 Task: Education: Syllabus Template.
Action: Mouse moved to (240, 288)
Screenshot: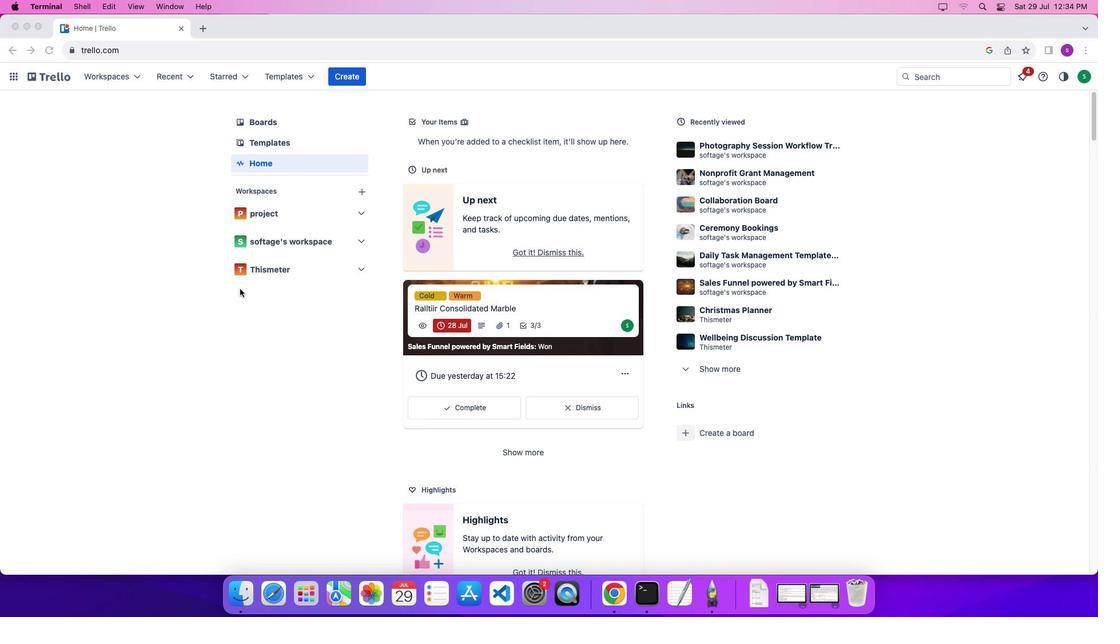 
Action: Mouse pressed left at (240, 288)
Screenshot: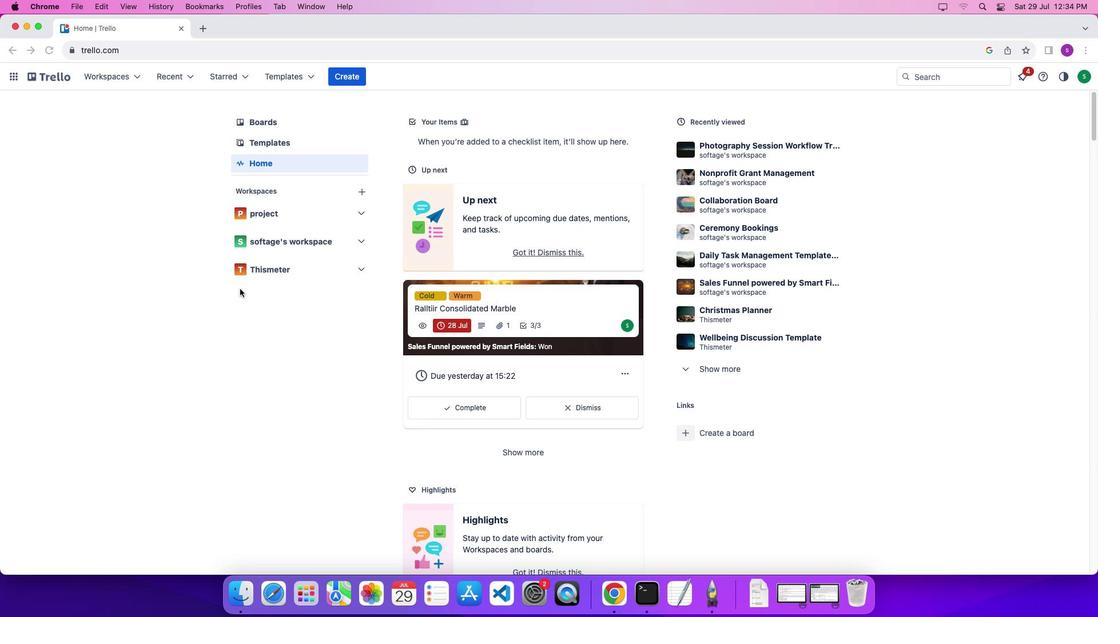 
Action: Mouse moved to (32, 77)
Screenshot: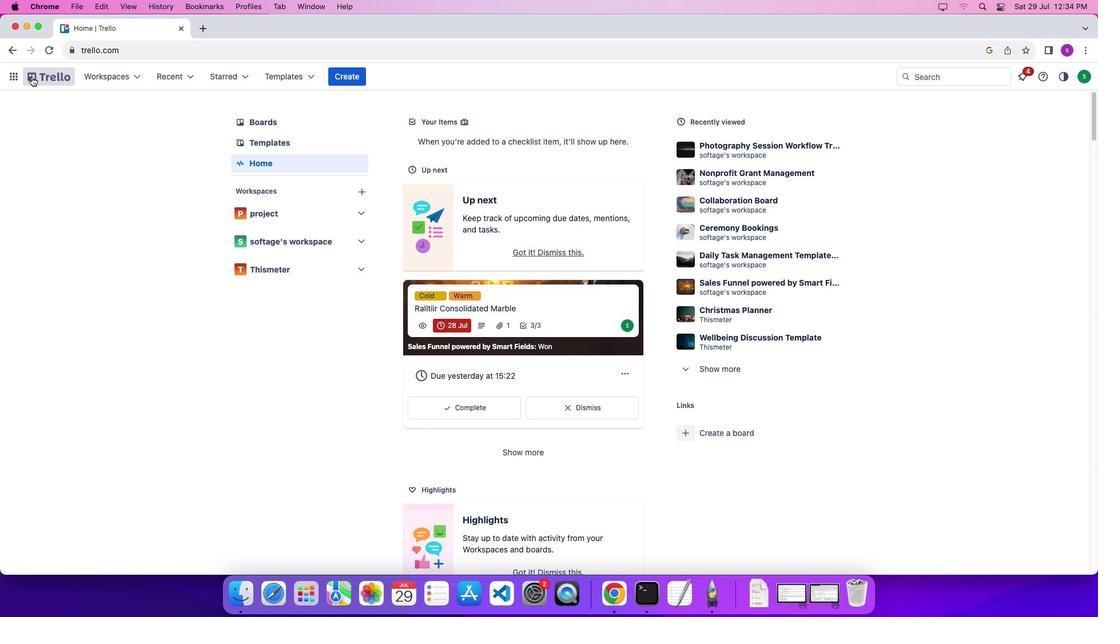 
Action: Mouse pressed left at (32, 77)
Screenshot: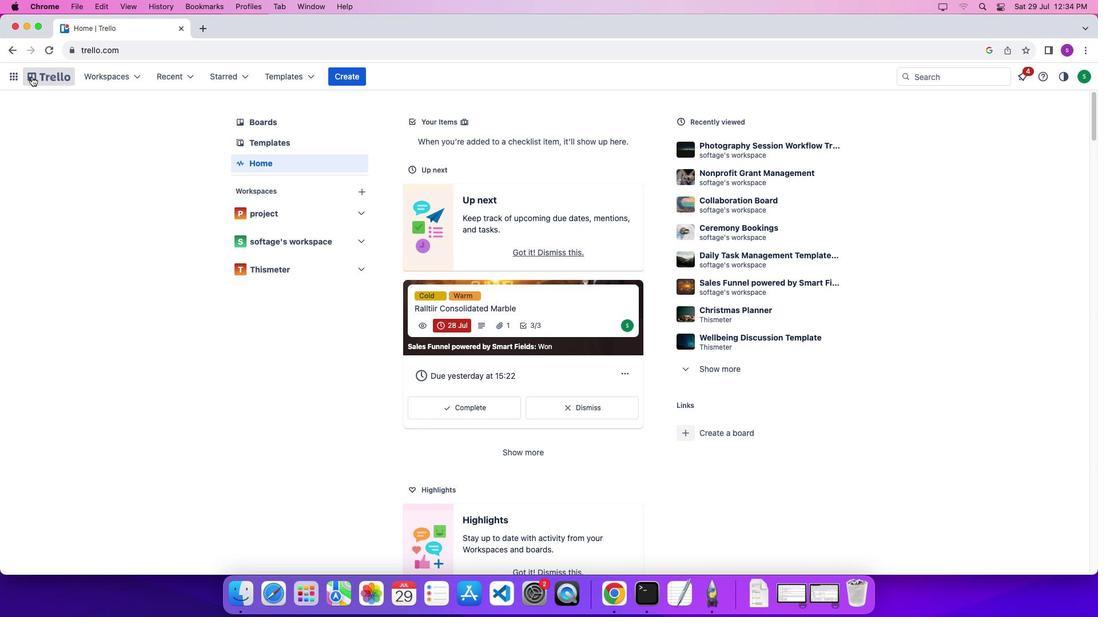 
Action: Mouse moved to (275, 76)
Screenshot: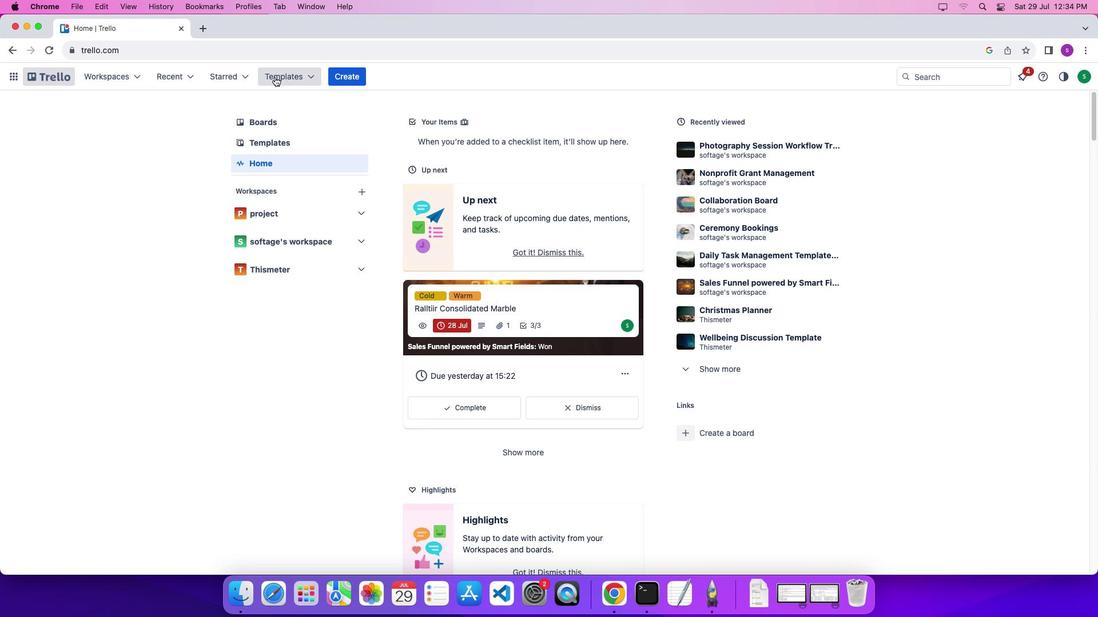 
Action: Mouse pressed left at (275, 76)
Screenshot: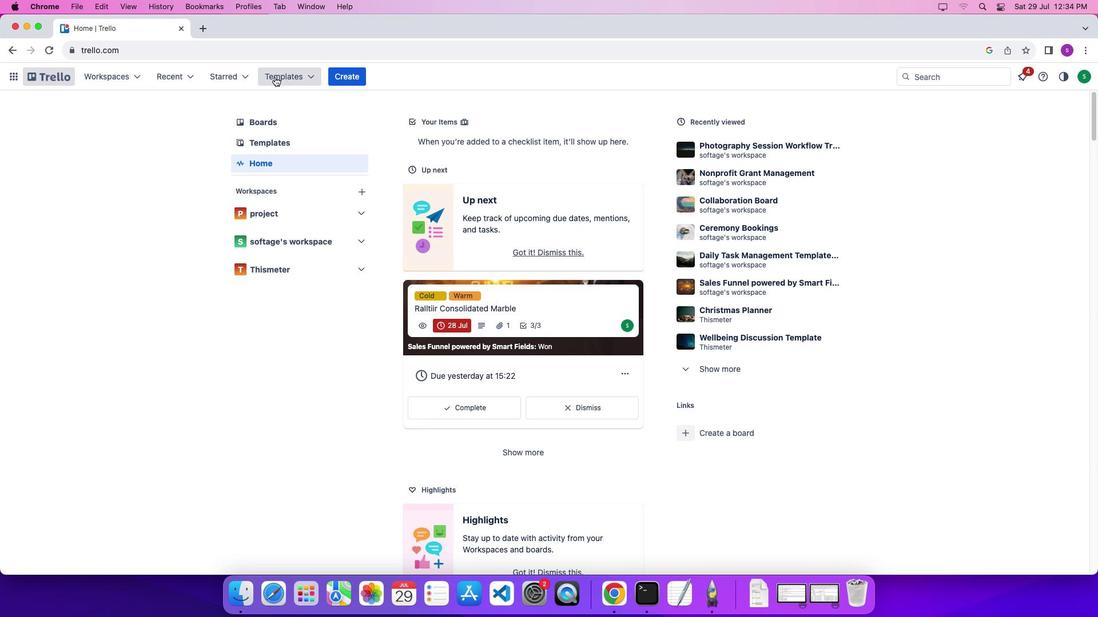 
Action: Mouse moved to (372, 435)
Screenshot: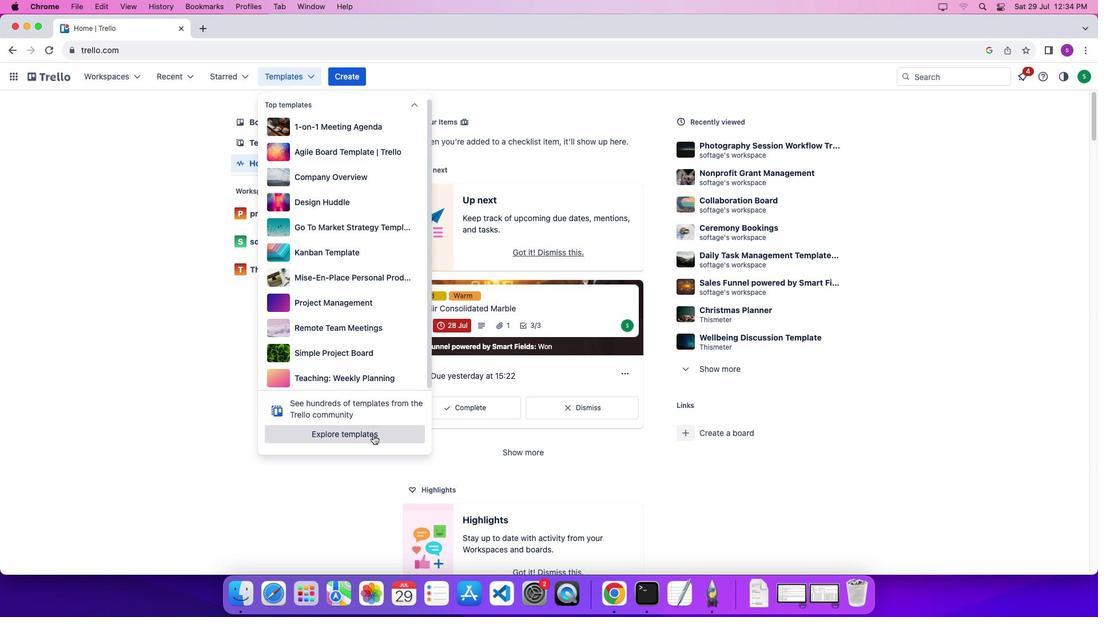 
Action: Mouse pressed left at (372, 435)
Screenshot: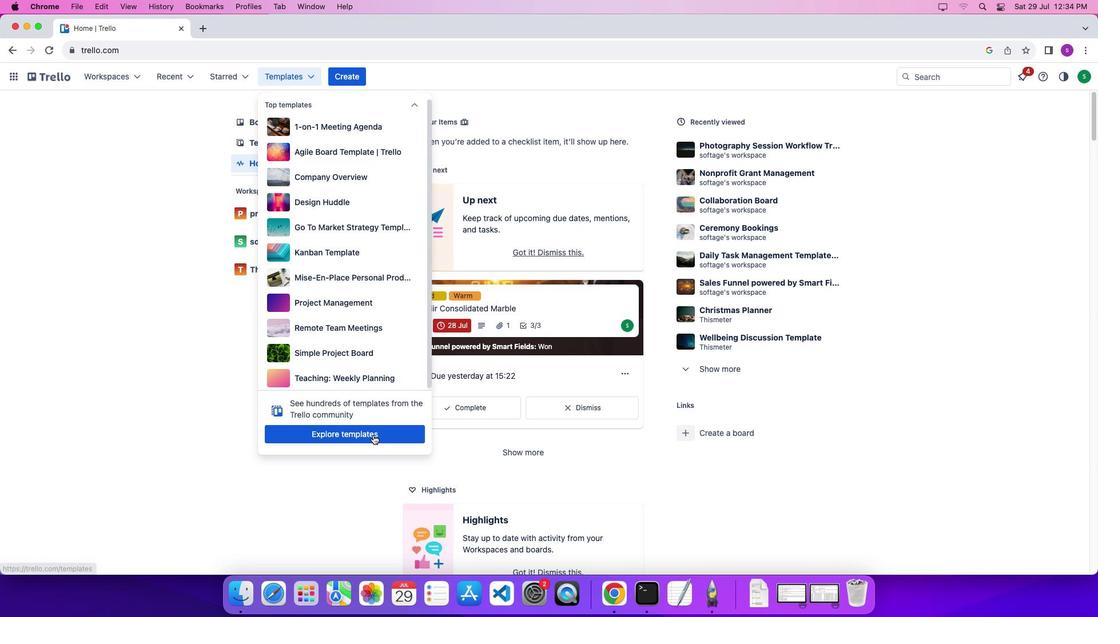 
Action: Mouse moved to (910, 82)
Screenshot: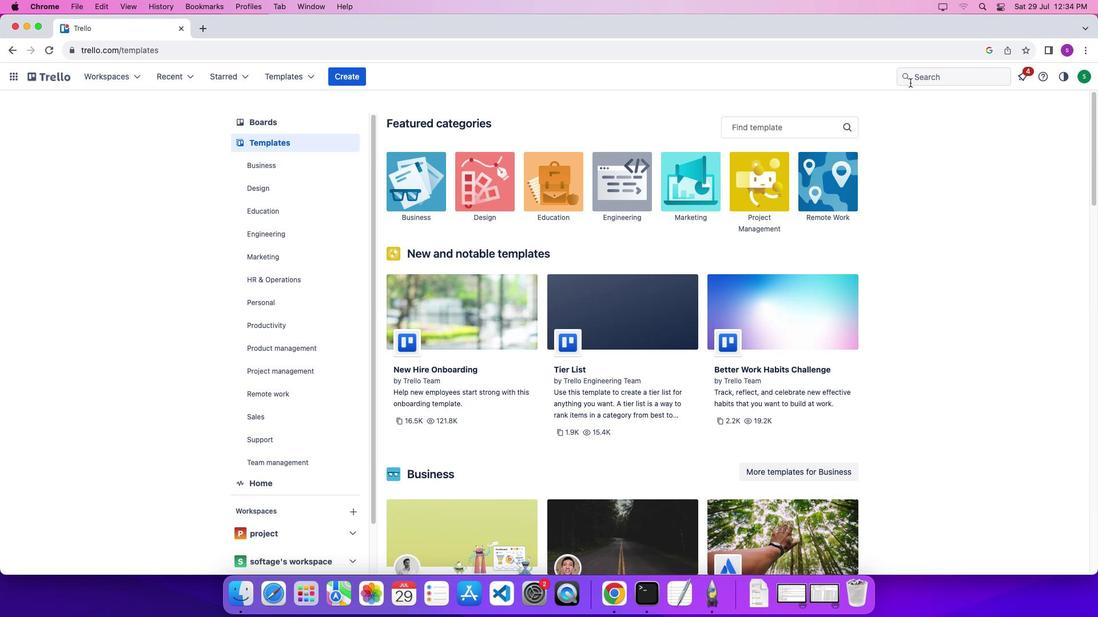 
Action: Mouse pressed left at (910, 82)
Screenshot: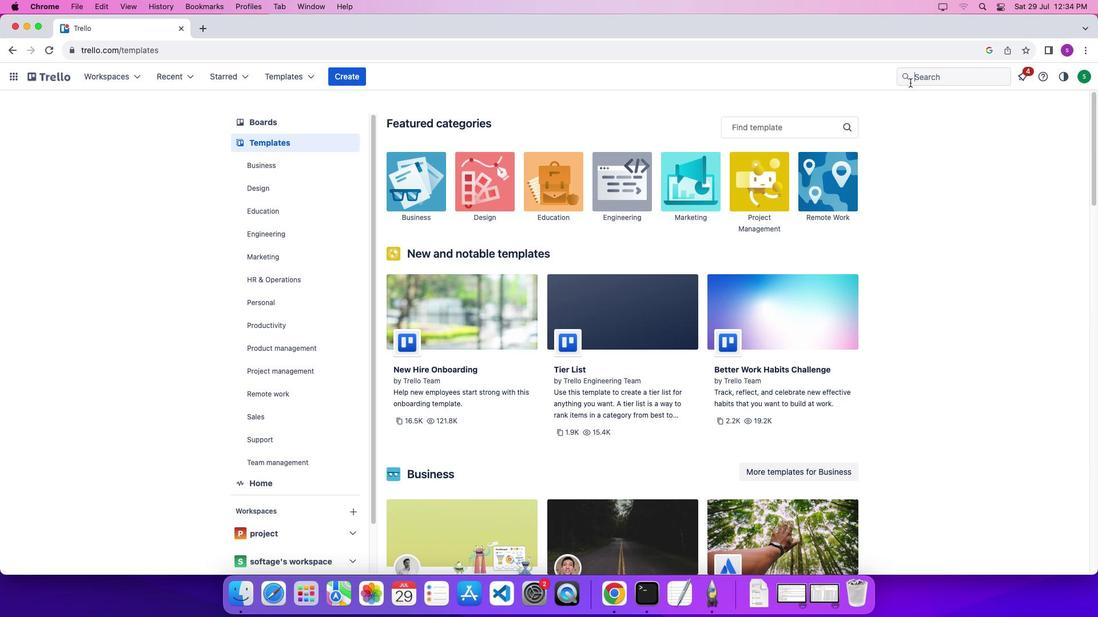 
Action: Mouse moved to (915, 85)
Screenshot: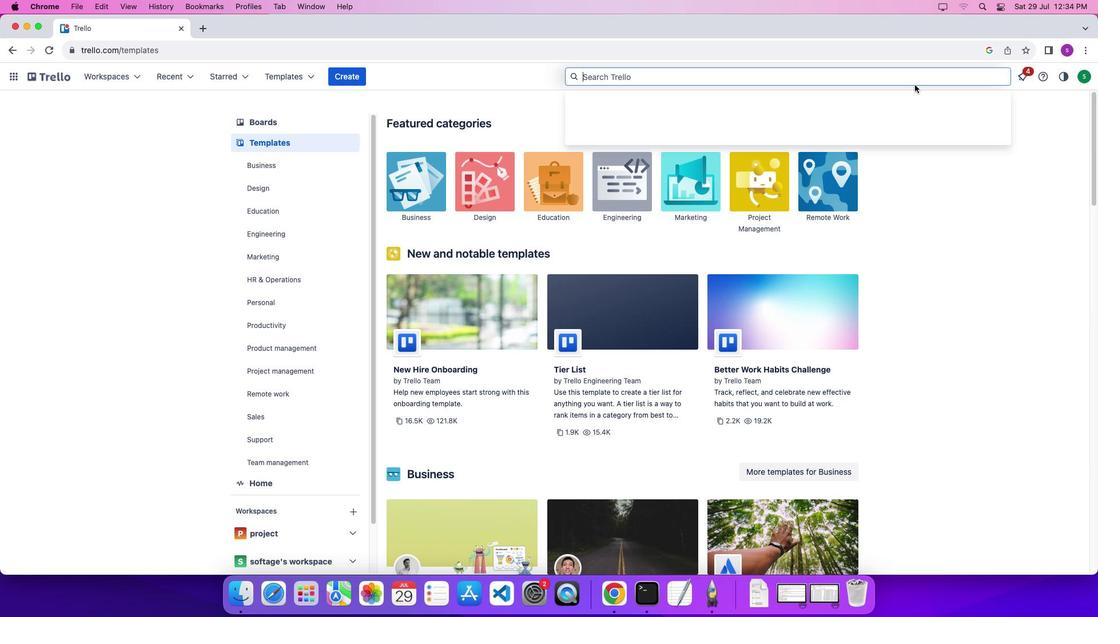 
Action: Key pressed Key.caps_lock'S'Key.caps_lock'y''l''l''a''b''u''s'Key.space't''e''m''p''l''a''t''e'Key.enter
Screenshot: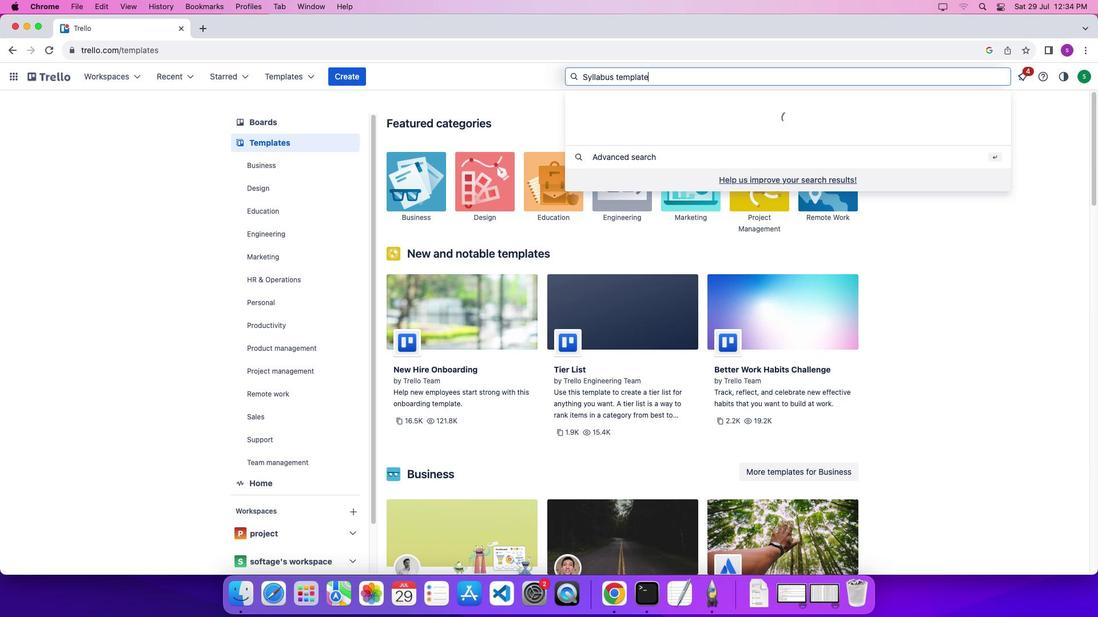 
Action: Mouse moved to (875, 86)
Screenshot: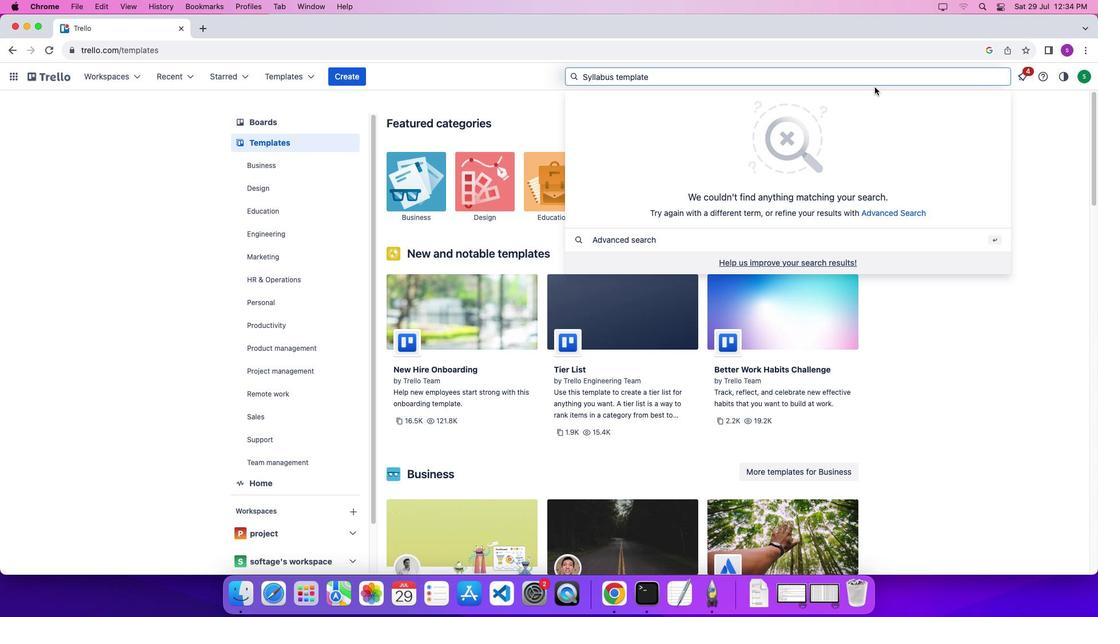 
Action: Key pressed Key.backspaceKey.backspaceKey.backspaceKey.backspaceKey.backspaceKey.backspaceKey.backspaceKey.backspaceKey.backspaceKey.backspaceKey.backspaceKey.backspaceKey.backspaceKey.backspaceKey.backspaceKey.backspaceKey.backspaceKey.backspaceKey.backspaceKey.backspaceKey.backspaceKey.backspaceKey.backspaceKey.backspaceKey.backspaceKey.backspaceKey.backspaceKey.backspace
Screenshot: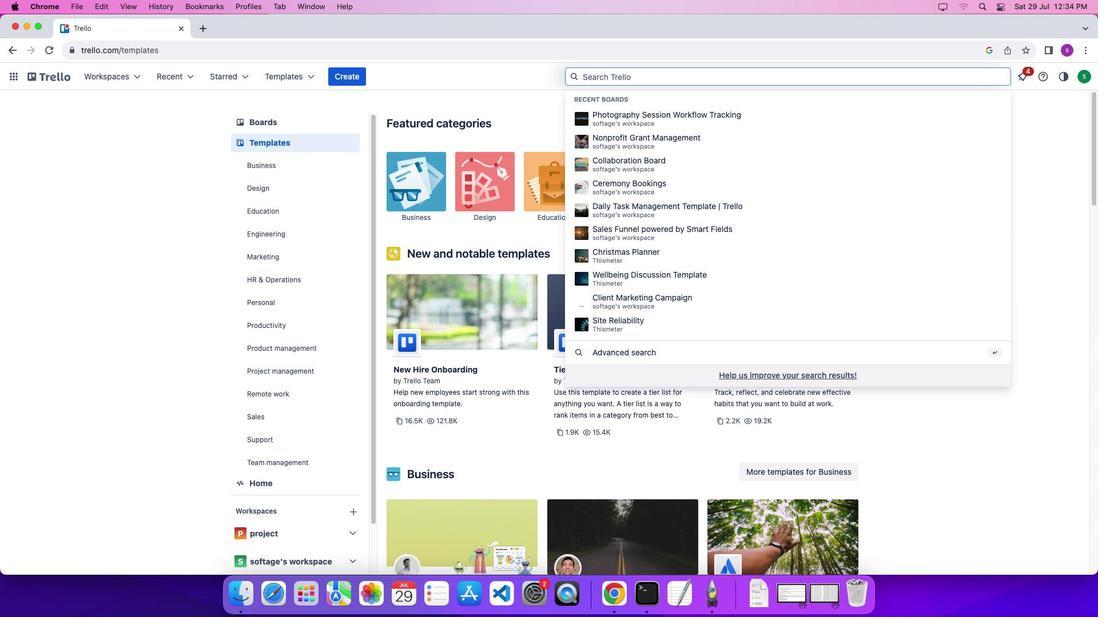 
Action: Mouse moved to (874, 96)
Screenshot: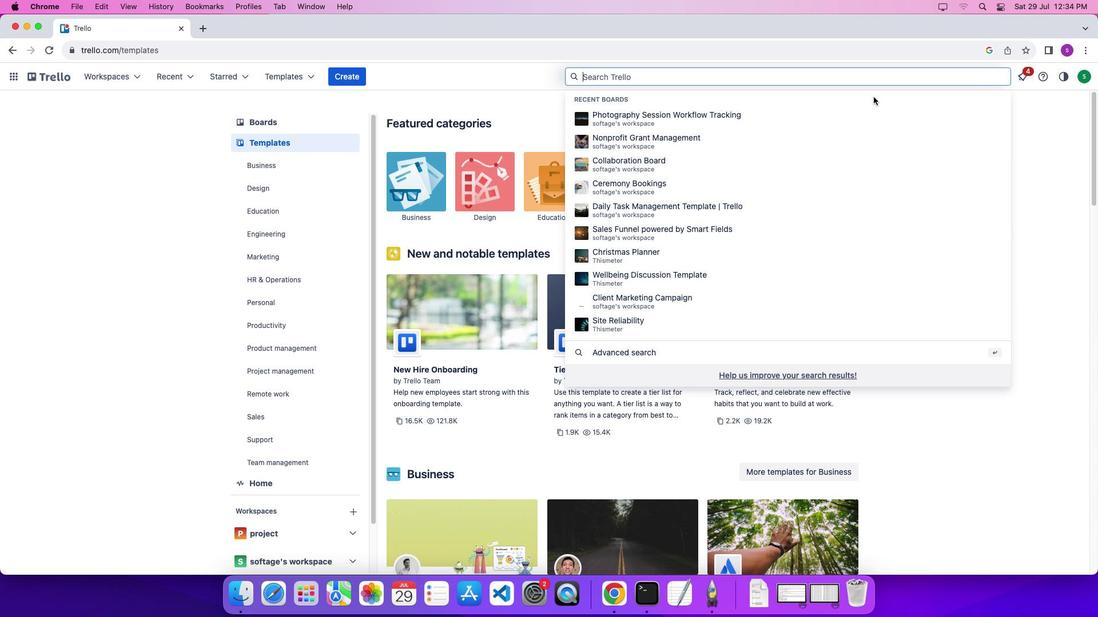 
Action: Key pressed Key.shift'S''y''l''l''a'
Screenshot: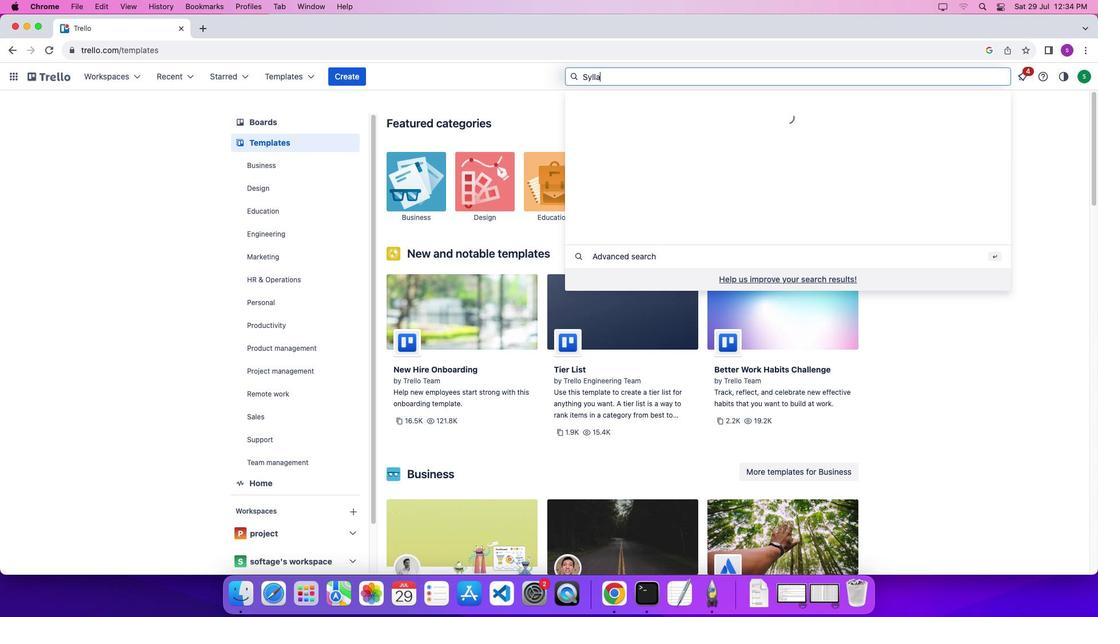 
Action: Mouse moved to (959, 312)
Screenshot: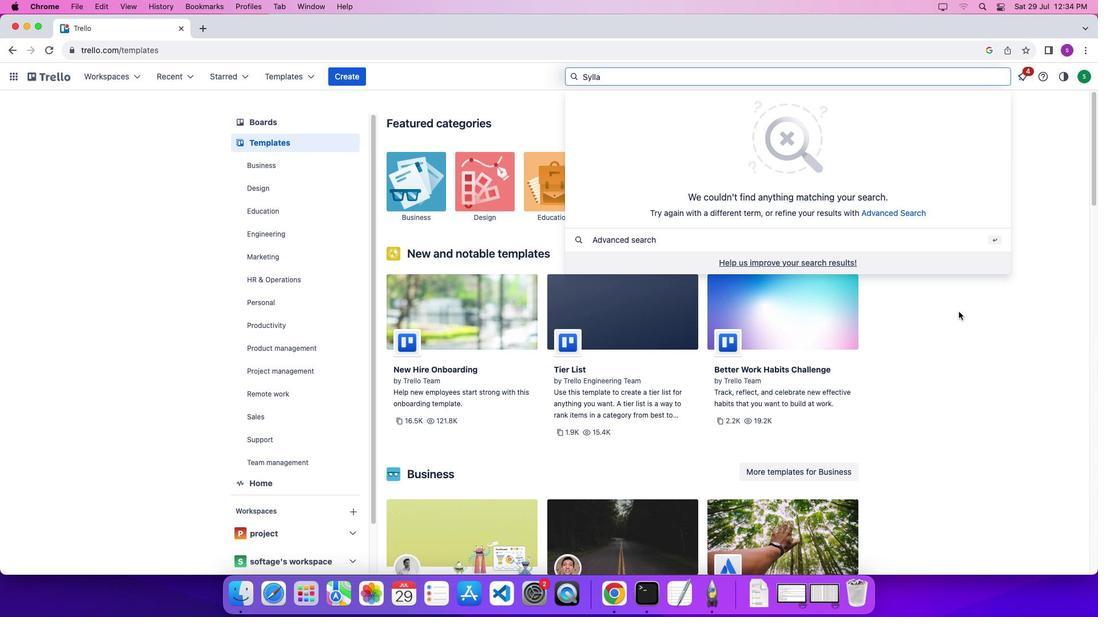 
Action: Mouse pressed left at (959, 312)
Screenshot: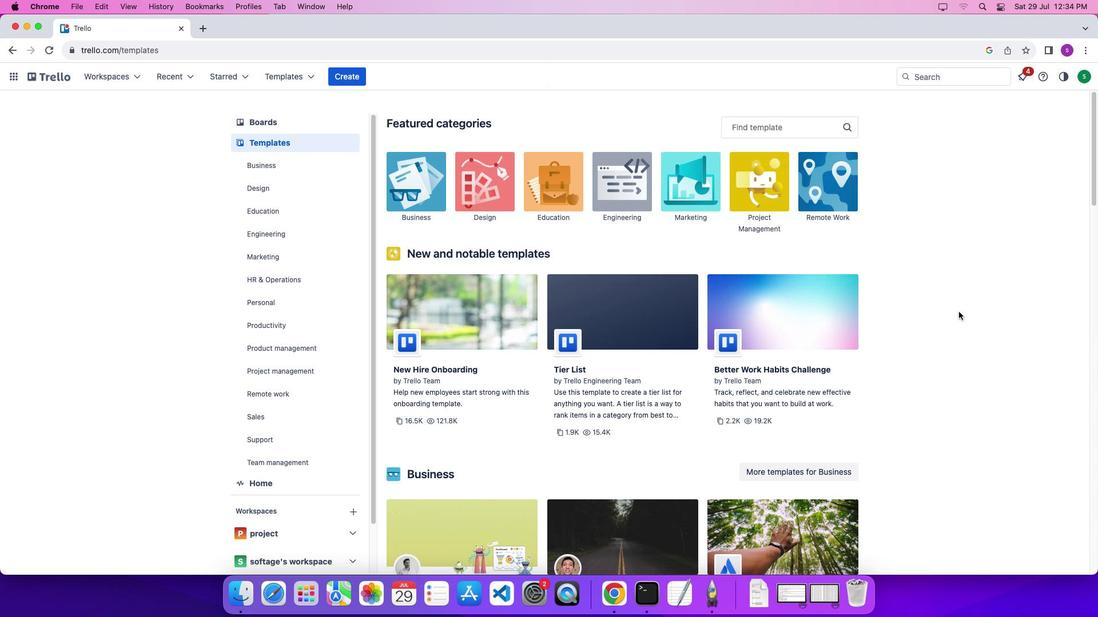 
Action: Mouse moved to (834, 127)
Screenshot: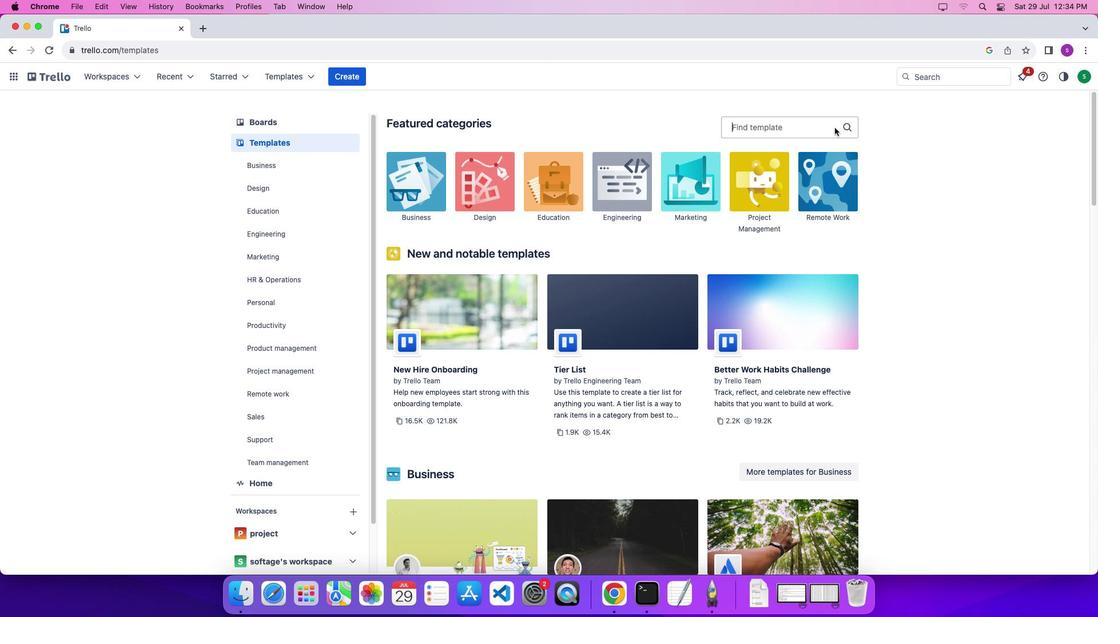 
Action: Mouse pressed left at (834, 127)
Screenshot: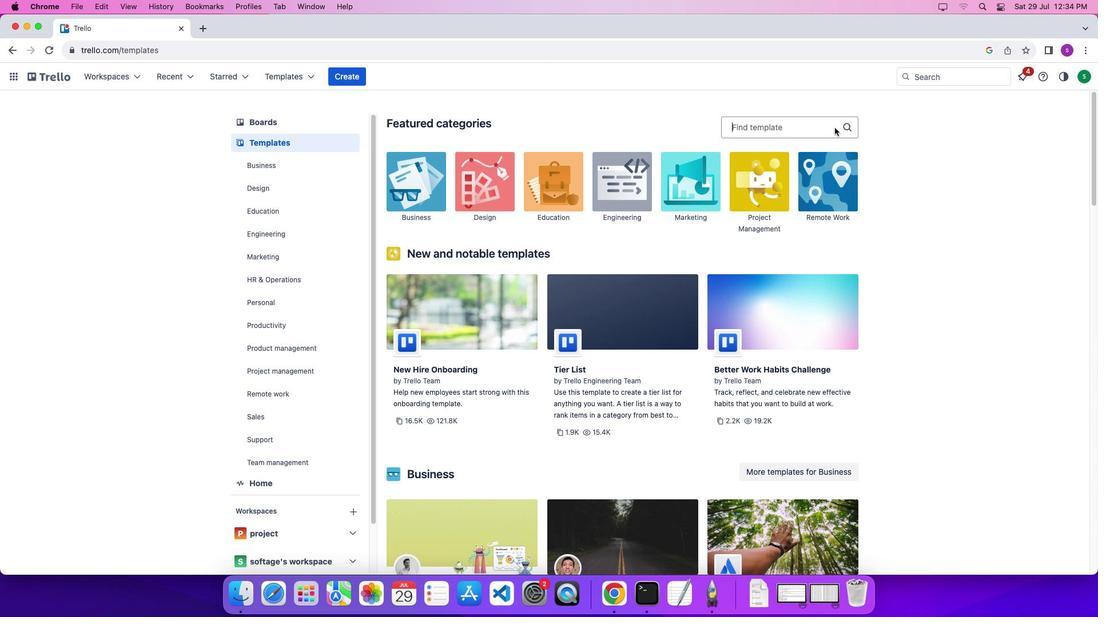 
Action: Mouse moved to (826, 130)
Screenshot: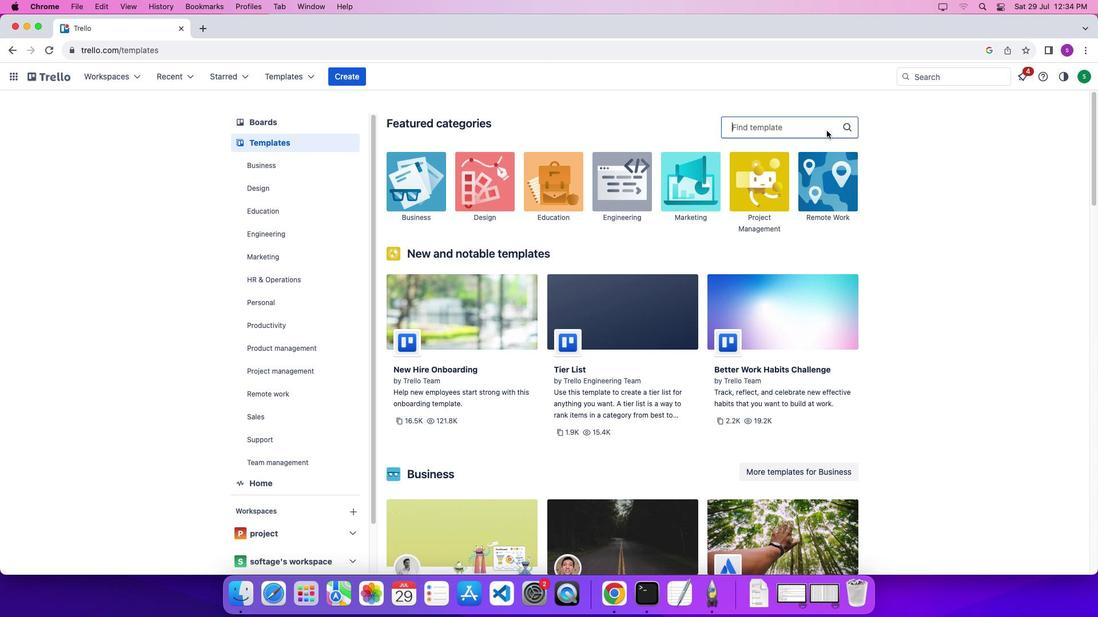 
Action: Key pressed Key.shift'S''y''l''l''a'
Screenshot: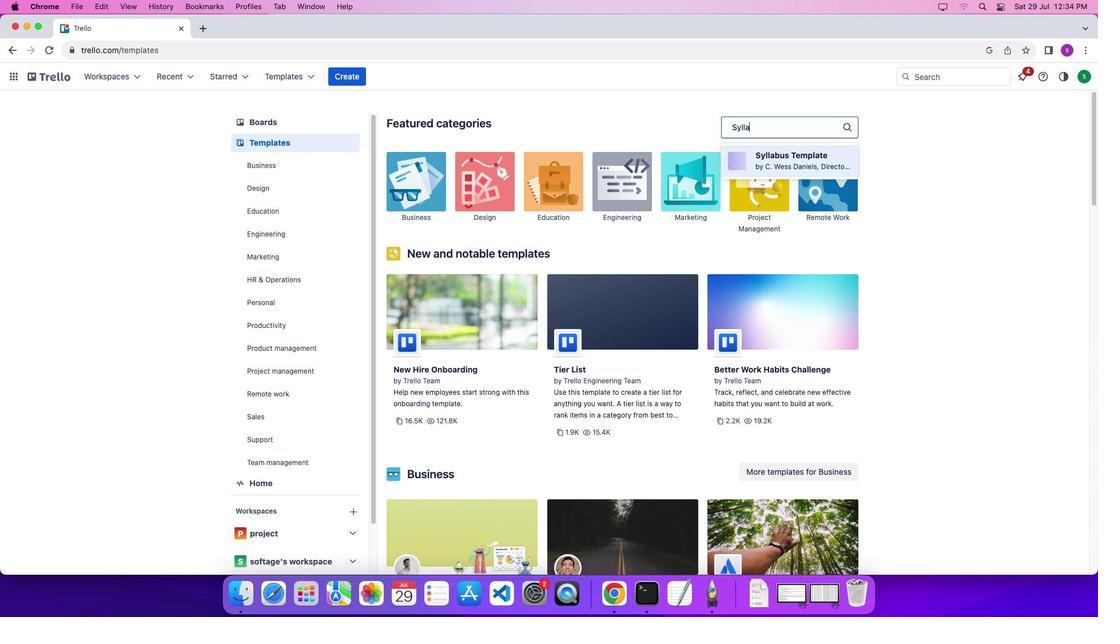 
Action: Mouse moved to (799, 170)
Screenshot: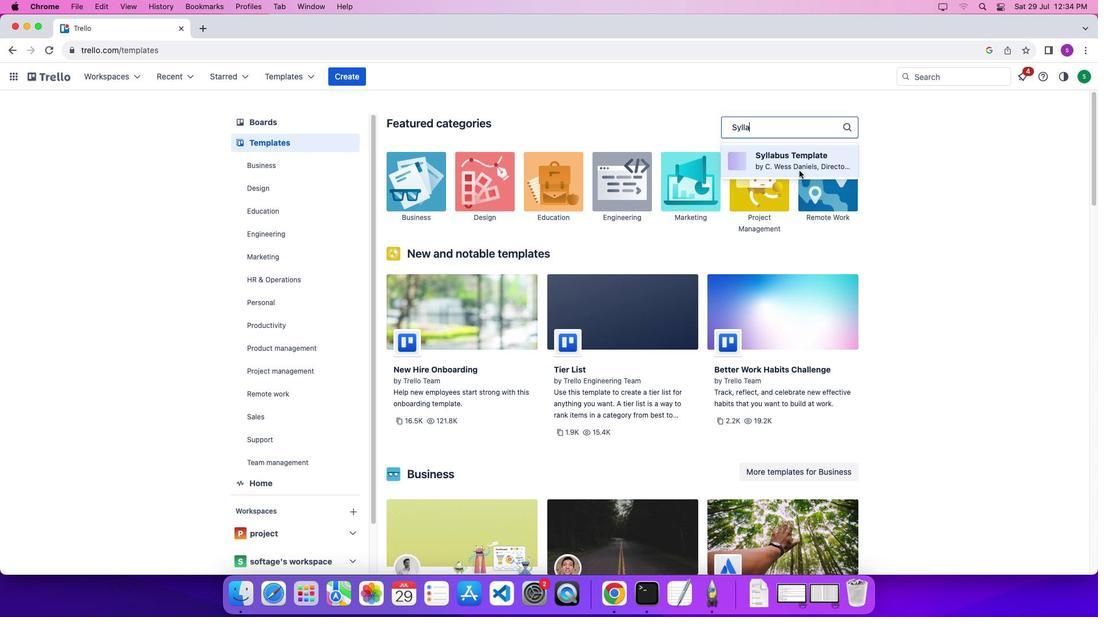 
Action: Mouse pressed left at (799, 170)
Screenshot: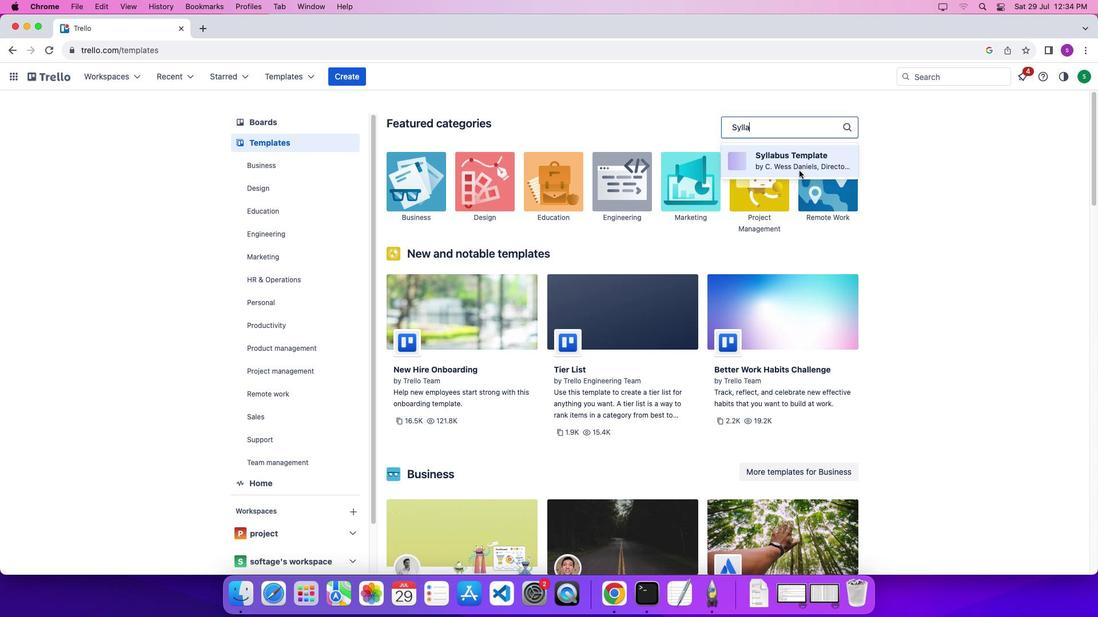 
Action: Mouse moved to (808, 235)
Screenshot: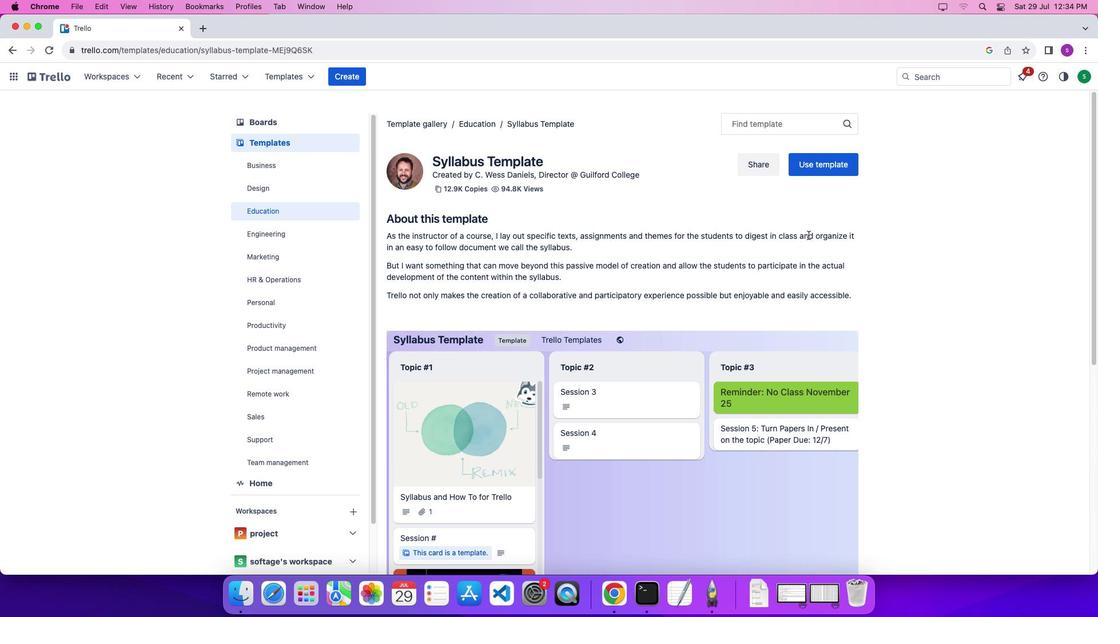 
Action: Mouse scrolled (808, 235) with delta (0, 0)
Screenshot: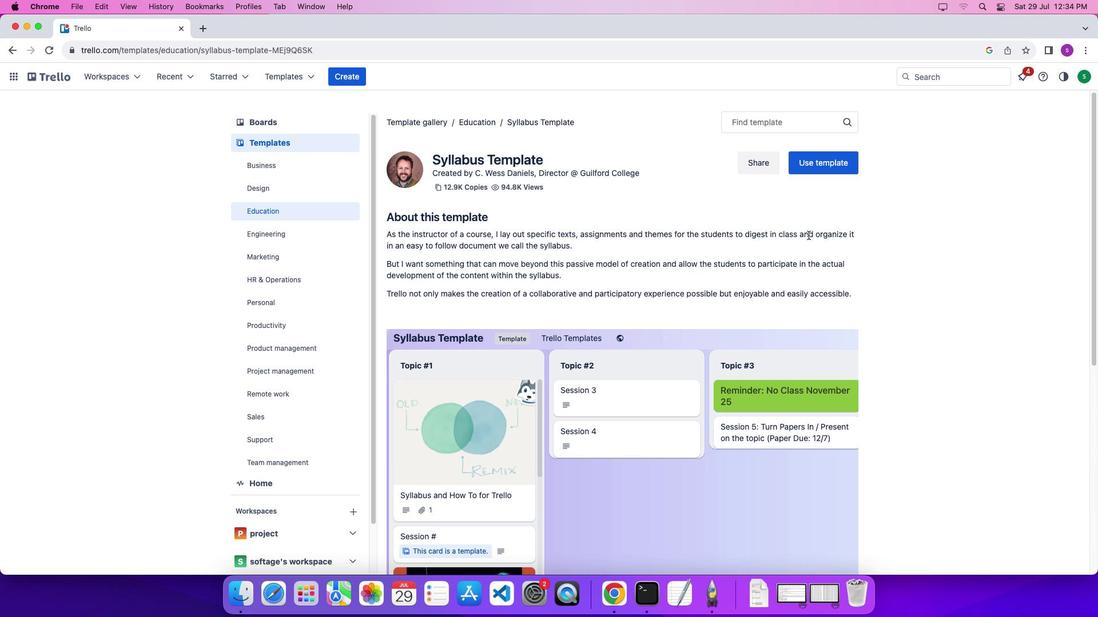 
Action: Mouse scrolled (808, 235) with delta (0, 0)
Screenshot: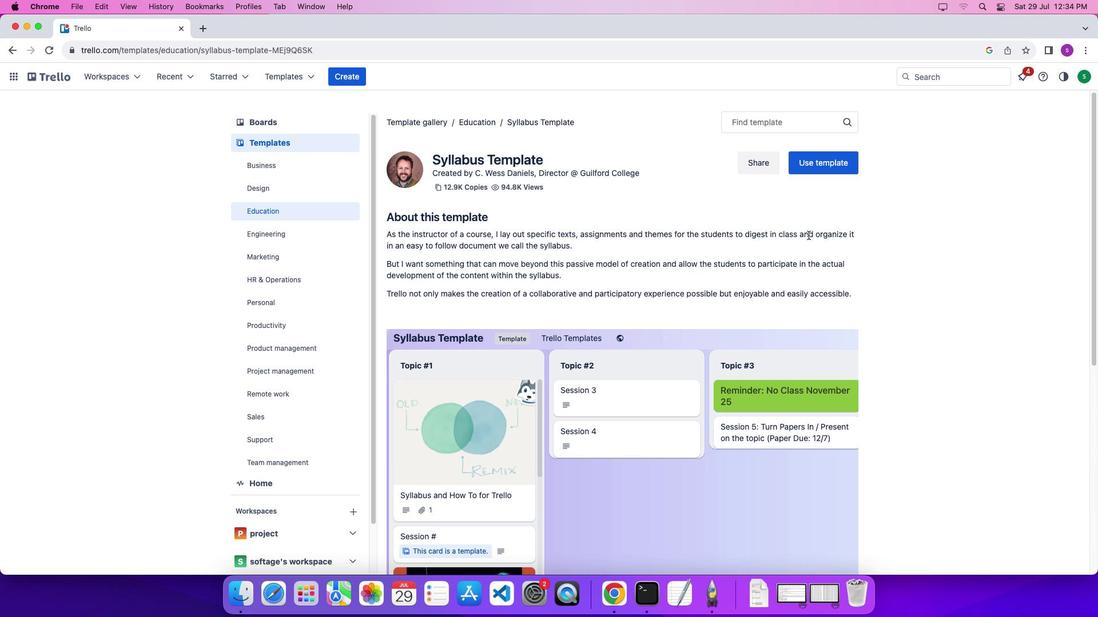 
Action: Mouse scrolled (808, 235) with delta (0, -4)
Screenshot: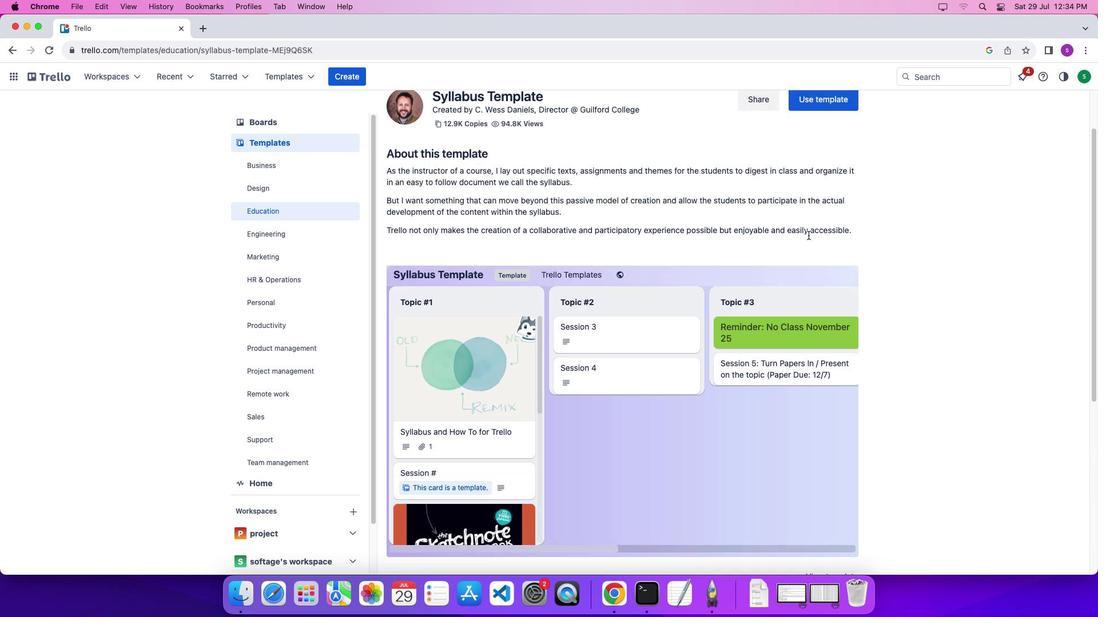 
Action: Mouse scrolled (808, 235) with delta (0, -4)
Screenshot: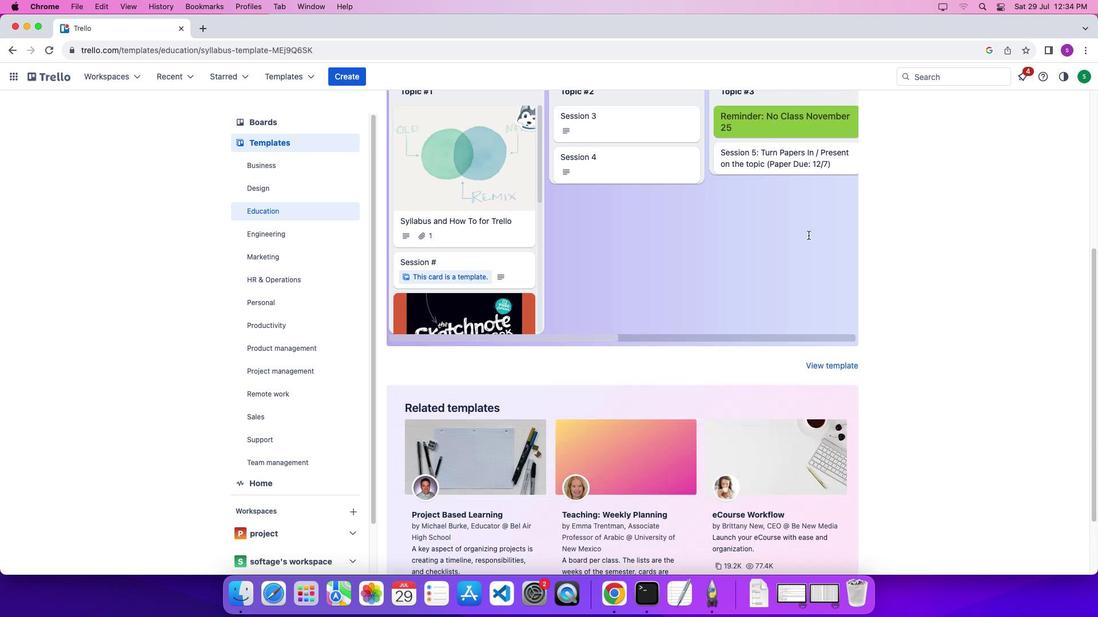 
Action: Mouse scrolled (808, 235) with delta (0, 0)
Screenshot: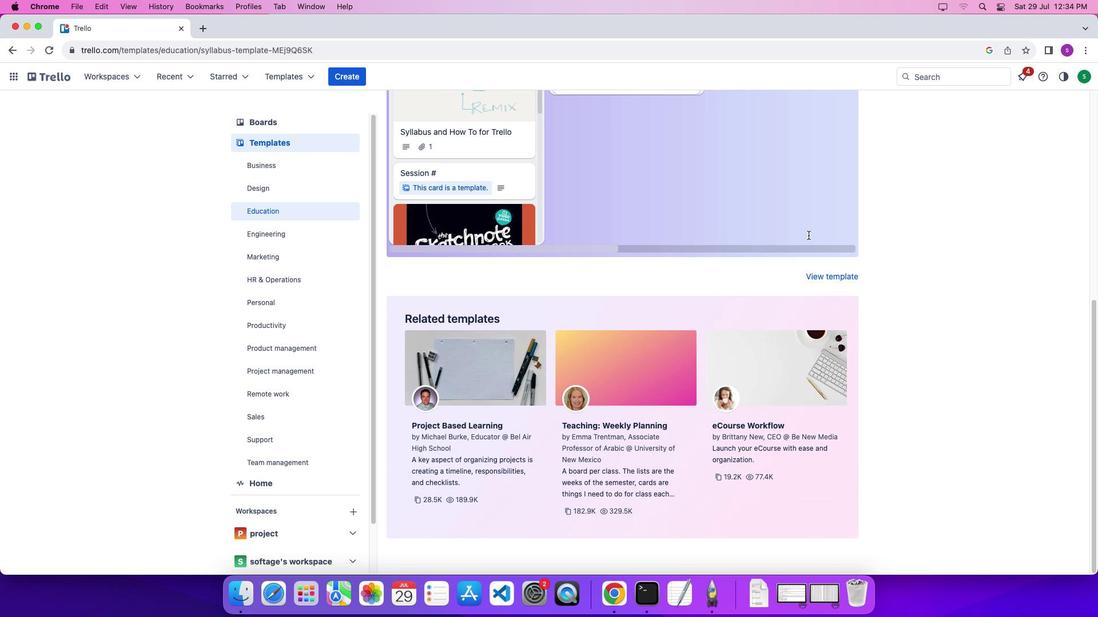 
Action: Mouse scrolled (808, 235) with delta (0, 0)
Screenshot: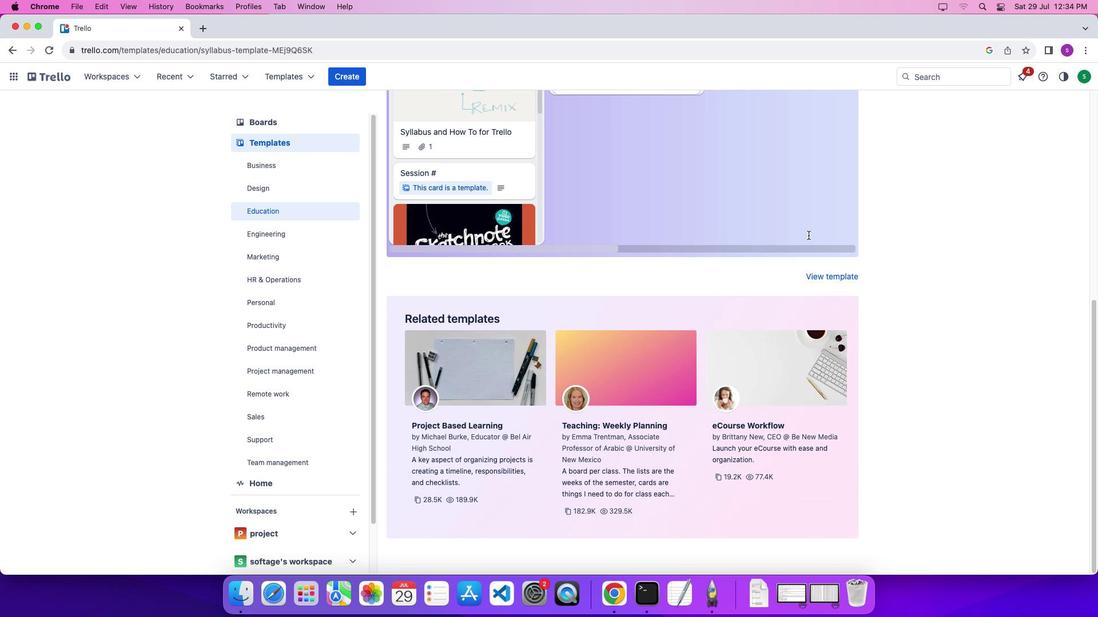 
Action: Mouse scrolled (808, 235) with delta (0, -3)
Screenshot: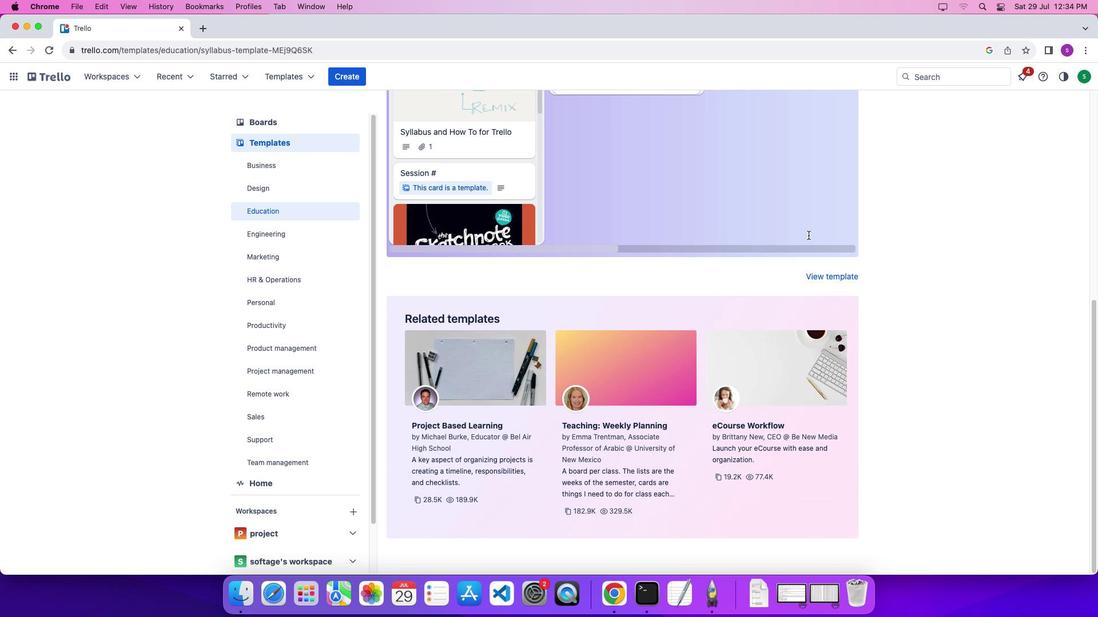 
Action: Mouse scrolled (808, 235) with delta (0, 0)
Screenshot: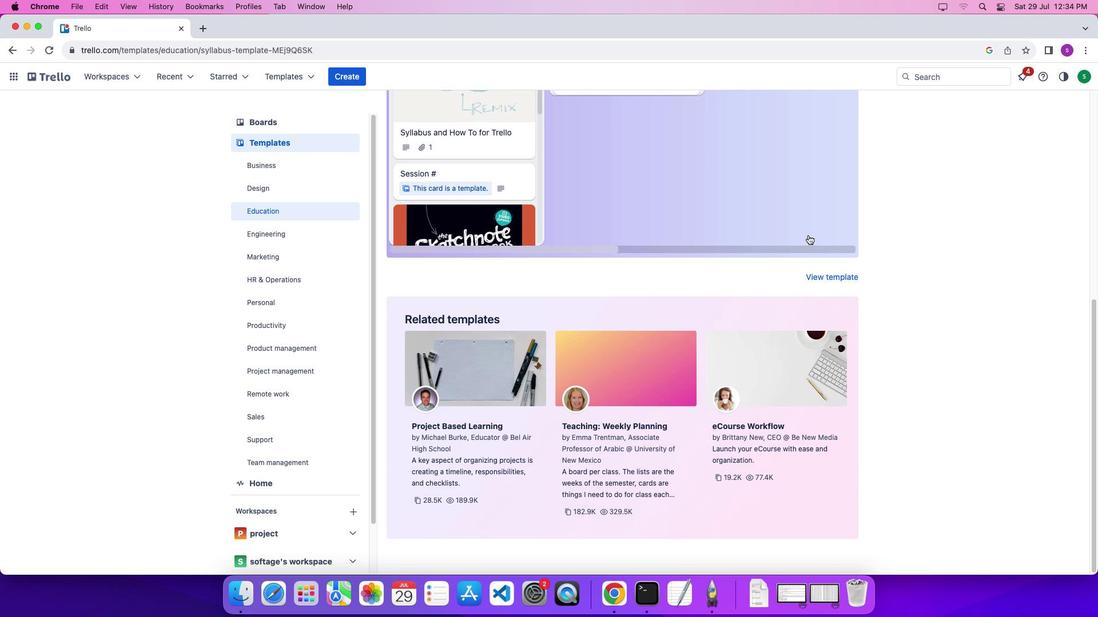 
Action: Mouse scrolled (808, 235) with delta (0, 0)
Screenshot: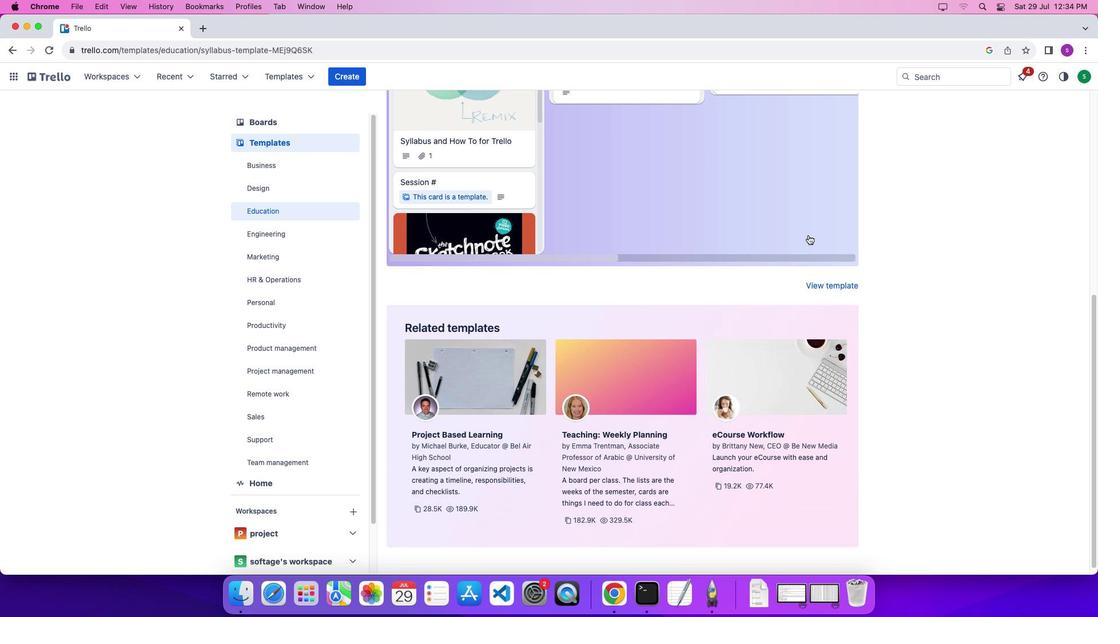 
Action: Mouse scrolled (808, 235) with delta (0, 4)
Screenshot: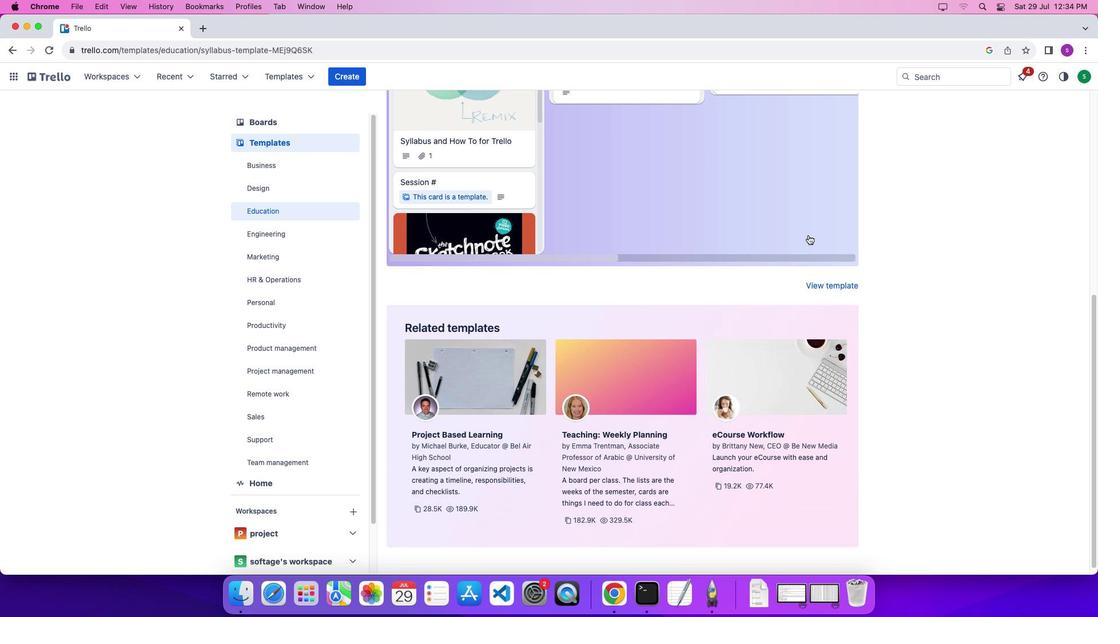 
Action: Mouse scrolled (808, 235) with delta (0, 0)
Screenshot: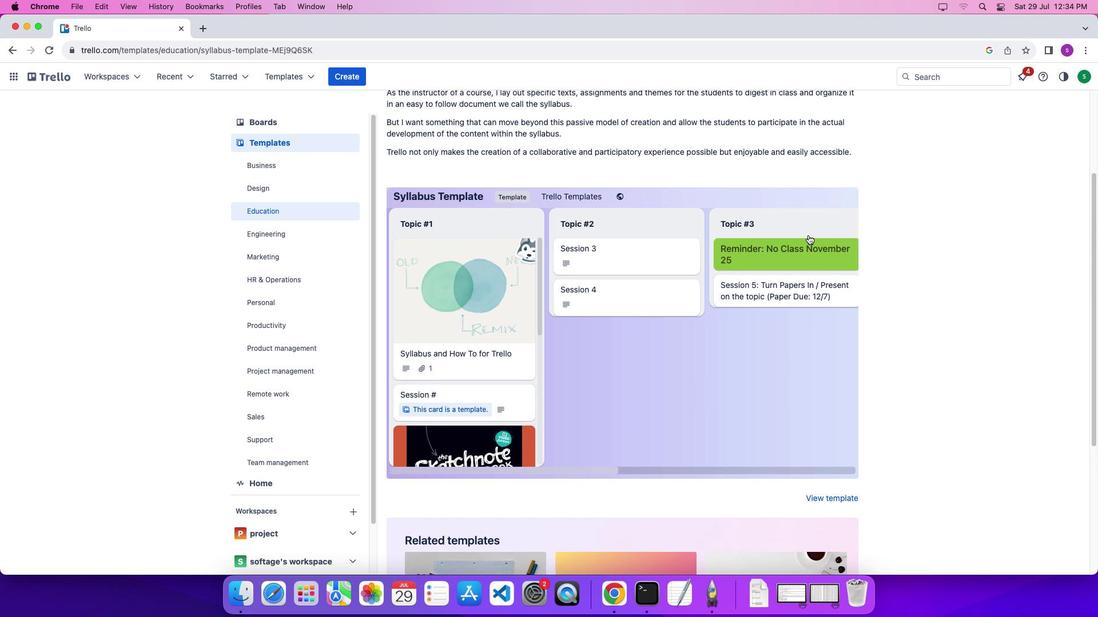 
Action: Mouse scrolled (808, 235) with delta (0, 0)
Screenshot: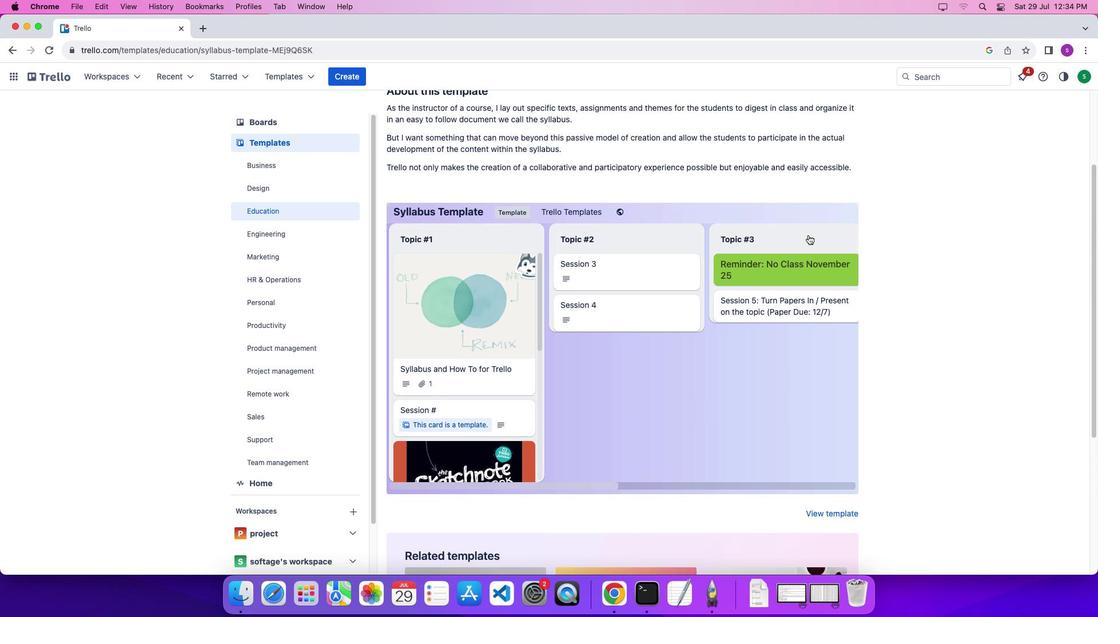 
Action: Mouse scrolled (808, 235) with delta (0, 4)
Screenshot: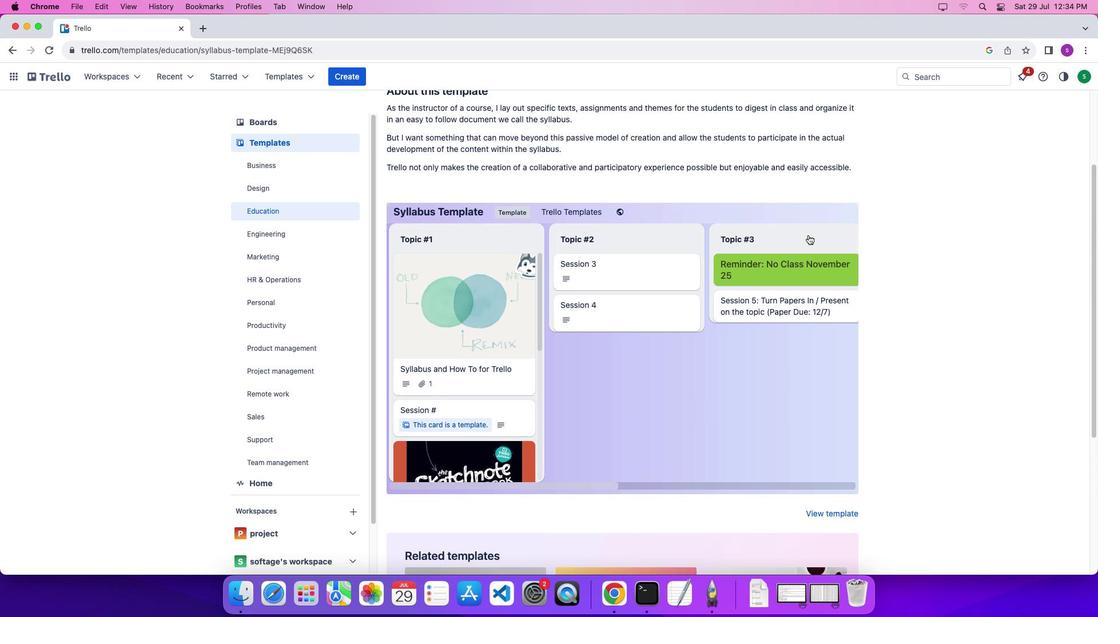 
Action: Mouse moved to (818, 161)
Screenshot: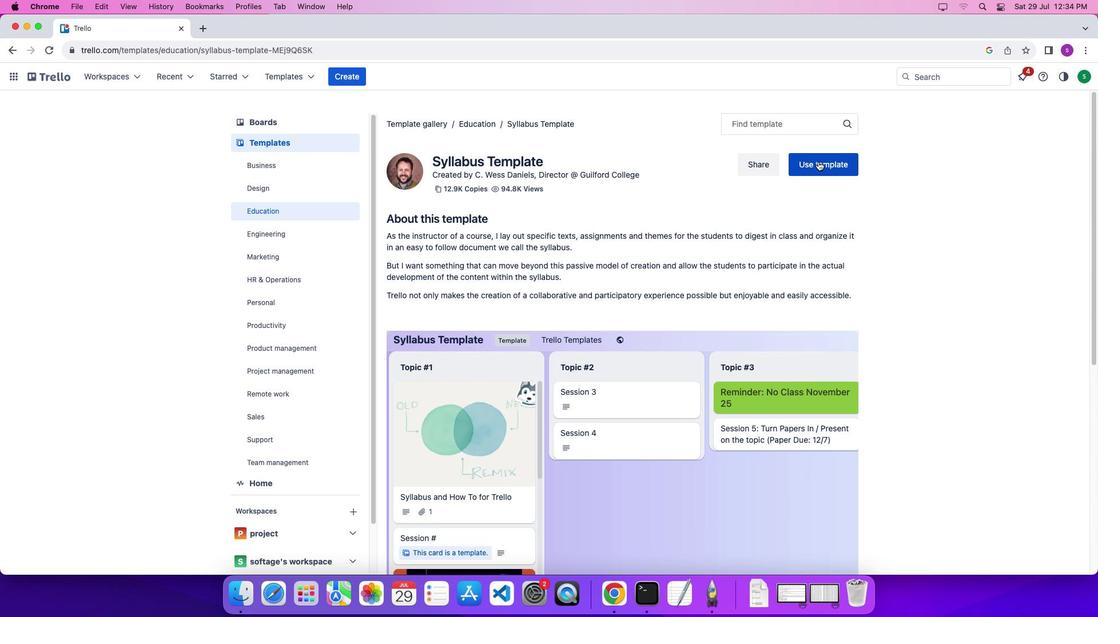
Action: Mouse pressed left at (818, 161)
Screenshot: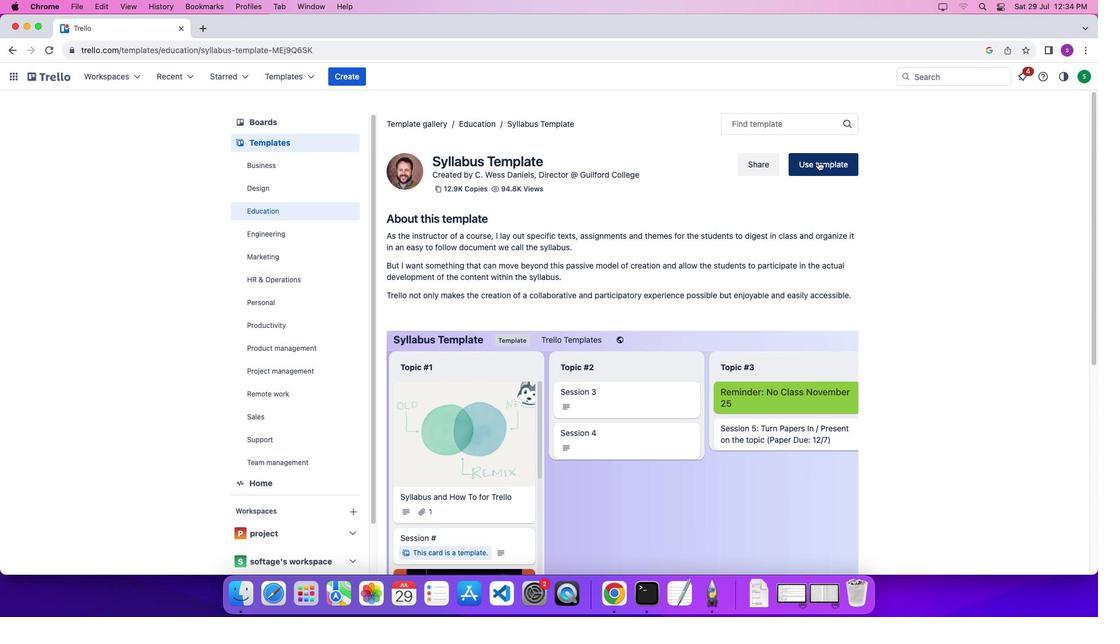
Action: Mouse moved to (839, 268)
Screenshot: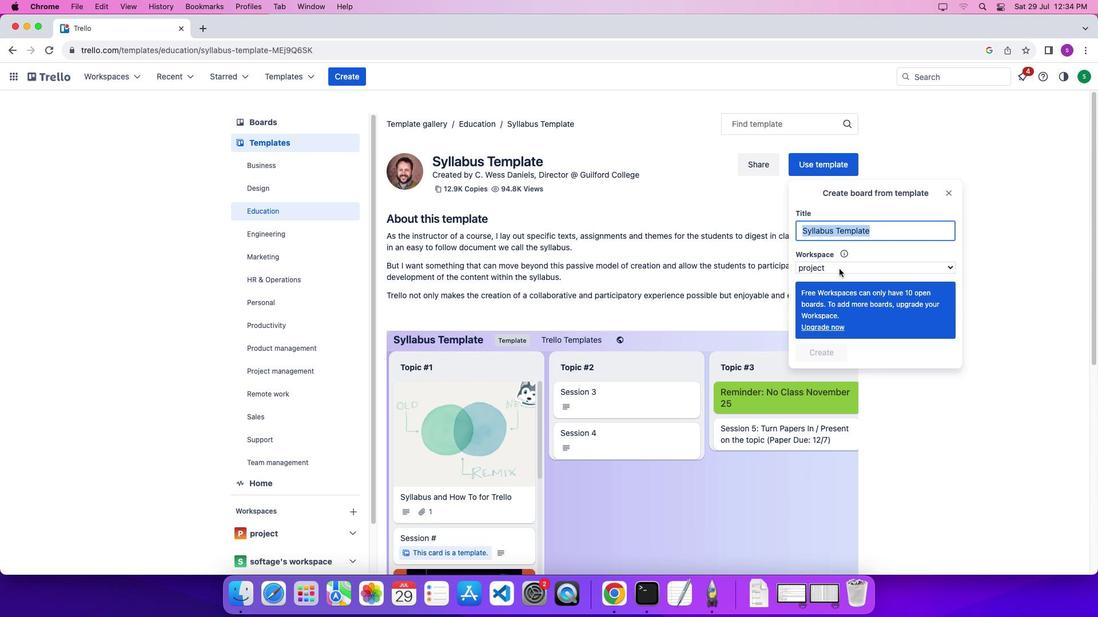 
Action: Mouse pressed left at (839, 268)
Screenshot: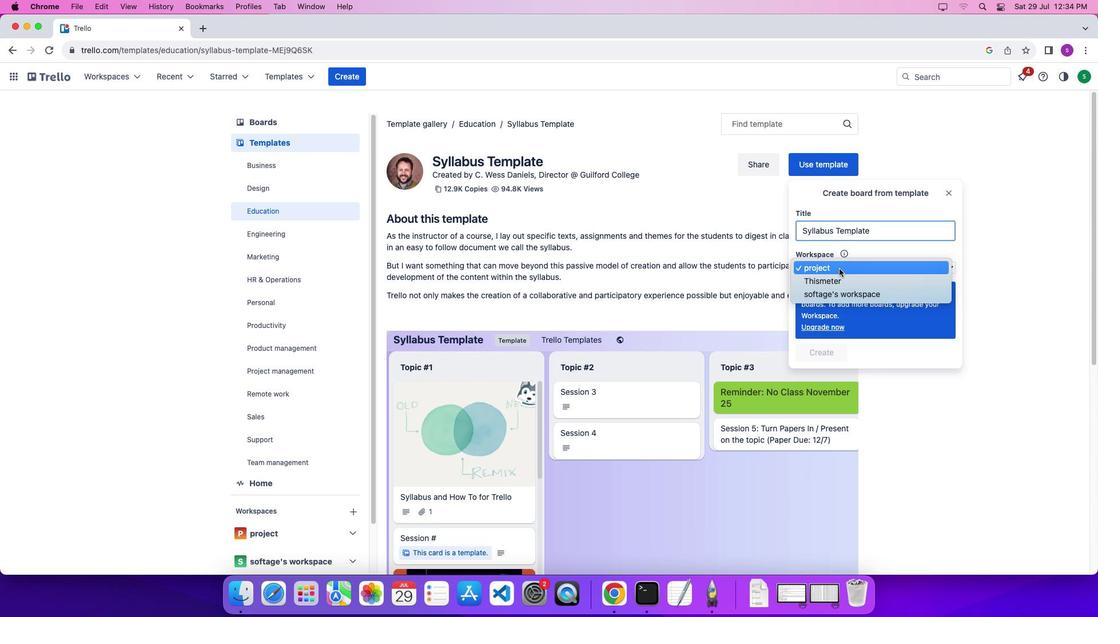 
Action: Mouse moved to (848, 294)
Screenshot: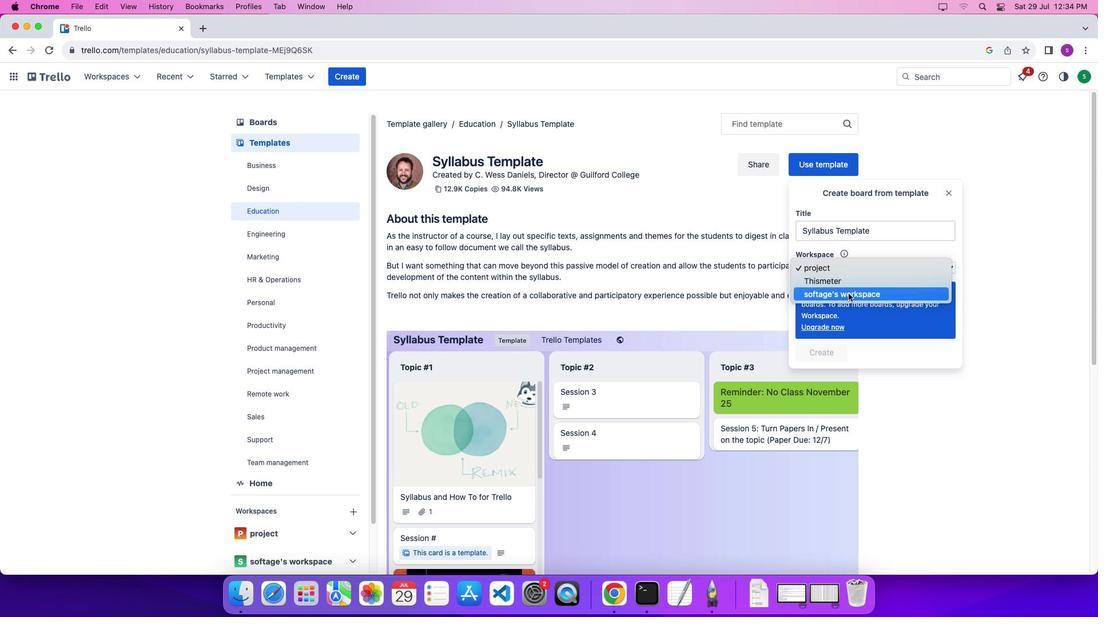
Action: Mouse pressed left at (848, 294)
Screenshot: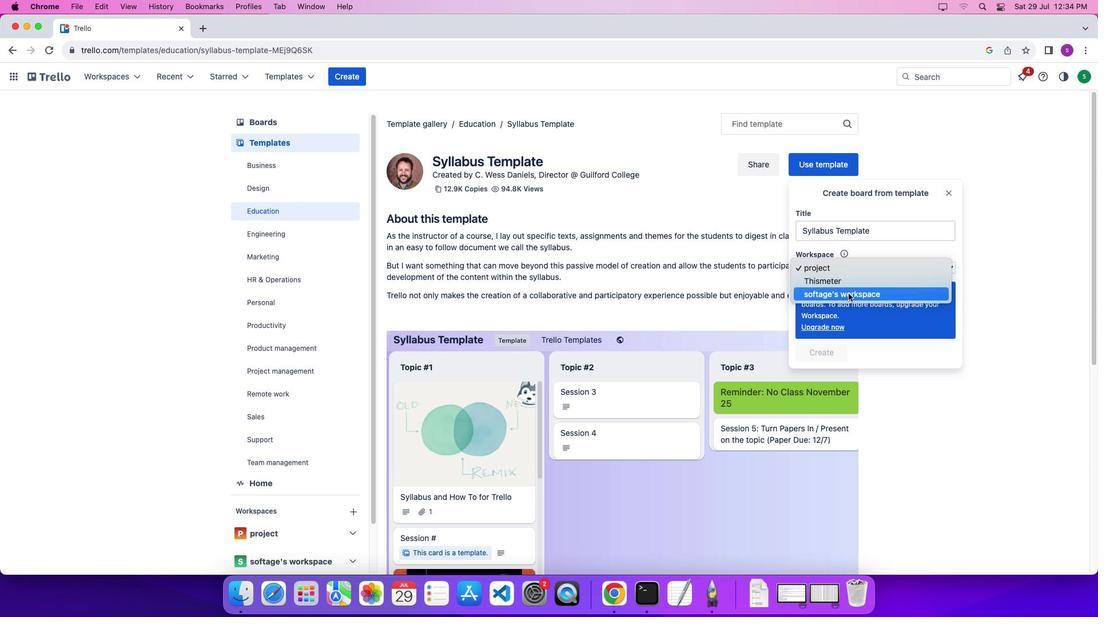
Action: Mouse moved to (838, 378)
Screenshot: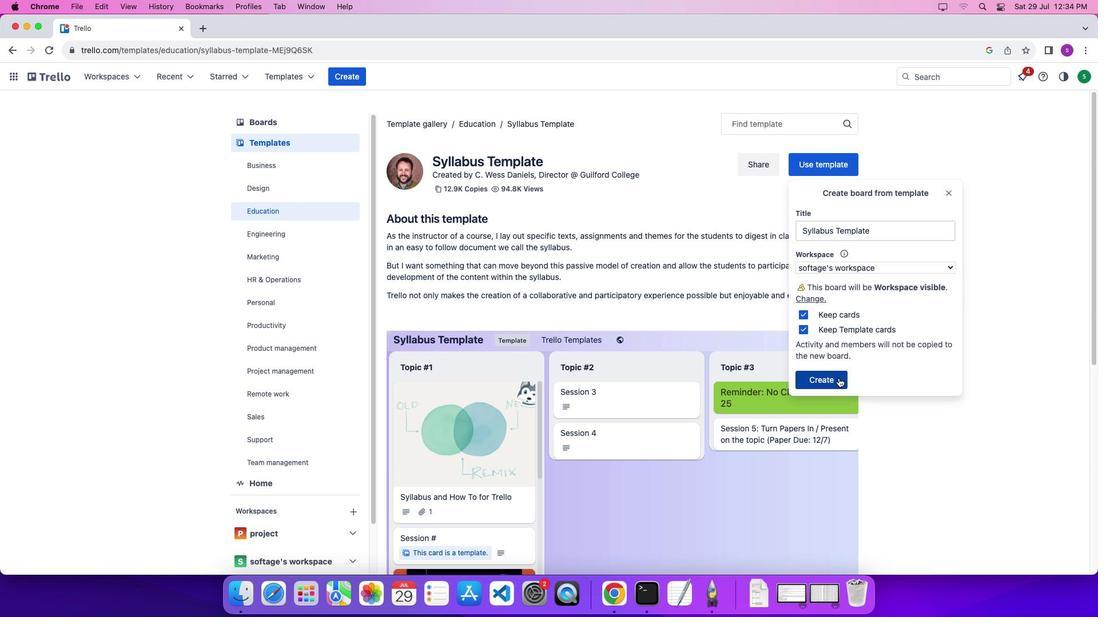 
Action: Mouse pressed left at (838, 378)
Screenshot: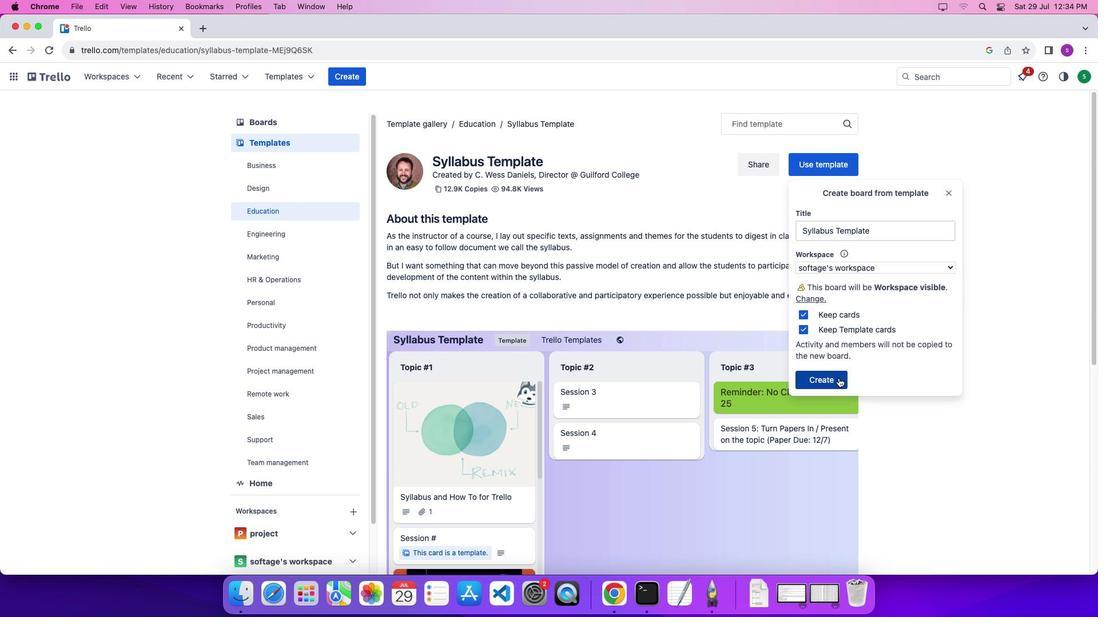 
Action: Mouse moved to (189, 567)
Screenshot: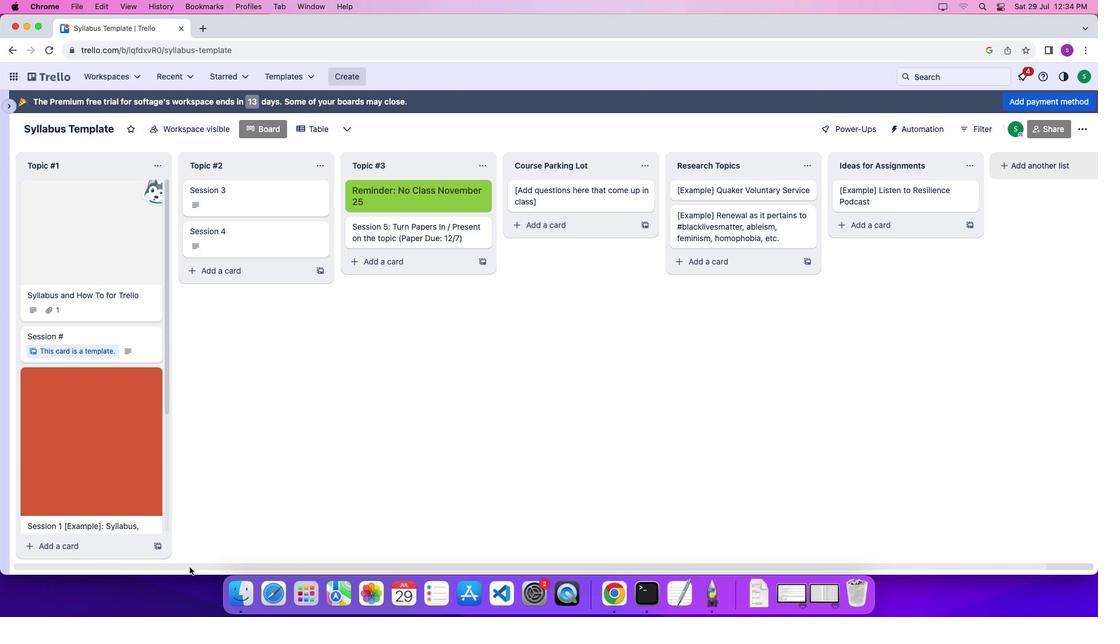 
Action: Mouse pressed left at (189, 567)
Screenshot: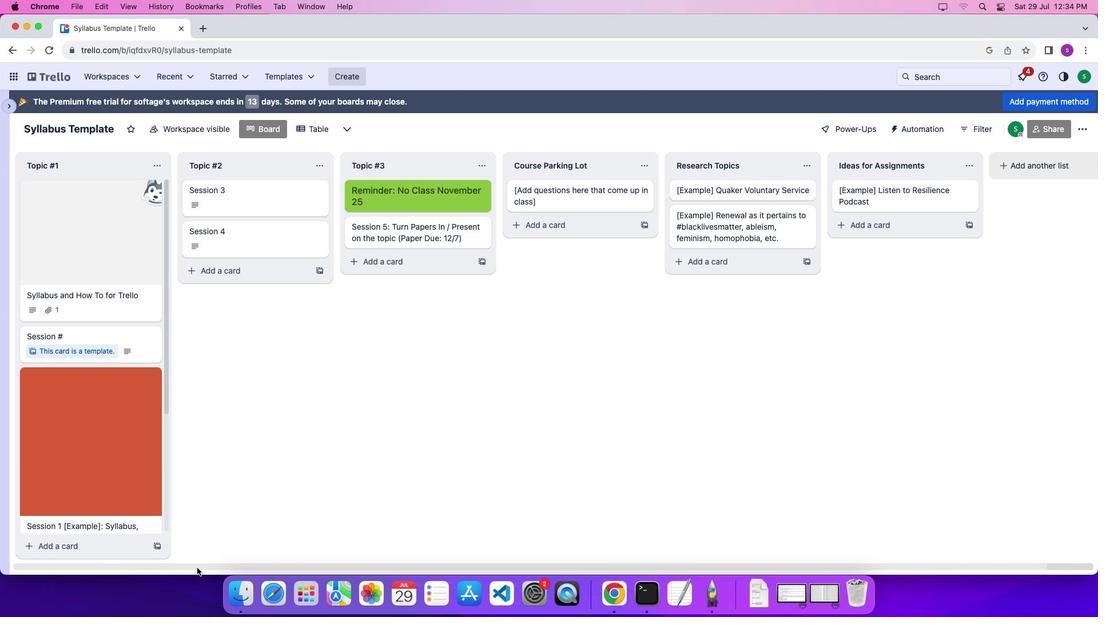 
Action: Mouse moved to (209, 567)
Screenshot: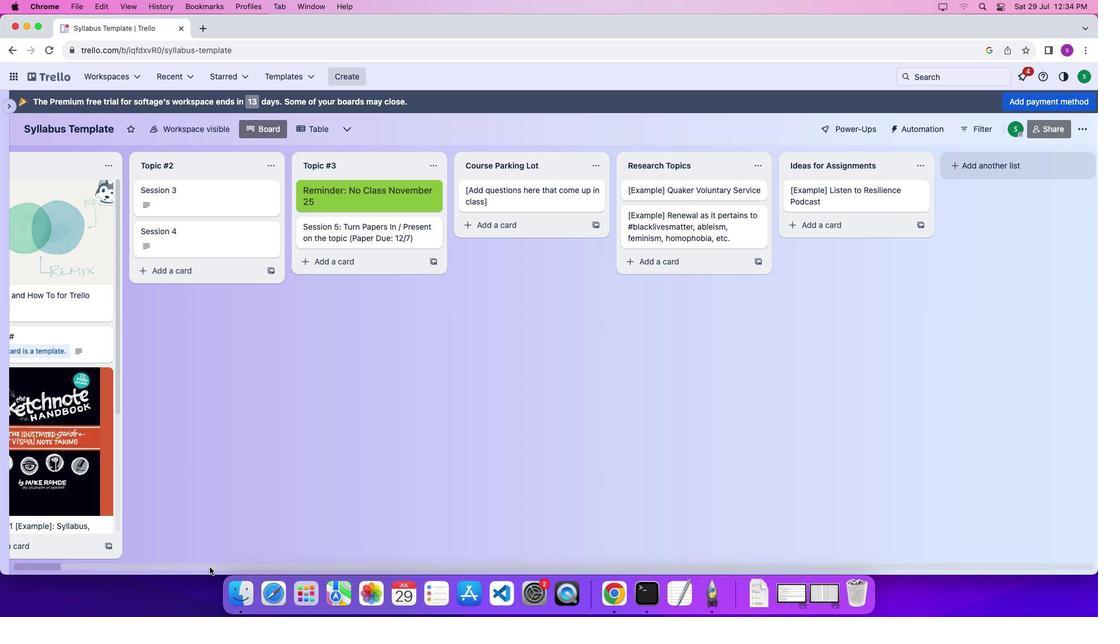 
Action: Mouse pressed left at (209, 567)
Screenshot: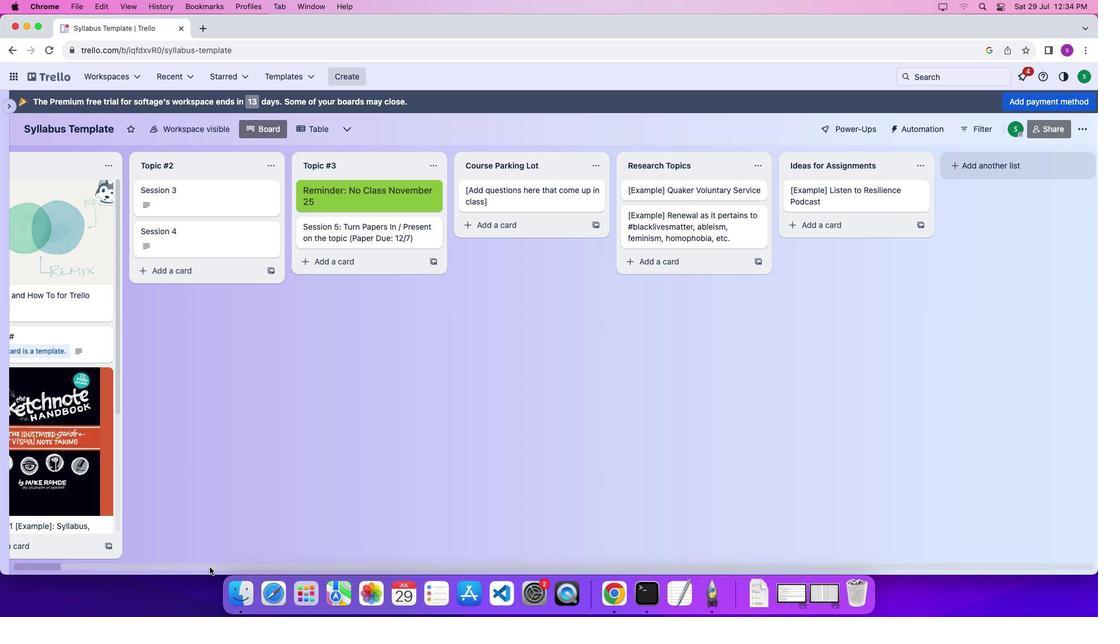 
Action: Mouse moved to (121, 223)
Screenshot: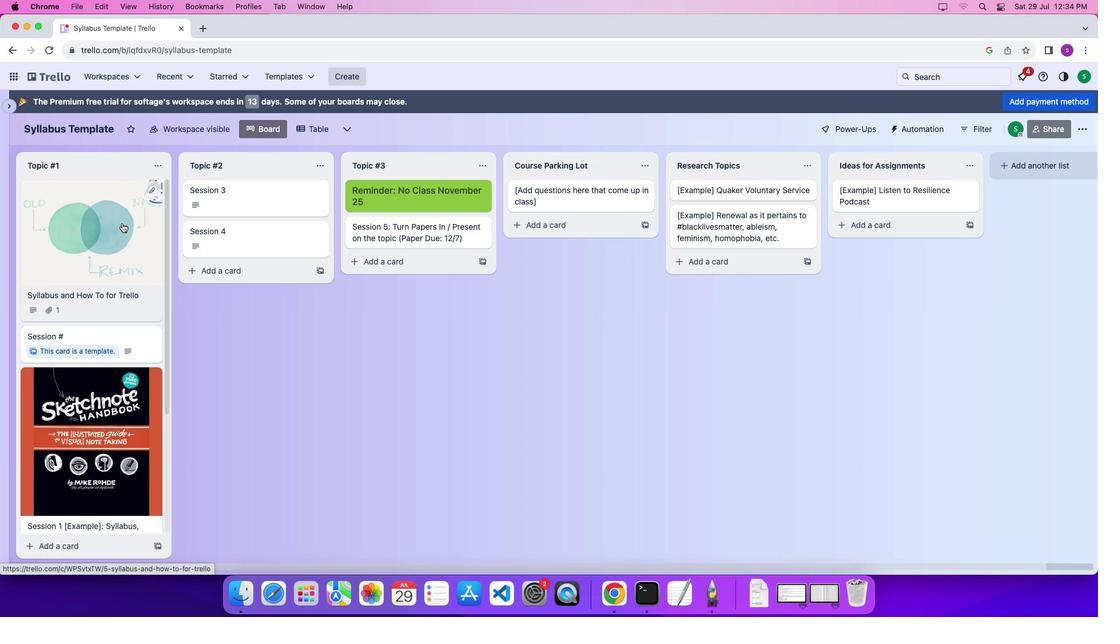 
Action: Mouse pressed left at (121, 223)
Screenshot: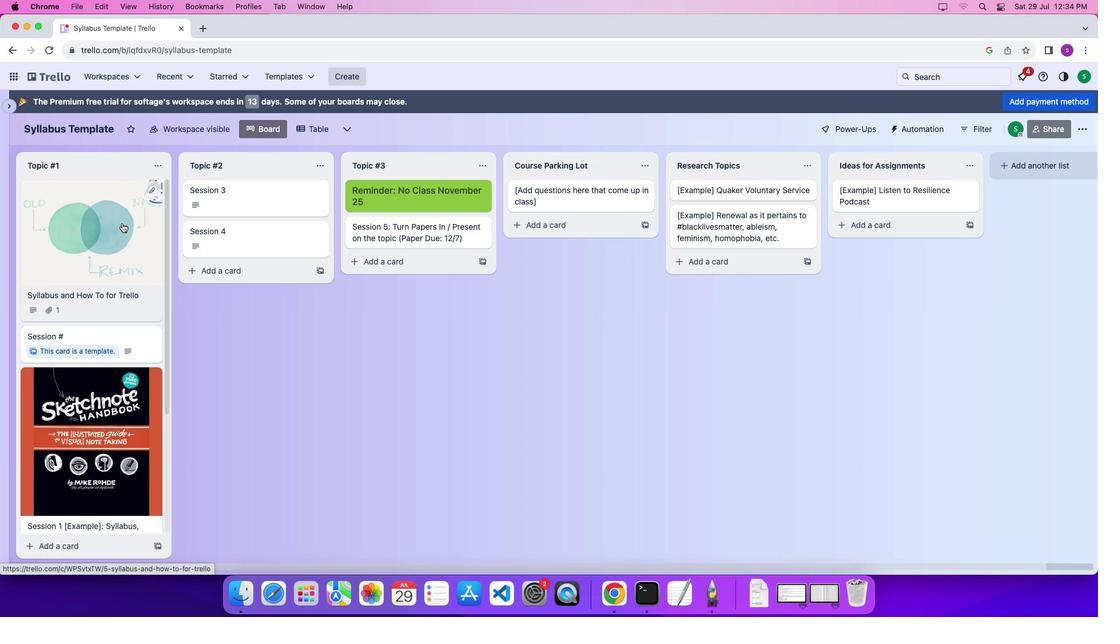 
Action: Mouse moved to (517, 358)
Screenshot: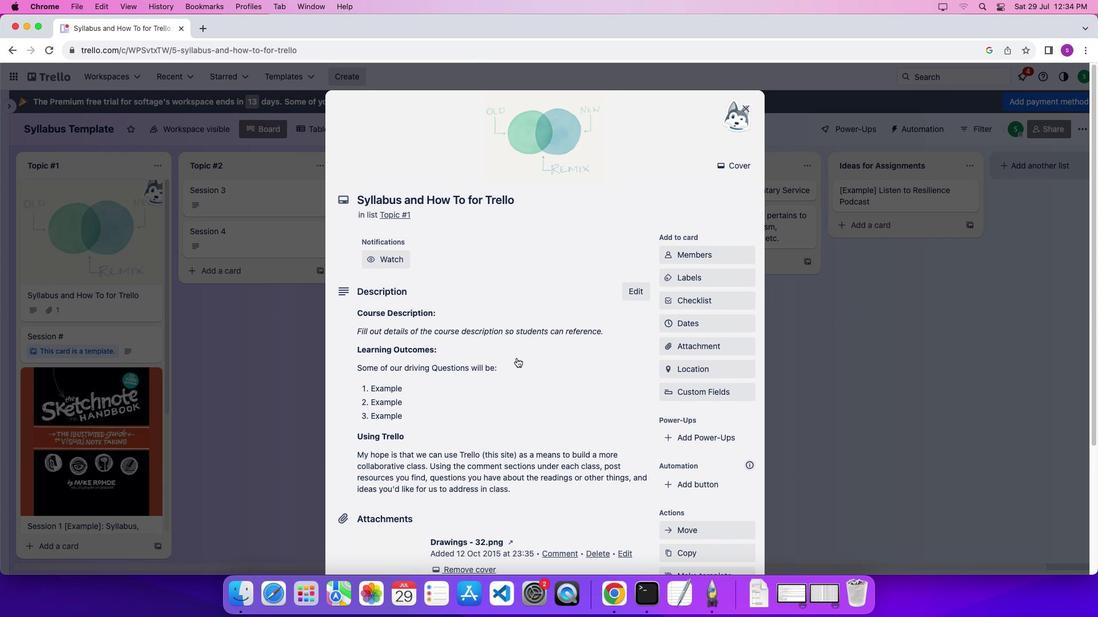 
Action: Mouse scrolled (517, 358) with delta (0, 0)
Screenshot: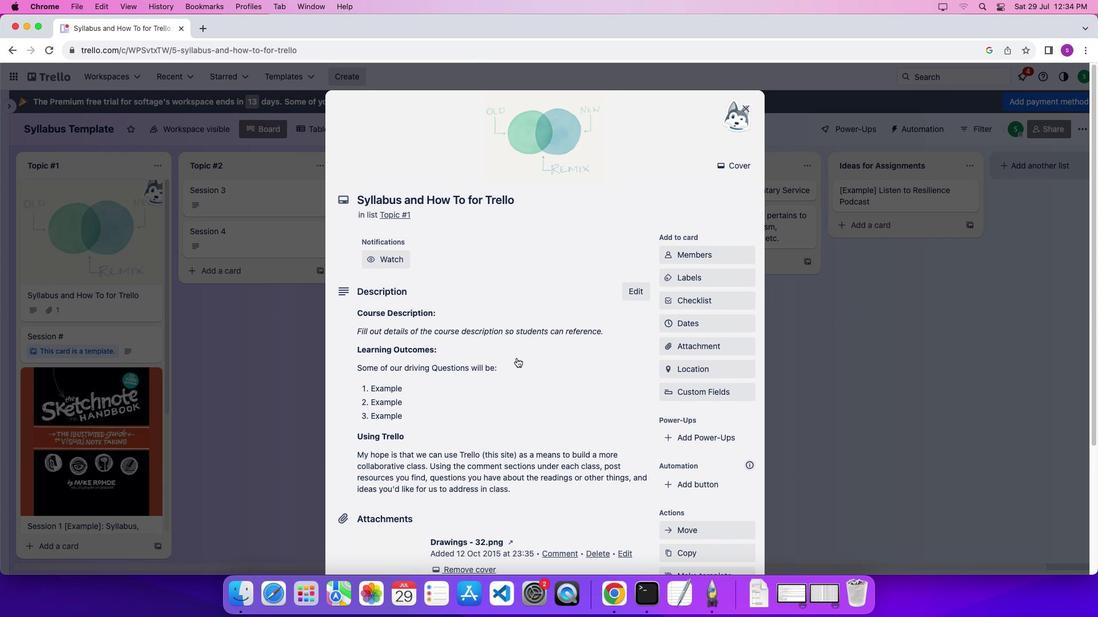 
Action: Mouse scrolled (517, 358) with delta (0, 0)
Screenshot: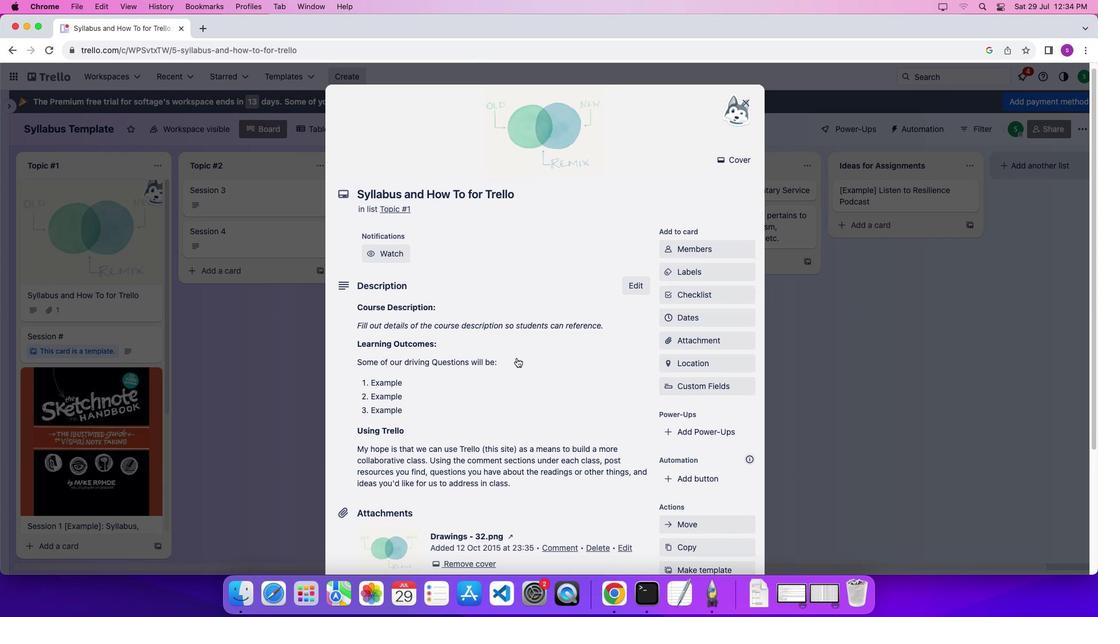 
Action: Mouse scrolled (517, 358) with delta (0, -3)
Screenshot: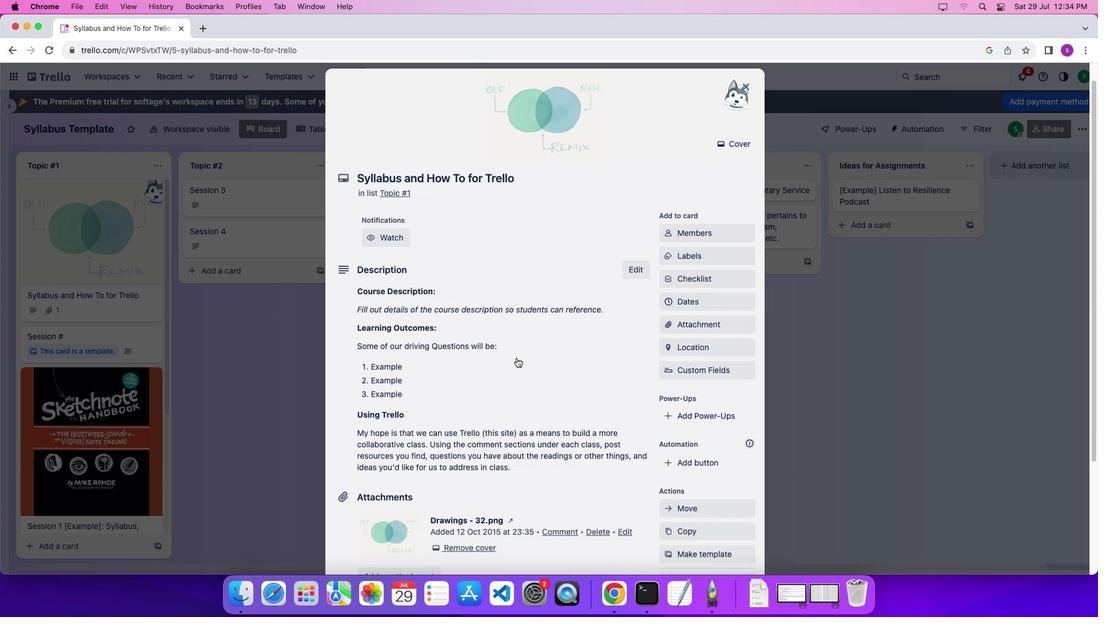 
Action: Mouse scrolled (517, 358) with delta (0, 0)
Screenshot: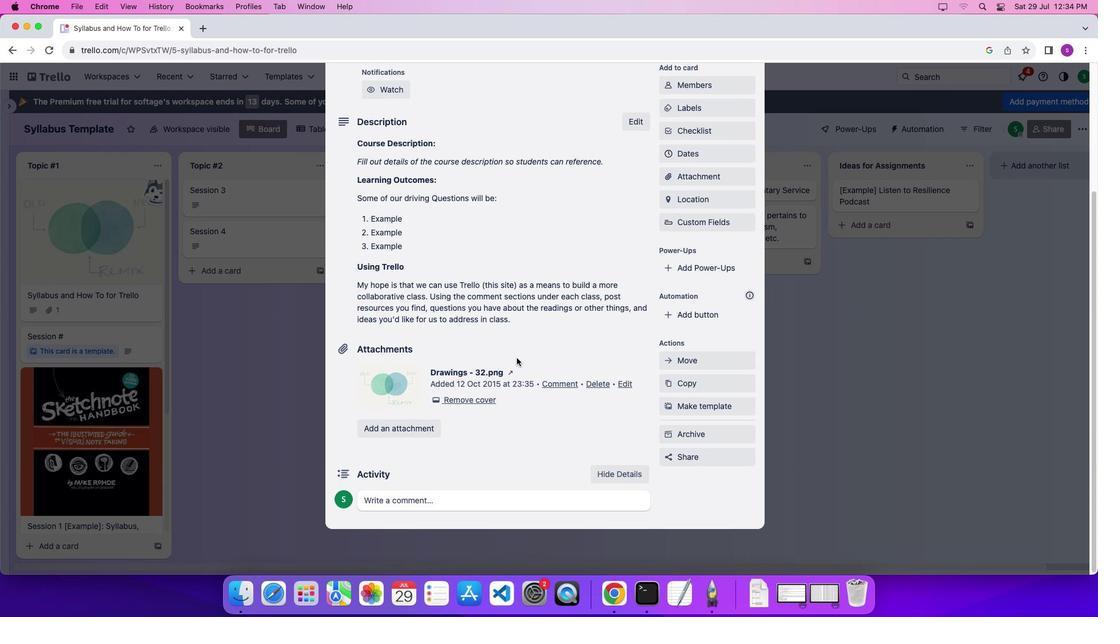 
Action: Mouse scrolled (517, 358) with delta (0, 0)
Screenshot: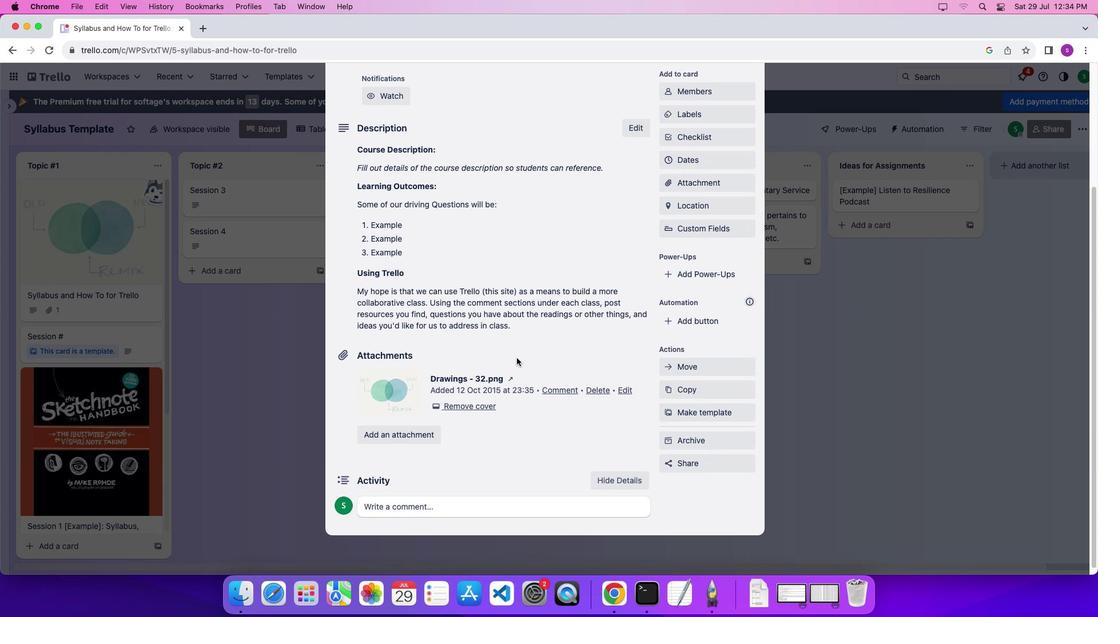 
Action: Mouse scrolled (517, 358) with delta (0, 4)
Screenshot: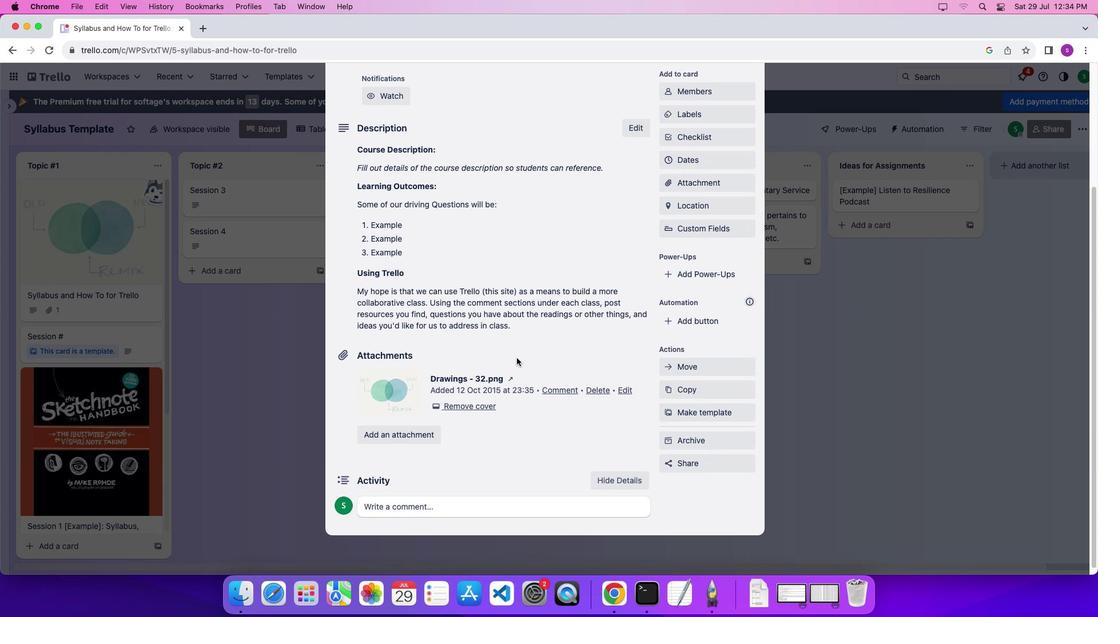 
Action: Mouse scrolled (517, 358) with delta (0, 6)
Screenshot: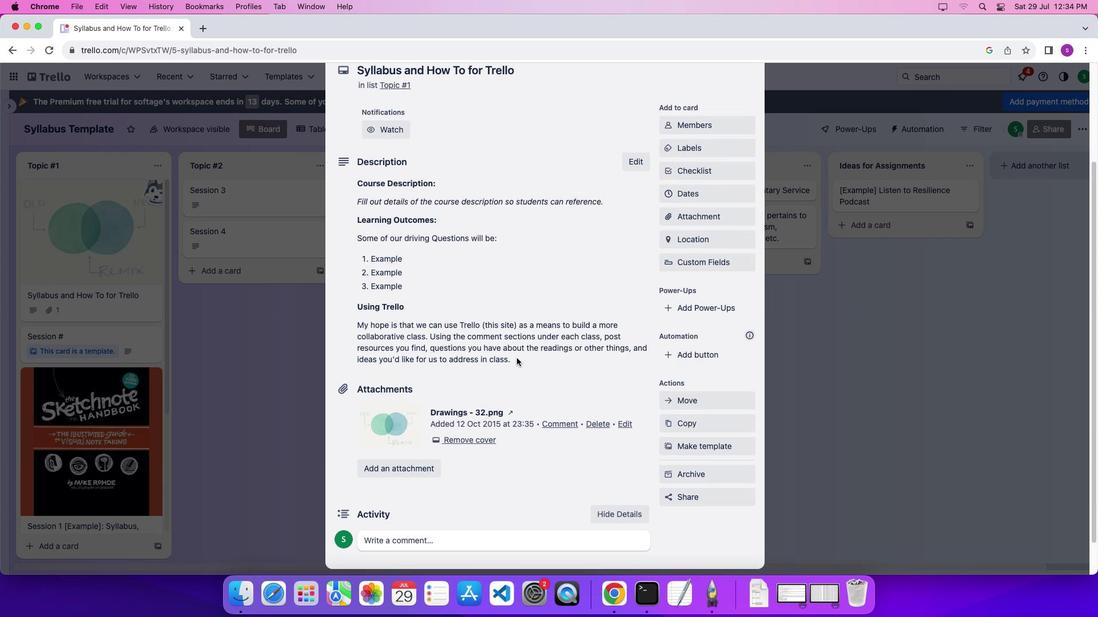 
Action: Mouse scrolled (517, 358) with delta (0, 8)
Screenshot: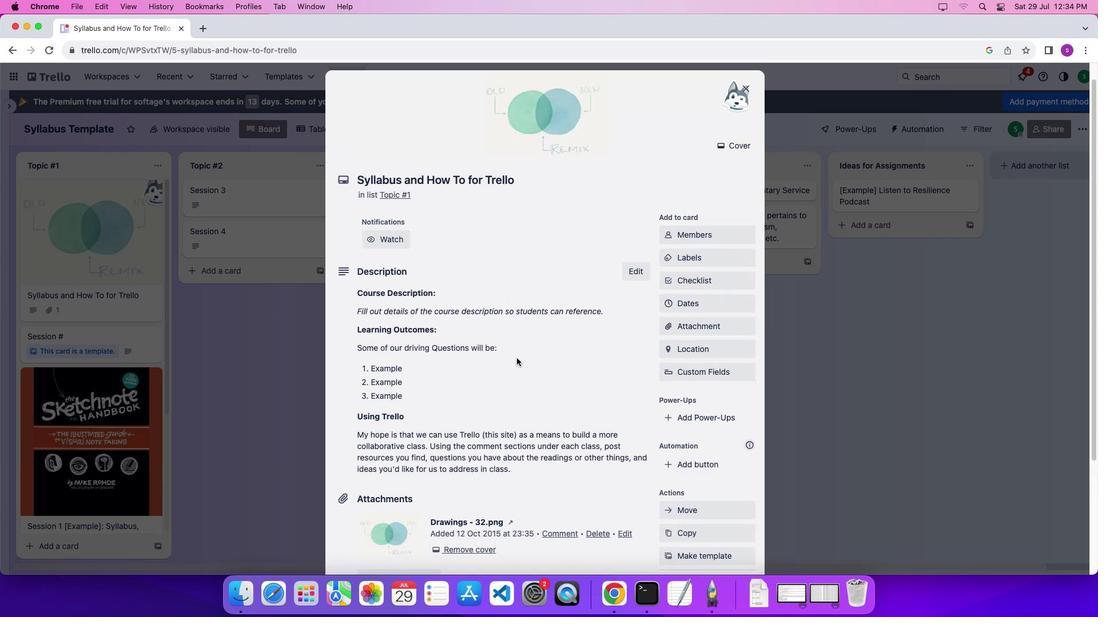 
Action: Mouse moved to (745, 105)
Screenshot: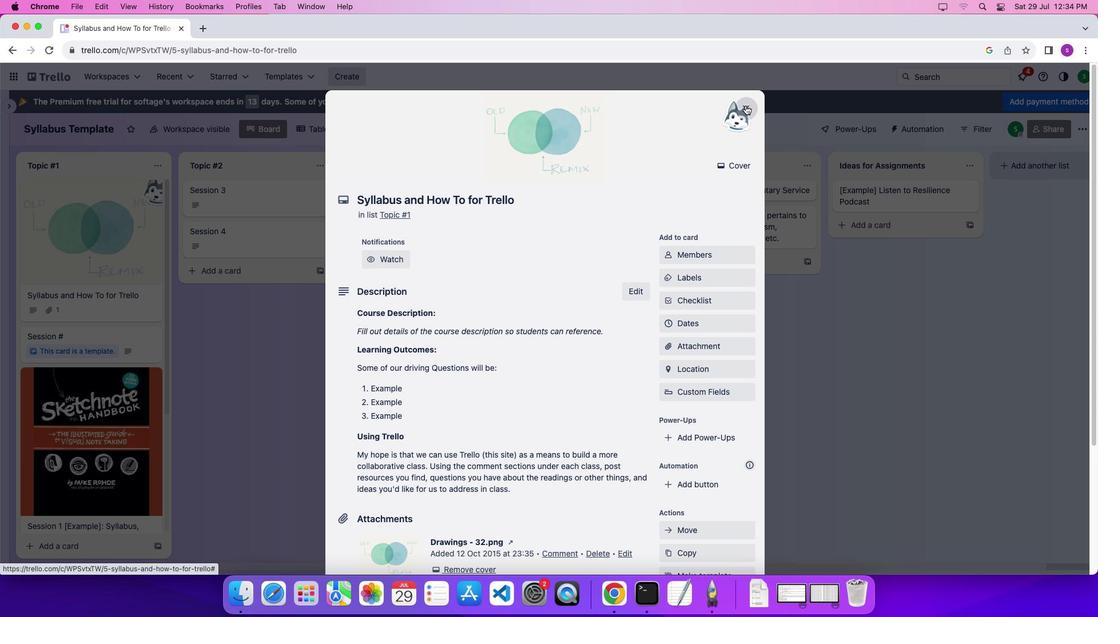 
Action: Mouse pressed left at (745, 105)
Screenshot: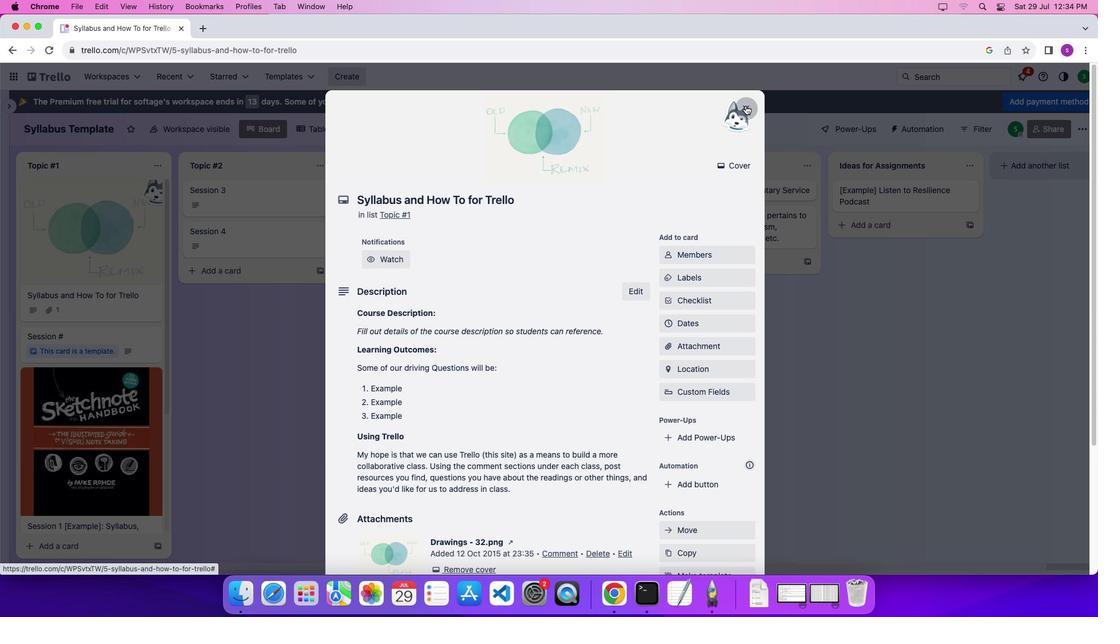 
Action: Mouse moved to (96, 426)
Screenshot: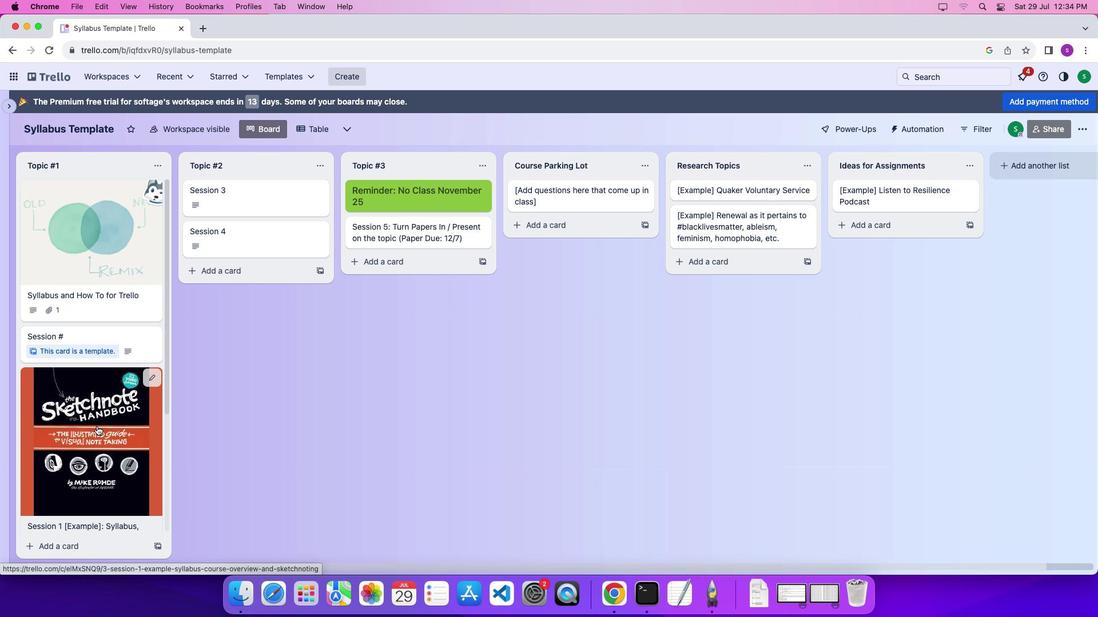
Action: Mouse pressed left at (96, 426)
Screenshot: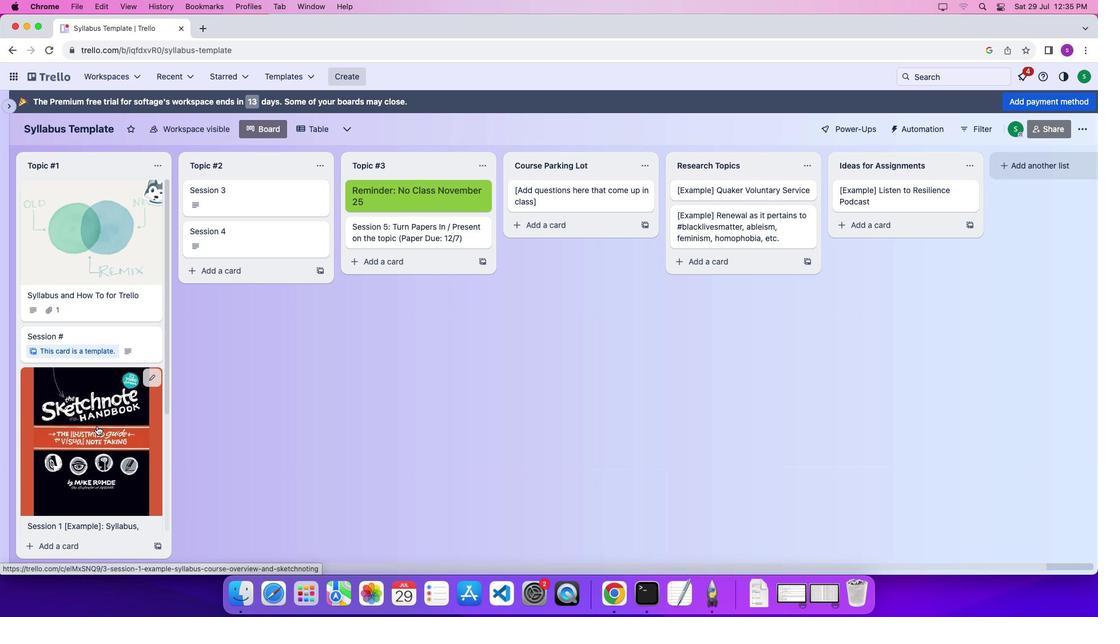 
Action: Mouse moved to (731, 473)
Screenshot: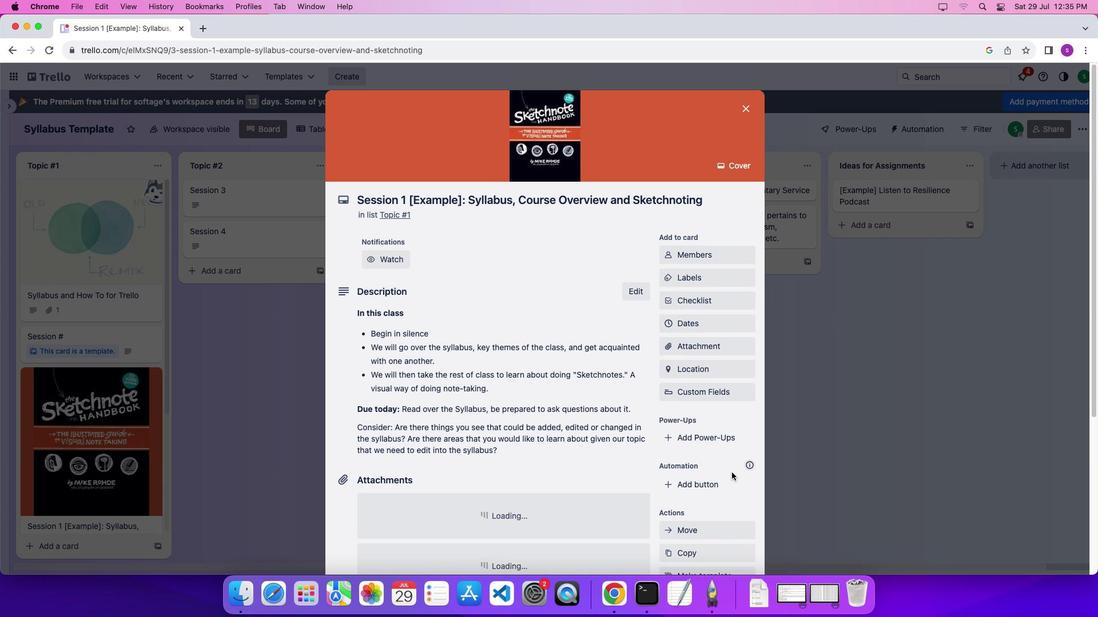 
Action: Mouse scrolled (731, 473) with delta (0, 0)
Screenshot: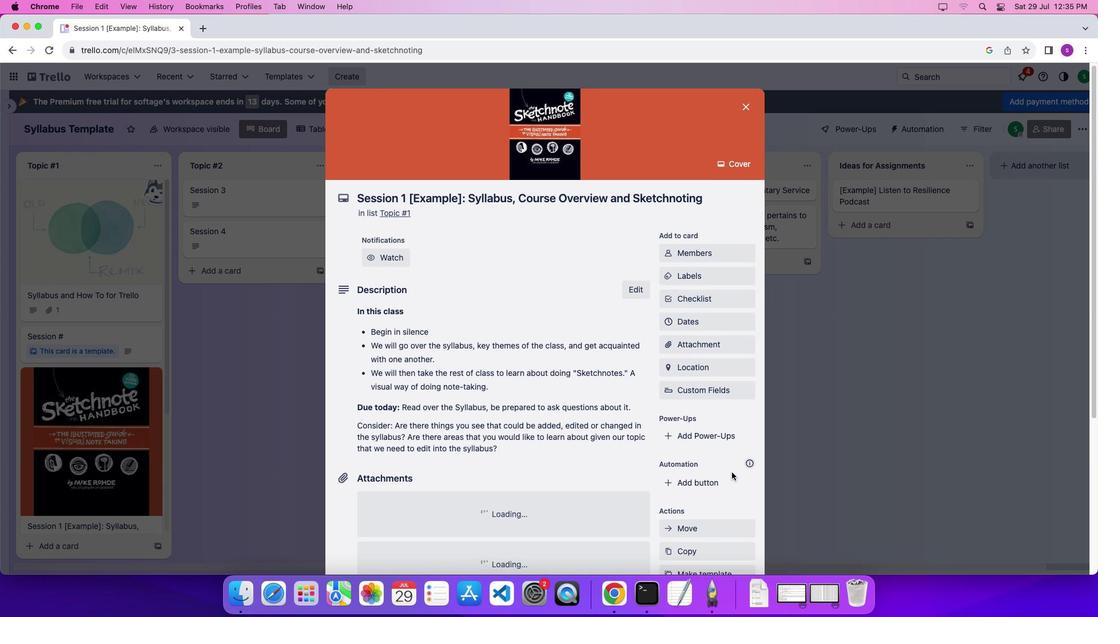 
Action: Mouse scrolled (731, 473) with delta (0, 0)
Screenshot: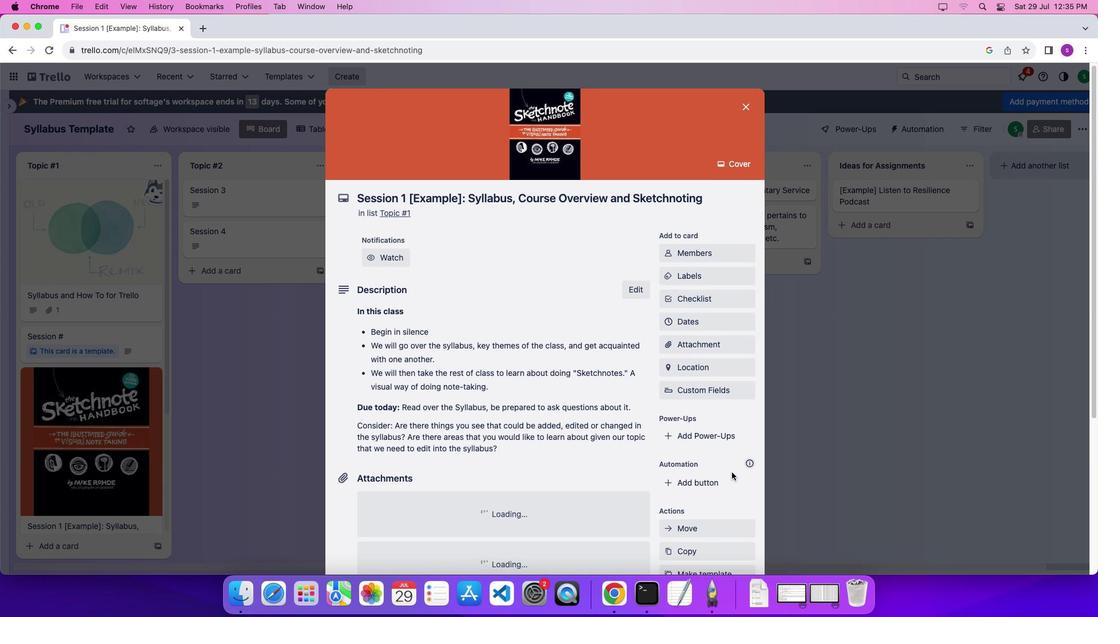 
Action: Mouse scrolled (731, 473) with delta (0, -4)
Screenshot: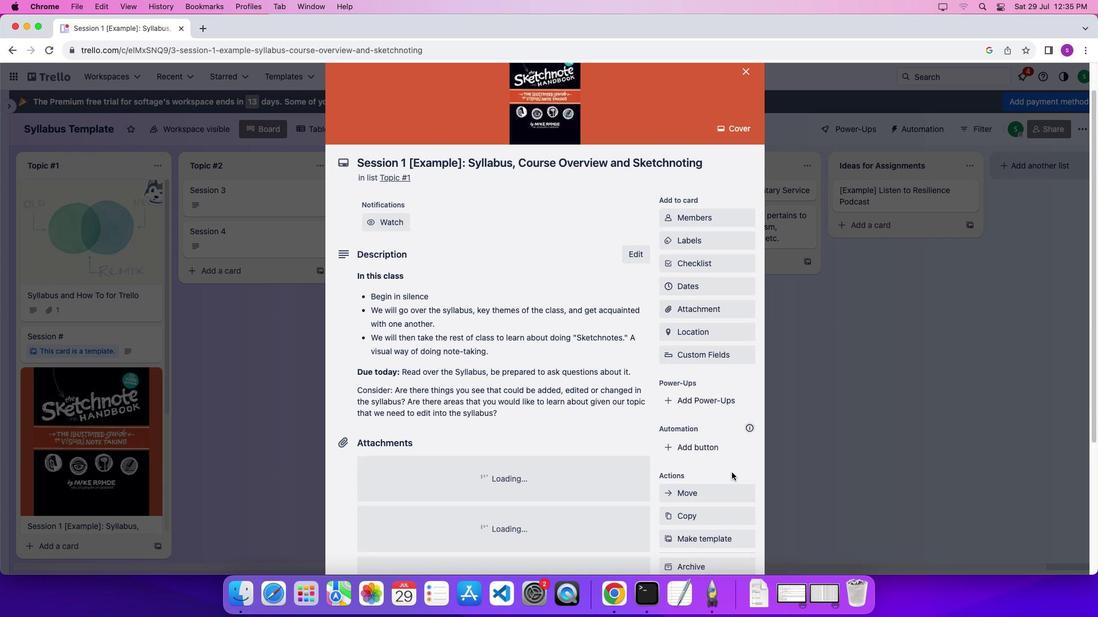 
Action: Mouse scrolled (731, 473) with delta (0, -6)
Screenshot: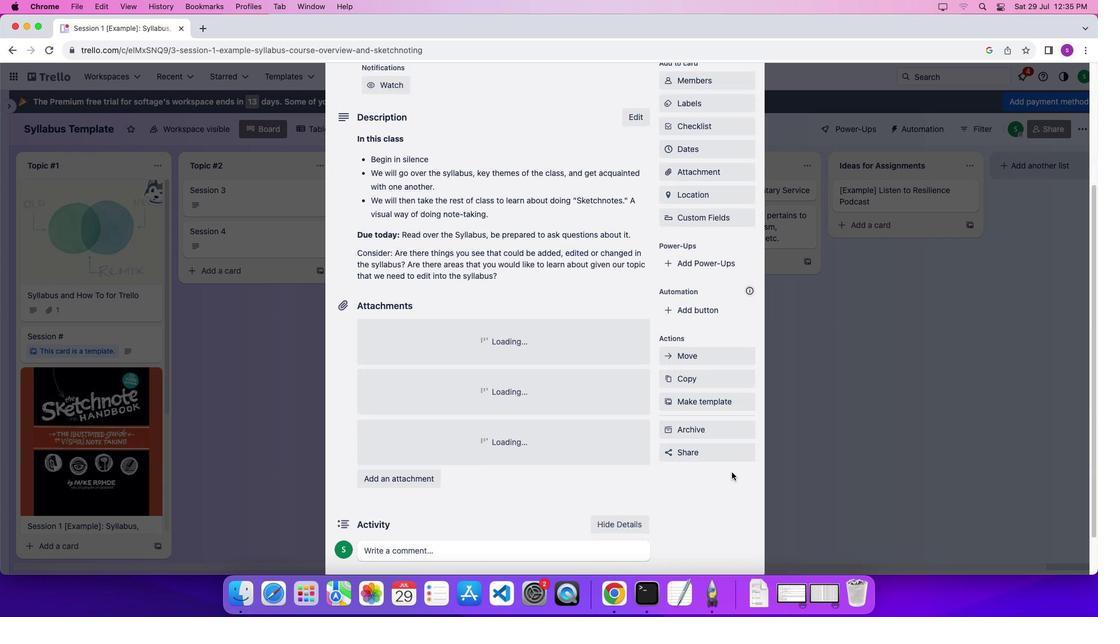 
Action: Mouse scrolled (731, 473) with delta (0, 0)
Screenshot: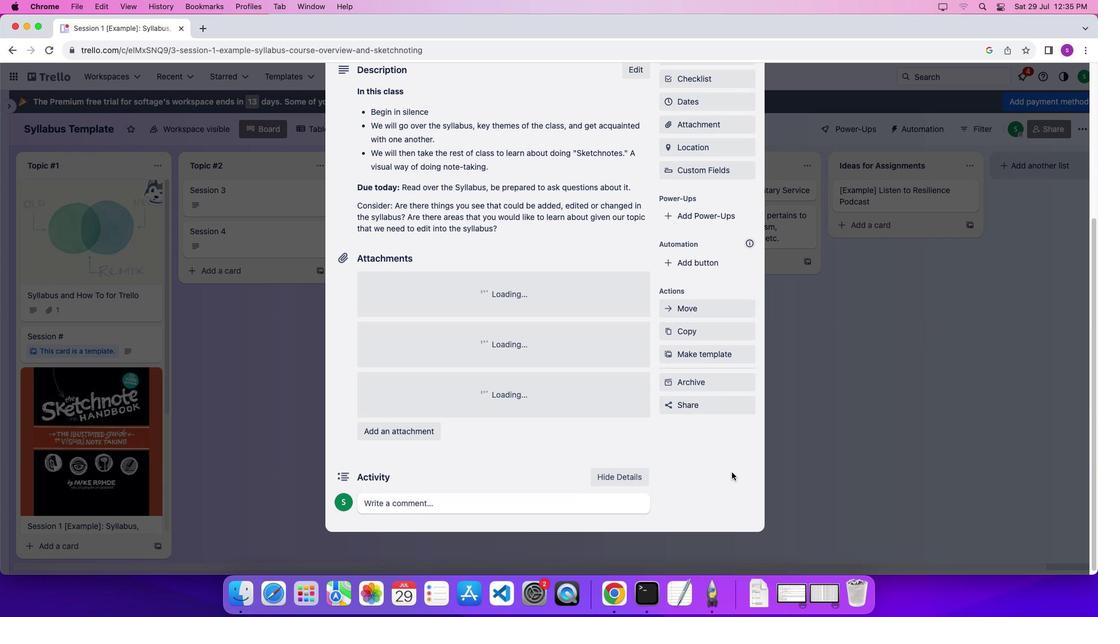 
Action: Mouse scrolled (731, 473) with delta (0, 1)
Screenshot: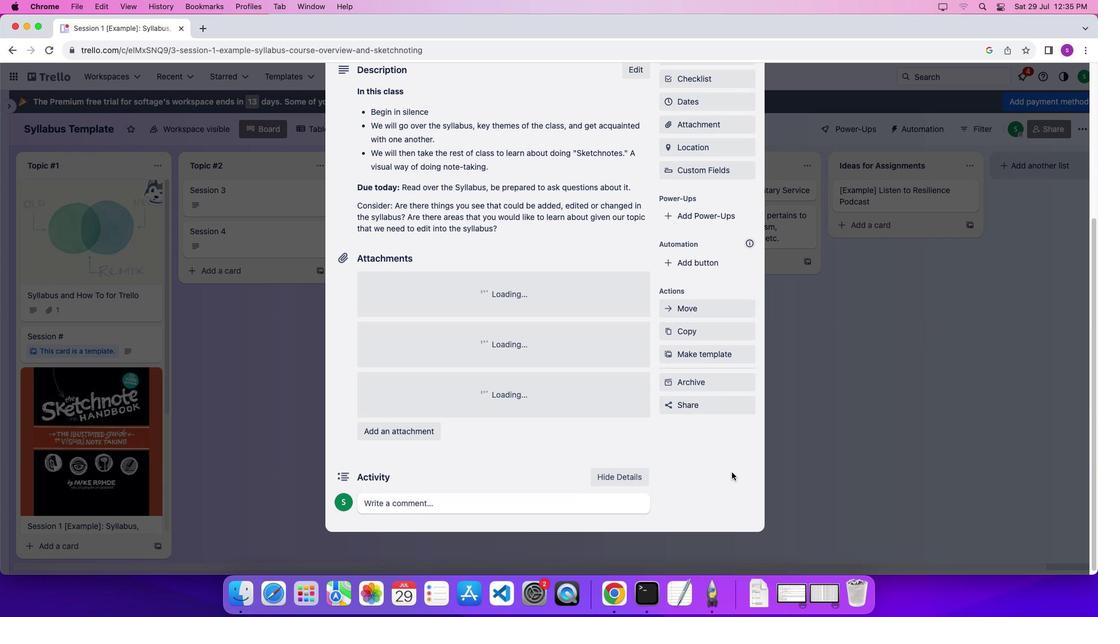 
Action: Mouse scrolled (731, 473) with delta (0, 5)
Screenshot: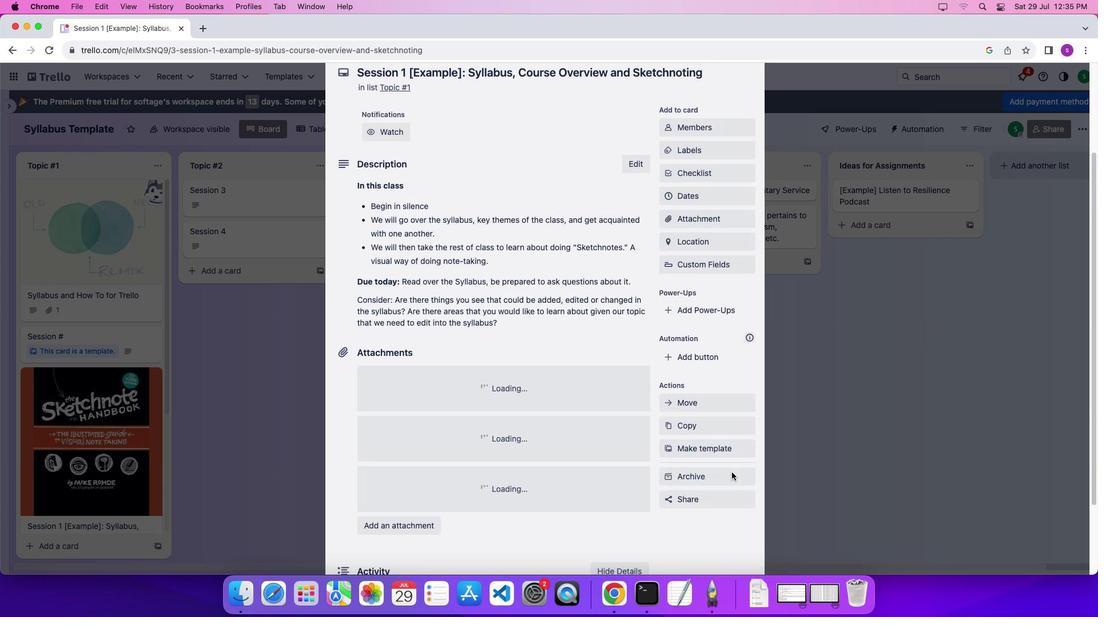 
Action: Mouse scrolled (731, 473) with delta (0, 8)
Screenshot: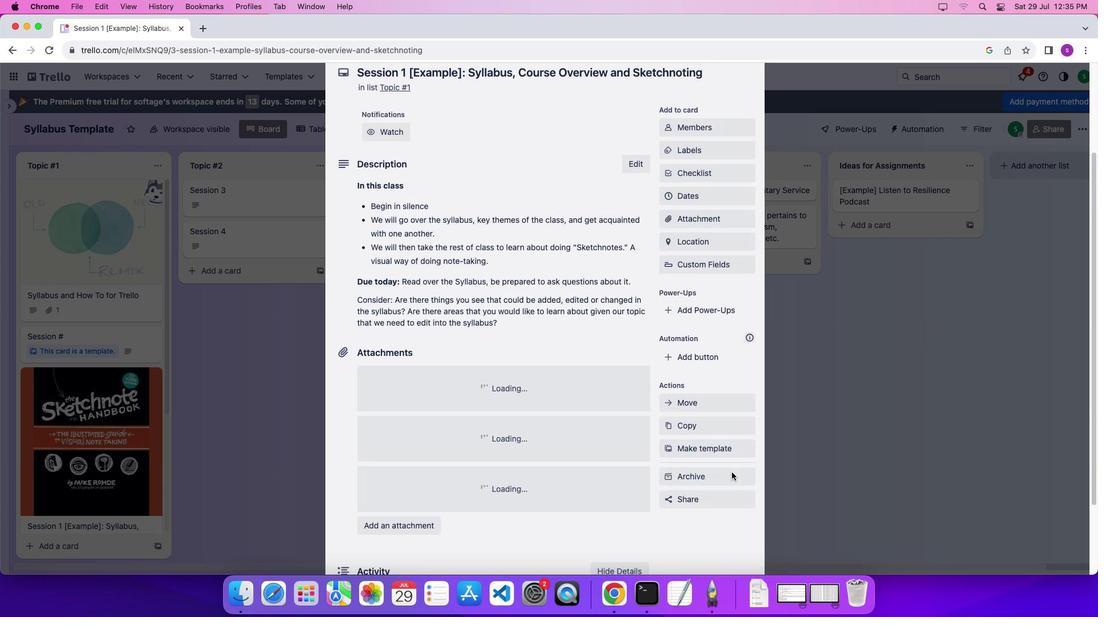 
Action: Mouse scrolled (731, 473) with delta (0, 8)
Screenshot: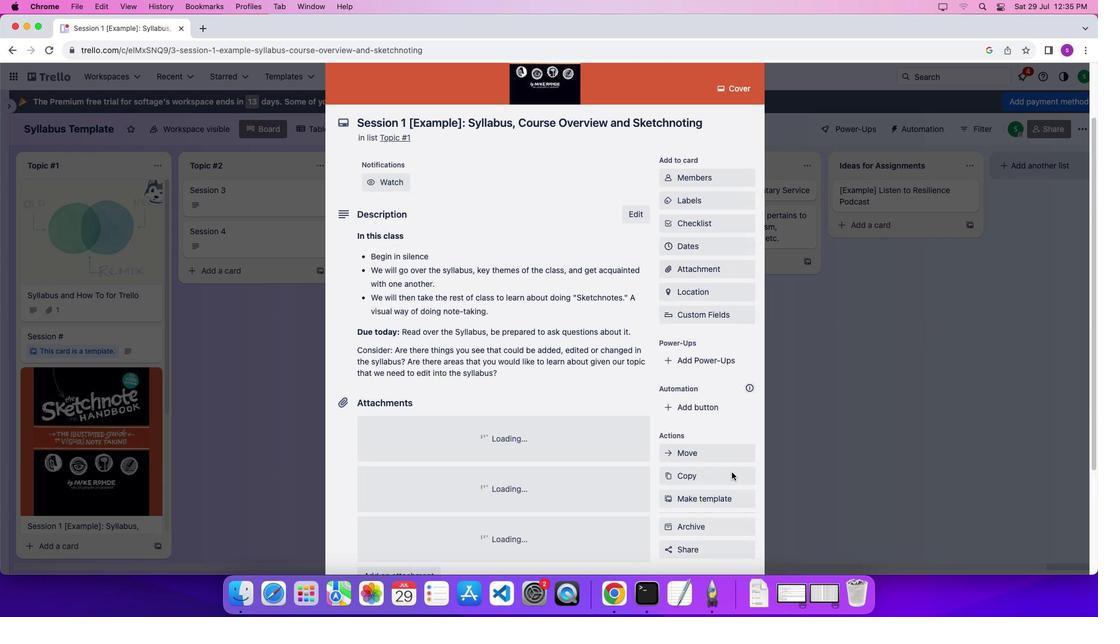 
Action: Mouse moved to (747, 109)
Screenshot: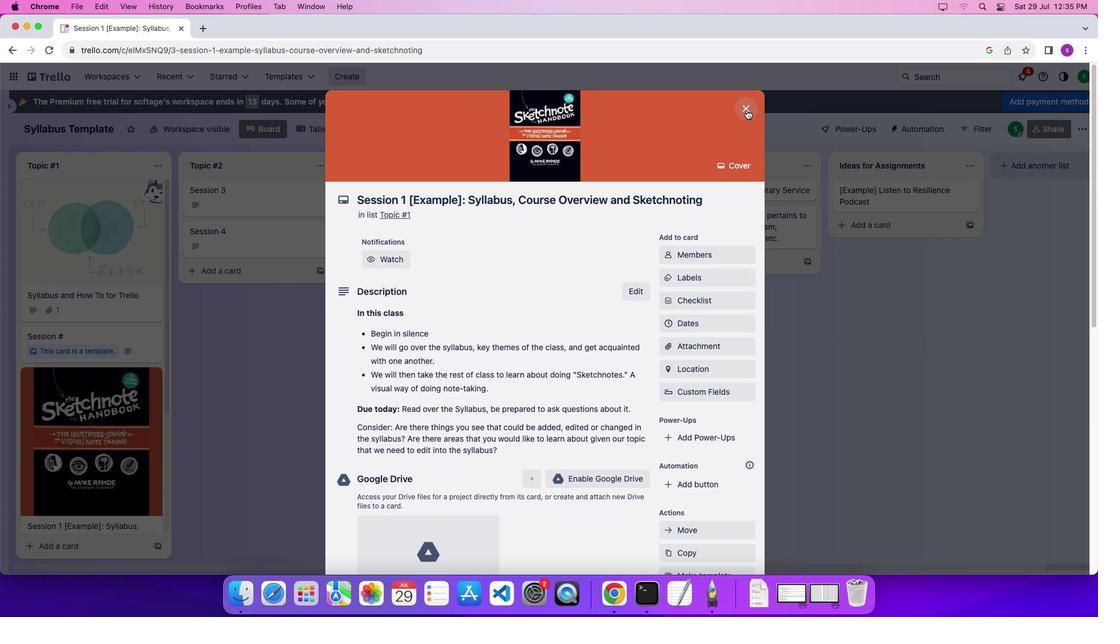 
Action: Mouse pressed left at (747, 109)
Screenshot: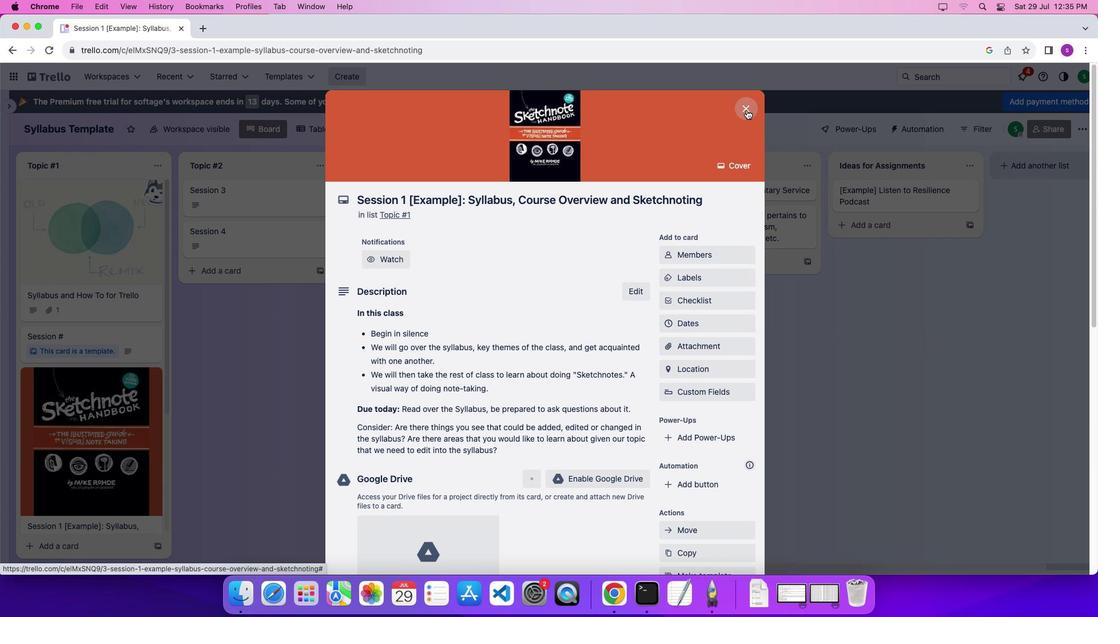 
Action: Mouse moved to (142, 574)
Screenshot: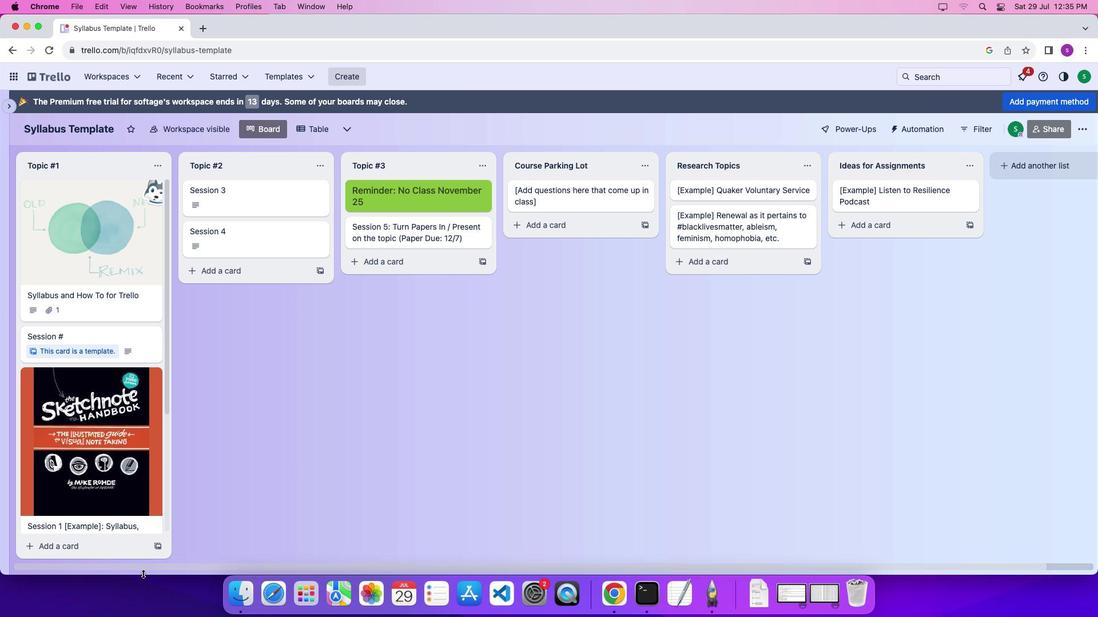 
Action: Mouse pressed left at (142, 574)
Screenshot: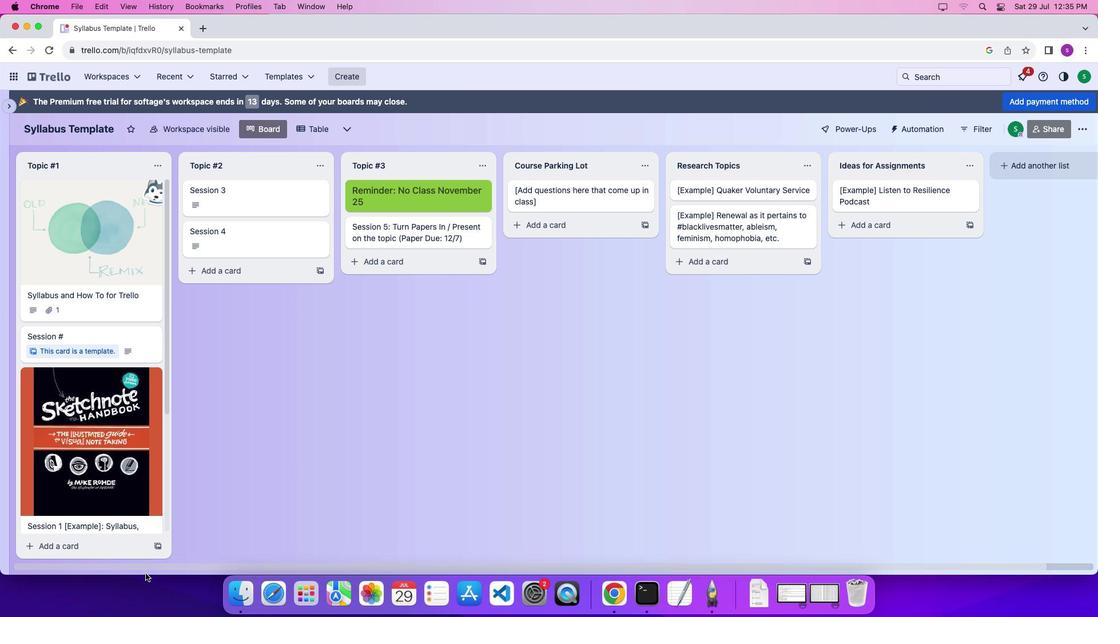 
Action: Mouse moved to (147, 566)
Screenshot: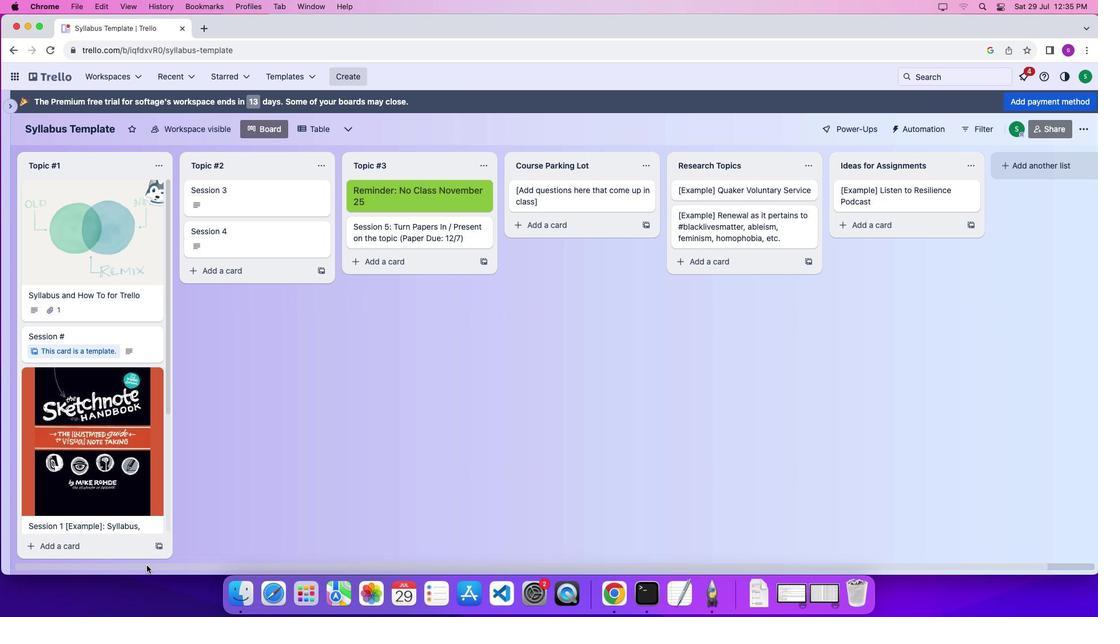 
Action: Mouse pressed left at (147, 566)
Screenshot: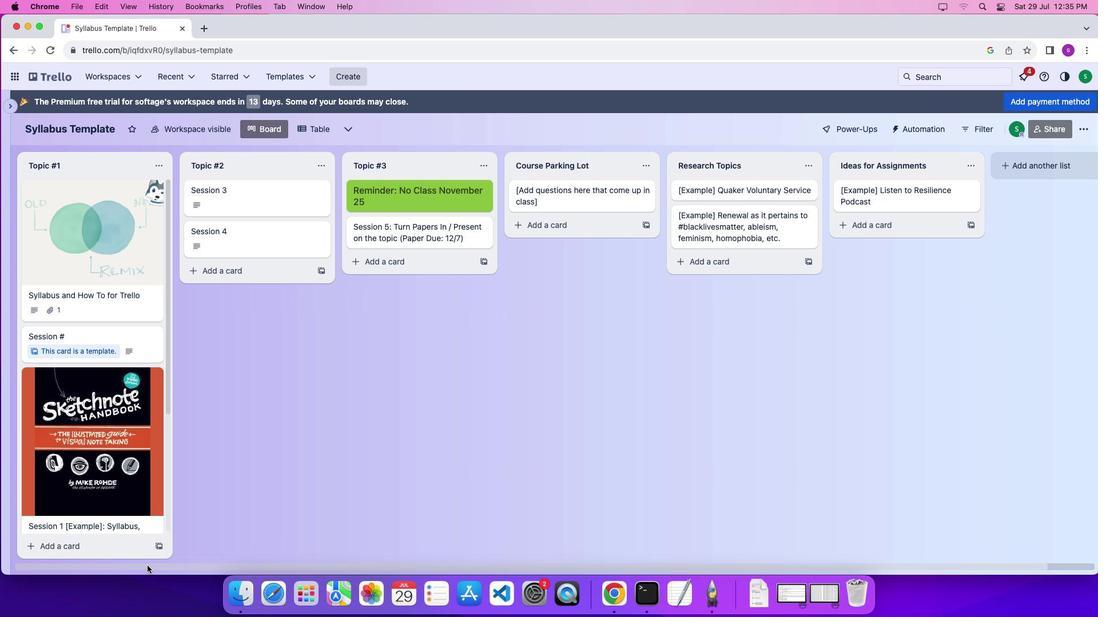 
Action: Mouse moved to (987, 160)
Screenshot: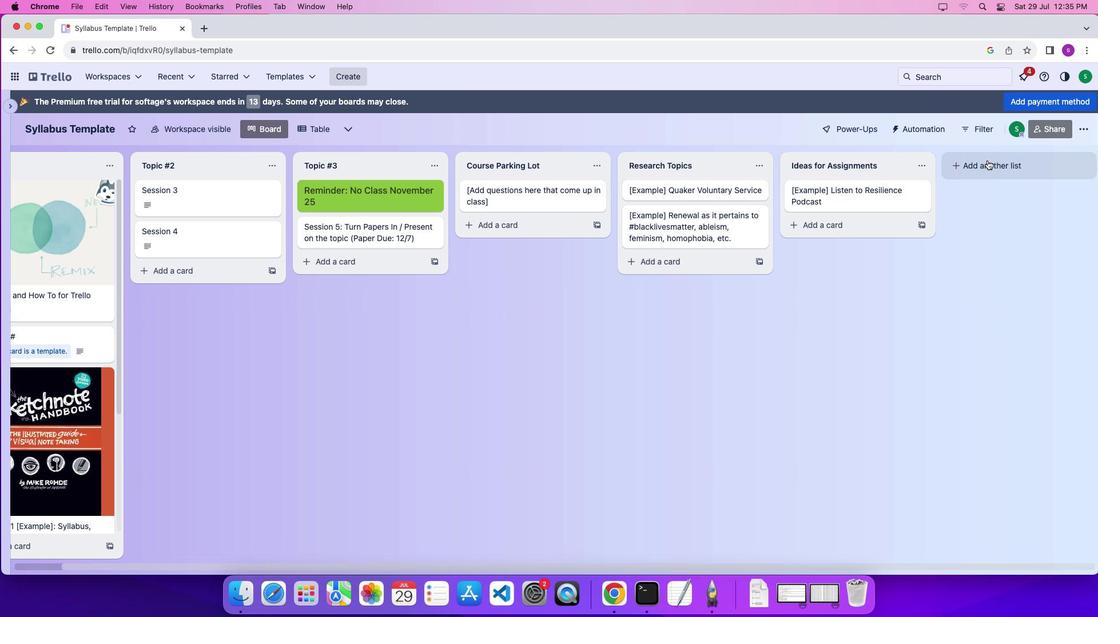 
Action: Mouse pressed left at (987, 160)
Screenshot: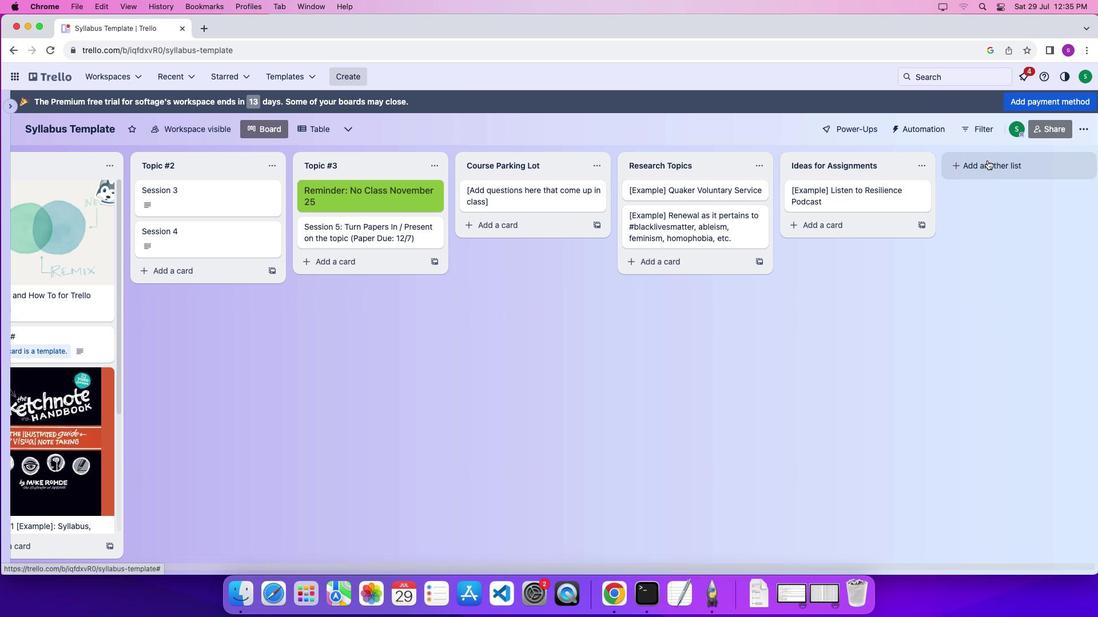 
Action: Mouse moved to (978, 164)
Screenshot: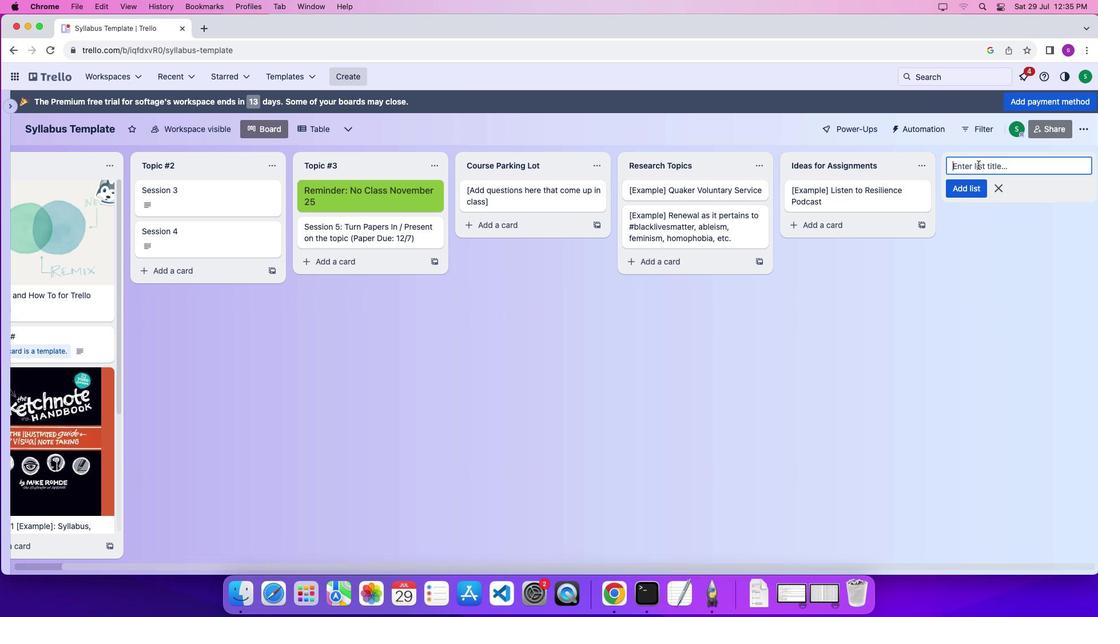 
Action: Mouse pressed left at (978, 164)
Screenshot: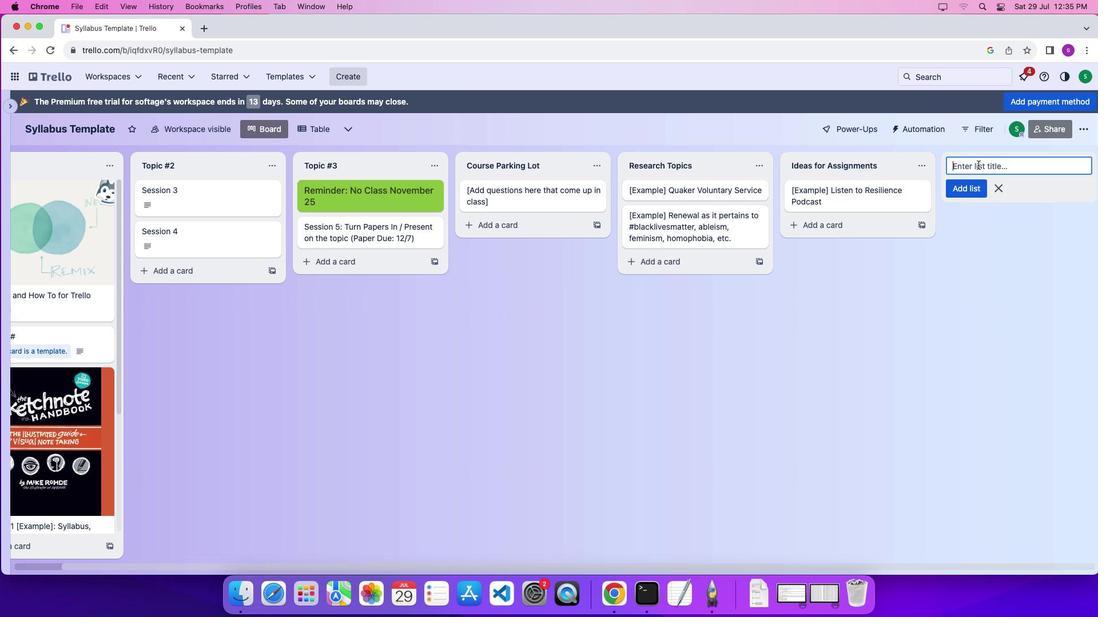
Action: Key pressed Key.shift'P''r''r''o''j''e''c''t'Key.spaceKey.shift'B''a''s''e''d'Key.spaceKey.shift'L''e''a''r''n''i''n''g'Key.enterKey.shift'T''e''a''c''h''i''n''g'Key.spaceKey.shift_r':'Key.shiftKey.spaceKey.shift'W''e''e''k''l''y'Key.spaceKey.shift'P''l''a''n''n''i''n''n''n''n''g'Key.enterKey.shift'e'Key.shift'C''o''u''r''s''e'Key.spaceKey.shift'W''o''r''k''f''l''o''w''\x03'
Screenshot: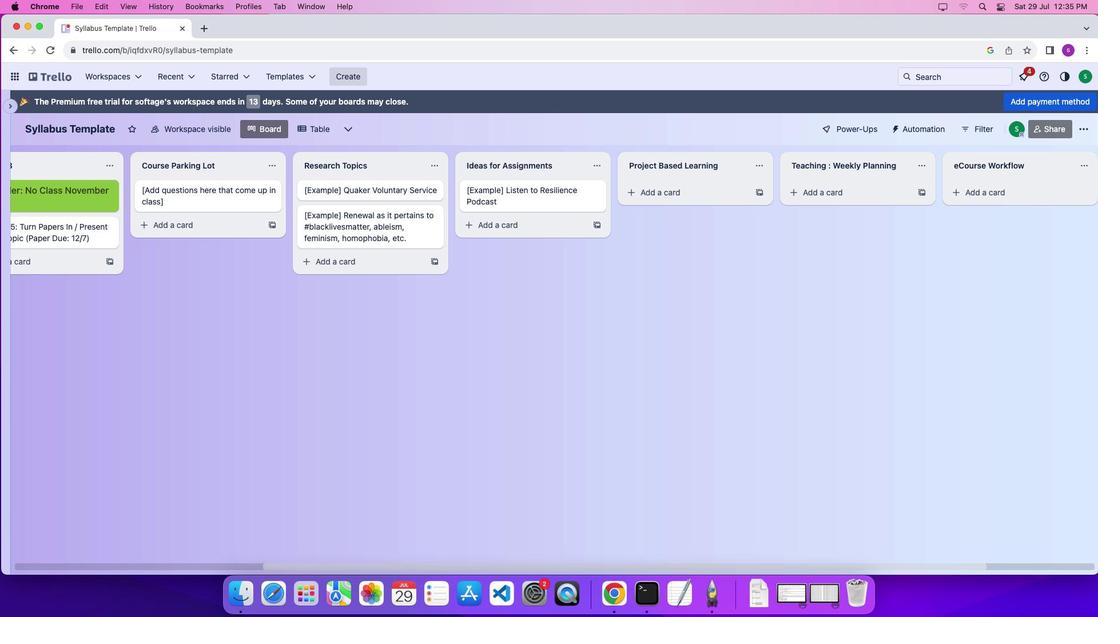 
Action: Mouse moved to (999, 187)
Screenshot: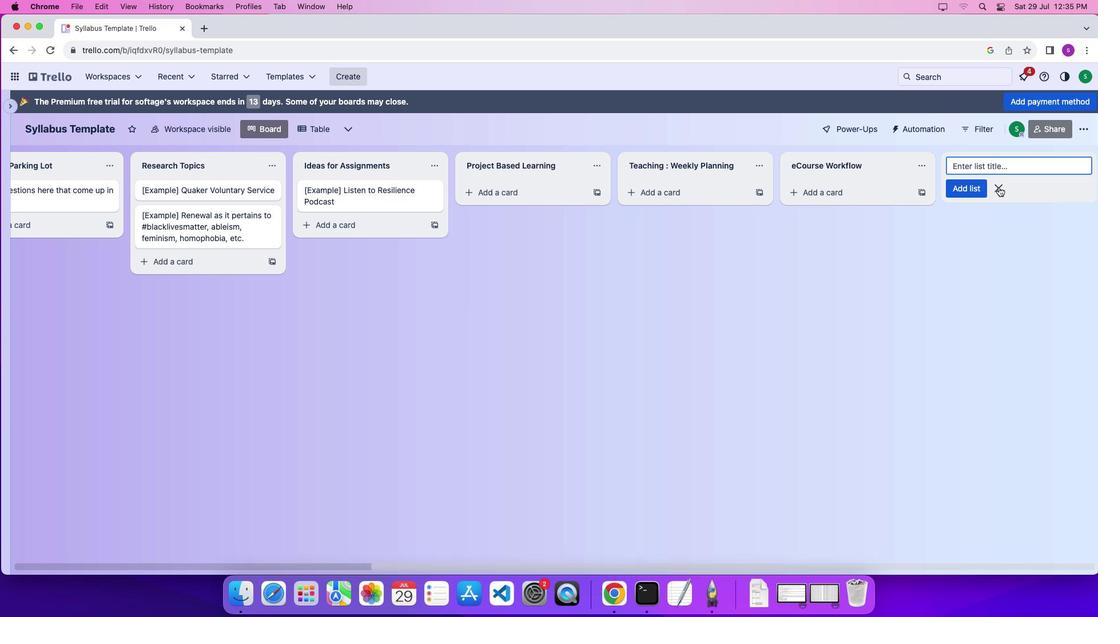 
Action: Mouse pressed left at (999, 187)
Screenshot: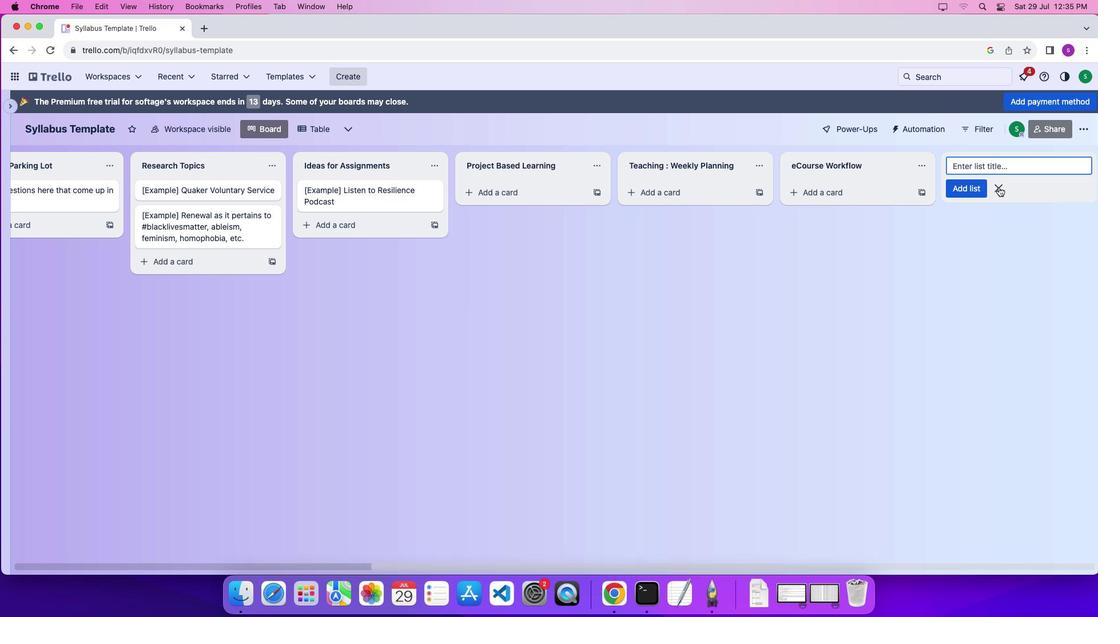 
Action: Mouse moved to (522, 189)
Screenshot: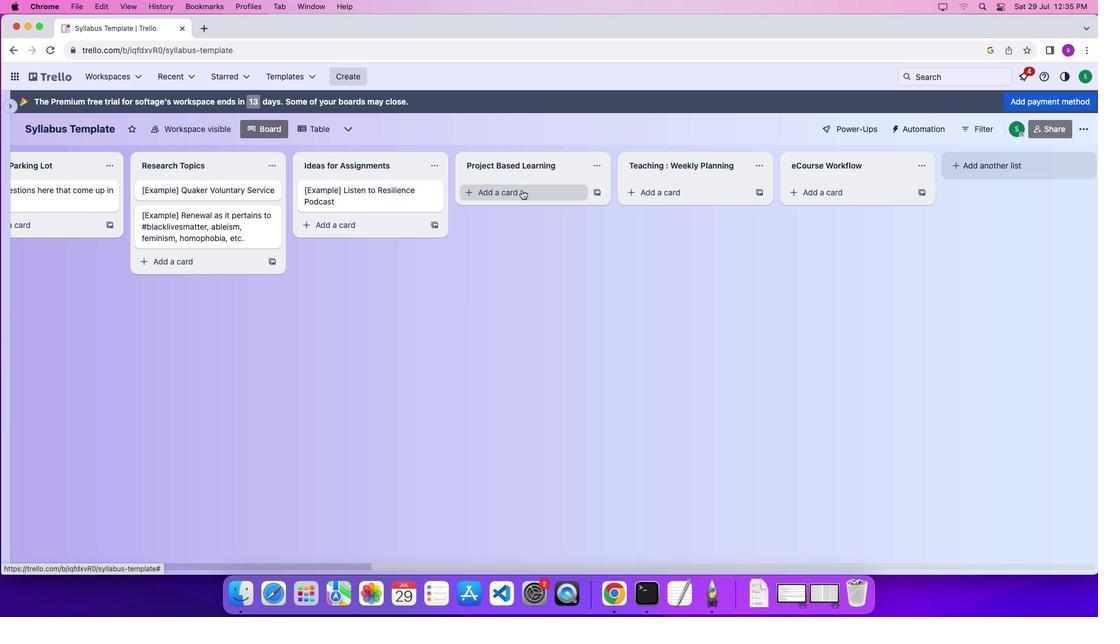
Action: Mouse pressed left at (522, 189)
Screenshot: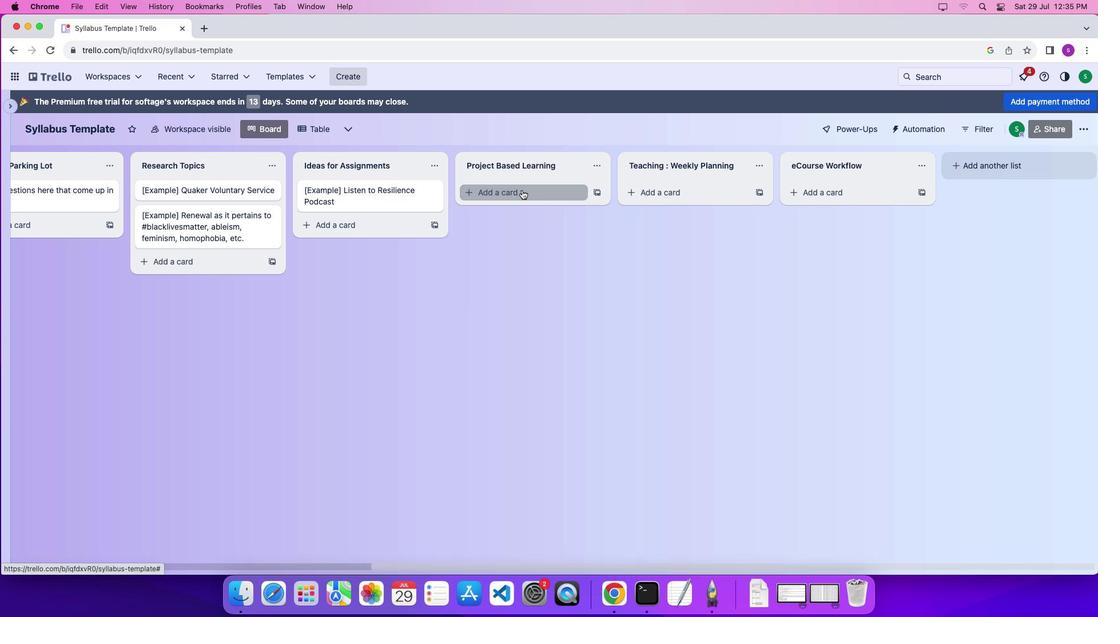 
Action: Mouse moved to (533, 199)
Screenshot: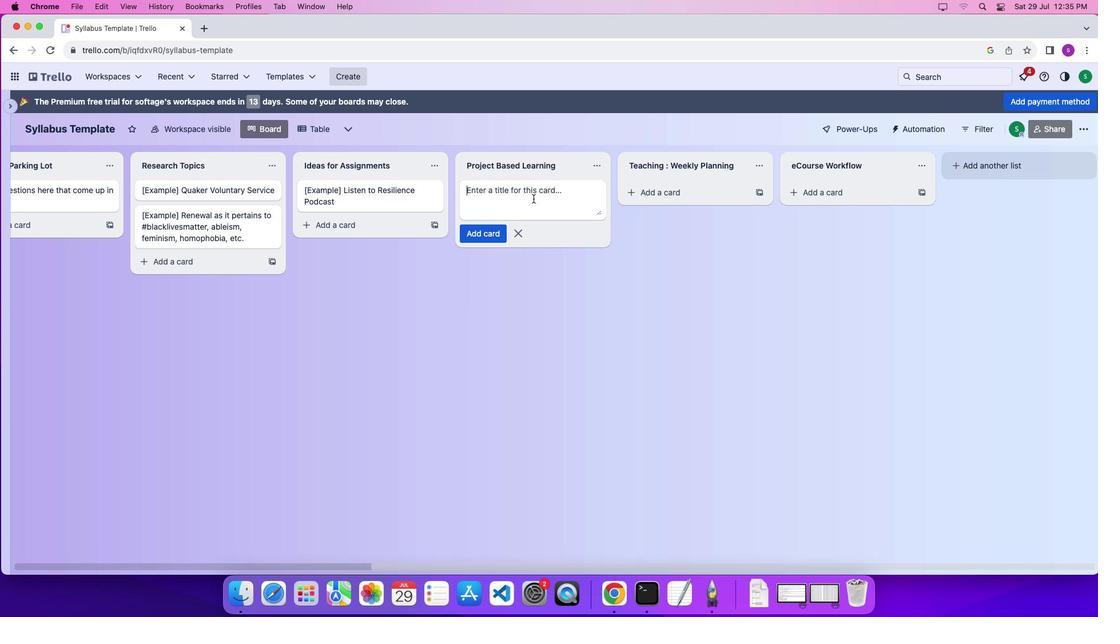 
Action: Mouse pressed left at (533, 199)
Screenshot: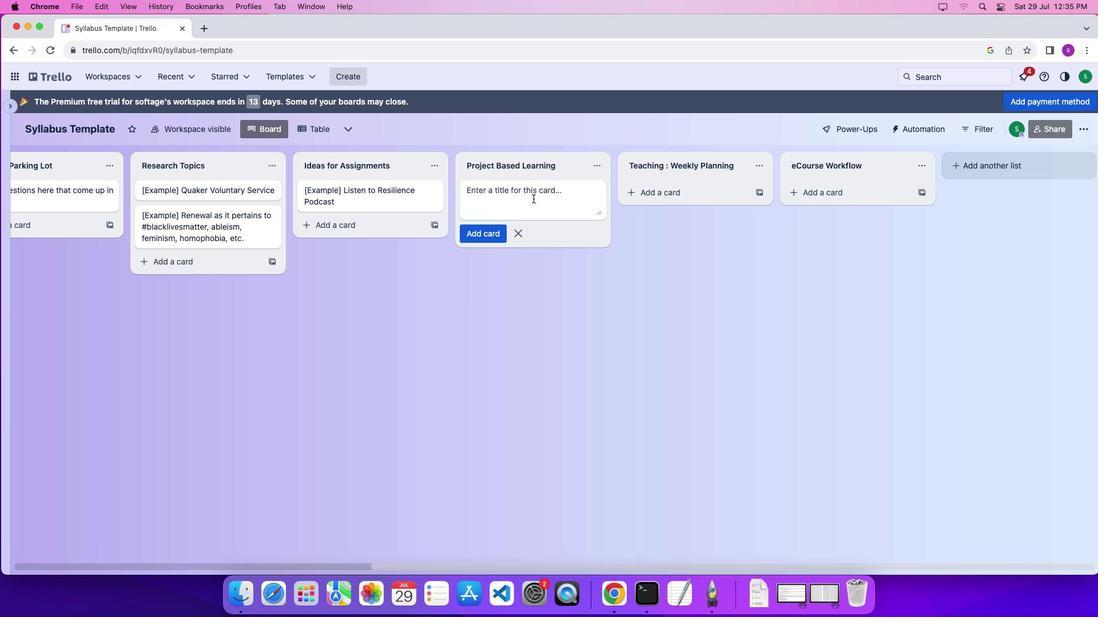 
Action: Mouse moved to (545, 203)
Screenshot: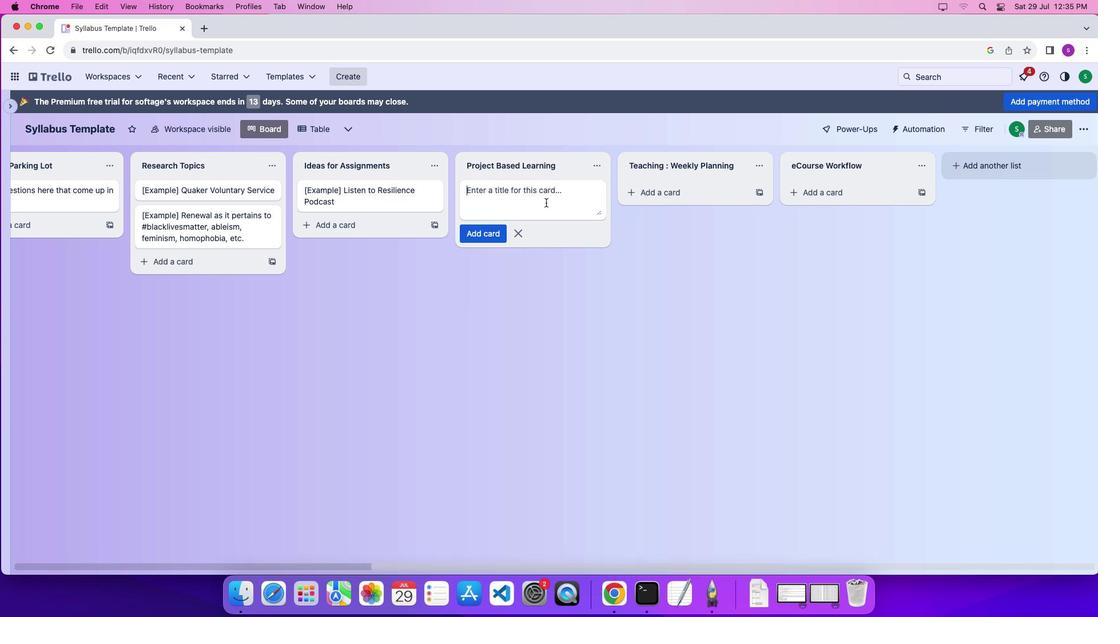 
Action: Key pressed Key.shift'L''e''a''r''n''i''n''g'Key.enter
Screenshot: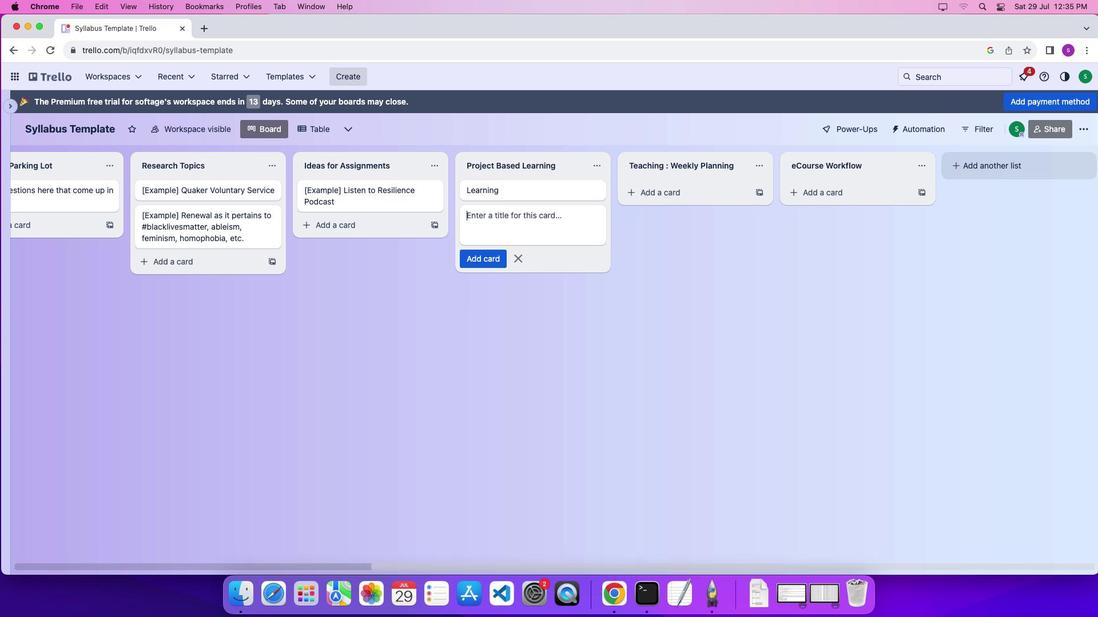 
Action: Mouse moved to (629, 192)
Screenshot: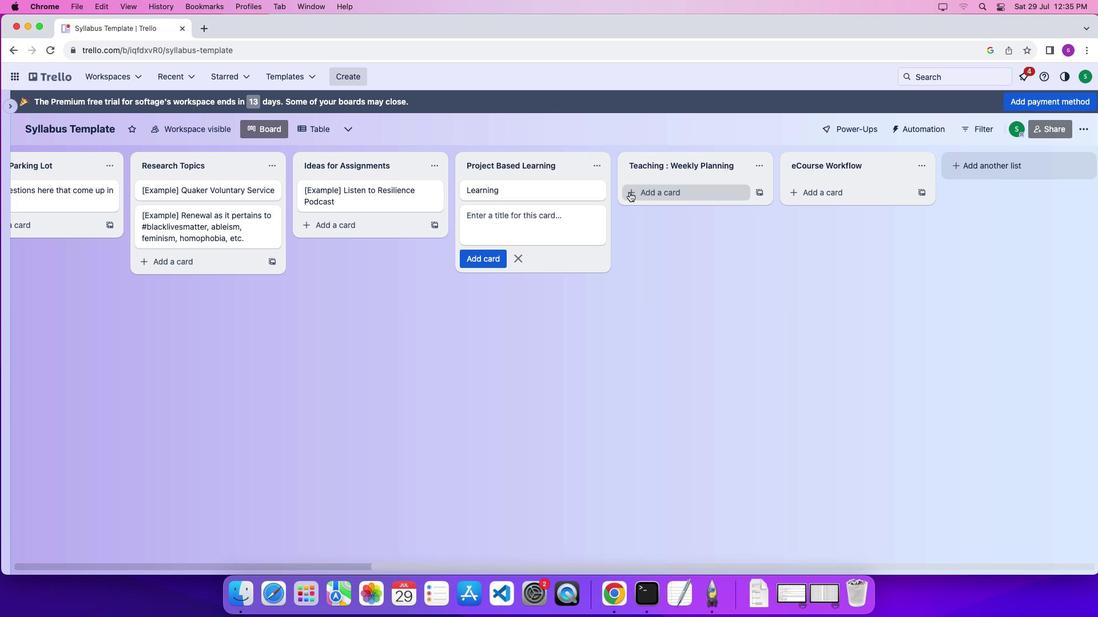 
Action: Mouse pressed left at (629, 192)
Screenshot: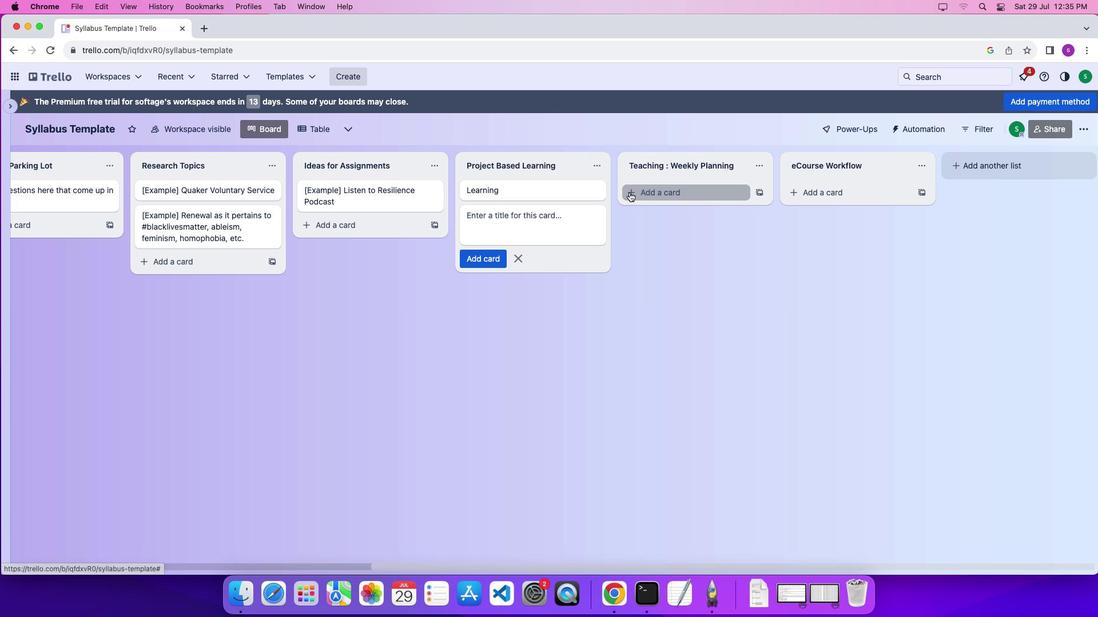 
Action: Mouse moved to (637, 201)
Screenshot: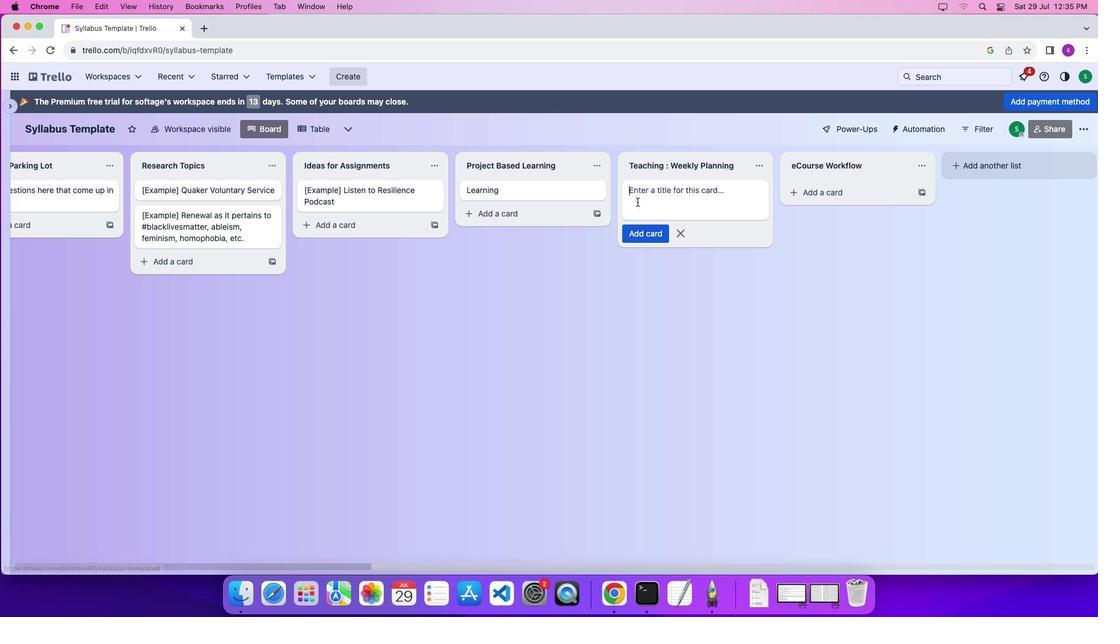 
Action: Mouse pressed left at (637, 201)
Screenshot: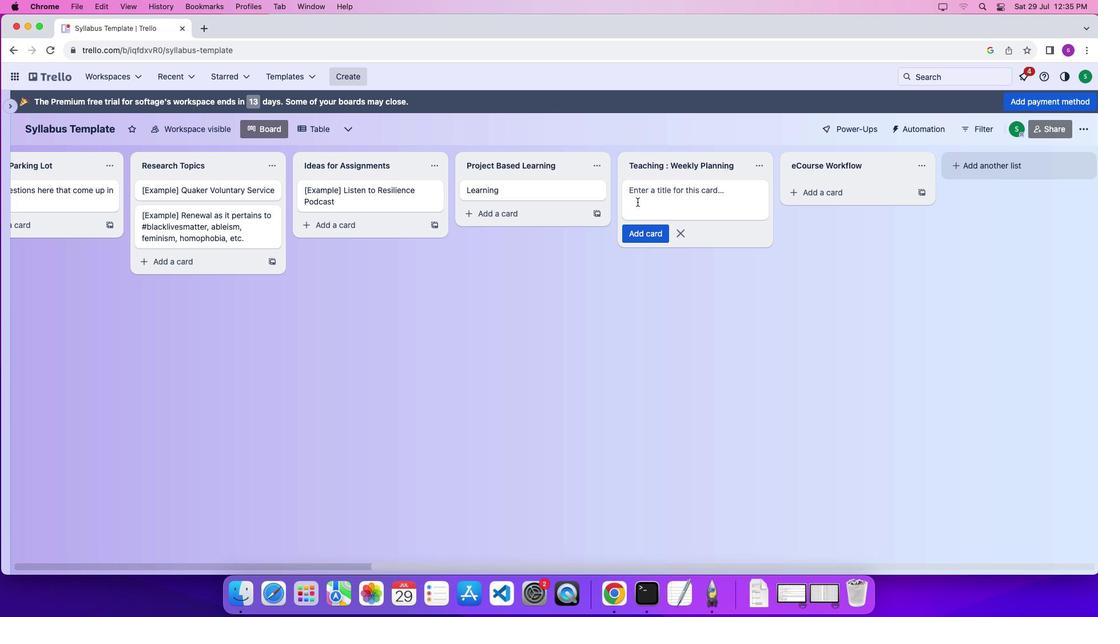 
Action: Key pressed Key.shift'T''e''a''c''c''c''h''i''n''g'Key.enter
Screenshot: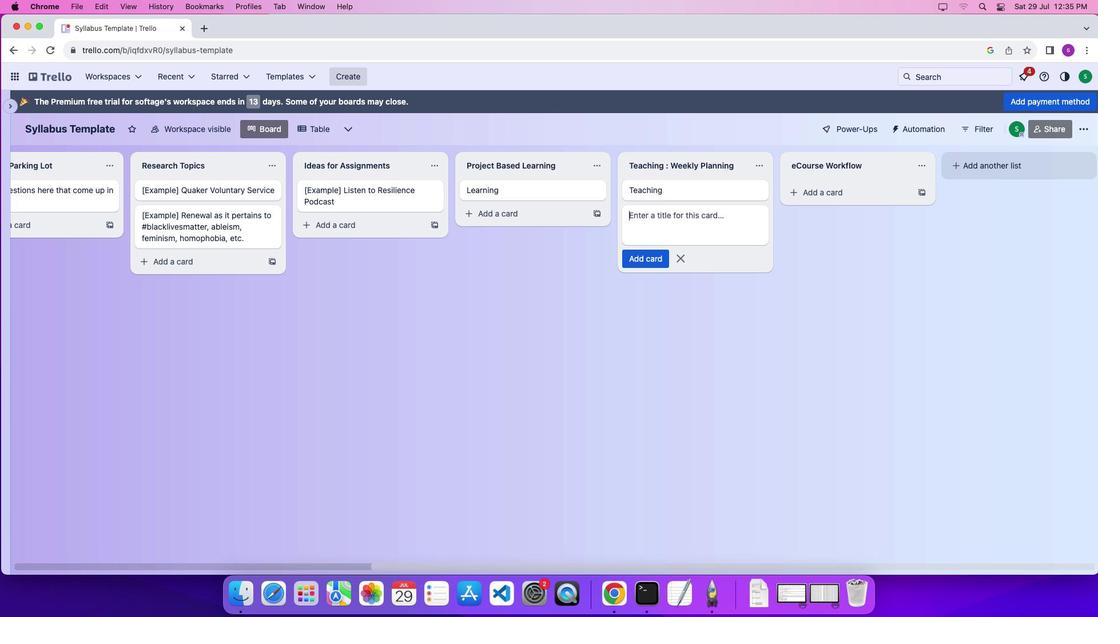
Action: Mouse moved to (827, 196)
Screenshot: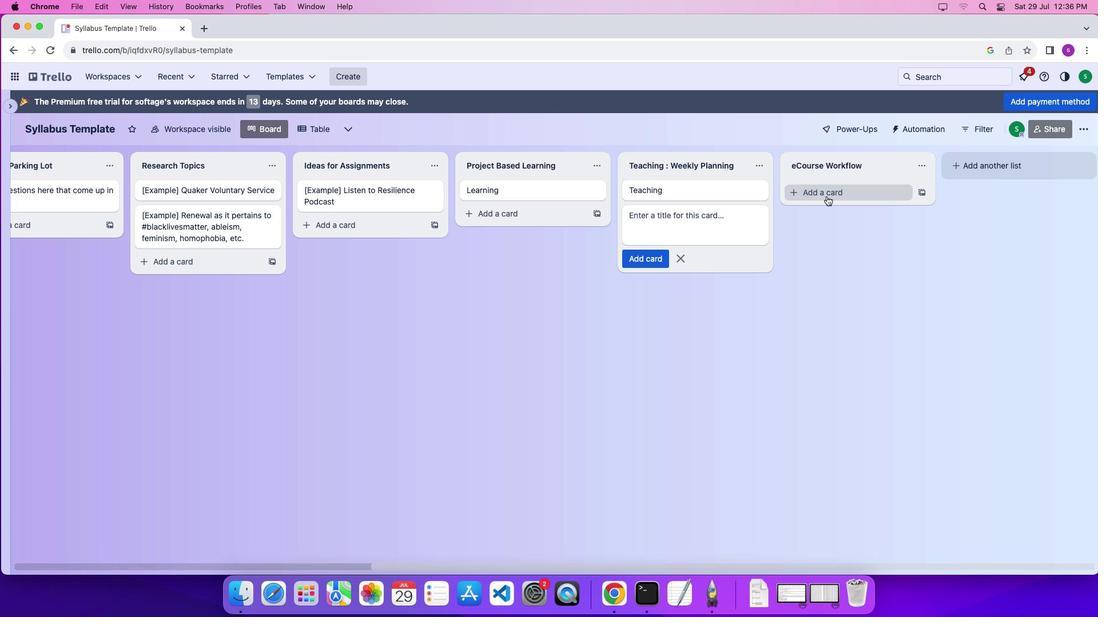 
Action: Mouse pressed left at (827, 196)
Screenshot: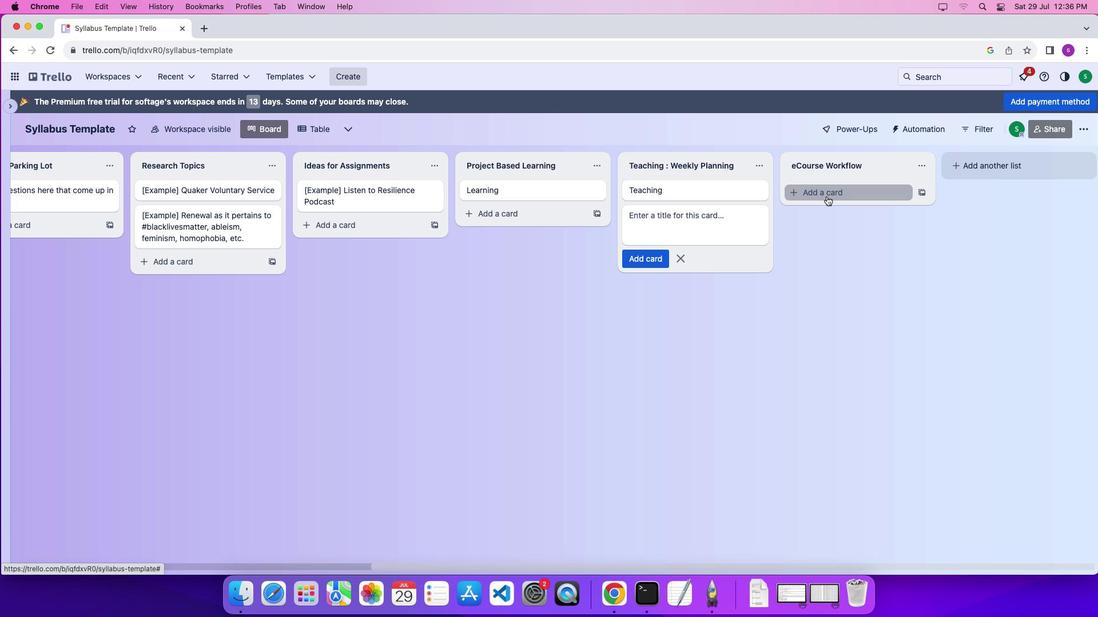 
Action: Mouse moved to (825, 196)
Screenshot: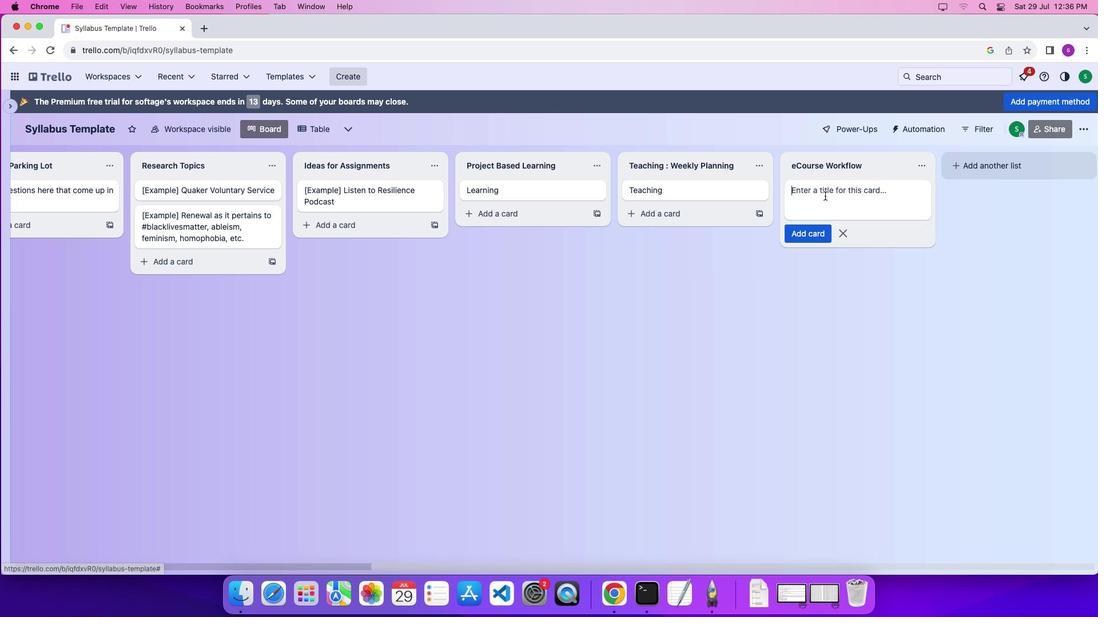 
Action: Mouse pressed left at (825, 196)
Screenshot: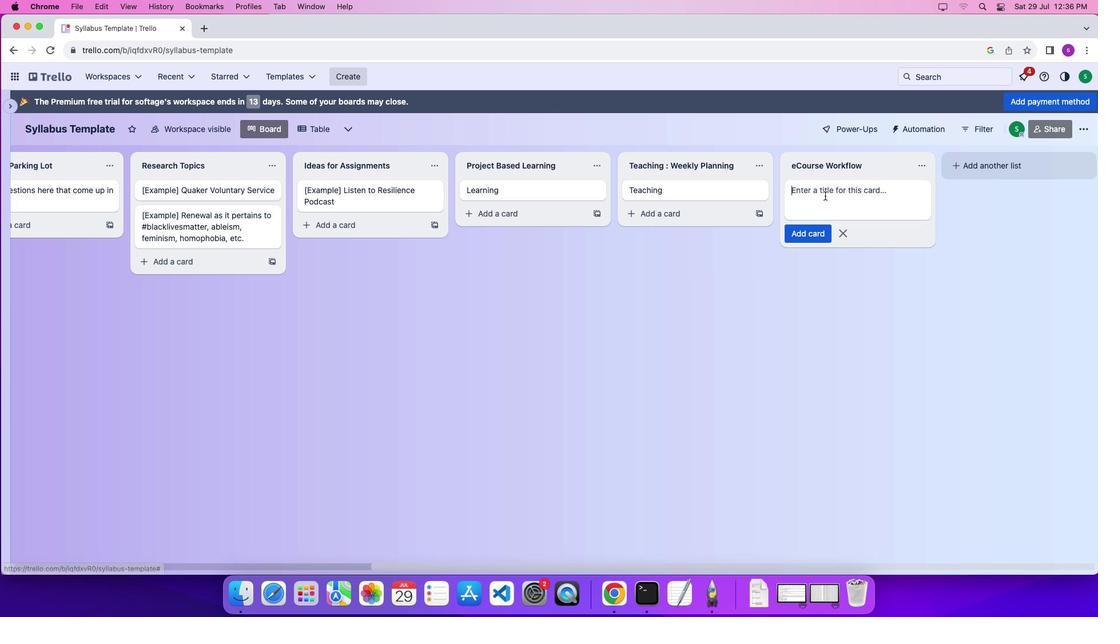 
Action: Key pressed Key.shift'W''o''r''k''f''l''o''w'Key.enter
Screenshot: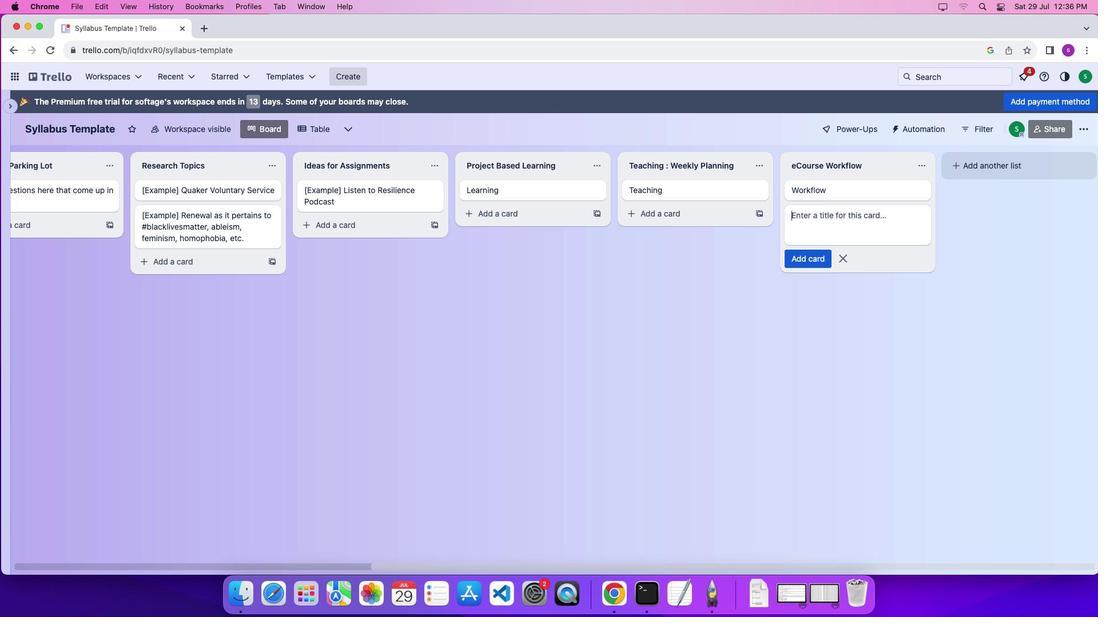 
Action: Mouse moved to (525, 193)
Screenshot: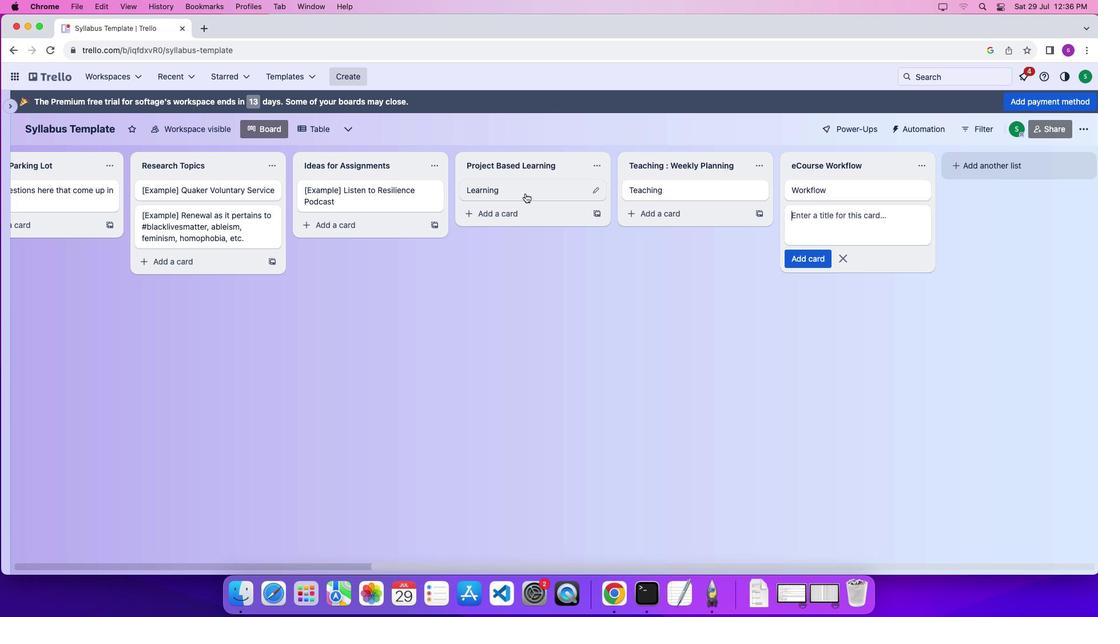 
Action: Mouse pressed left at (525, 193)
Screenshot: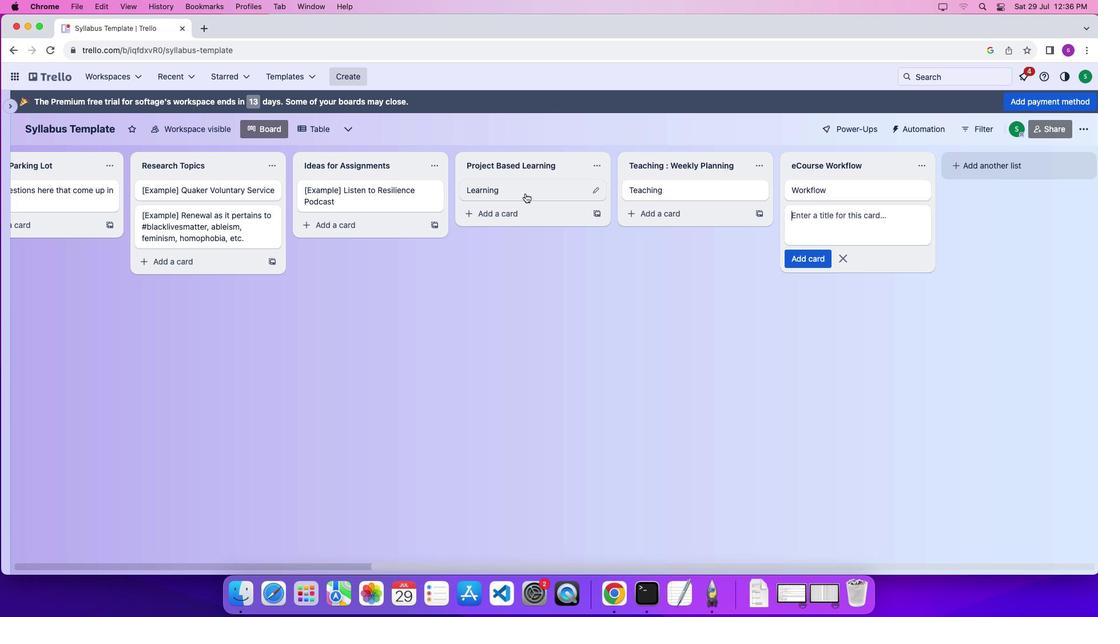 
Action: Mouse moved to (395, 169)
Screenshot: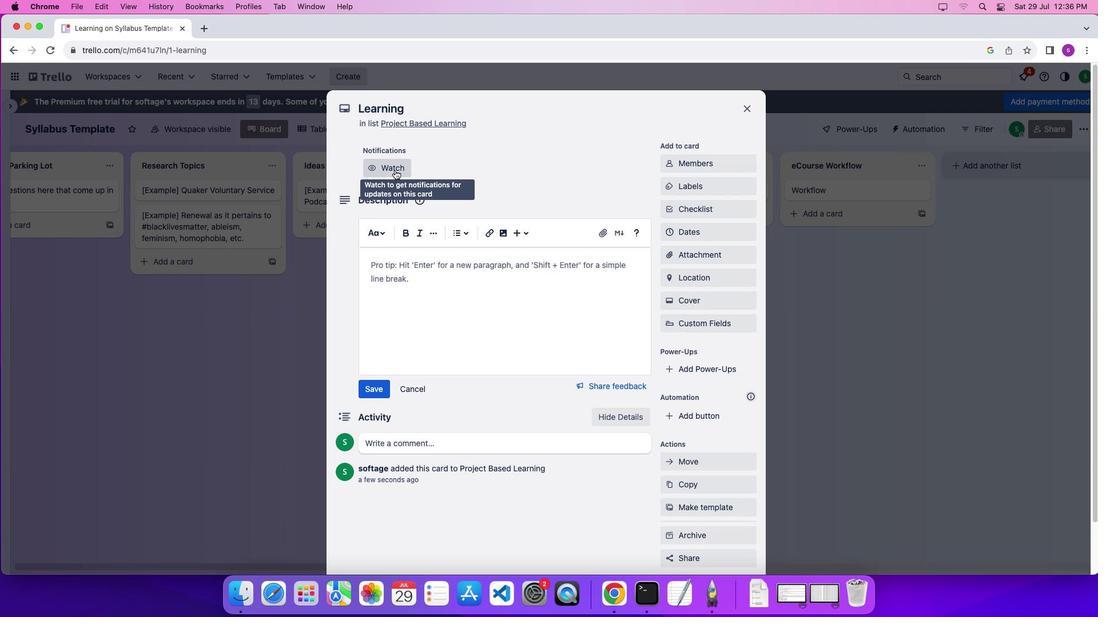 
Action: Mouse pressed left at (395, 169)
Screenshot: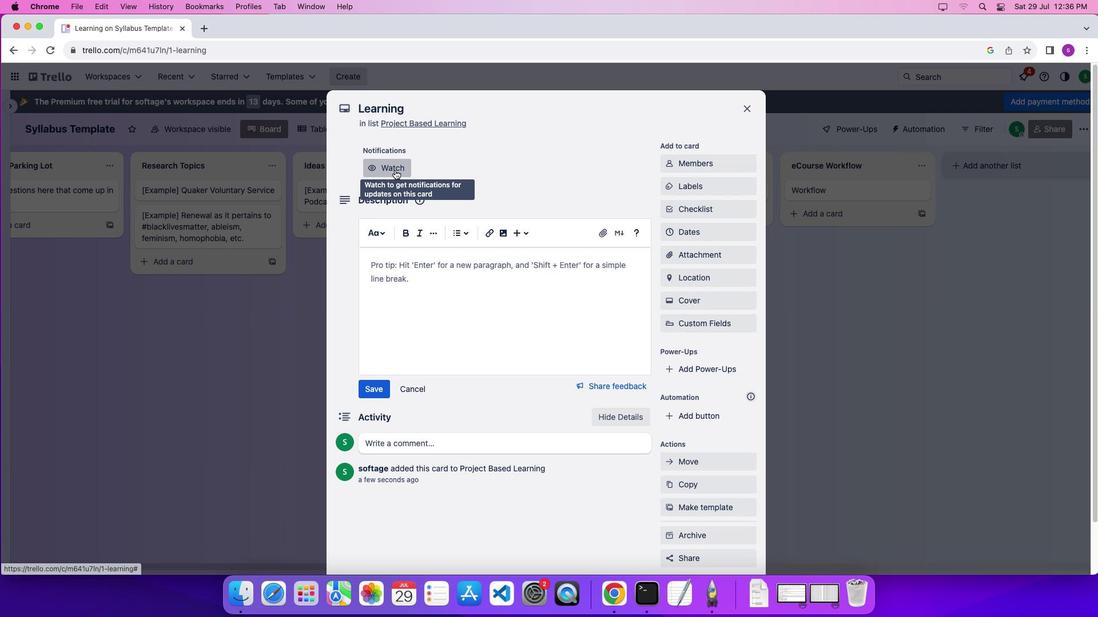 
Action: Mouse moved to (736, 160)
Screenshot: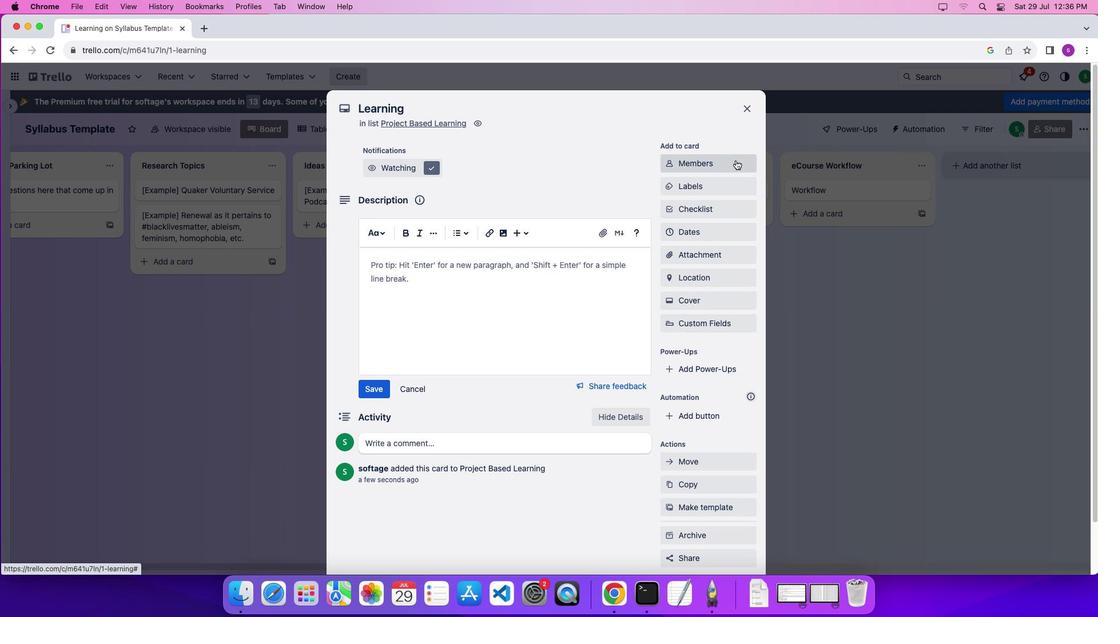 
Action: Mouse pressed left at (736, 160)
Screenshot: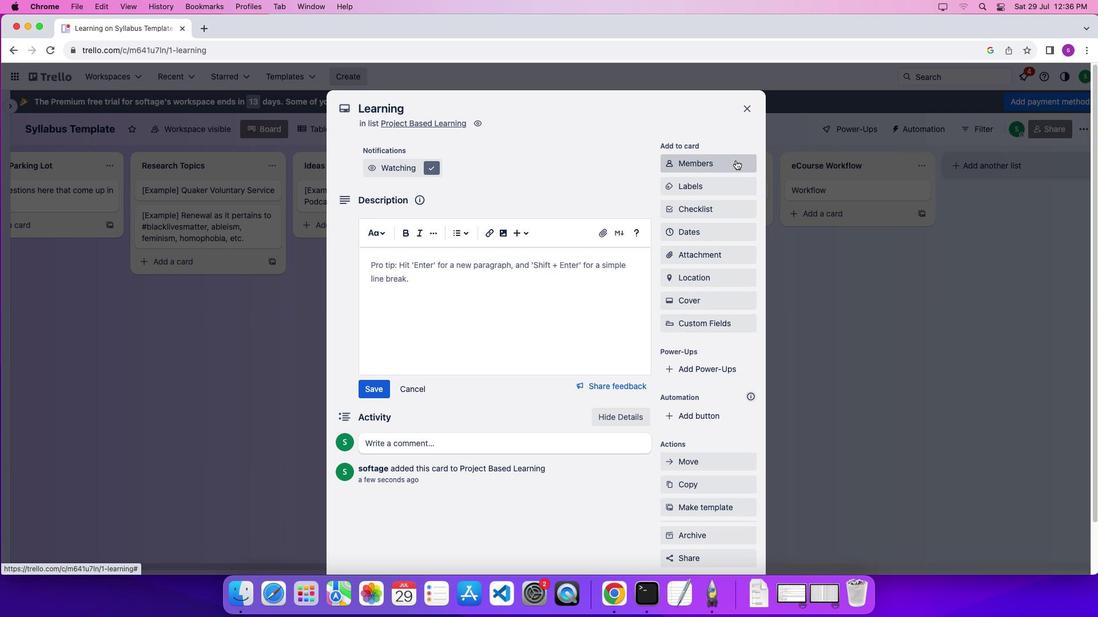 
Action: Mouse moved to (748, 220)
Screenshot: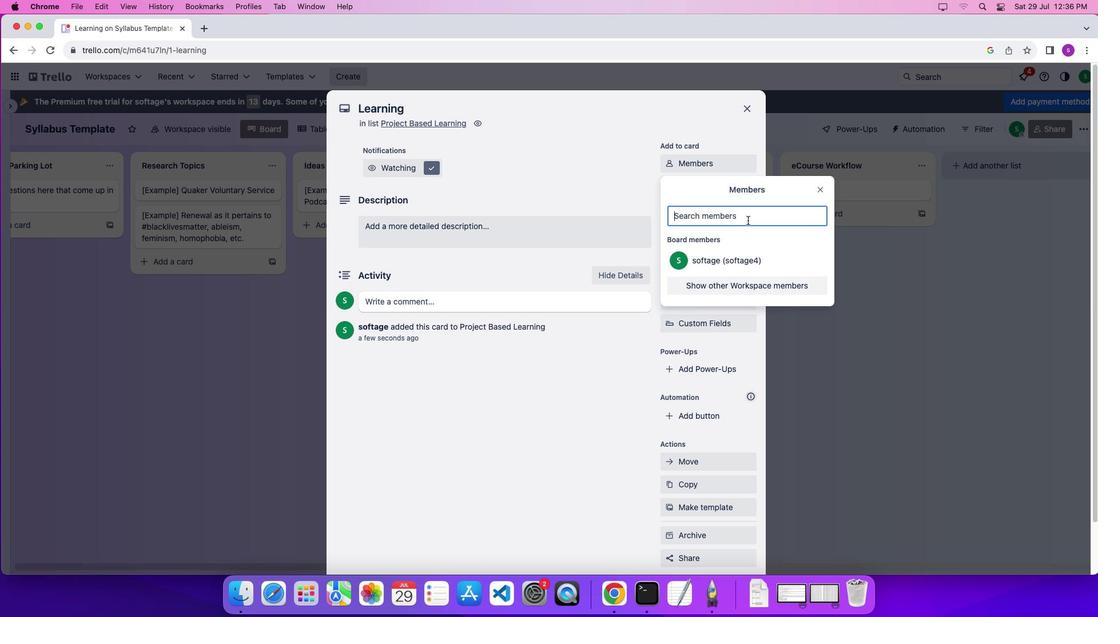 
Action: Mouse pressed left at (748, 220)
Screenshot: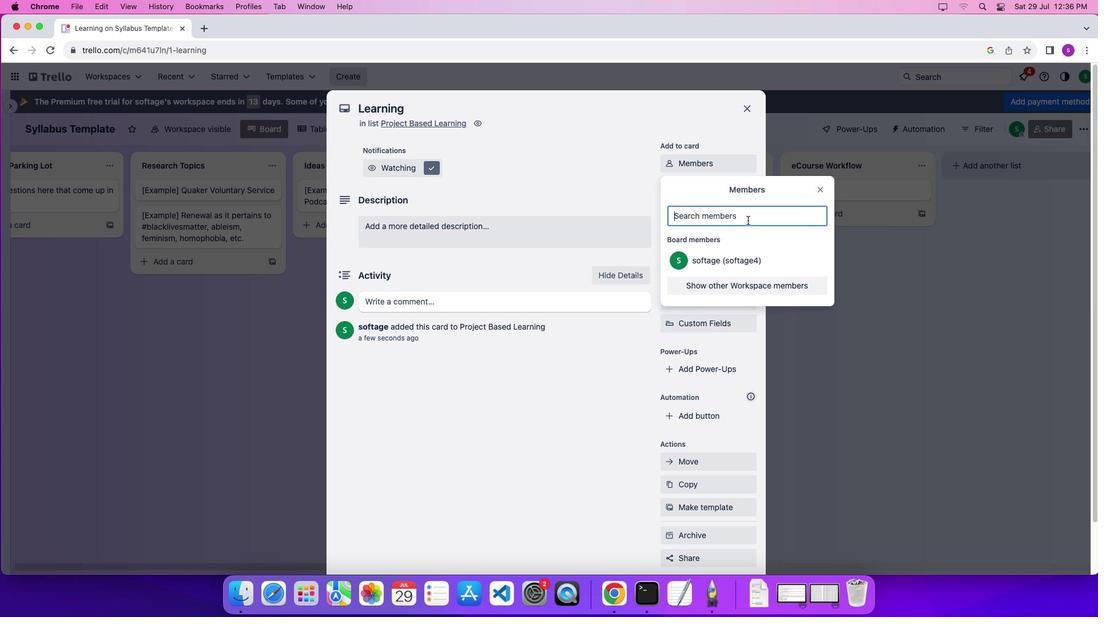 
Action: Key pressed 's''o''f''t''a''g''e''.''2'Key.shift'@''s''o''f''t''a''g''e''.''n''e''t'
Screenshot: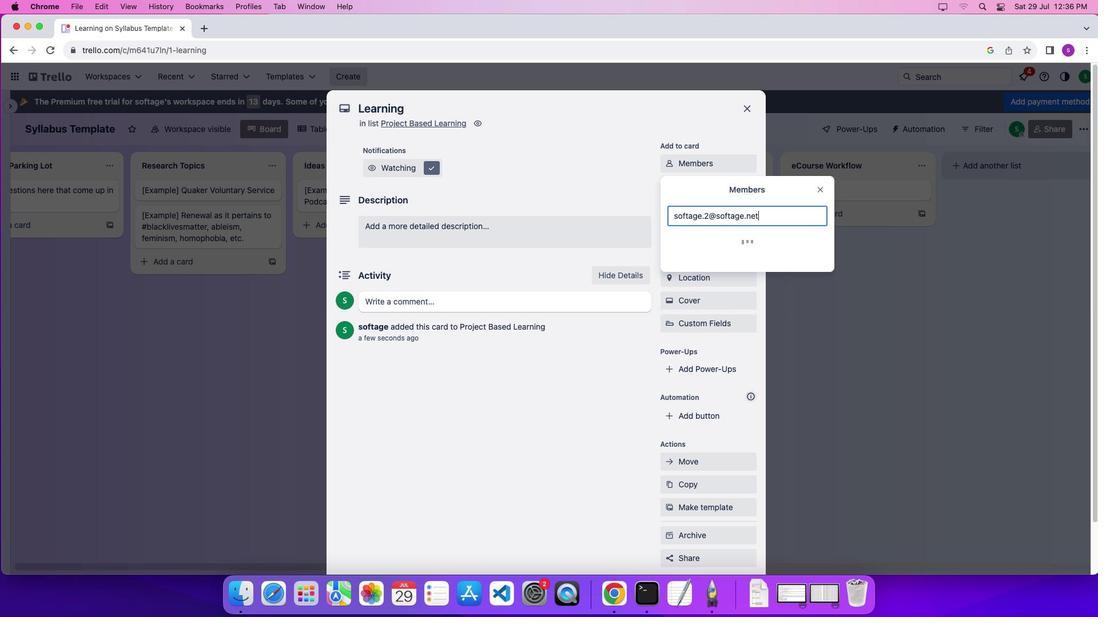 
Action: Mouse moved to (676, 299)
Screenshot: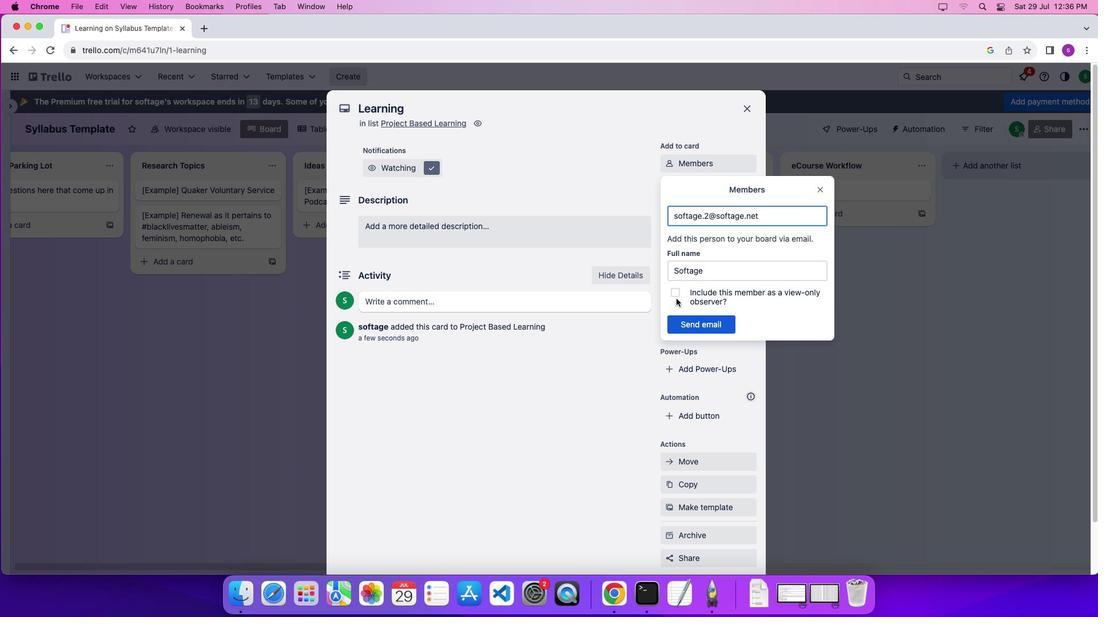 
Action: Mouse pressed left at (676, 299)
Screenshot: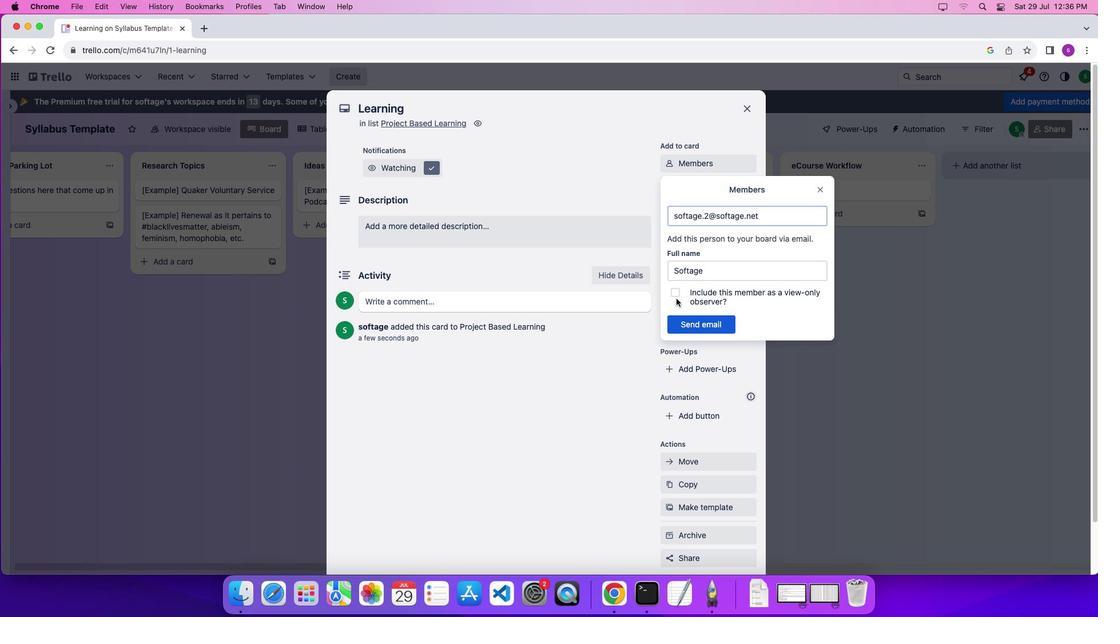
Action: Mouse moved to (675, 290)
Screenshot: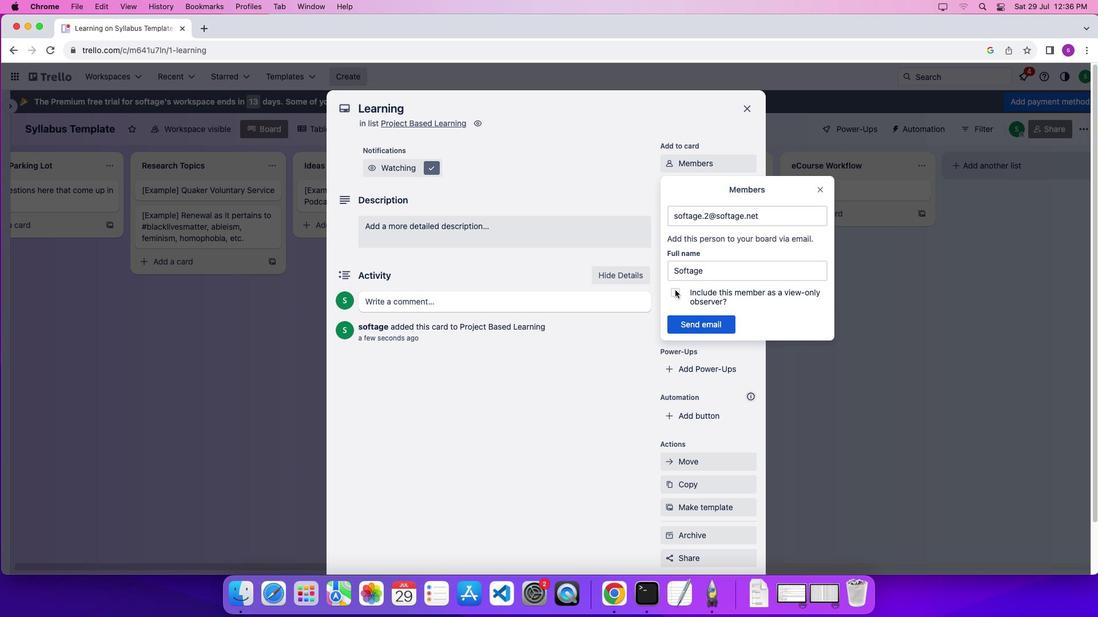 
Action: Mouse pressed left at (675, 290)
Screenshot: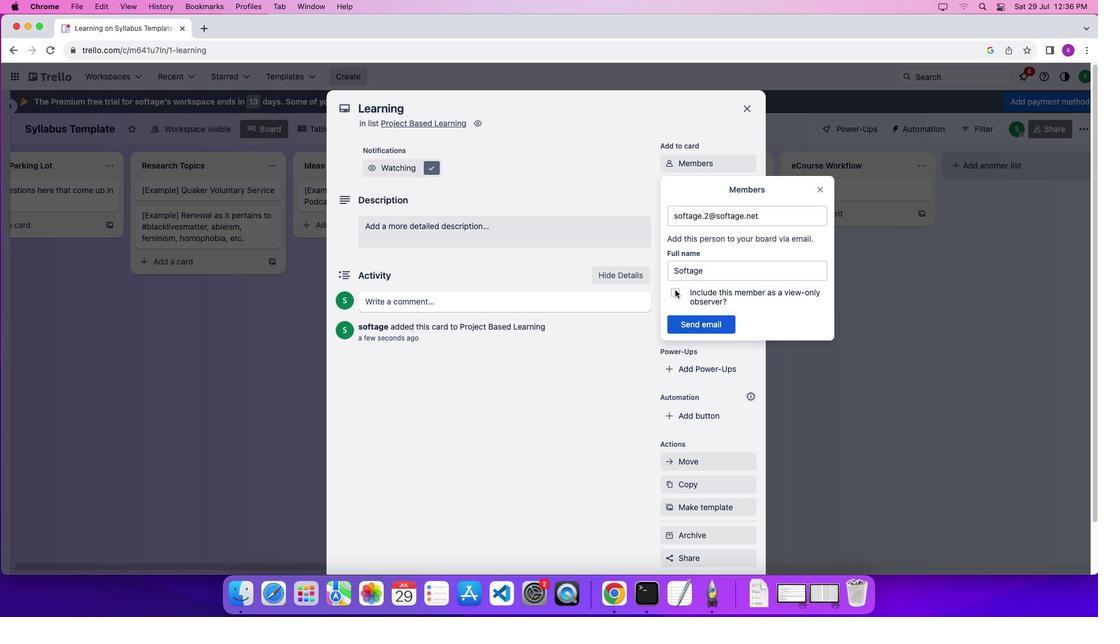 
Action: Mouse moved to (682, 323)
Screenshot: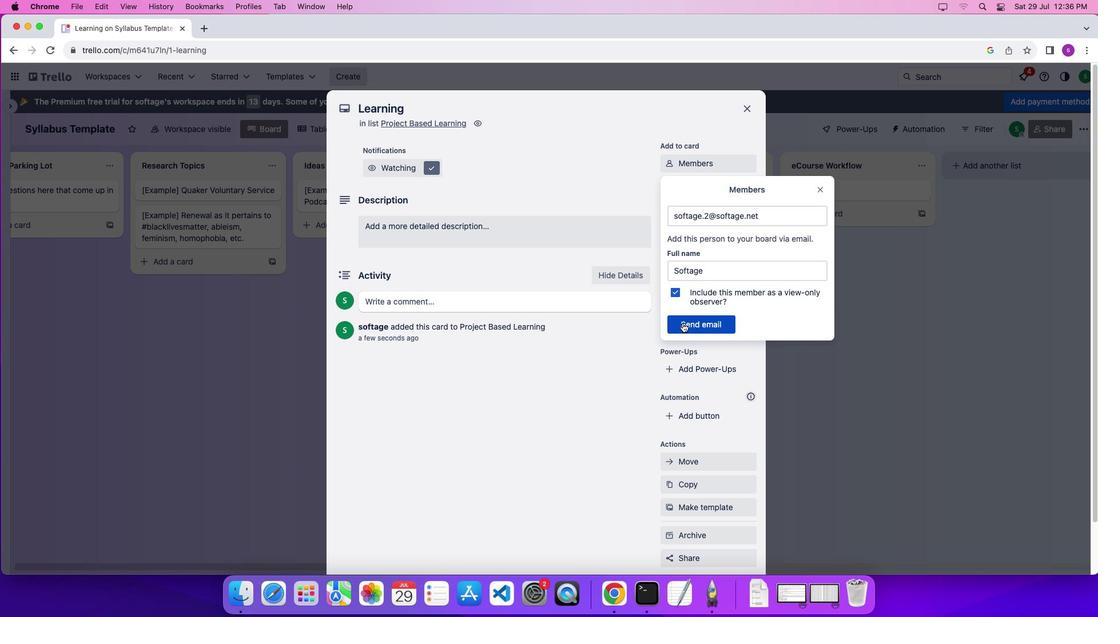 
Action: Mouse pressed left at (682, 323)
Screenshot: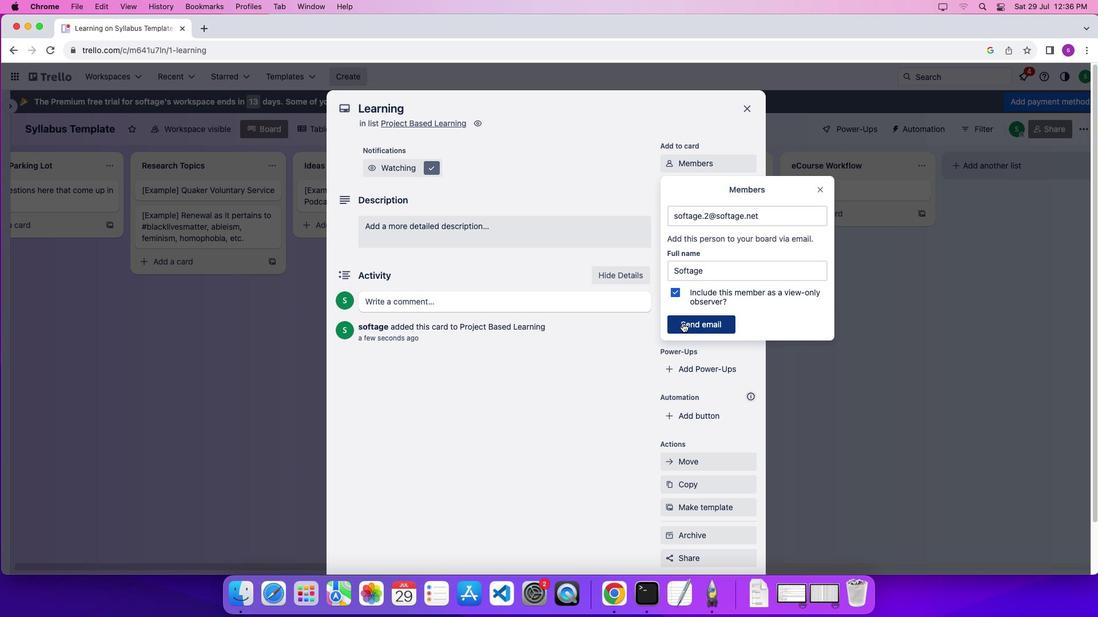 
Action: Mouse moved to (708, 205)
Screenshot: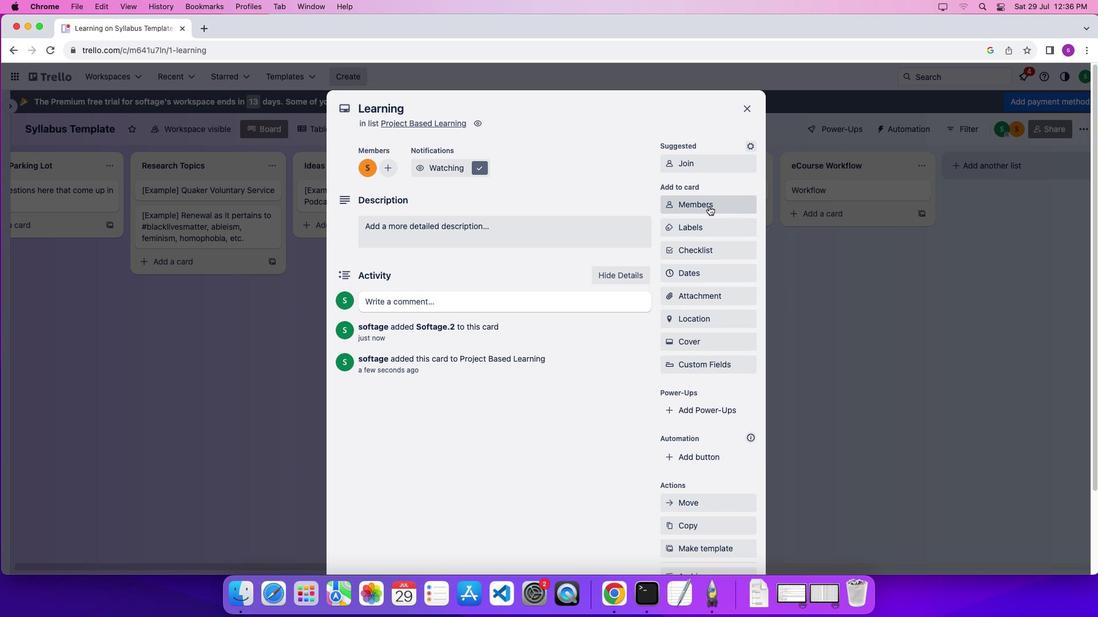 
Action: Mouse pressed left at (708, 205)
Screenshot: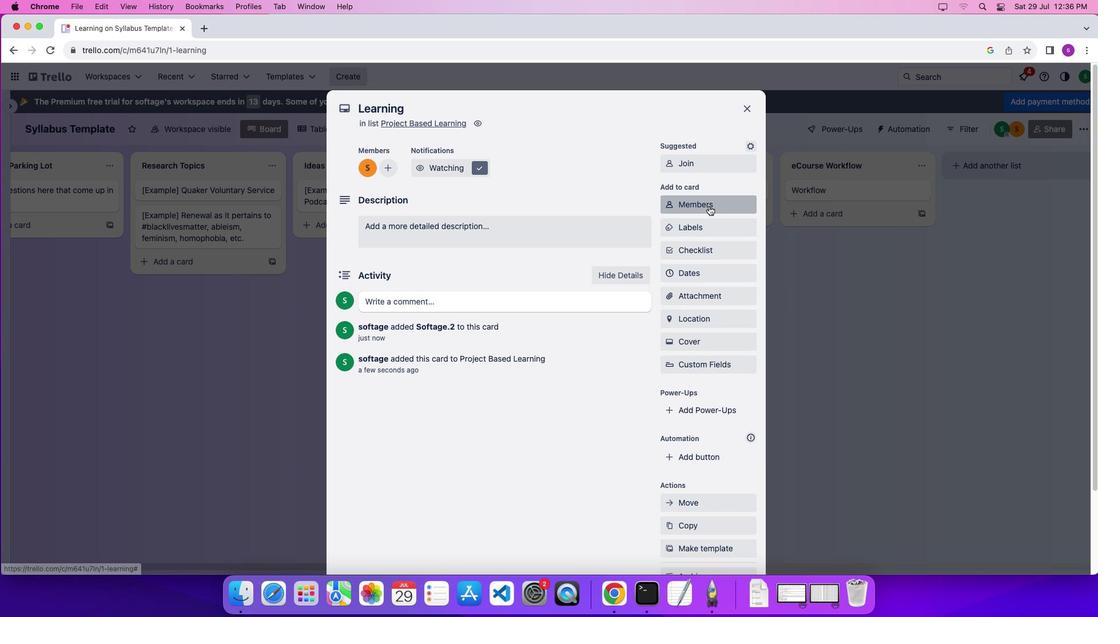 
Action: Mouse moved to (733, 297)
Screenshot: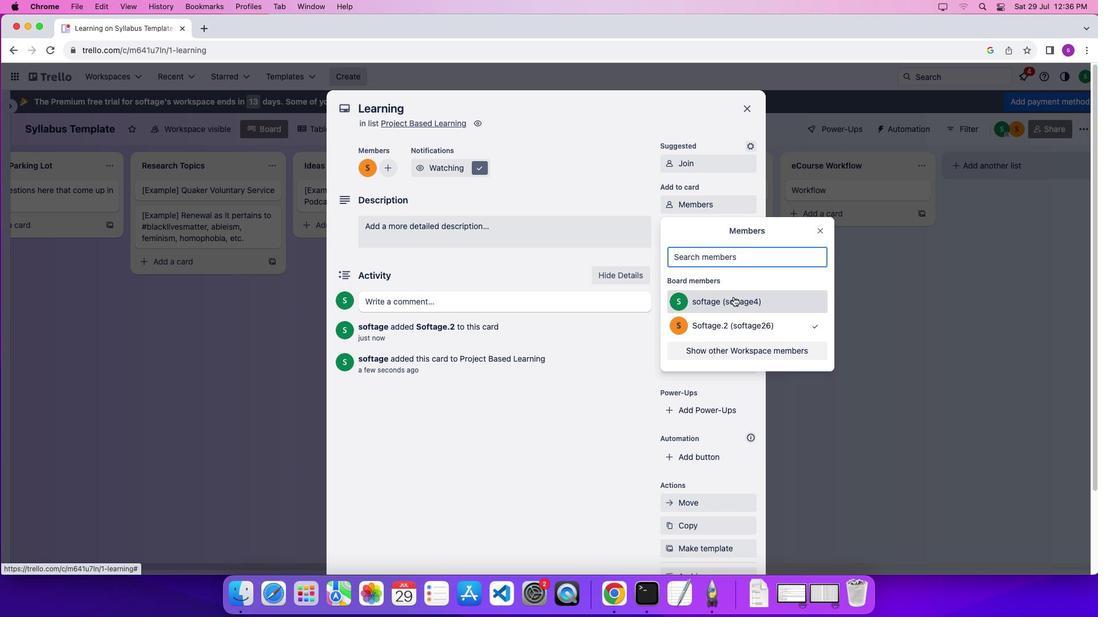 
Action: Mouse pressed left at (733, 297)
Screenshot: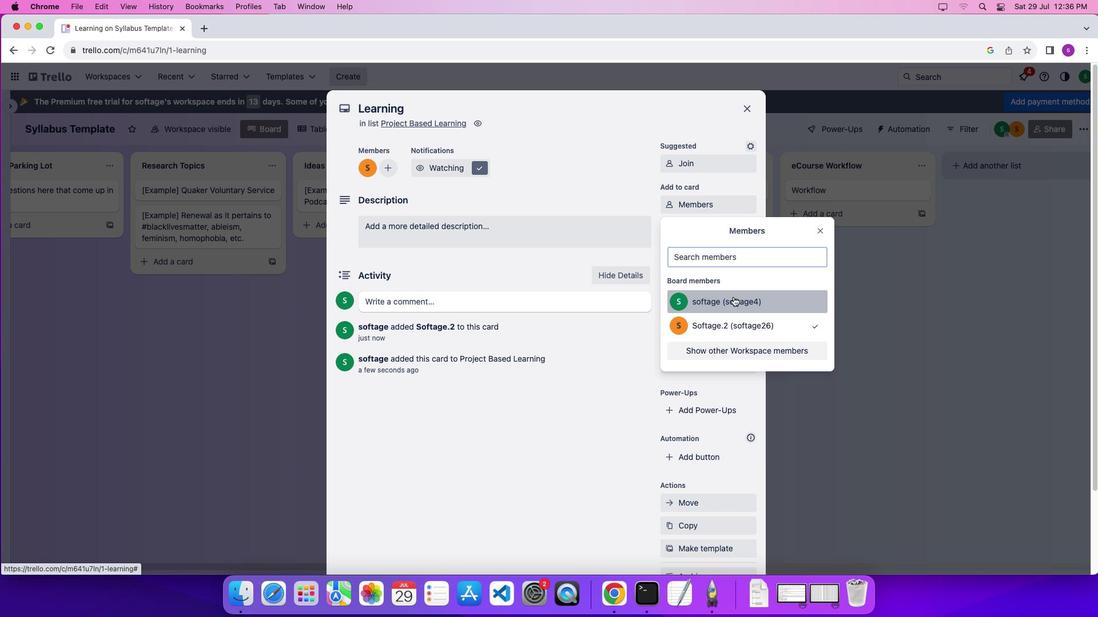 
Action: Mouse moved to (822, 230)
Screenshot: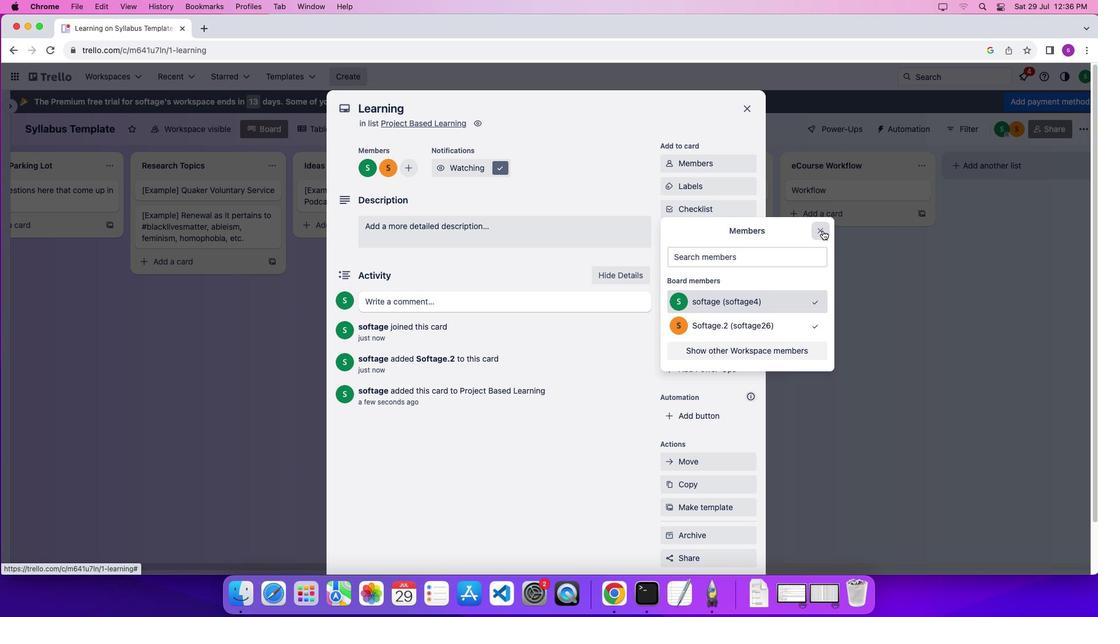 
Action: Mouse pressed left at (822, 230)
Screenshot: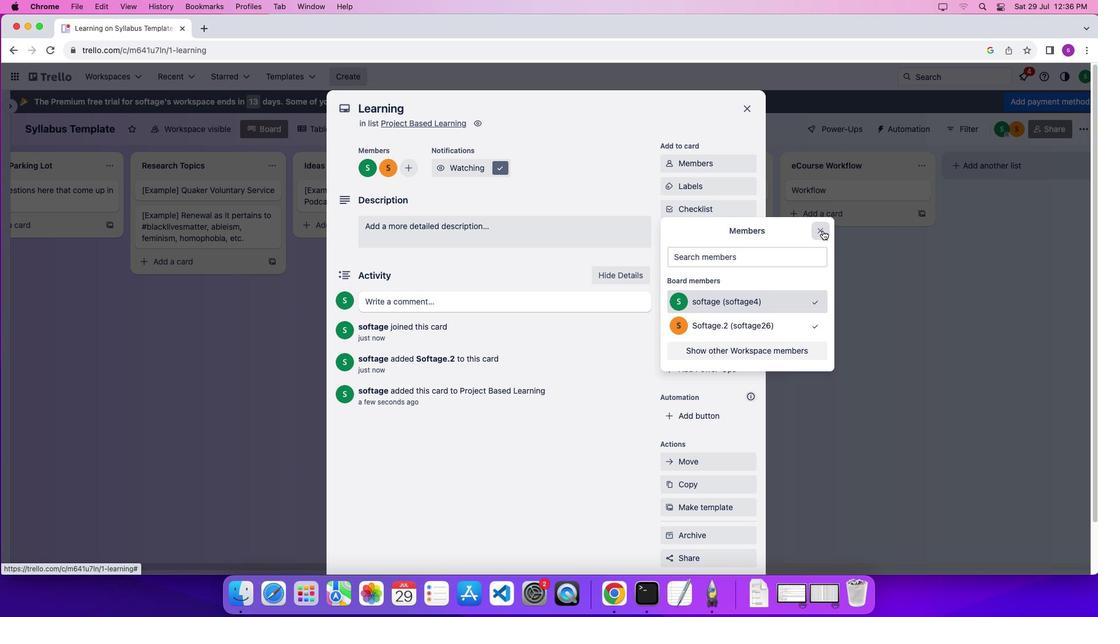 
Action: Mouse moved to (741, 232)
Screenshot: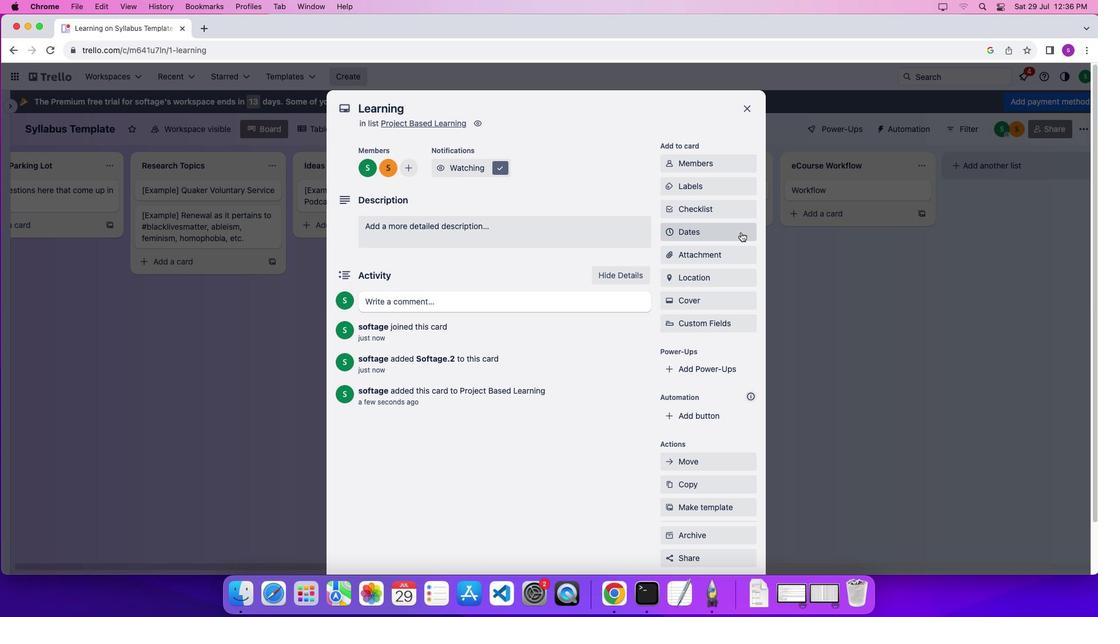 
Action: Mouse pressed left at (741, 232)
Screenshot: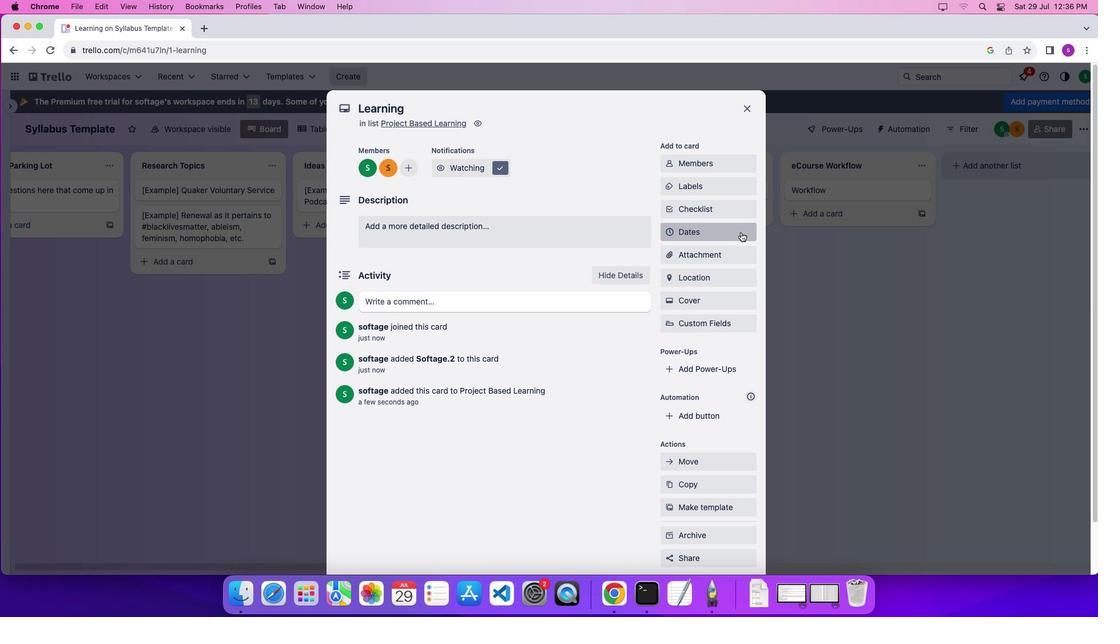 
Action: Mouse moved to (762, 261)
Screenshot: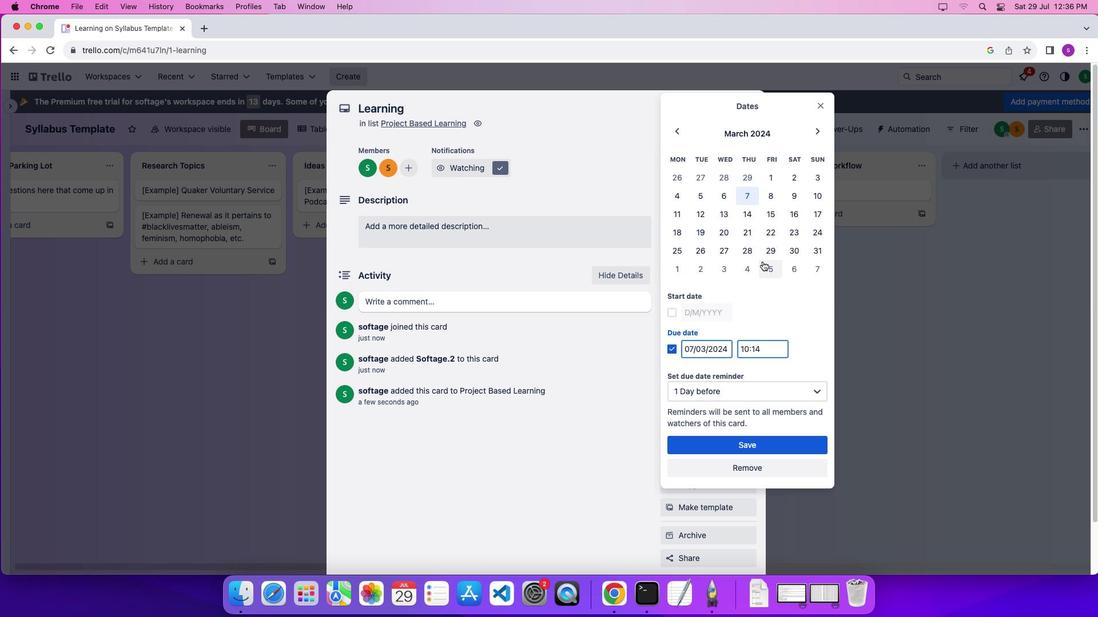 
Action: Mouse pressed left at (762, 261)
Screenshot: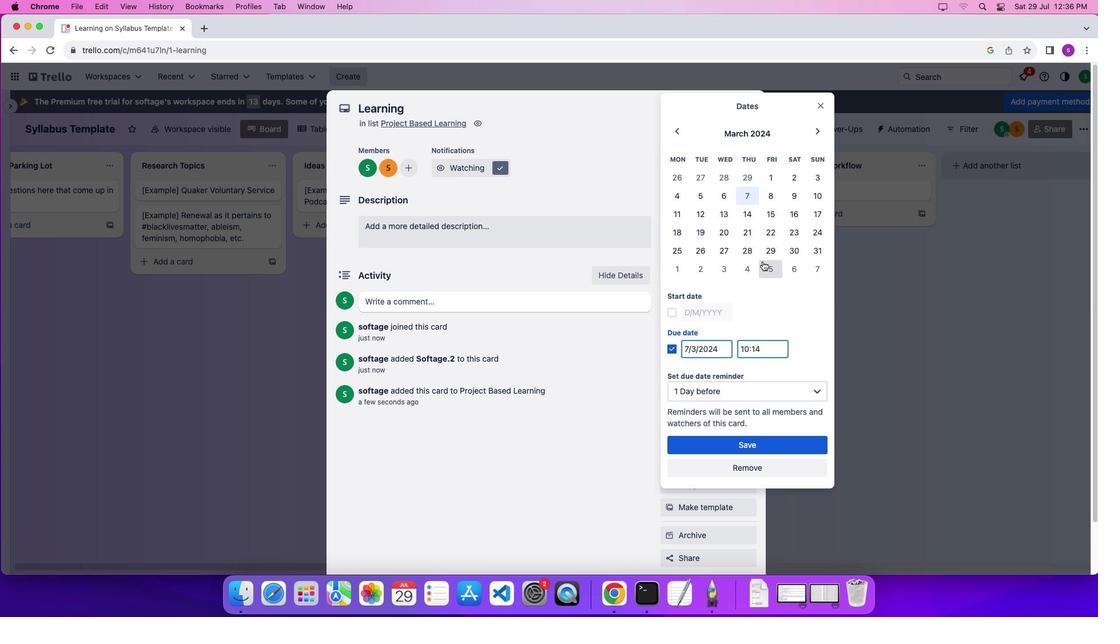 
Action: Mouse moved to (673, 312)
Screenshot: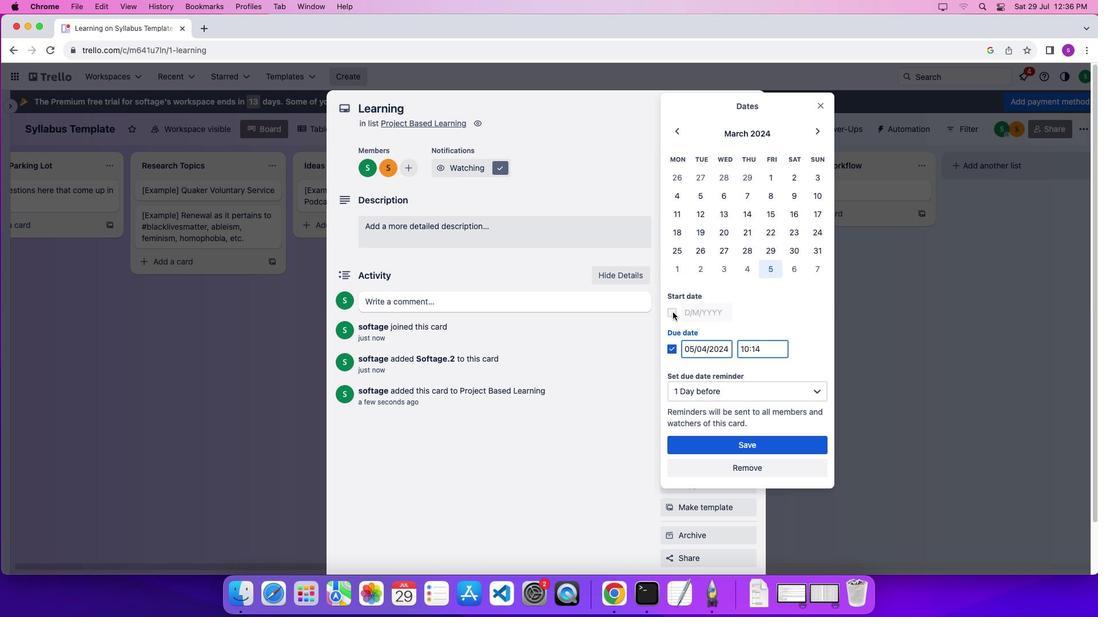 
Action: Mouse pressed left at (673, 312)
Screenshot: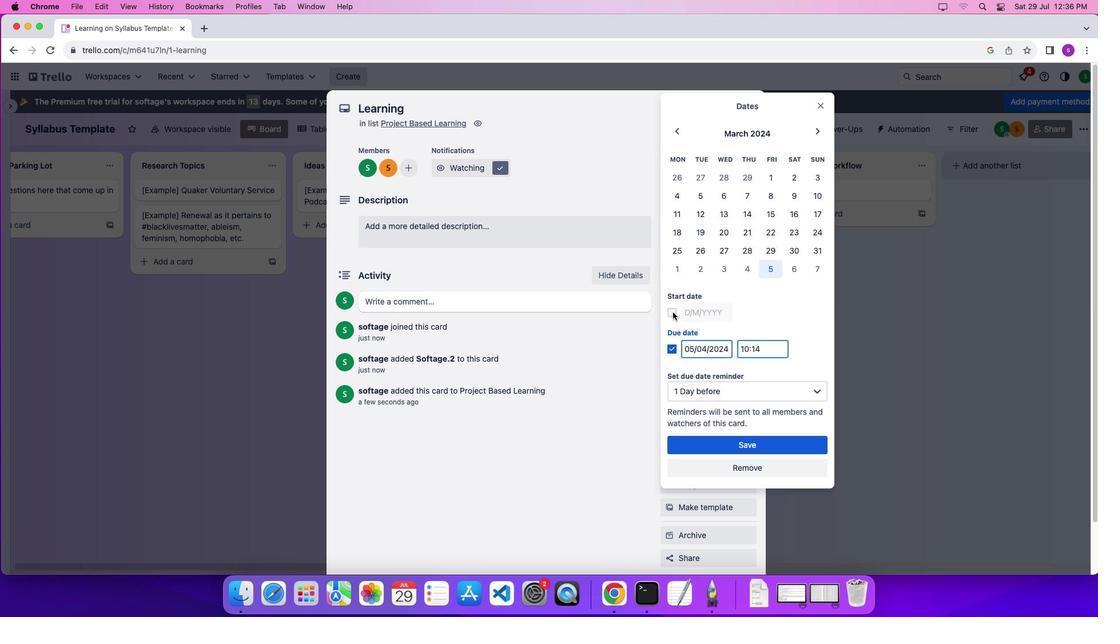
Action: Mouse moved to (712, 395)
Screenshot: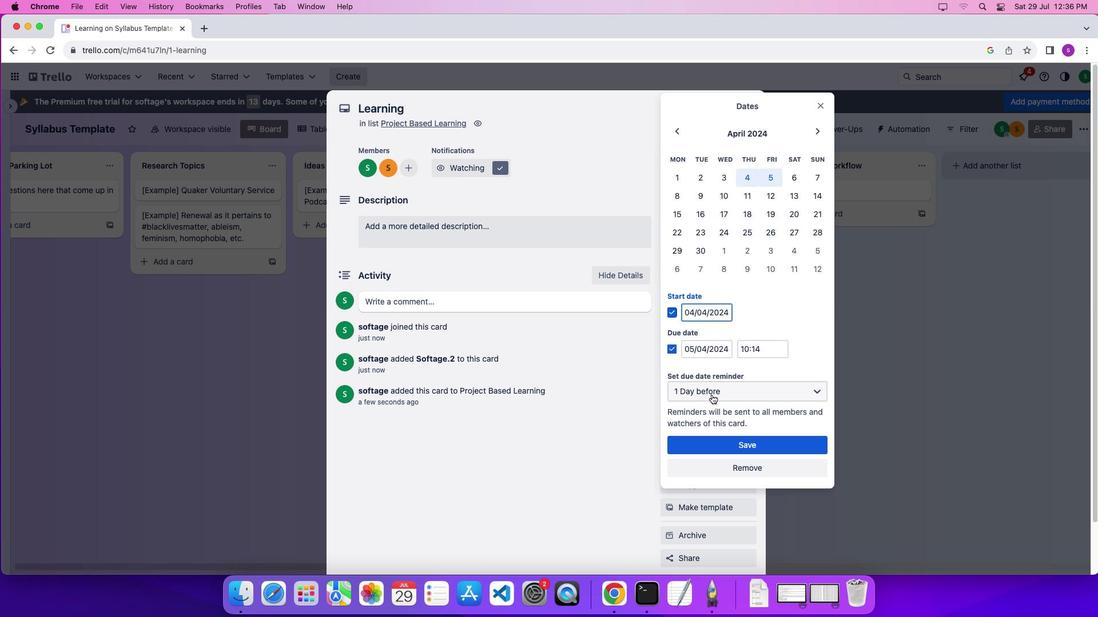 
Action: Mouse pressed left at (712, 395)
Screenshot: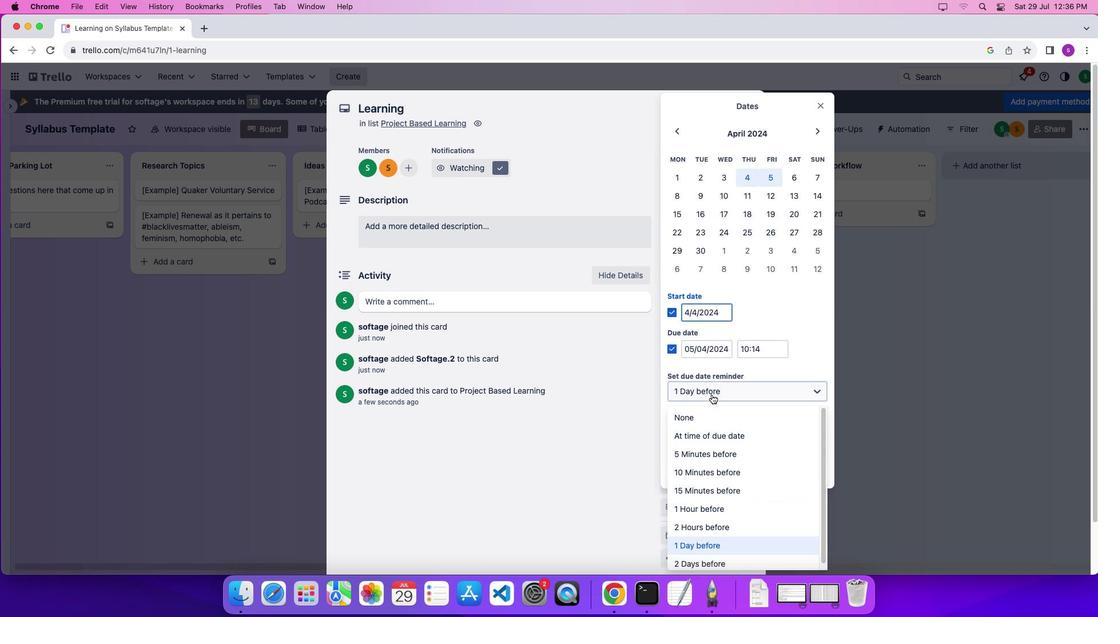
Action: Mouse moved to (737, 487)
Screenshot: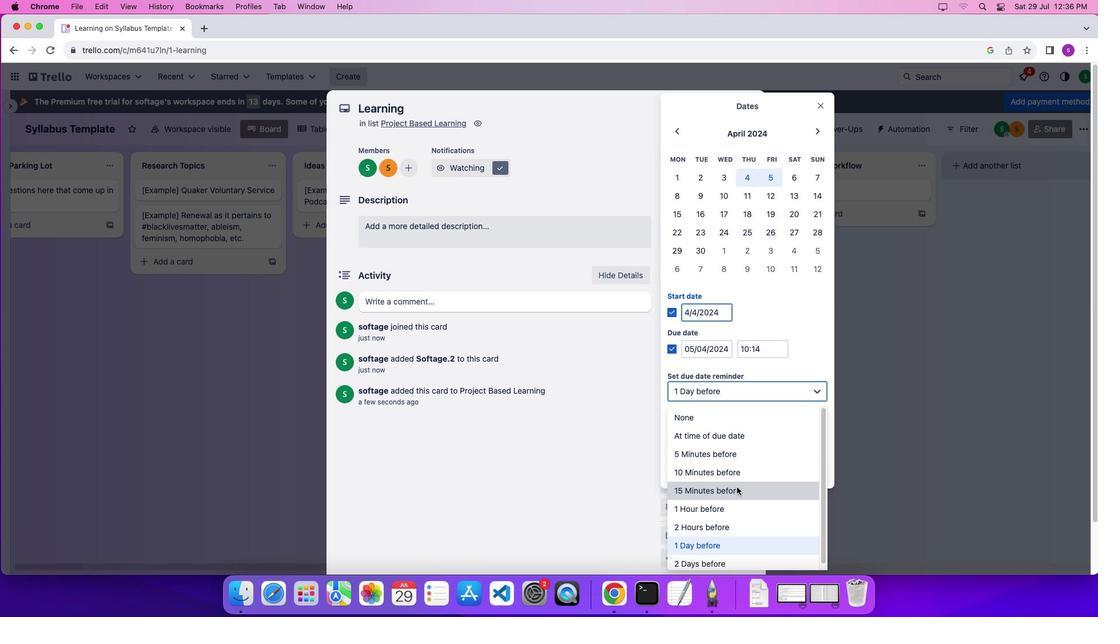 
Action: Mouse pressed left at (737, 487)
Screenshot: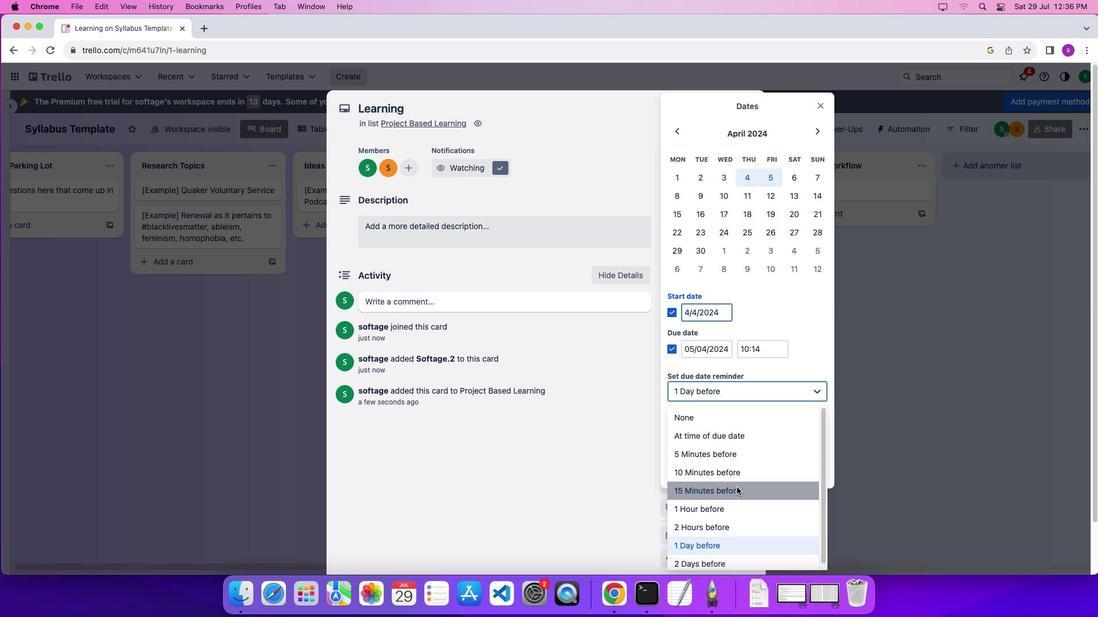 
Action: Mouse moved to (740, 447)
Screenshot: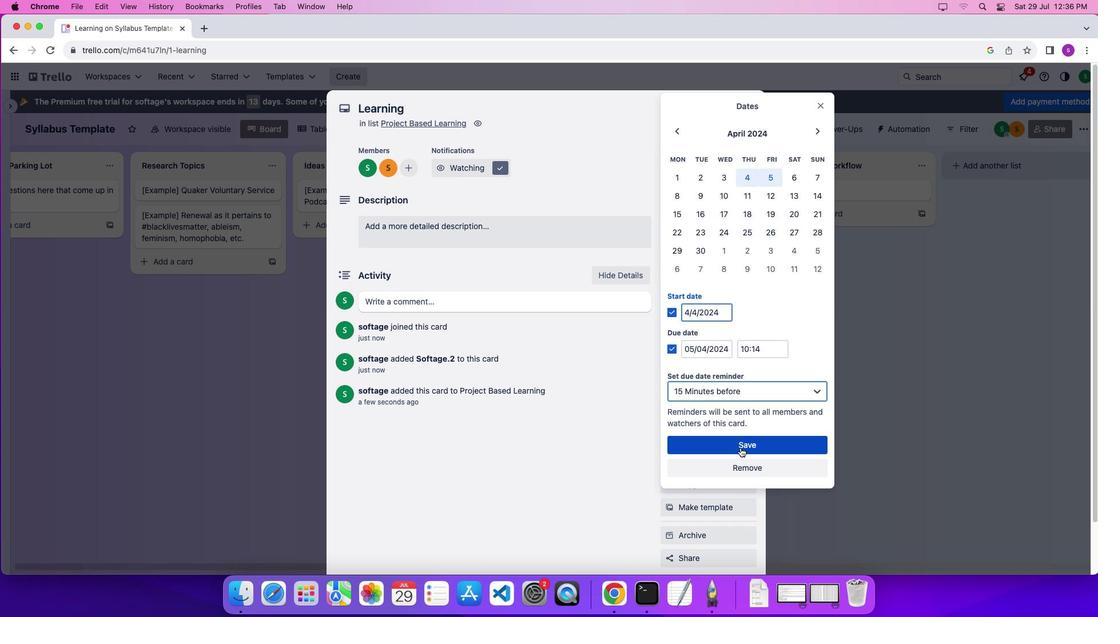 
Action: Mouse pressed left at (740, 447)
Screenshot: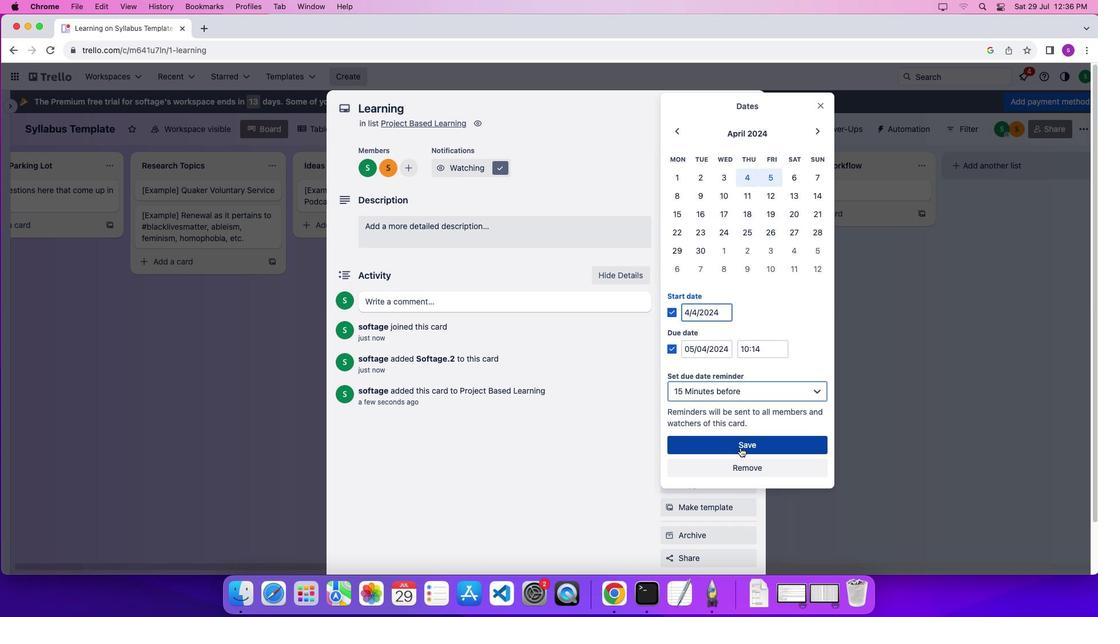 
Action: Mouse moved to (688, 257)
Screenshot: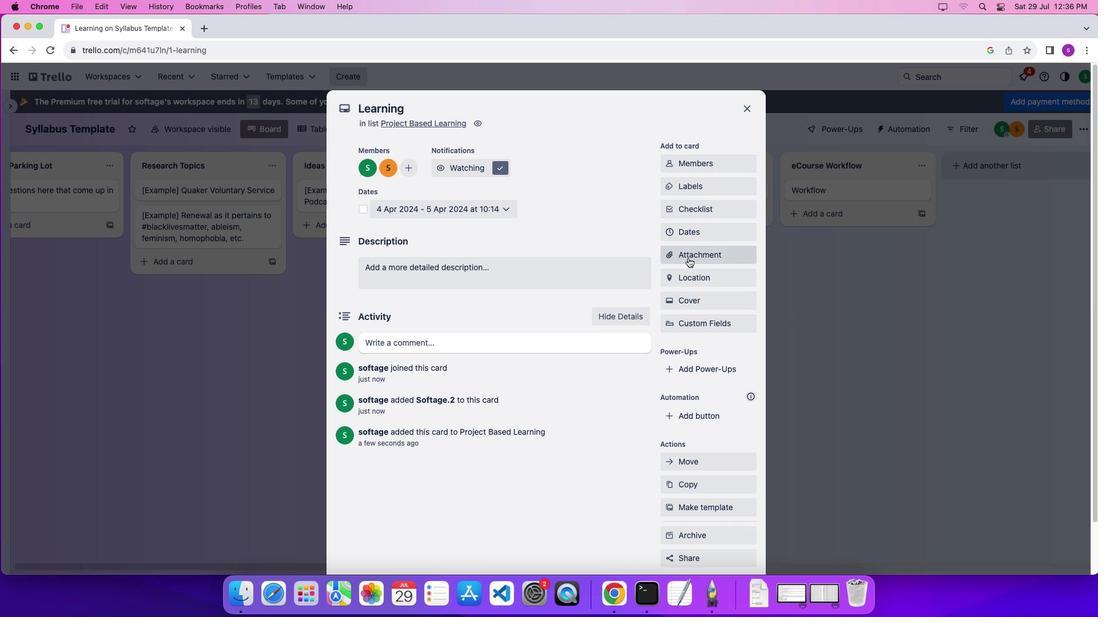 
Action: Mouse pressed left at (688, 257)
Screenshot: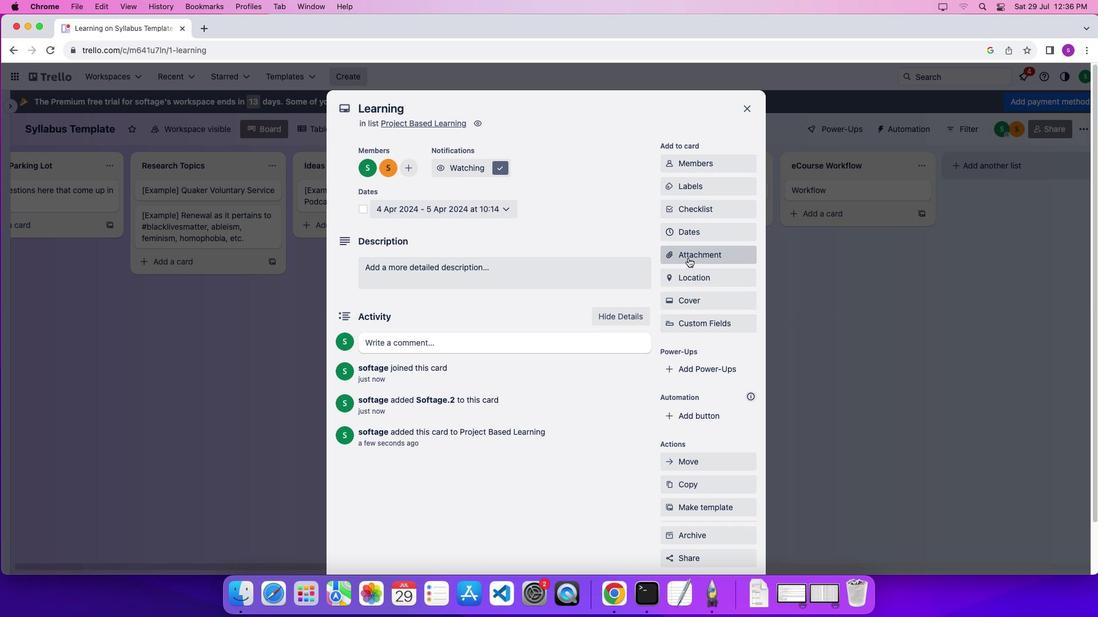 
Action: Mouse moved to (714, 320)
Screenshot: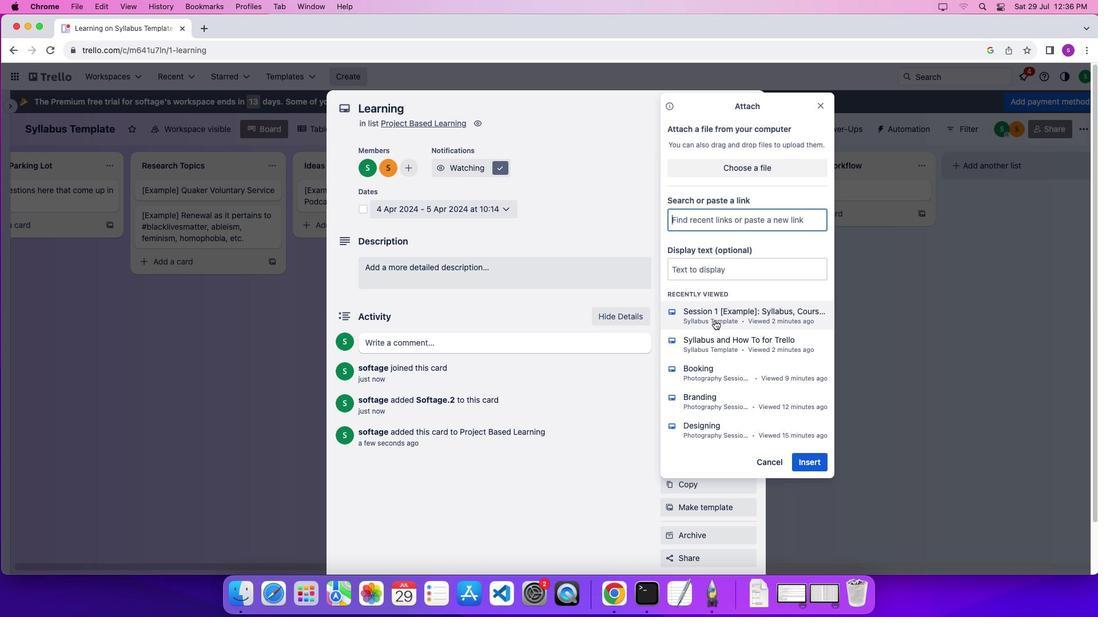 
Action: Mouse pressed left at (714, 320)
Screenshot: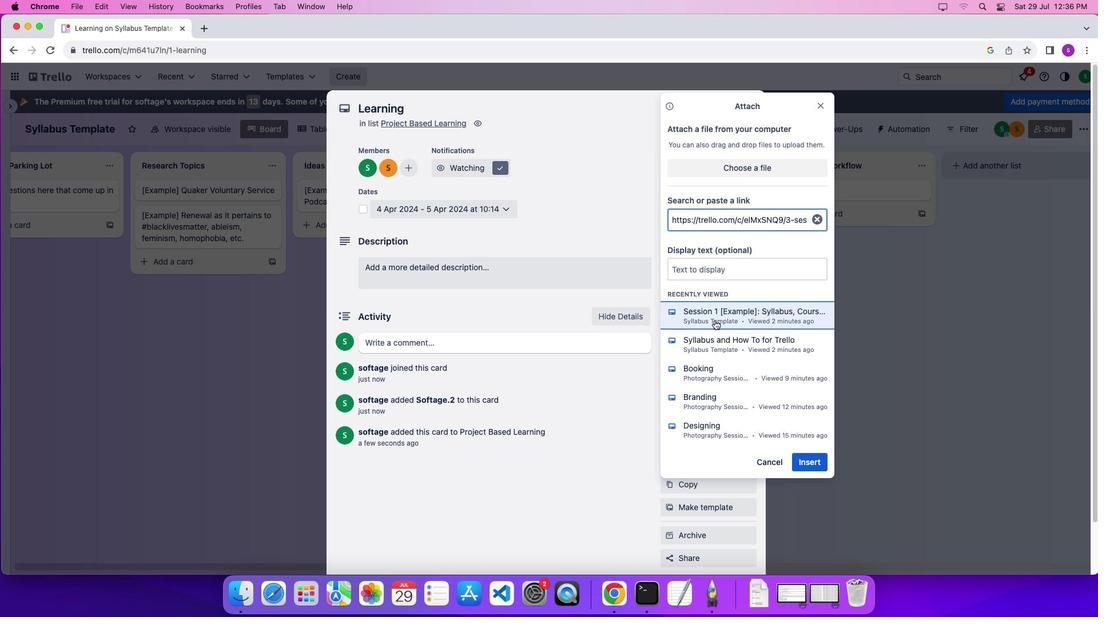 
Action: Mouse moved to (683, 280)
Screenshot: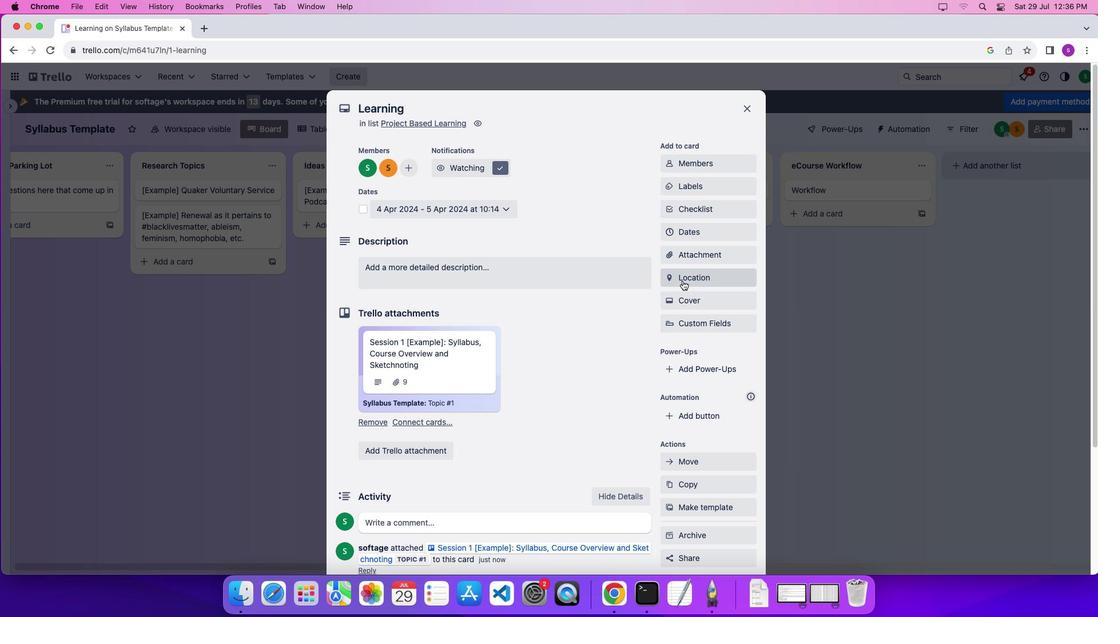 
Action: Mouse pressed left at (683, 280)
Screenshot: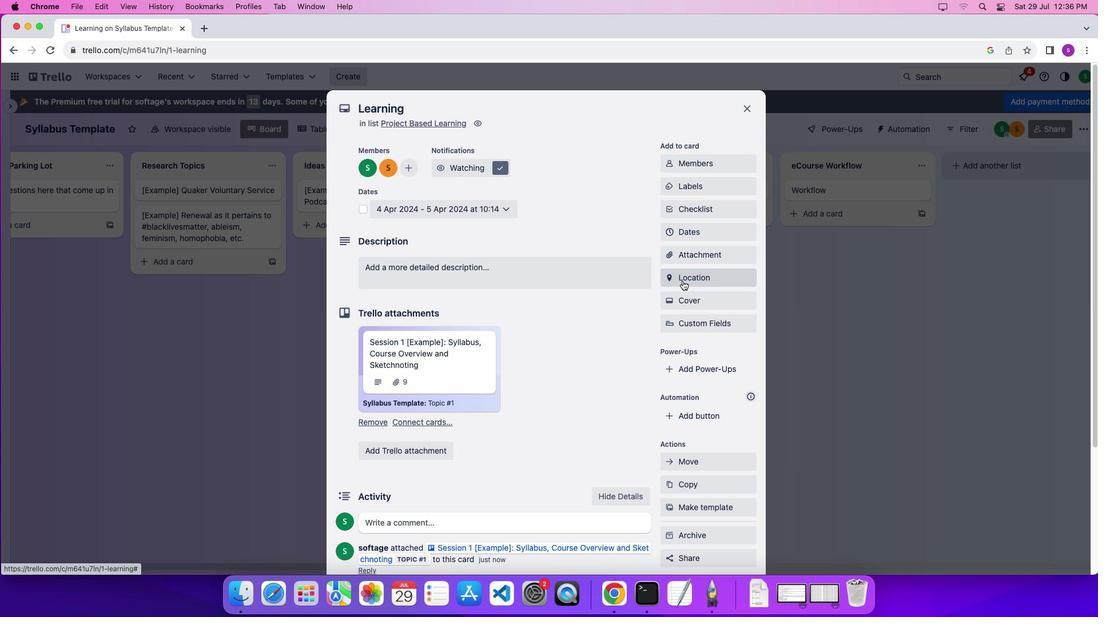 
Action: Mouse moved to (716, 326)
Screenshot: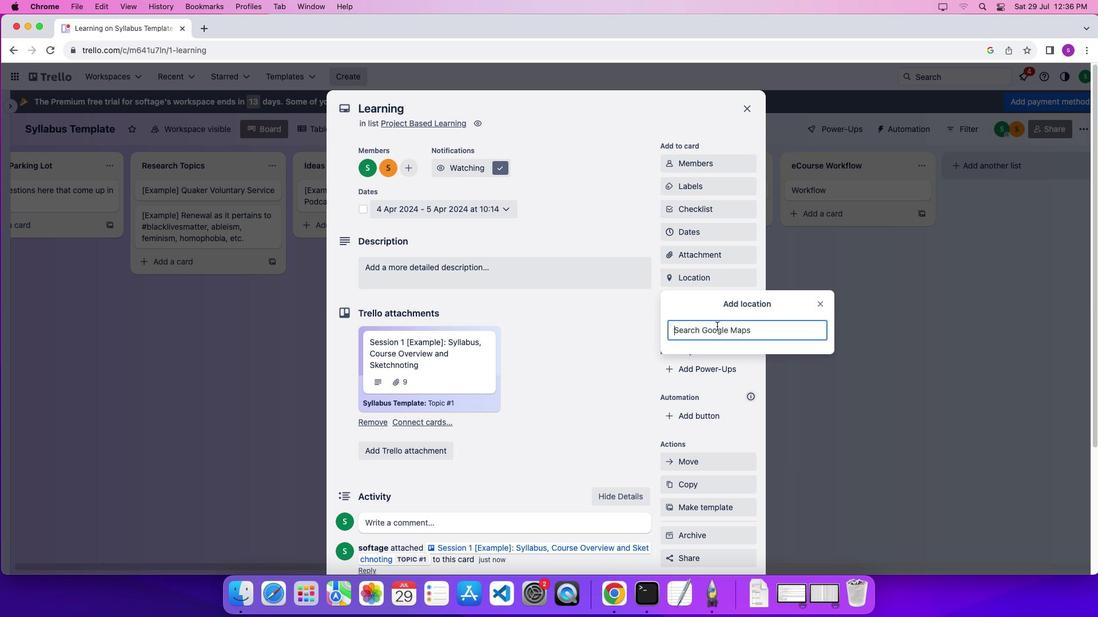 
Action: Mouse pressed left at (716, 326)
Screenshot: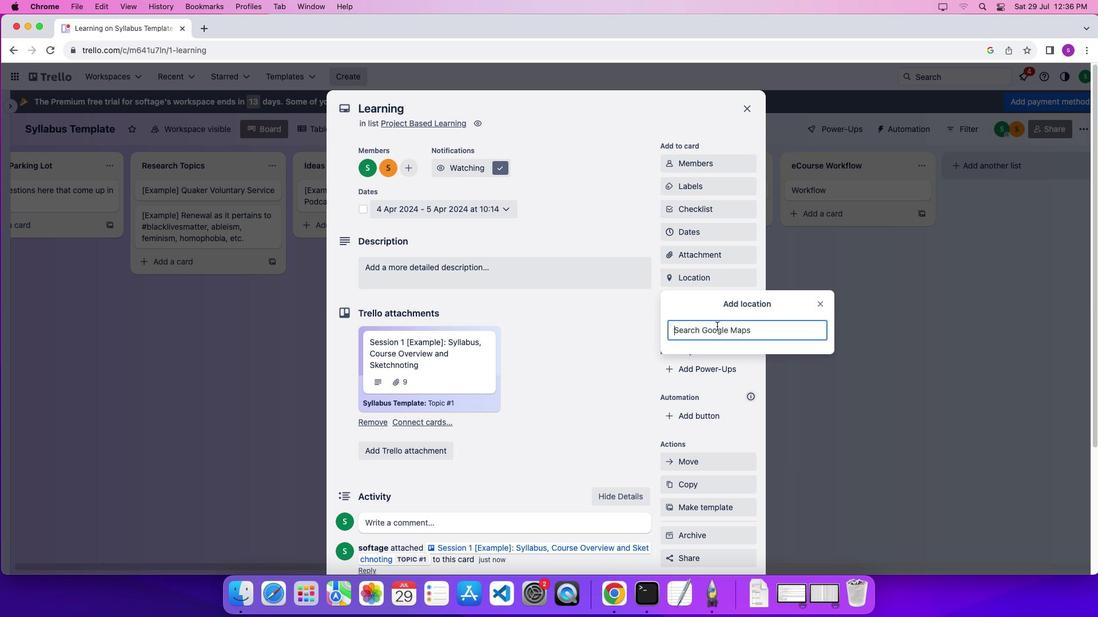 
Action: Key pressed 'g'
Screenshot: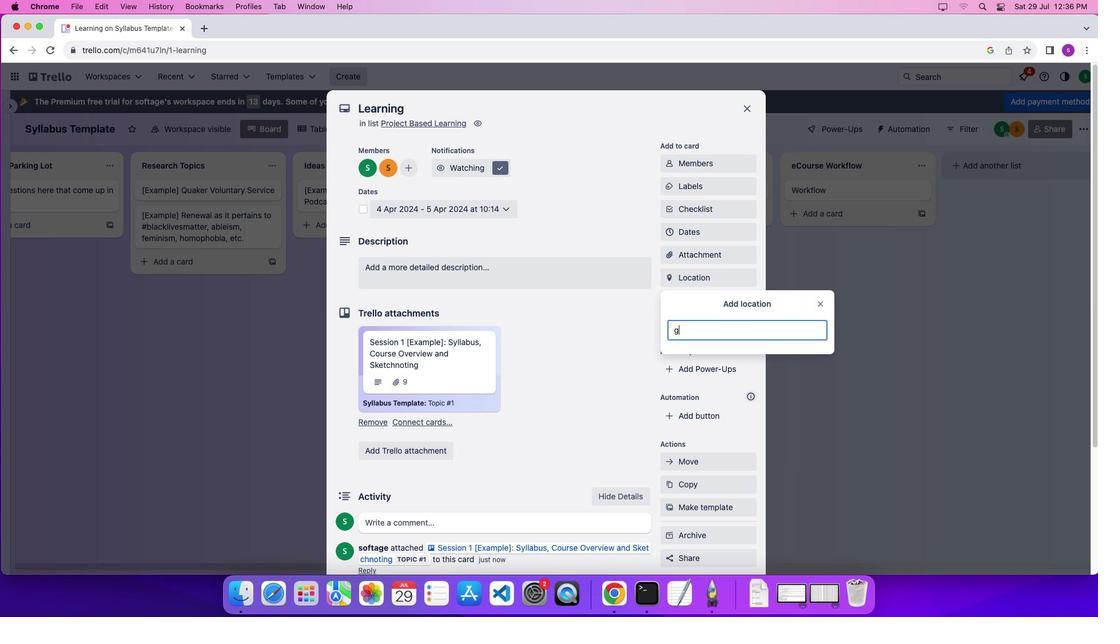 
Action: Mouse moved to (701, 414)
Screenshot: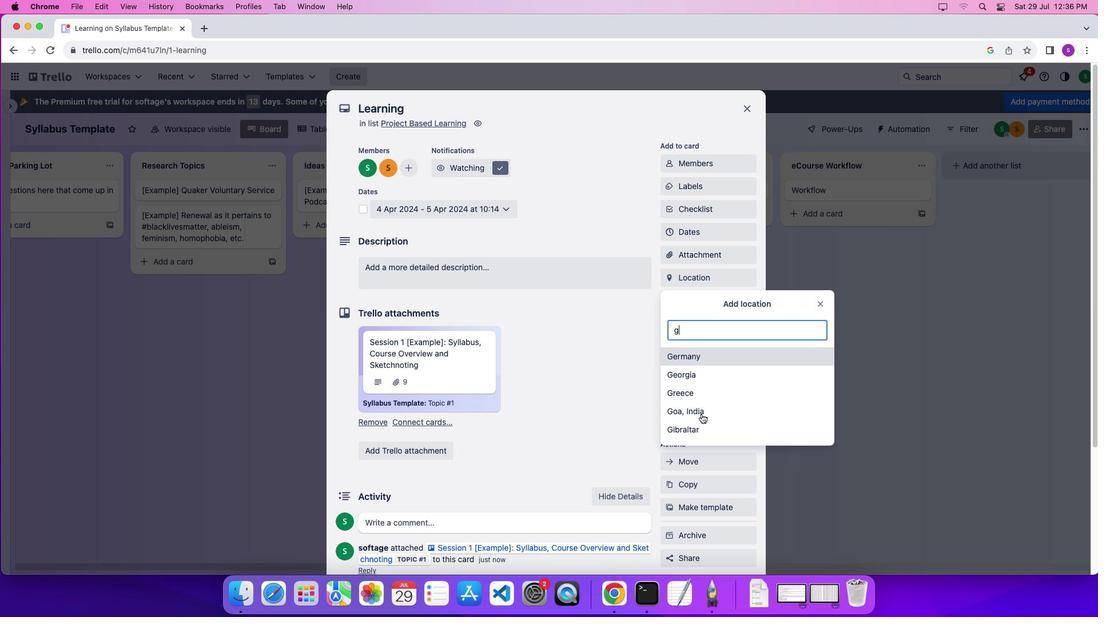 
Action: Mouse pressed left at (701, 414)
Screenshot: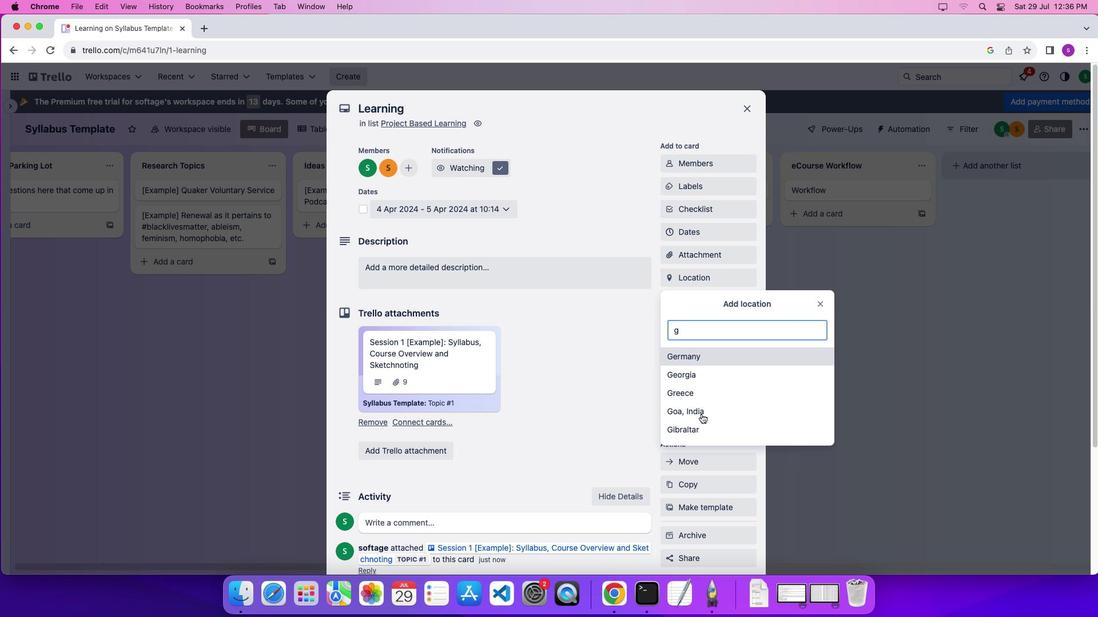 
Action: Mouse moved to (701, 302)
Screenshot: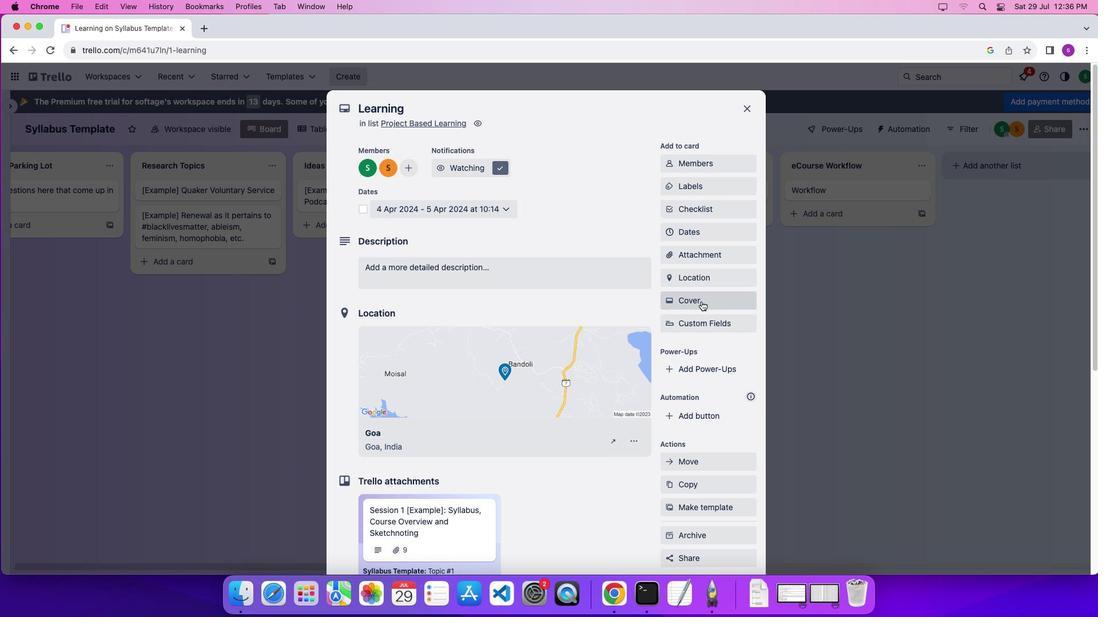 
Action: Mouse pressed left at (701, 302)
Screenshot: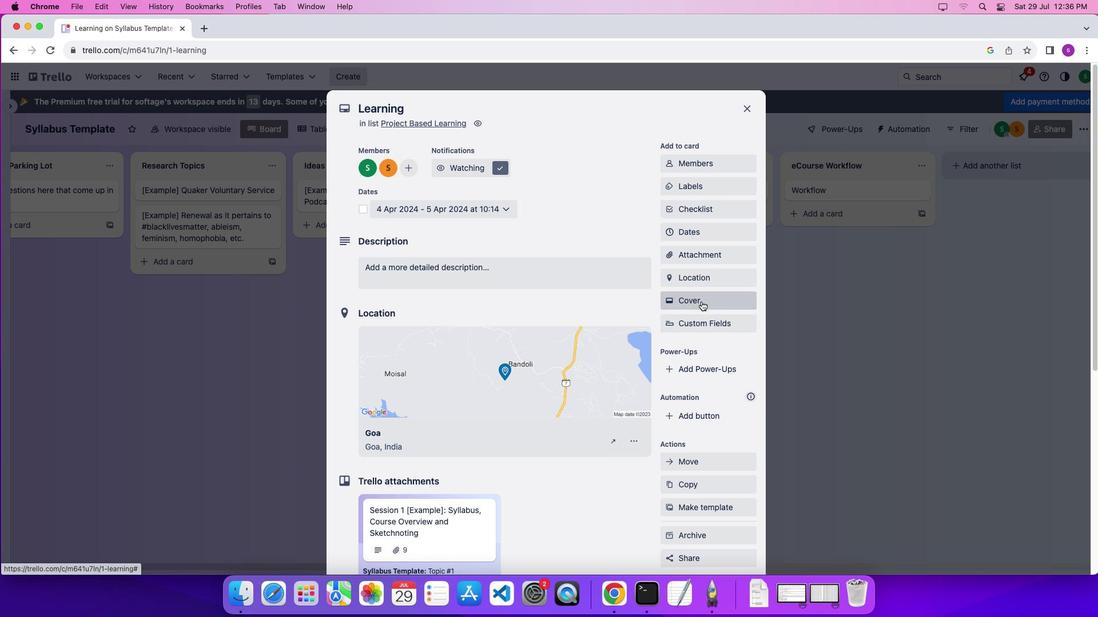 
Action: Mouse moved to (749, 534)
Screenshot: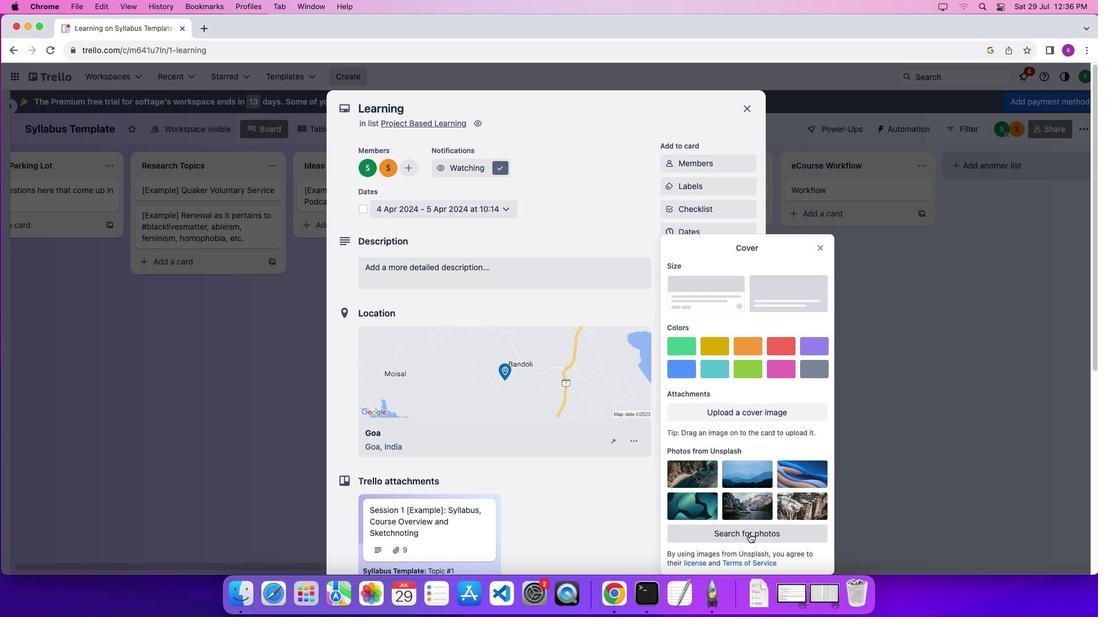 
Action: Mouse pressed left at (749, 534)
Screenshot: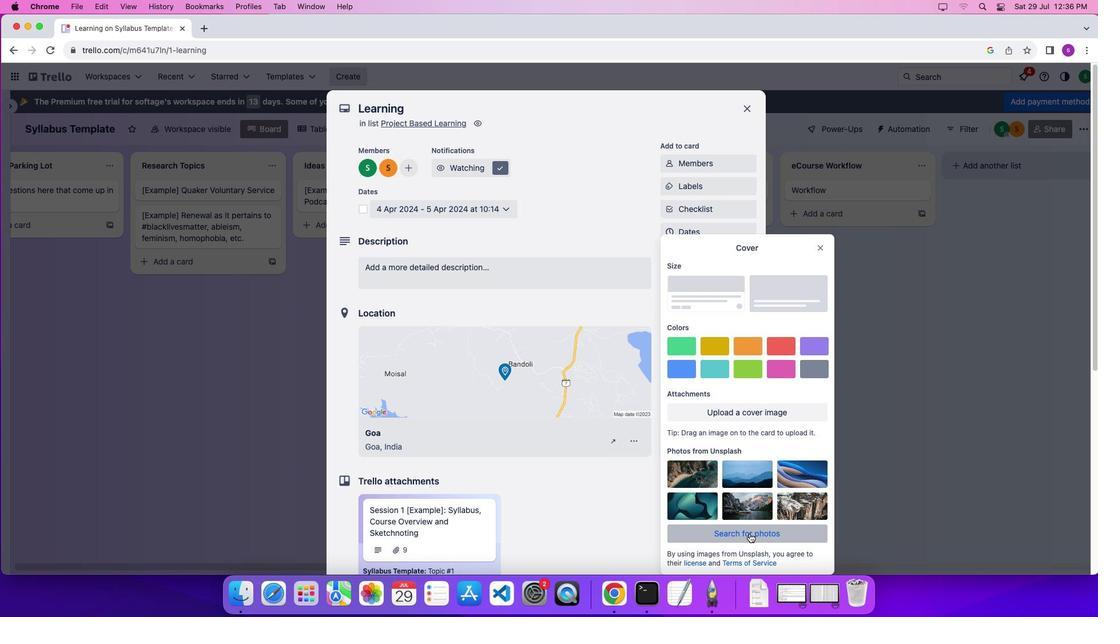 
Action: Mouse moved to (739, 294)
Screenshot: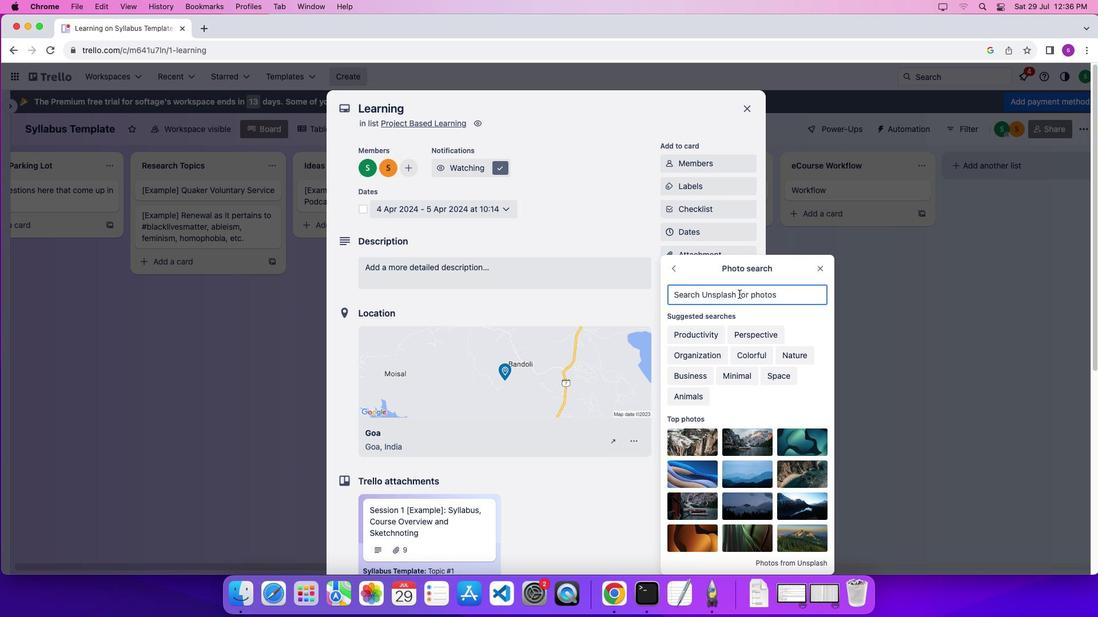
Action: Mouse pressed left at (739, 294)
Screenshot: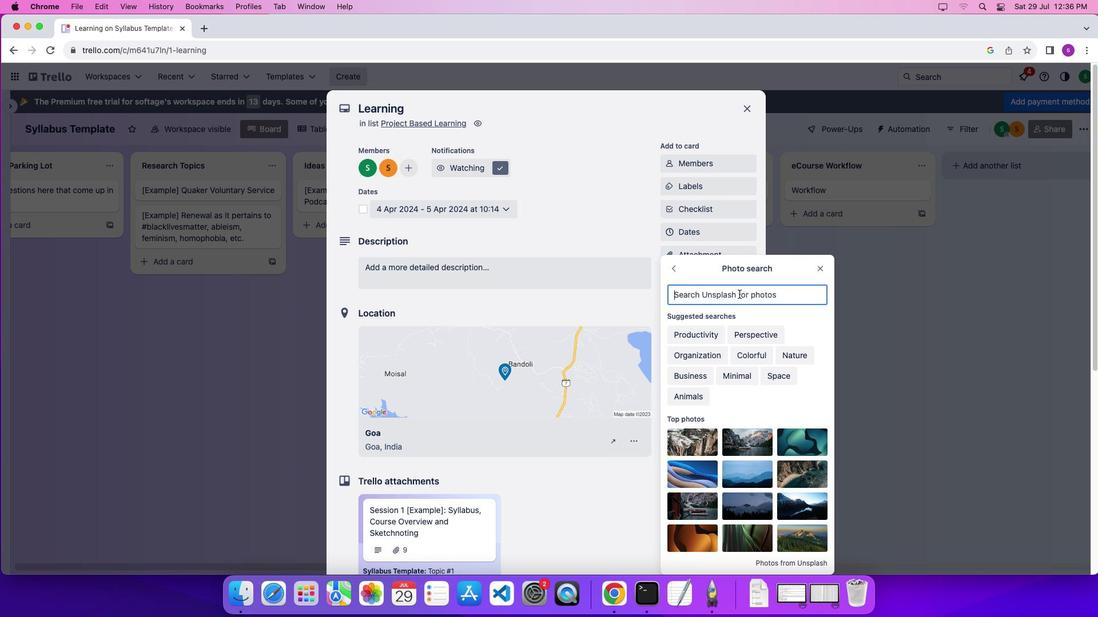 
Action: Key pressed Key.shift'L''e''a''r''n''i''n''g'Key.enter
Screenshot: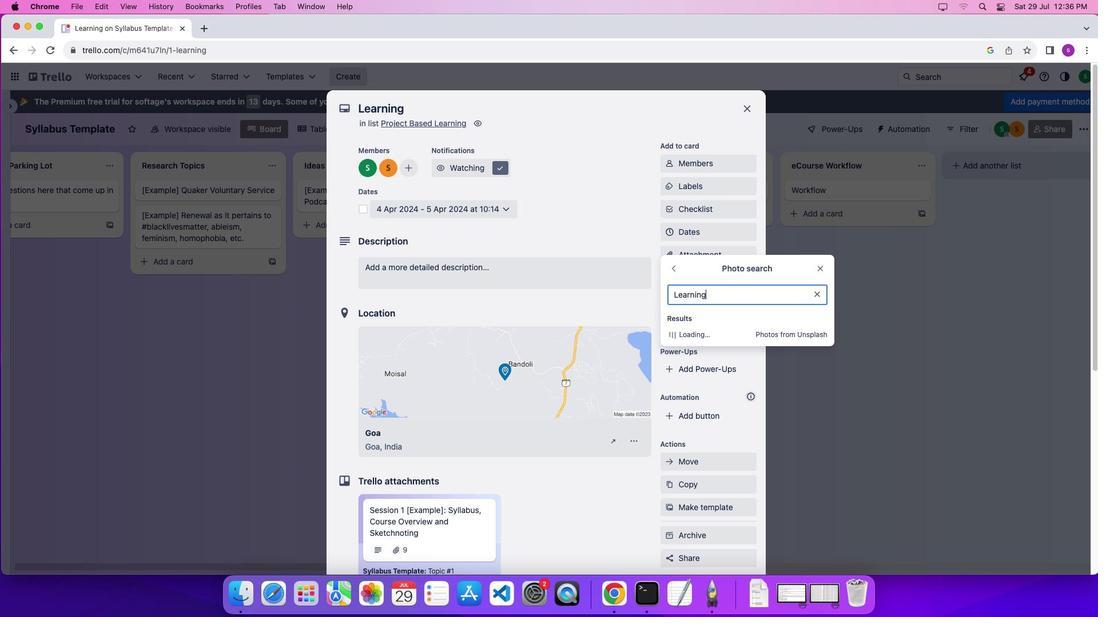
Action: Mouse moved to (749, 371)
Screenshot: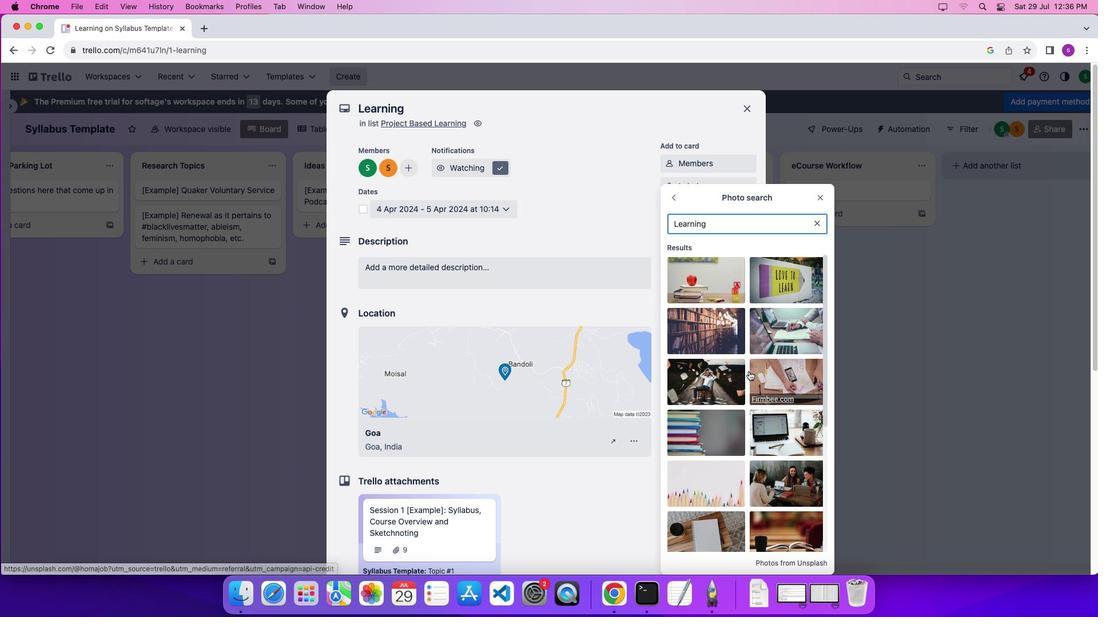 
Action: Mouse scrolled (749, 371) with delta (0, 0)
Screenshot: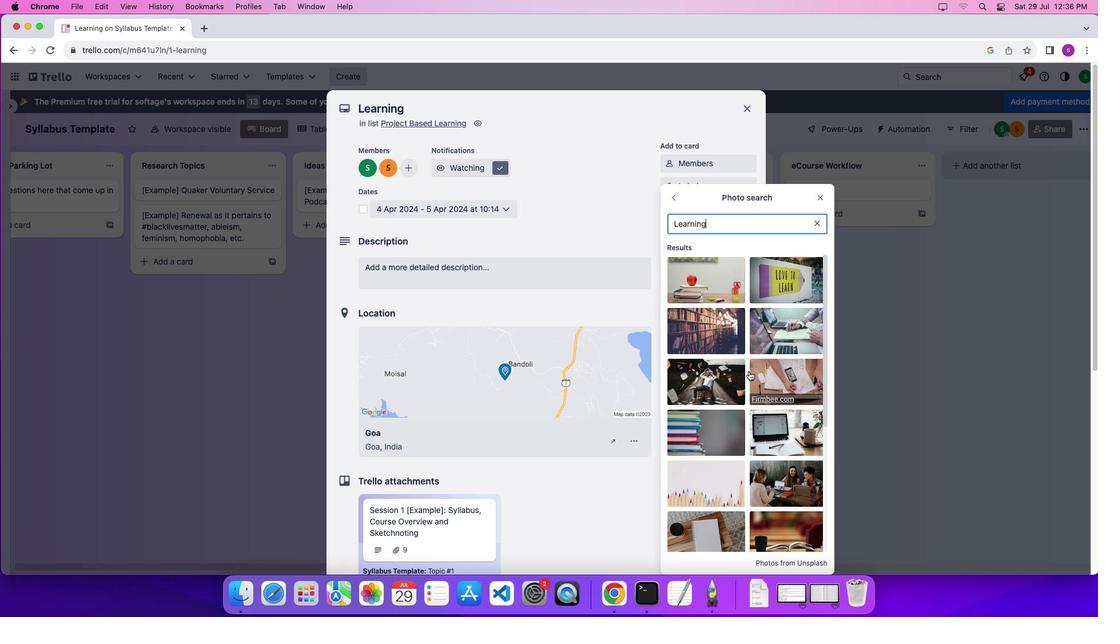 
Action: Mouse scrolled (749, 371) with delta (0, 0)
Screenshot: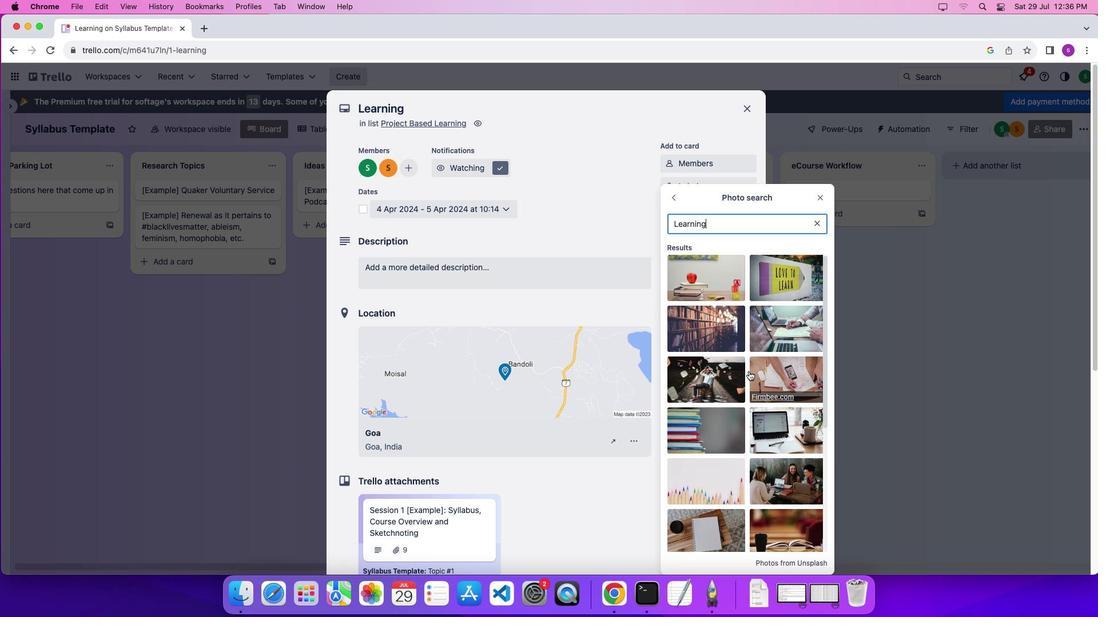 
Action: Mouse scrolled (749, 371) with delta (0, 0)
Screenshot: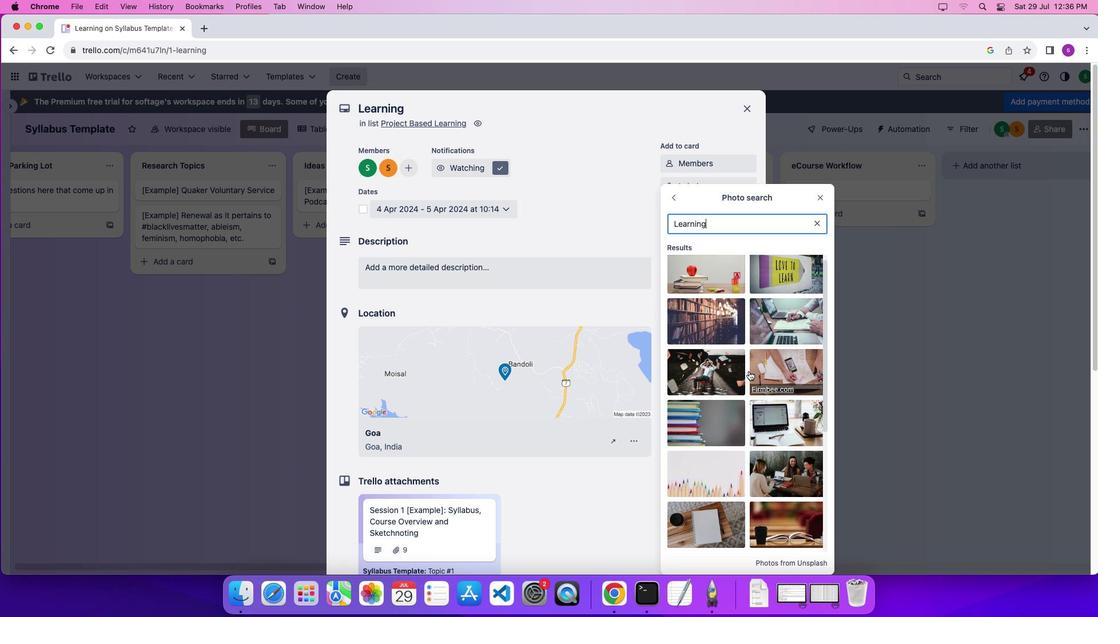 
Action: Mouse scrolled (749, 371) with delta (0, 0)
Screenshot: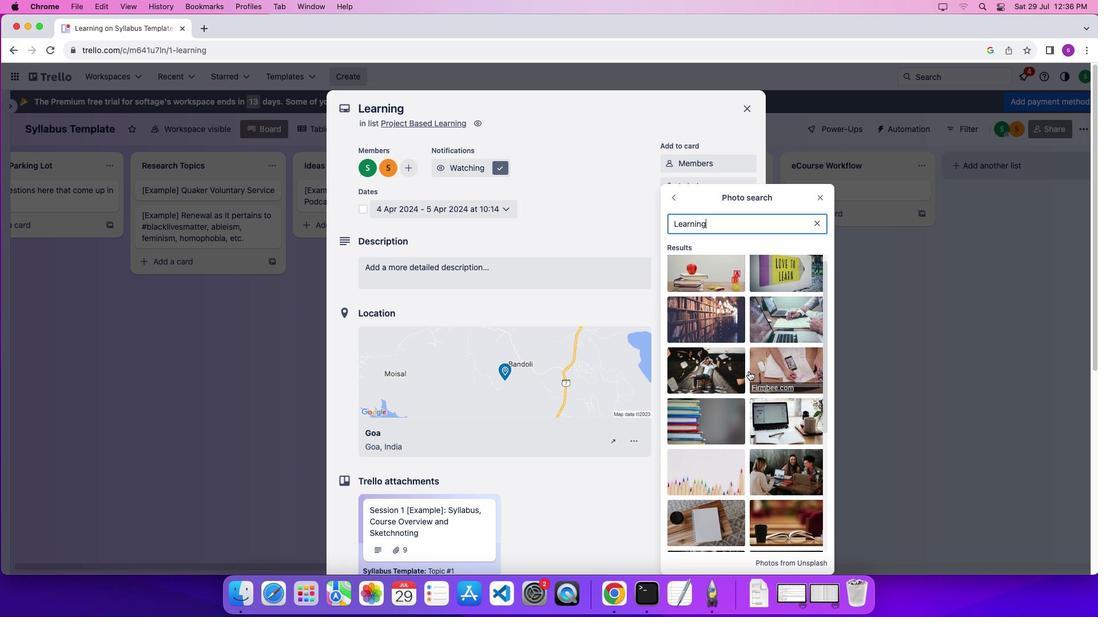 
Action: Mouse scrolled (749, 371) with delta (0, 0)
Screenshot: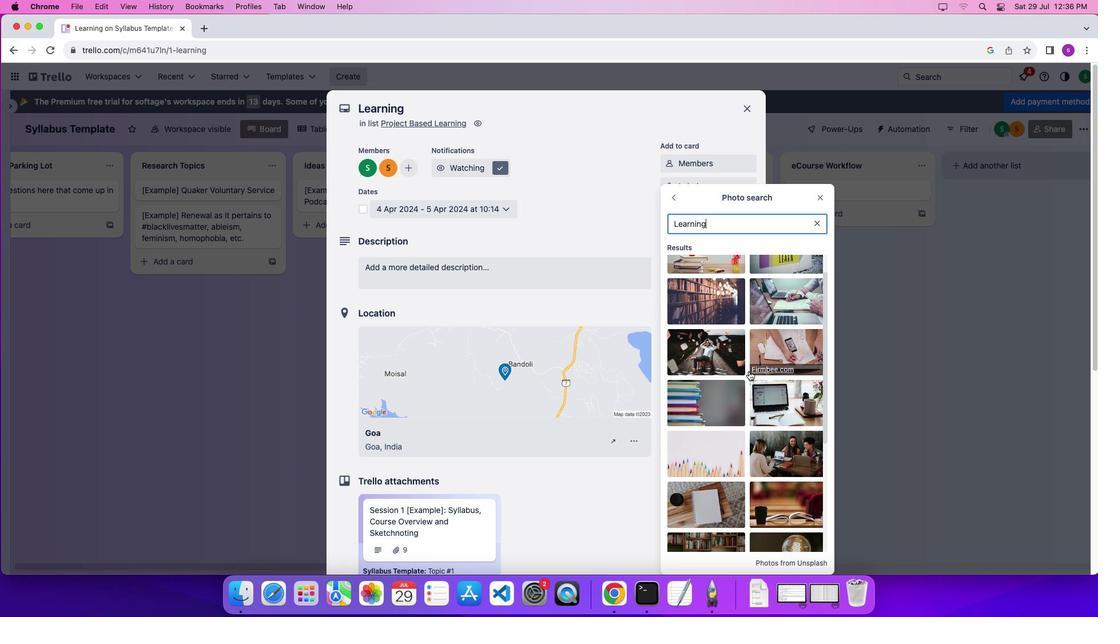 
Action: Mouse scrolled (749, 371) with delta (0, 0)
Screenshot: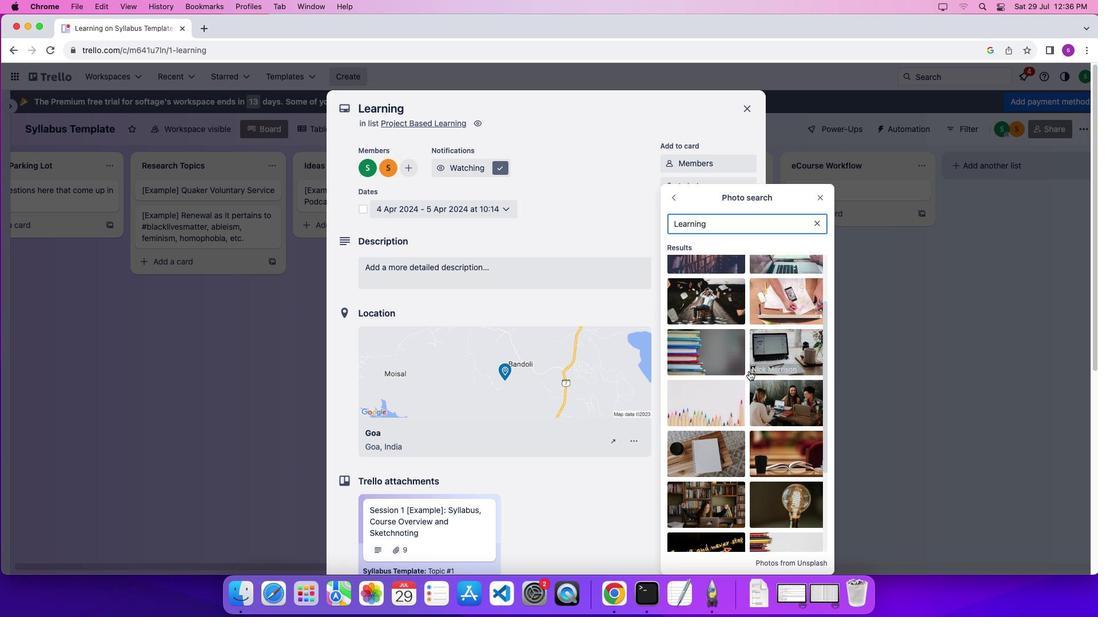 
Action: Mouse scrolled (749, 371) with delta (0, 0)
Screenshot: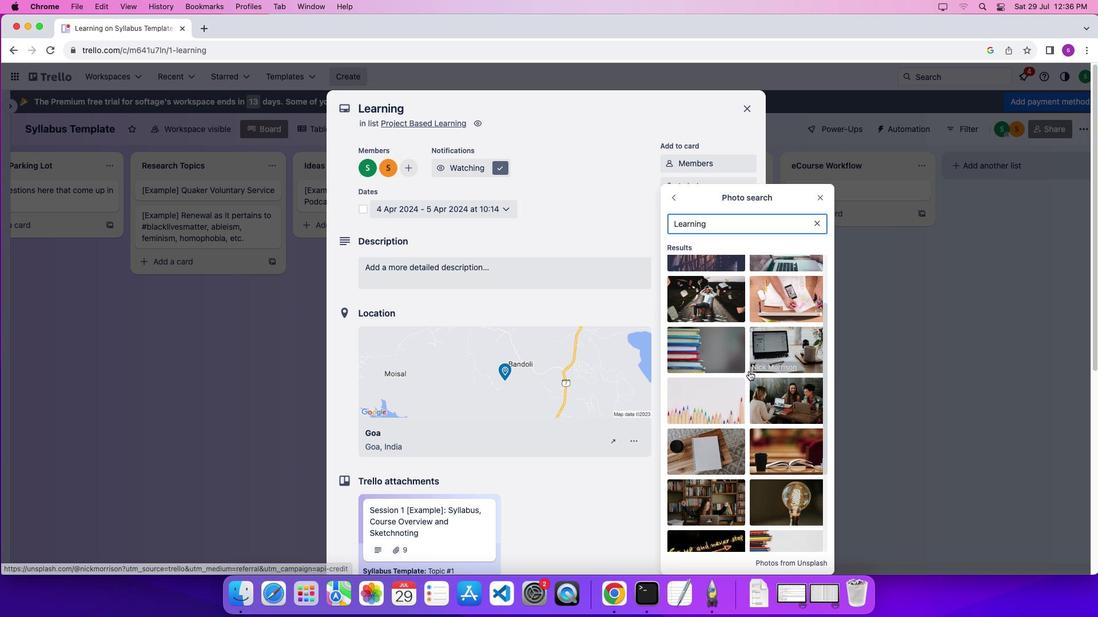 
Action: Mouse scrolled (749, 371) with delta (0, 0)
Screenshot: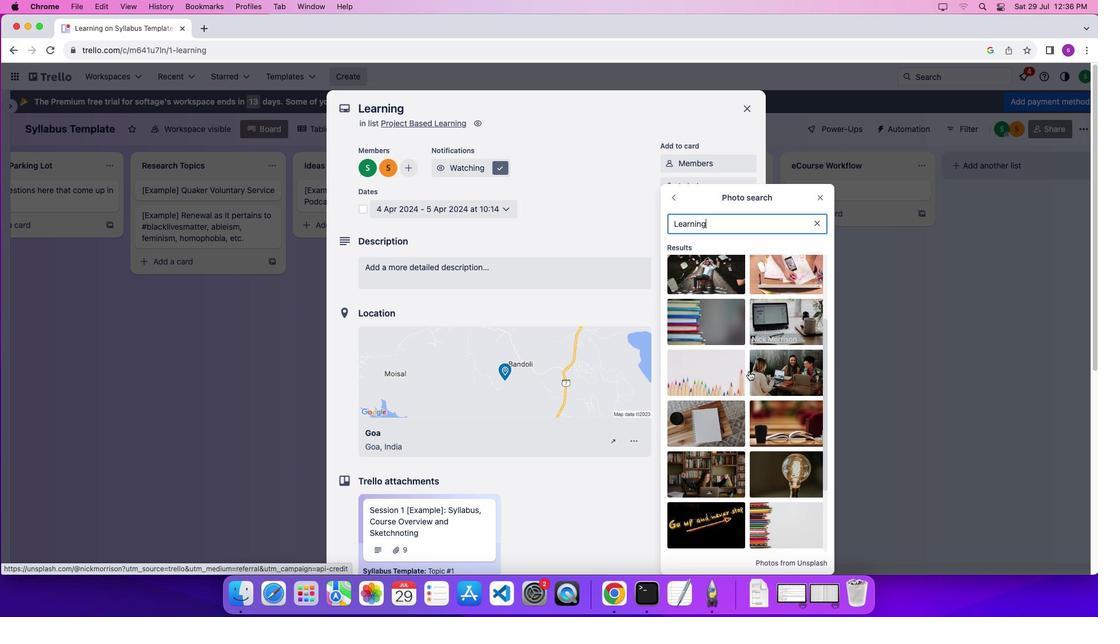 
Action: Mouse scrolled (749, 371) with delta (0, 0)
Screenshot: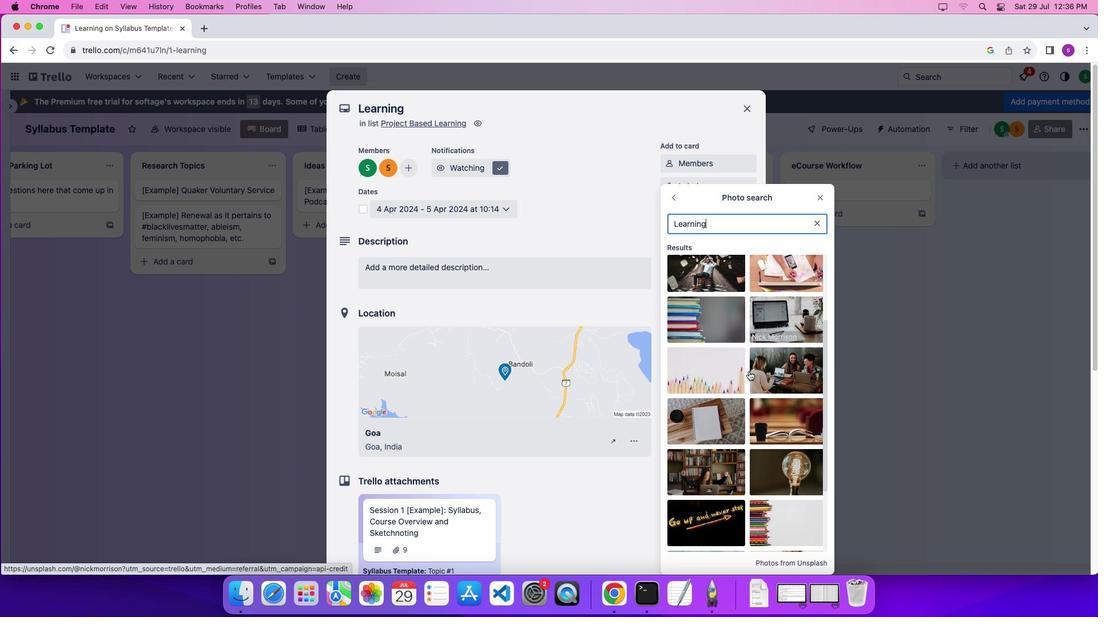 
Action: Mouse scrolled (749, 371) with delta (0, -1)
Screenshot: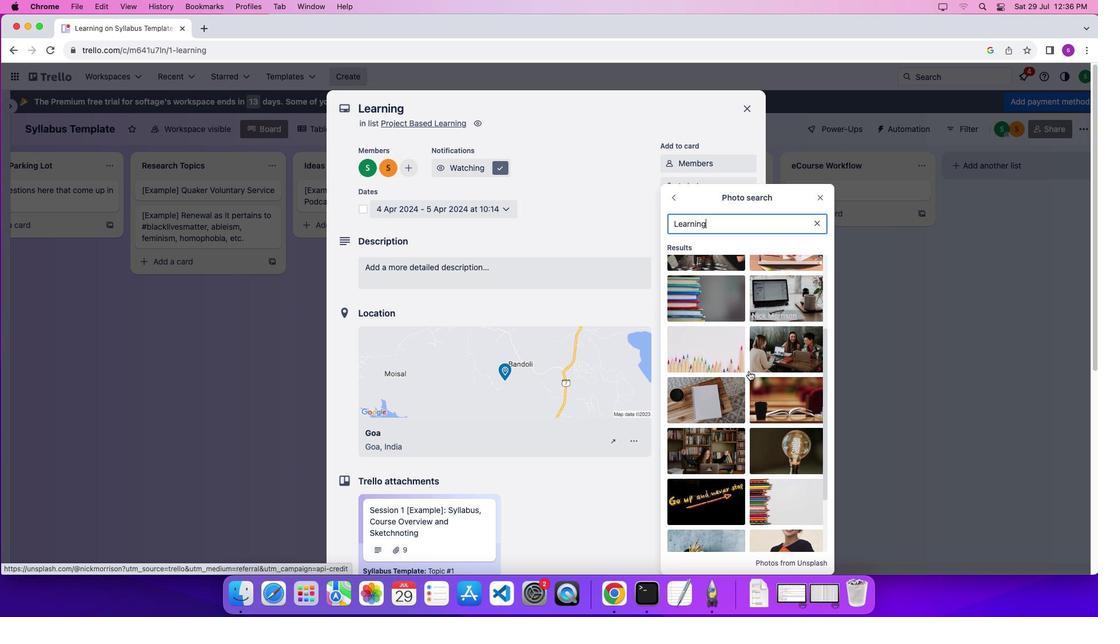 
Action: Mouse moved to (766, 362)
Screenshot: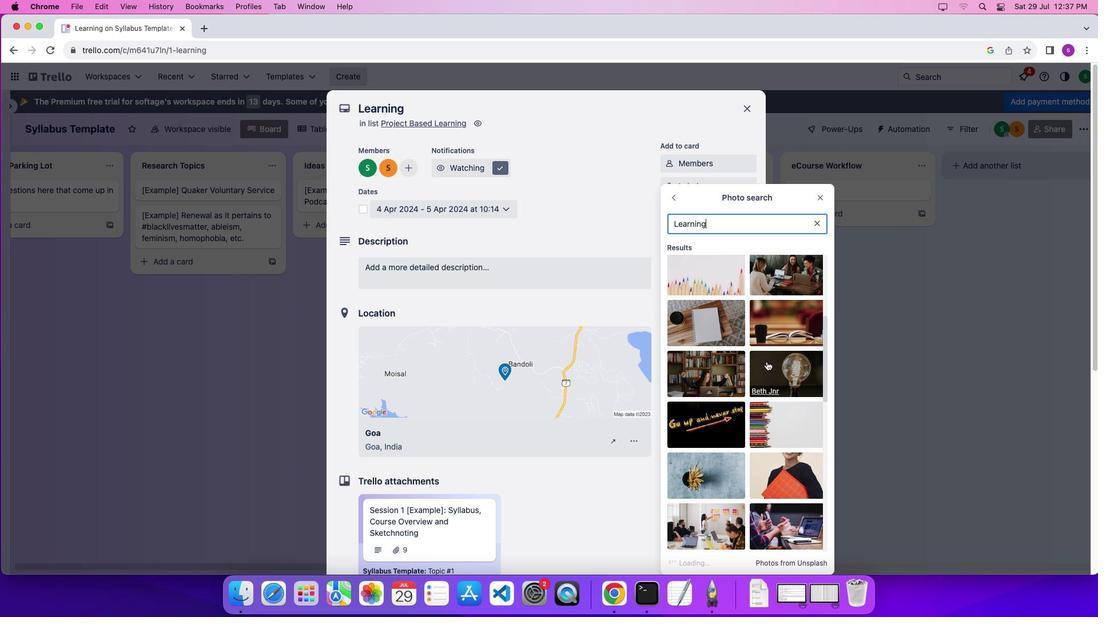 
Action: Mouse pressed left at (766, 362)
Screenshot: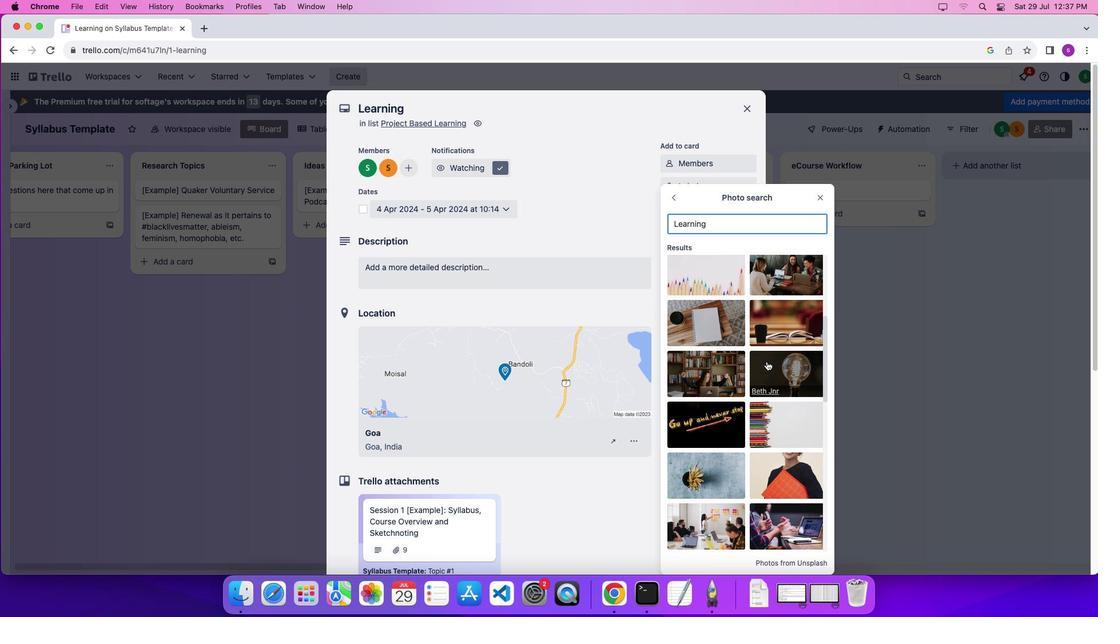 
Action: Mouse moved to (823, 101)
Screenshot: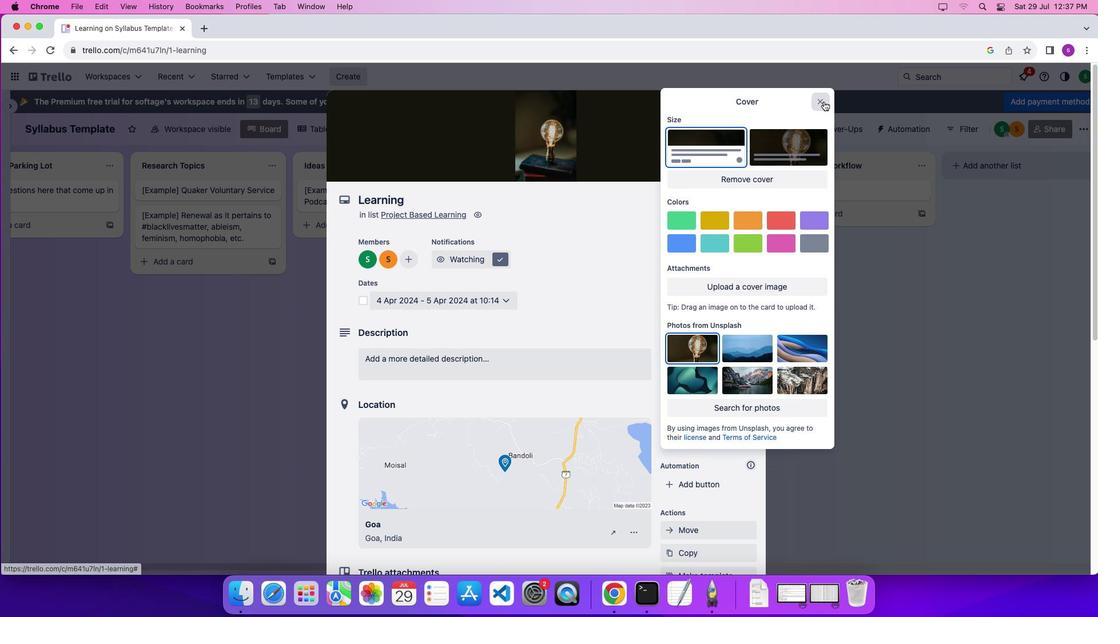 
Action: Mouse pressed left at (823, 101)
Screenshot: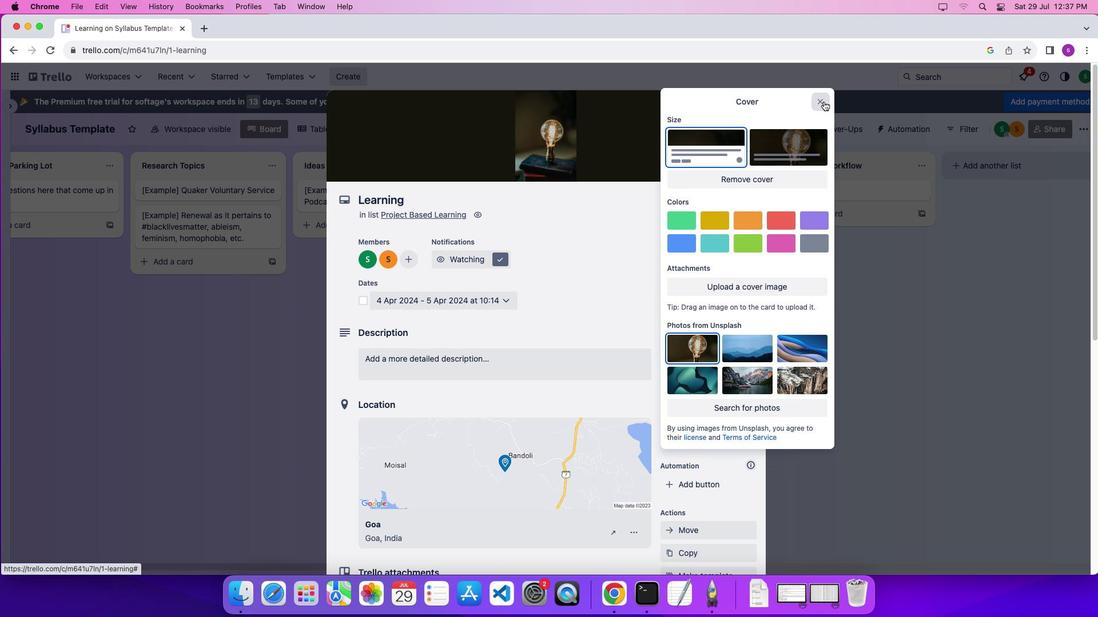 
Action: Mouse moved to (365, 298)
Screenshot: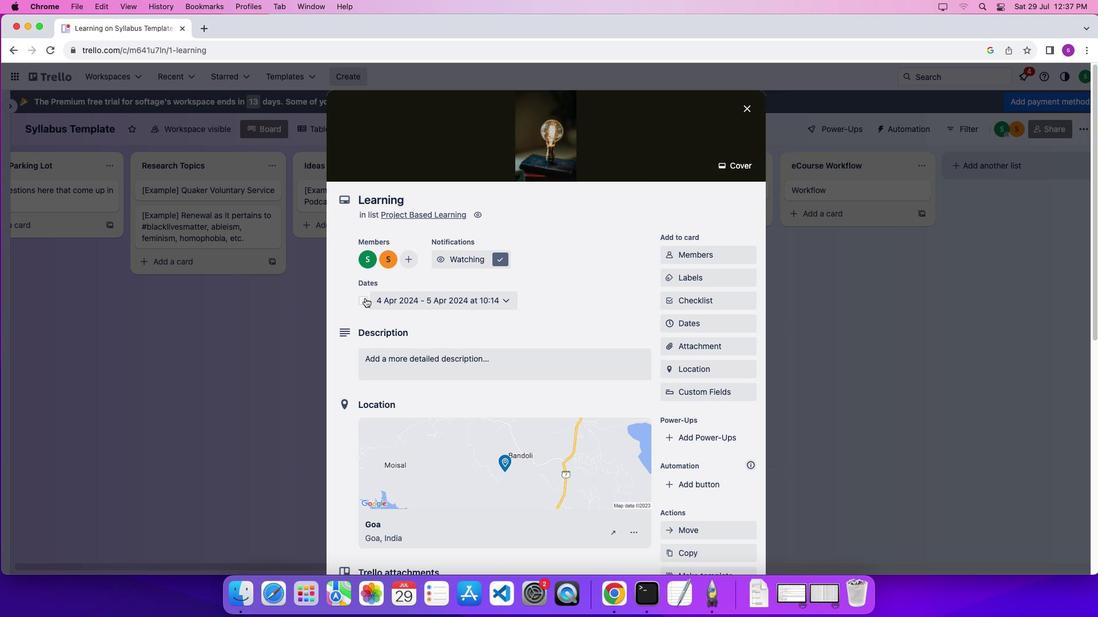 
Action: Mouse pressed left at (365, 298)
Screenshot: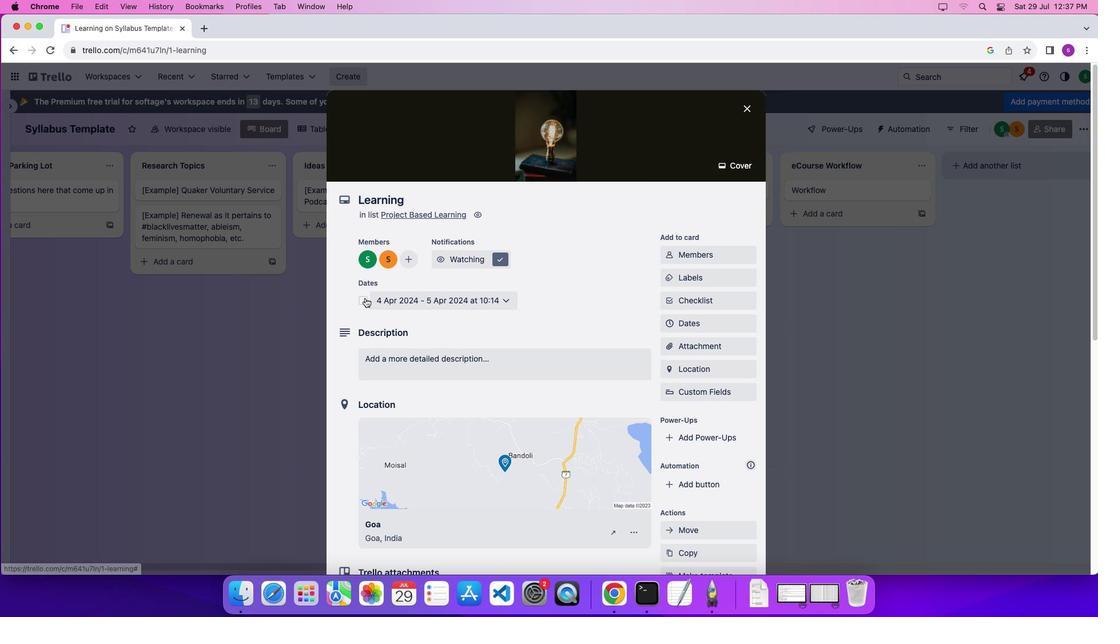 
Action: Mouse moved to (423, 370)
Screenshot: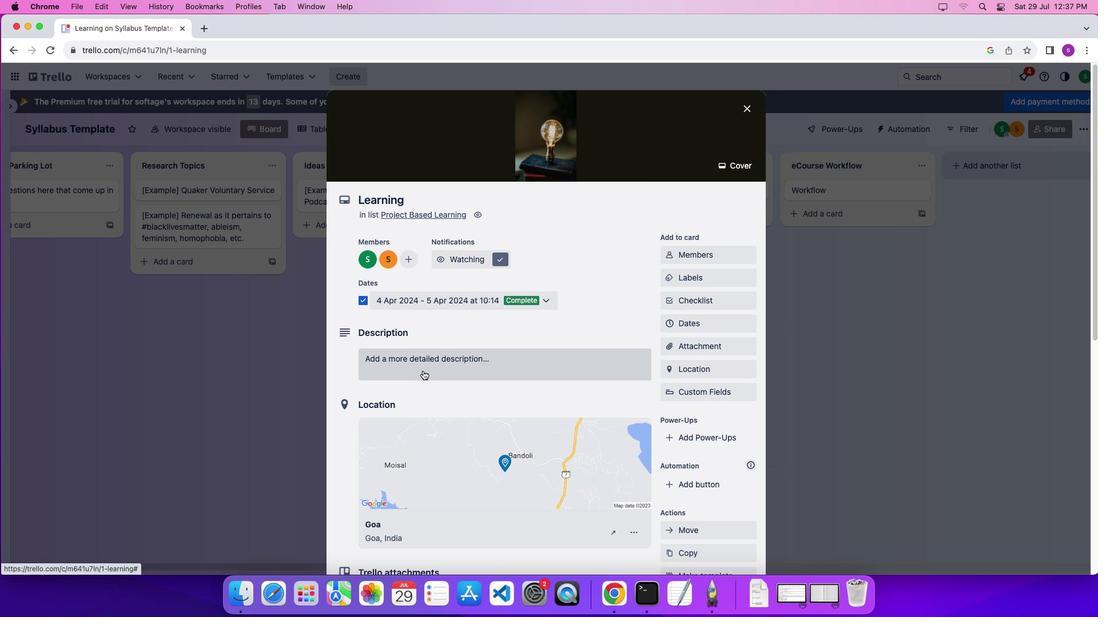 
Action: Mouse pressed left at (423, 370)
Screenshot: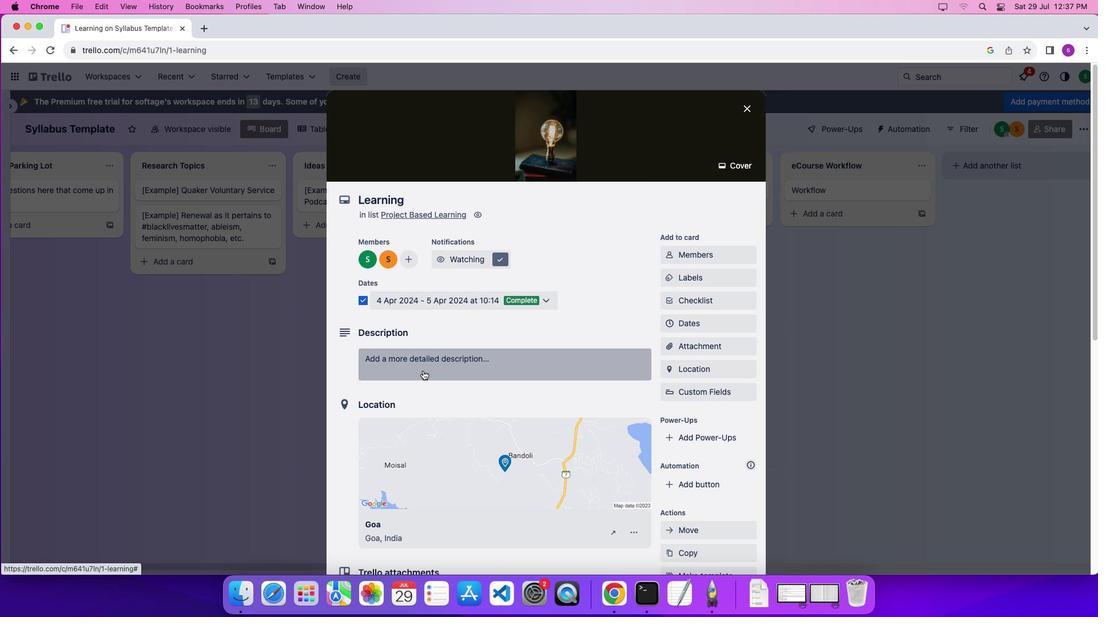 
Action: Mouse moved to (427, 389)
Screenshot: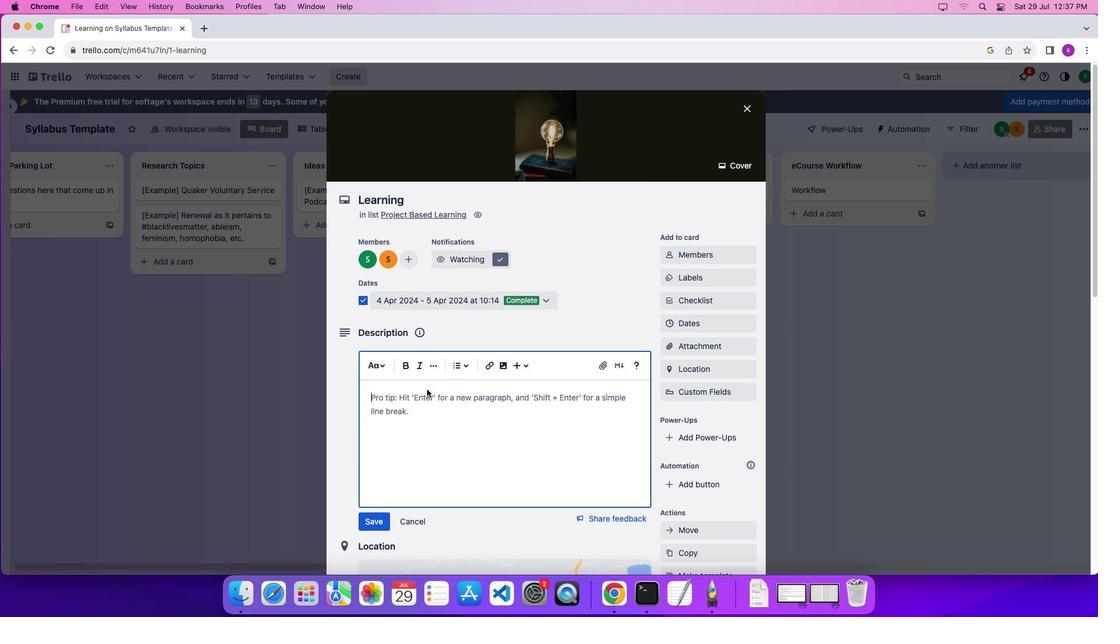 
Action: Mouse pressed left at (427, 389)
Screenshot: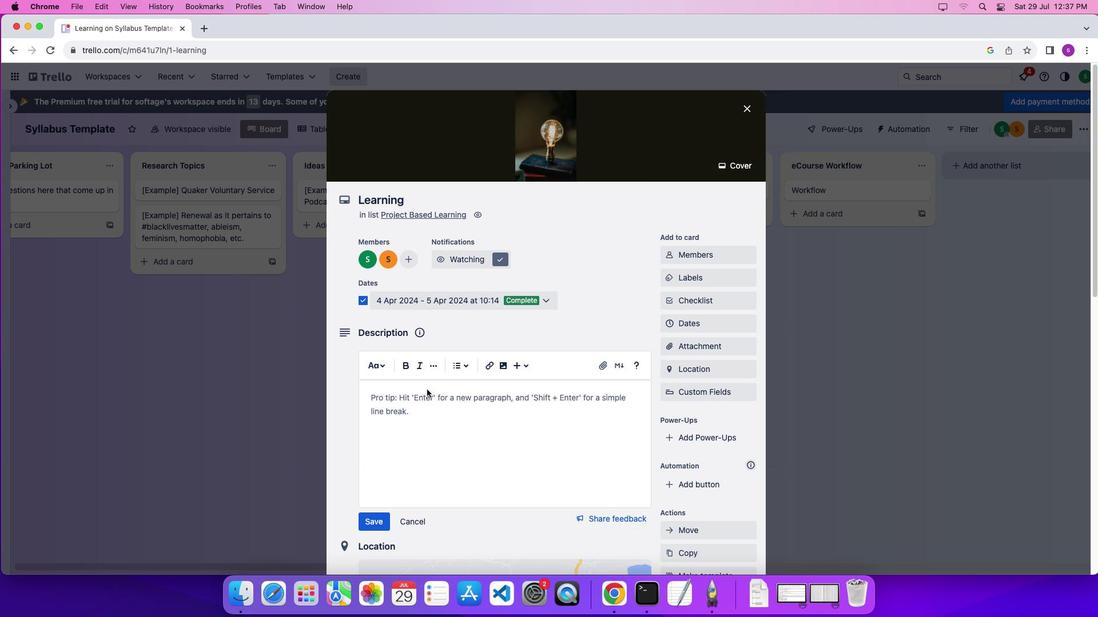 
Action: Mouse moved to (434, 413)
Screenshot: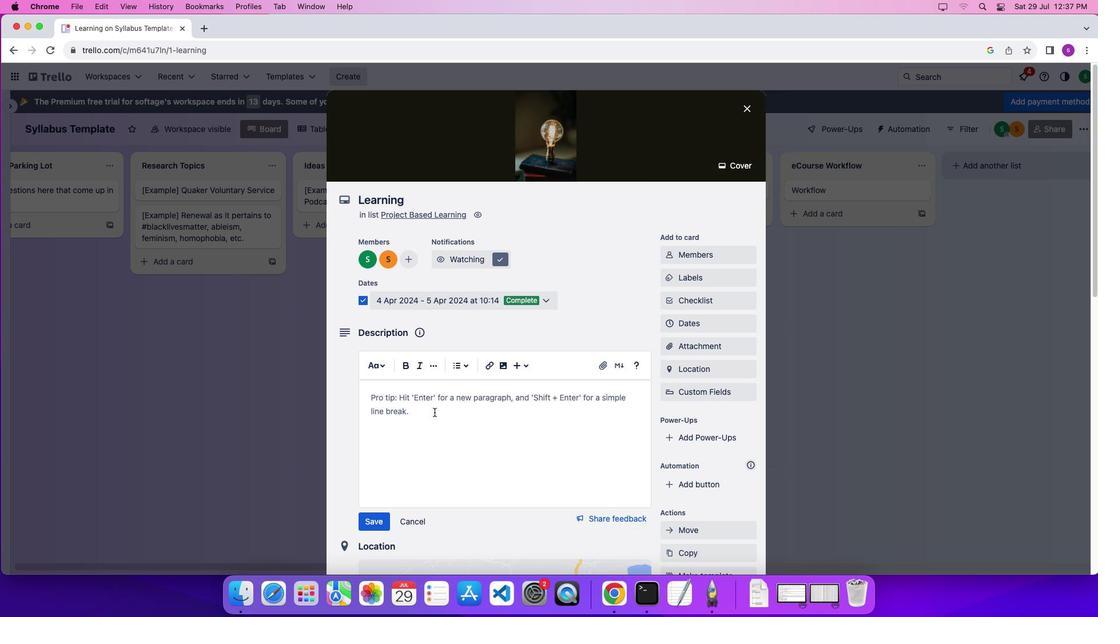 
Action: Mouse pressed left at (434, 413)
Screenshot: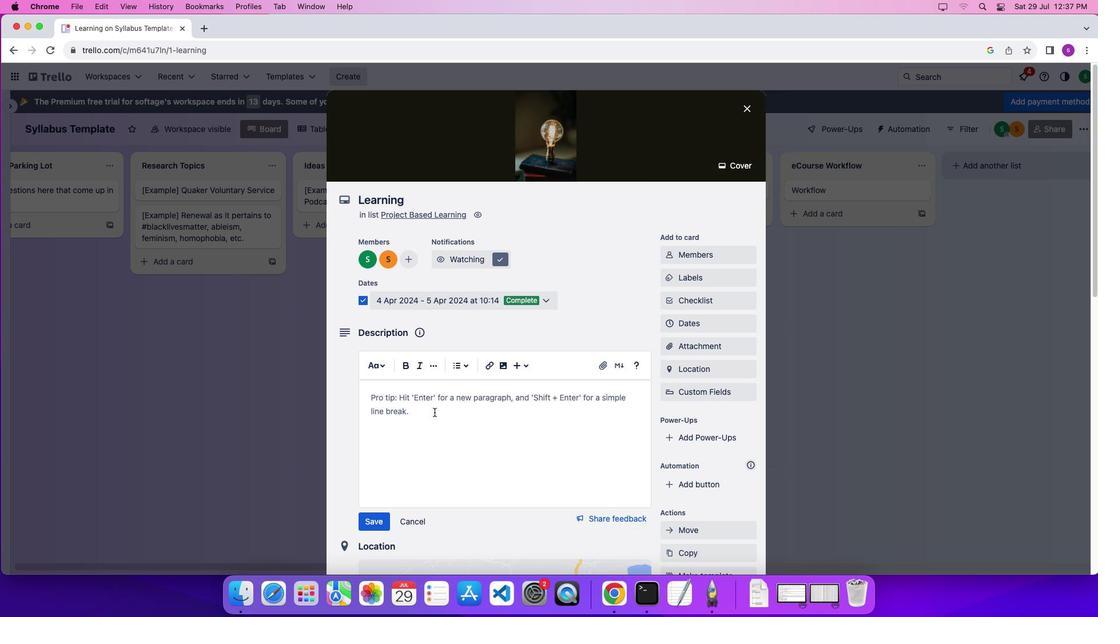 
Action: Mouse moved to (434, 413)
Screenshot: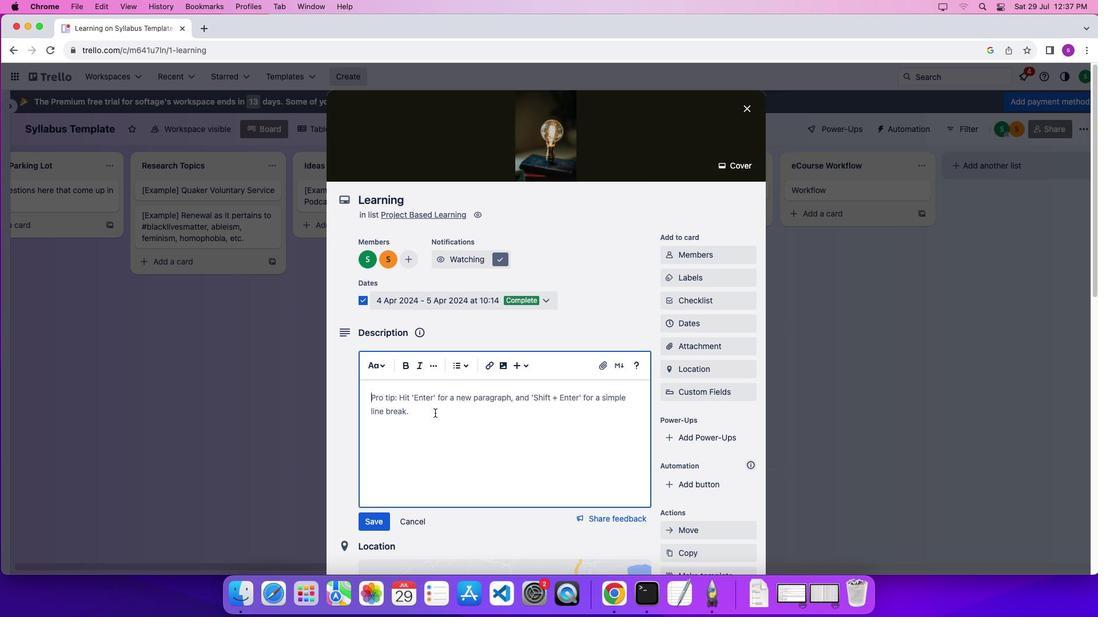 
Action: Key pressed Key.shift'A'Key.space'k''e''y'Key.space'a''s''p''e''c''t'Key.space'o''f'Key.space'o''r''g''a''n''i''z''a''t''i''n'Key.space'p''r''o''j''e''c''t'Key.space'i''s'Key.space'c''r''e''a''t''i''n''g'Key.space'a'Key.space't''i''m''e''l''i''n''e'
Screenshot: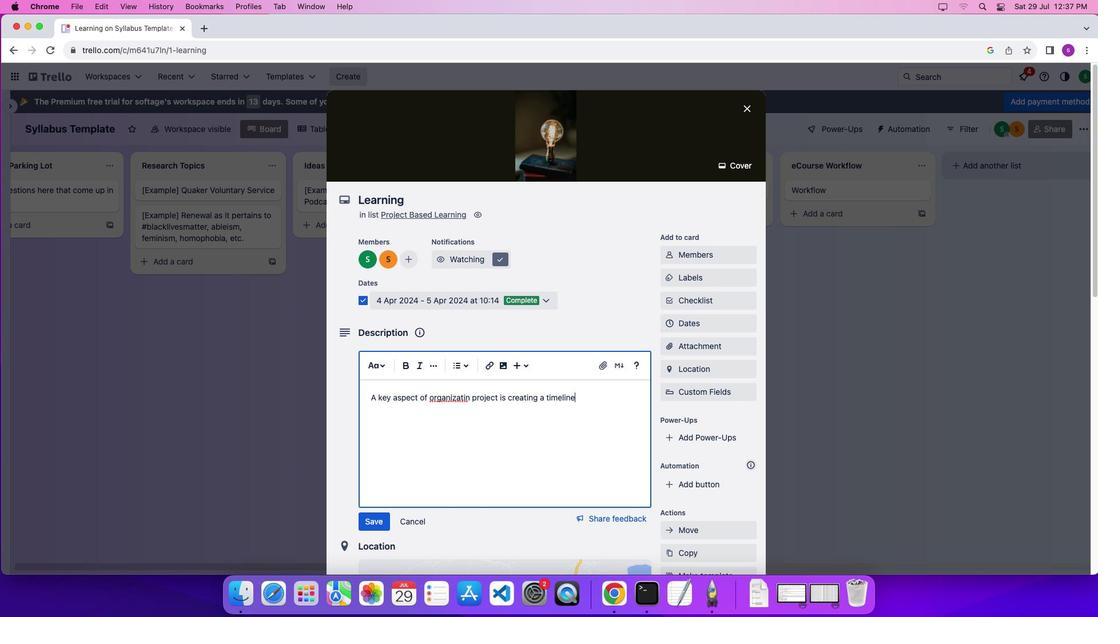 
Action: Mouse moved to (469, 395)
Screenshot: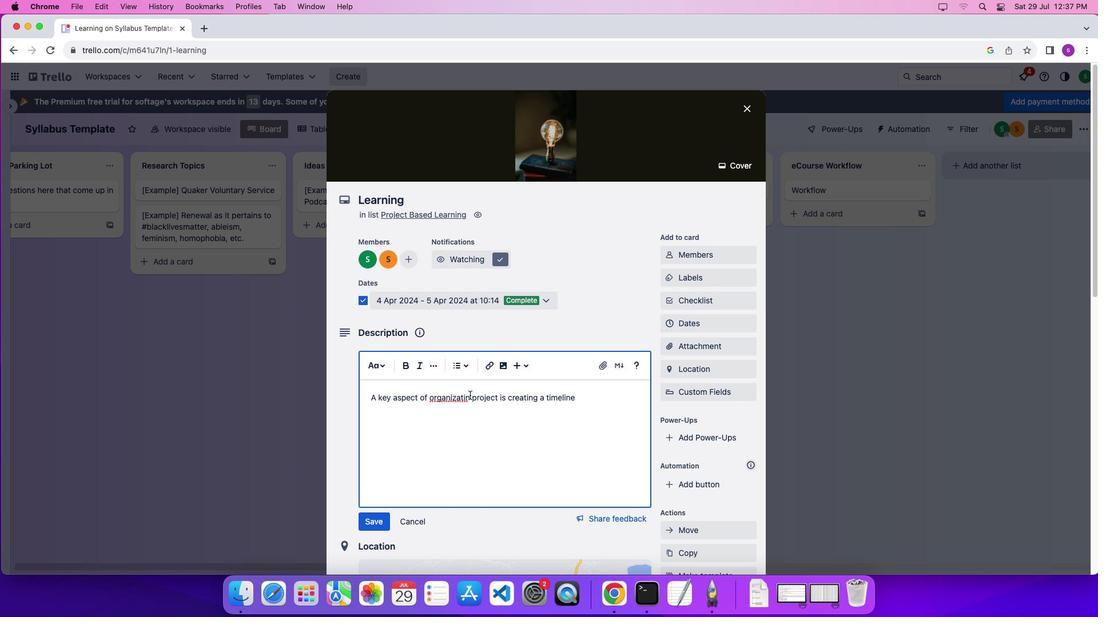 
Action: Mouse pressed left at (469, 395)
Screenshot: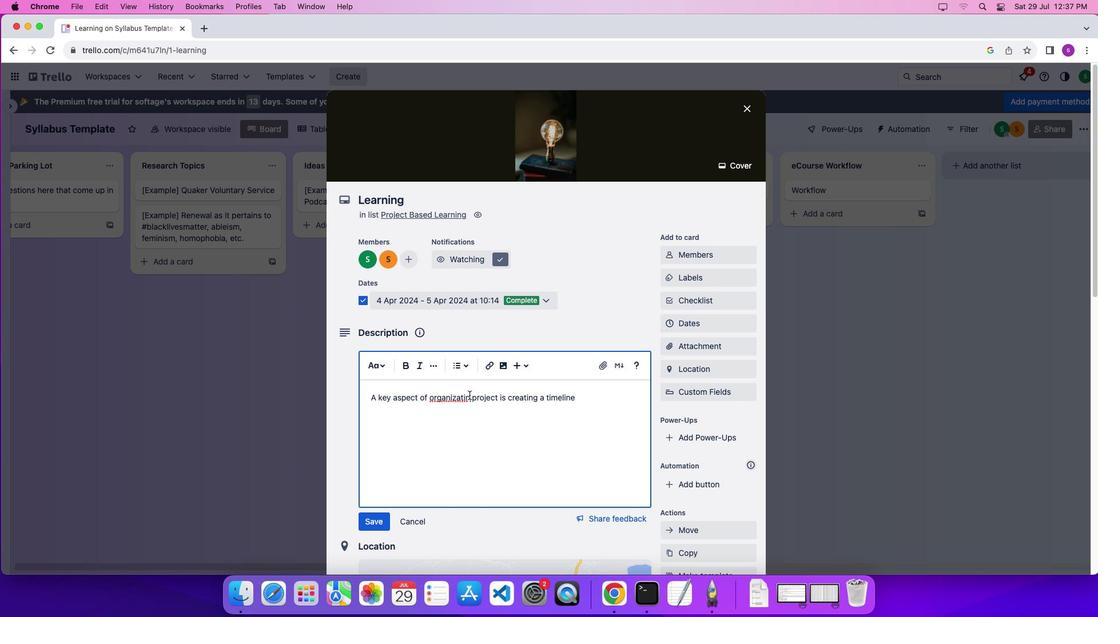 
Action: Mouse moved to (492, 433)
Screenshot: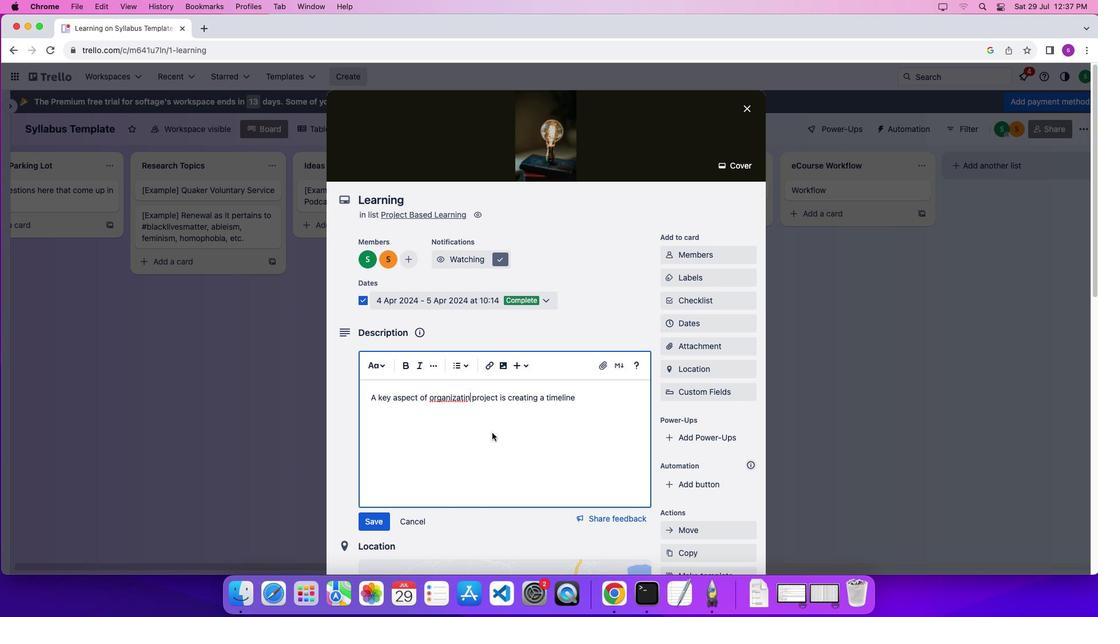 
Action: Key pressed Key.left'o'
Screenshot: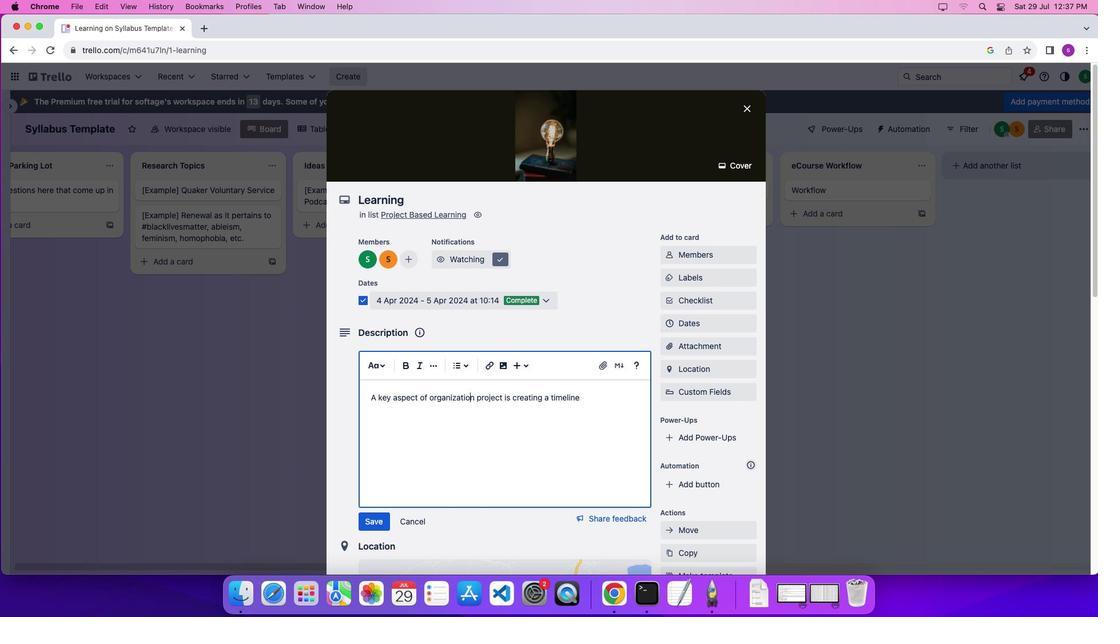 
Action: Mouse moved to (601, 394)
Screenshot: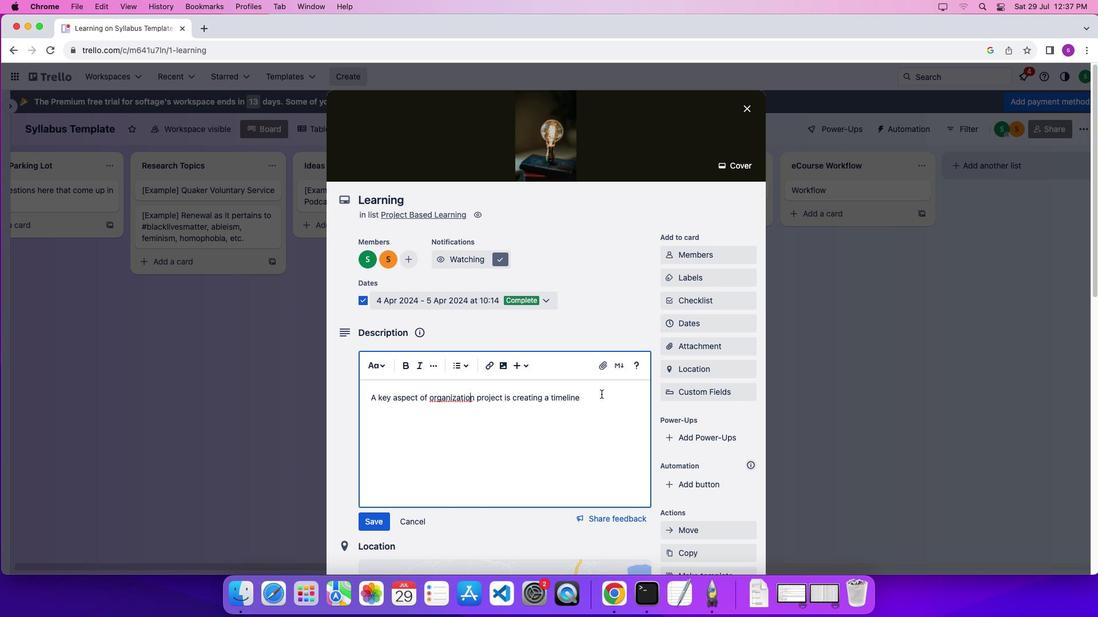 
Action: Mouse pressed left at (601, 394)
Screenshot: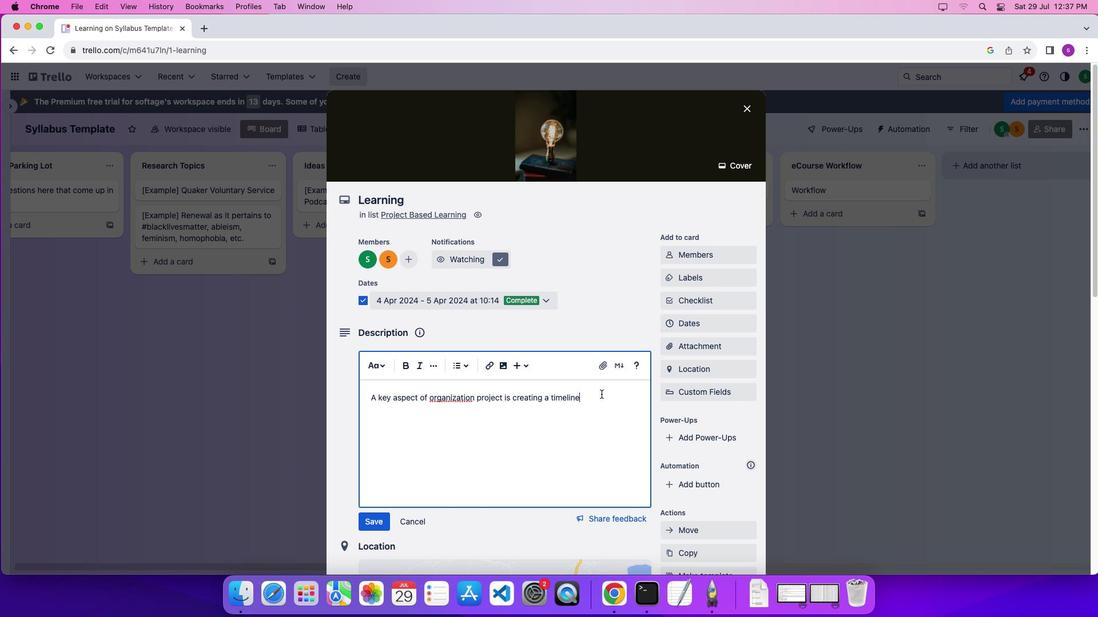 
Action: Mouse moved to (599, 400)
Screenshot: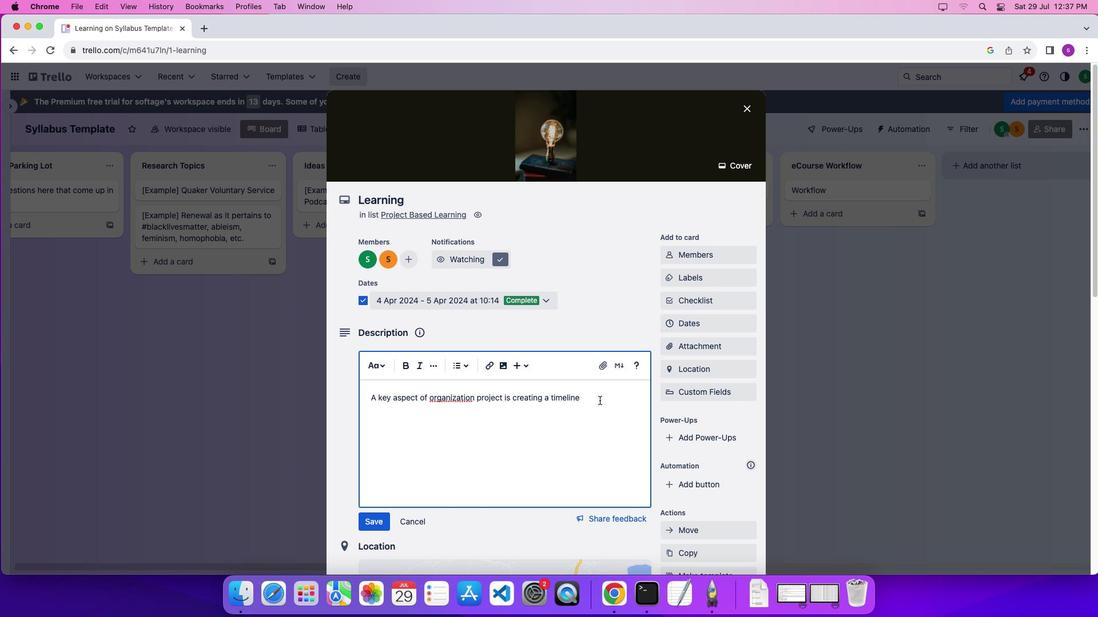 
Action: Key pressed Key.spaceKey.backspace','Key.space'r''e''s''p''o''n''s''i''b''i''l''i''t''i''e''s'','Key.space'a''n''d'Key.space'c''h''e''c''k''l''i''s''t''.'
Screenshot: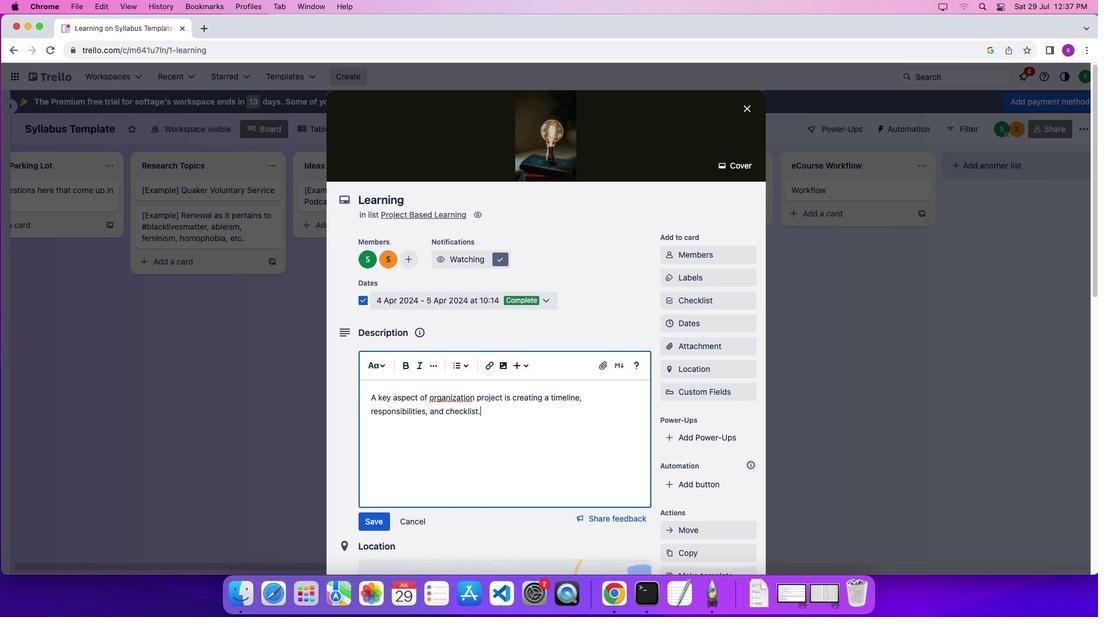 
Action: Mouse moved to (506, 412)
Screenshot: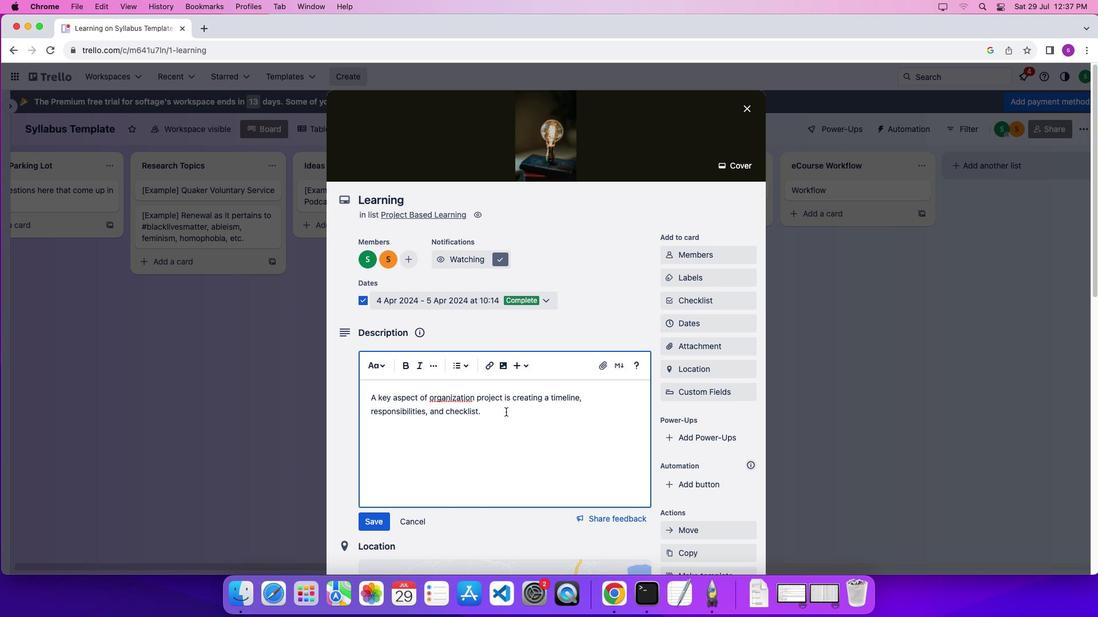 
Action: Mouse pressed left at (506, 412)
Screenshot: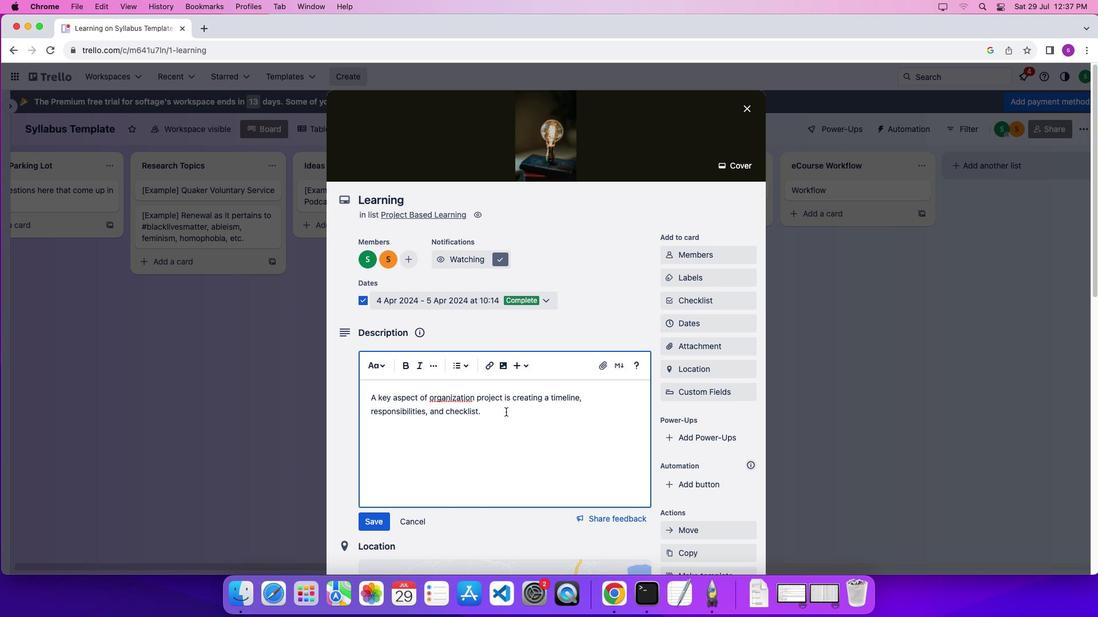 
Action: Mouse moved to (503, 411)
Screenshot: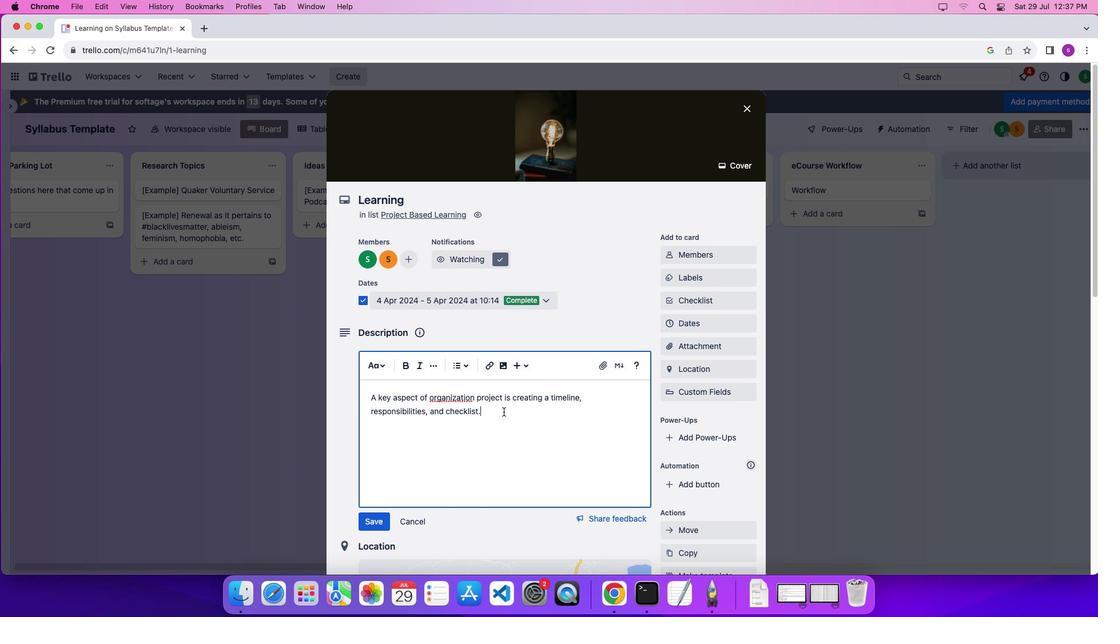 
Action: Key pressed Key.enter
Screenshot: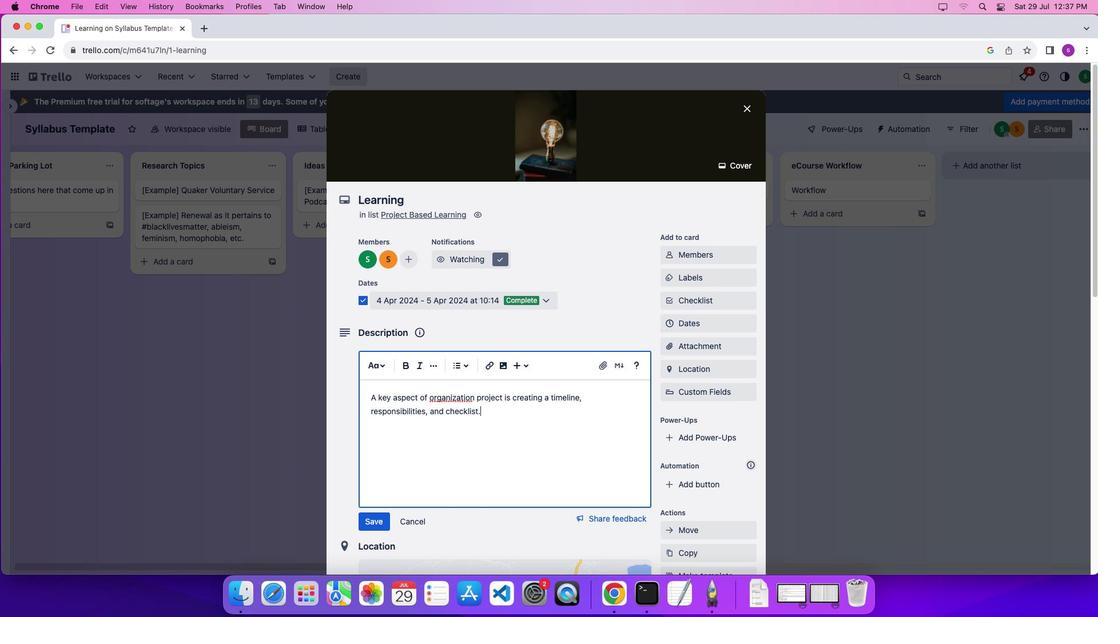 
Action: Mouse moved to (455, 366)
Screenshot: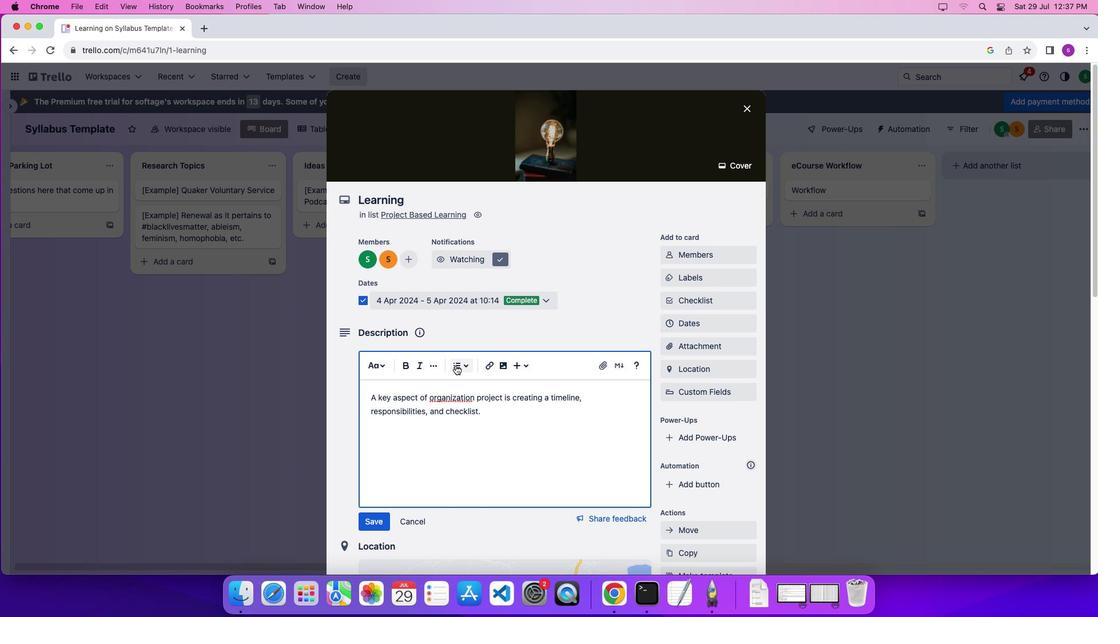 
Action: Mouse pressed left at (455, 366)
Screenshot: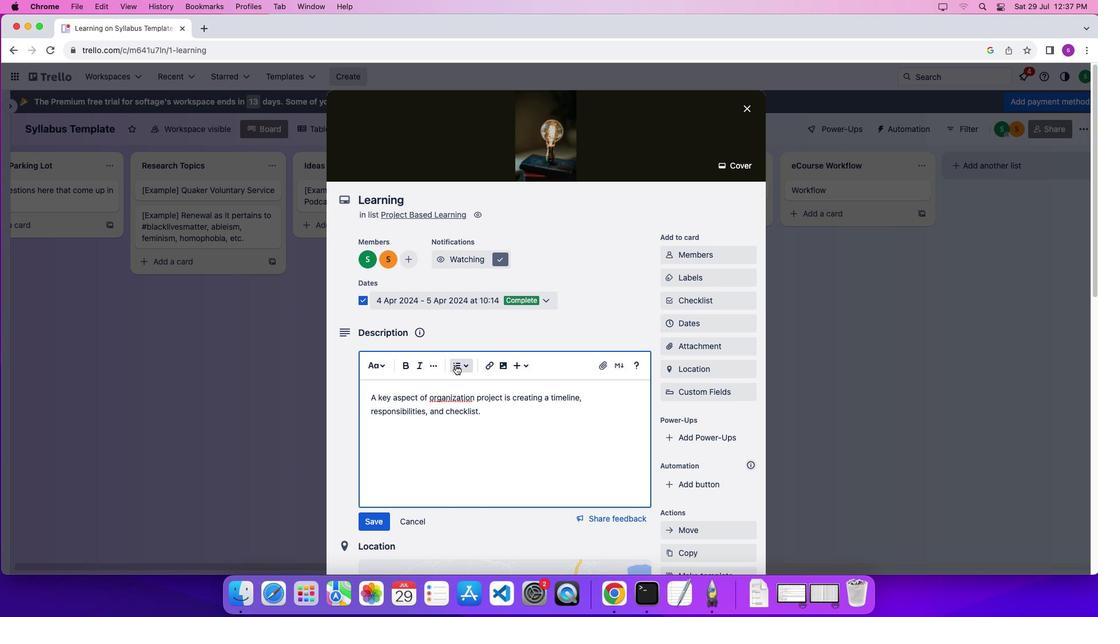 
Action: Mouse moved to (463, 389)
Screenshot: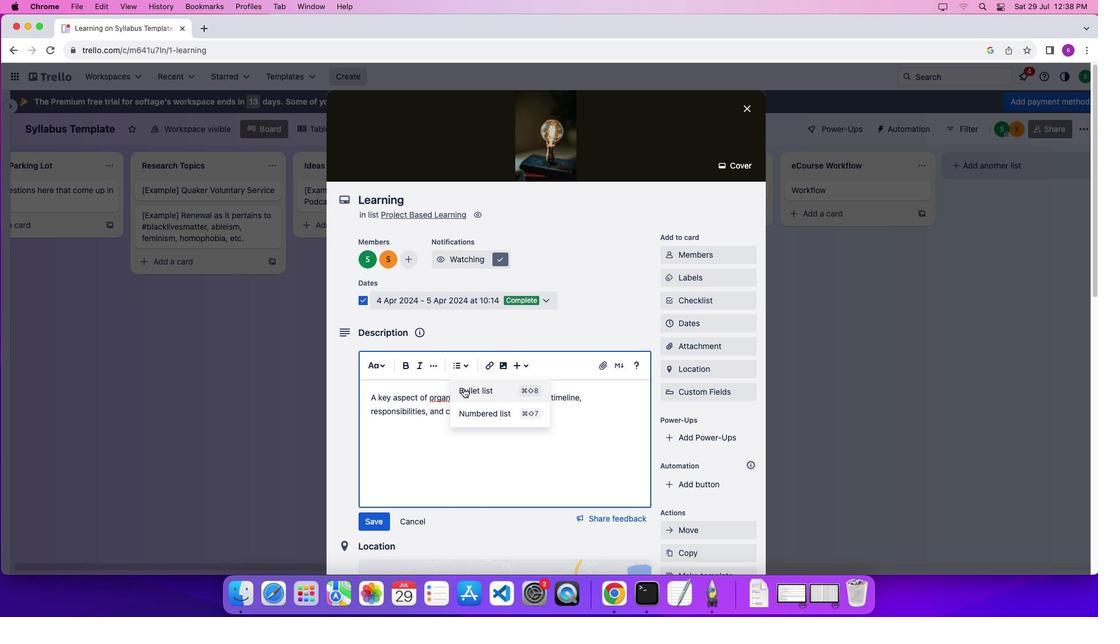
Action: Mouse pressed left at (463, 389)
Screenshot: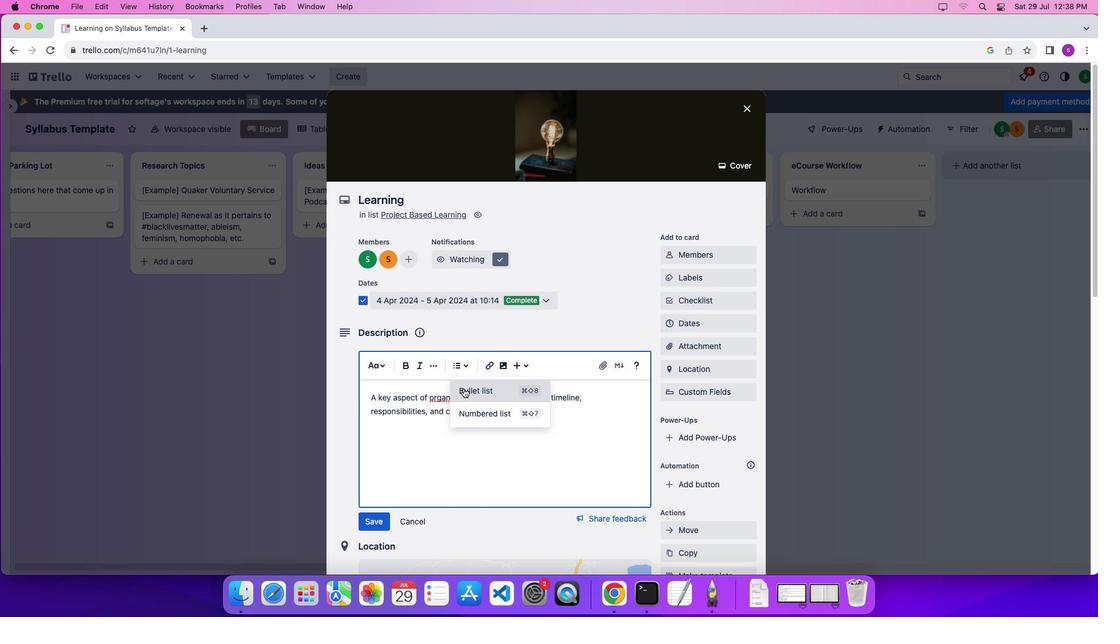 
Action: Mouse moved to (496, 449)
Screenshot: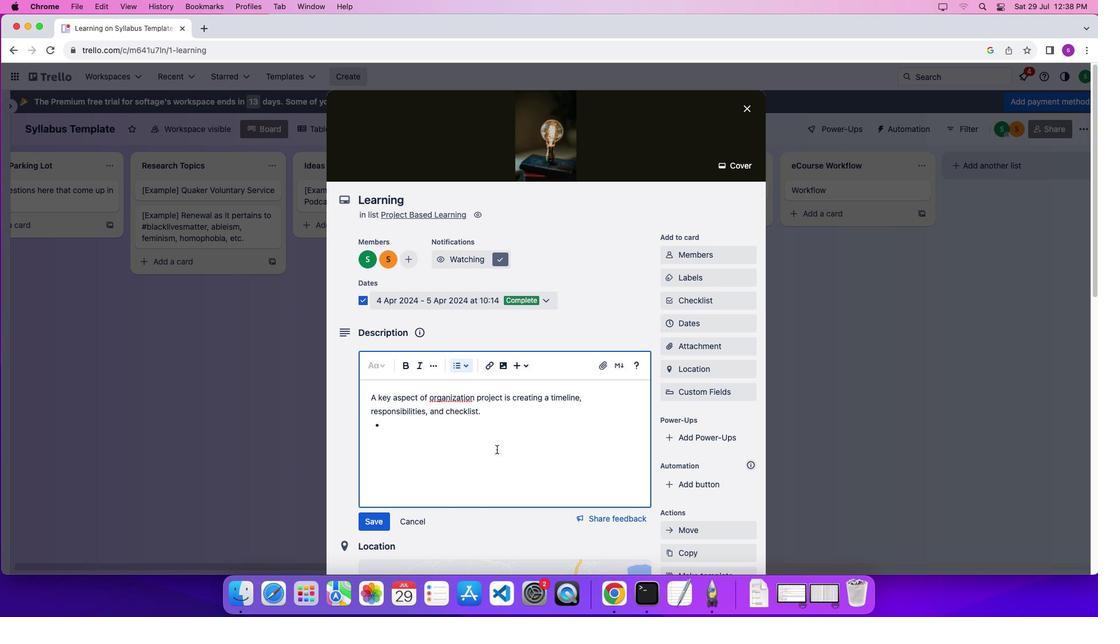 
Action: Key pressed Key.shift'M''a''k''e'Key.spaceKey.shift'E''x''p''l''i''c''i''t'Key.space'c''o''u''r''s''e'Key.space'e''x''p''e''c''t''a''t''i''o''n''s'Key.space'a''n''d'Key.space'l''o''g''i''s''t''i''c''s''.'
Screenshot: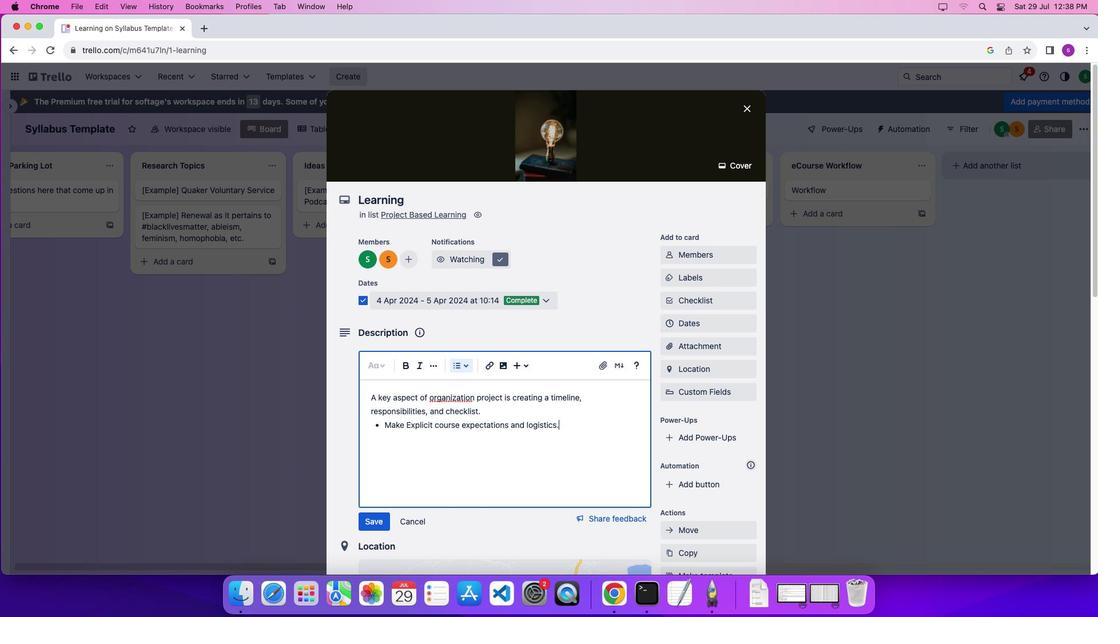 
Action: Mouse moved to (535, 443)
Screenshot: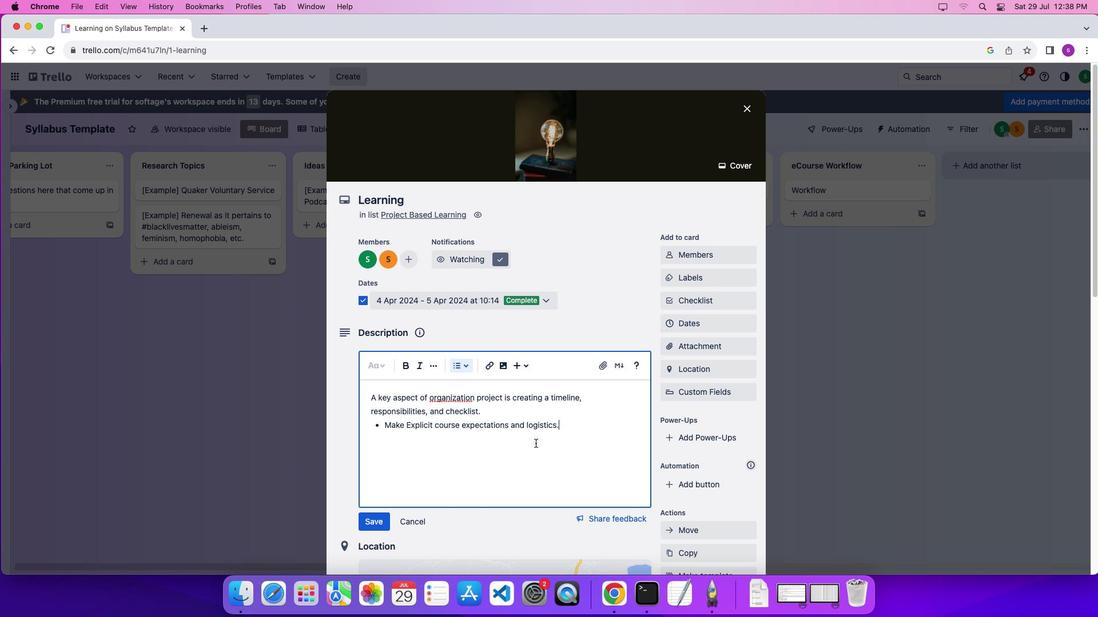 
Action: Key pressed Key.enterKey.shift'S''t''a''r''t'Key.space'b''u''i''l''d''i''n''g'Key.space'a''n'Key.space'i''n''c''l''u''s''i''v''e'Key.space'l''e''a''r''n''i''n''g'Key.space'e''n''v''i''r''m''n'Key.backspaceKey.backspace'n''m''e''n''t'
Screenshot: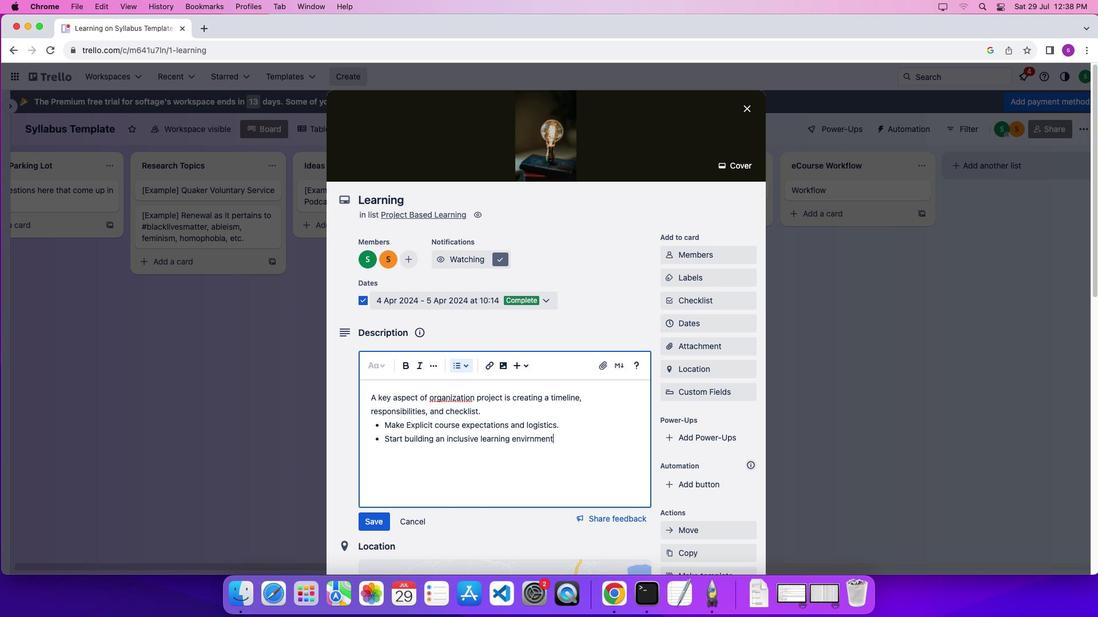 
Action: Mouse moved to (529, 438)
Screenshot: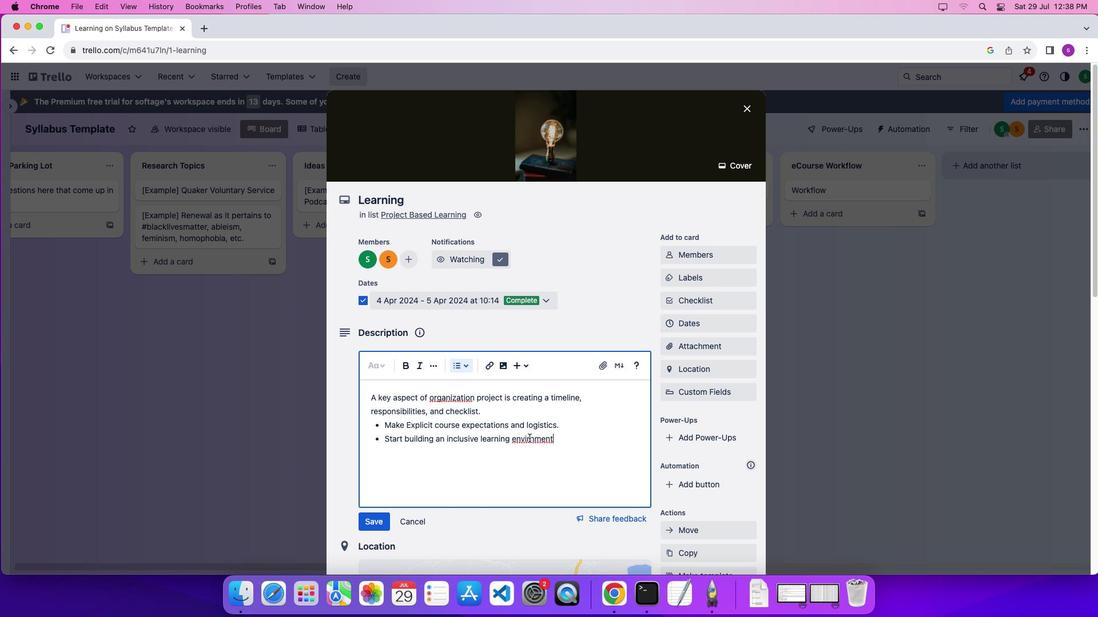 
Action: Mouse pressed left at (529, 438)
Screenshot: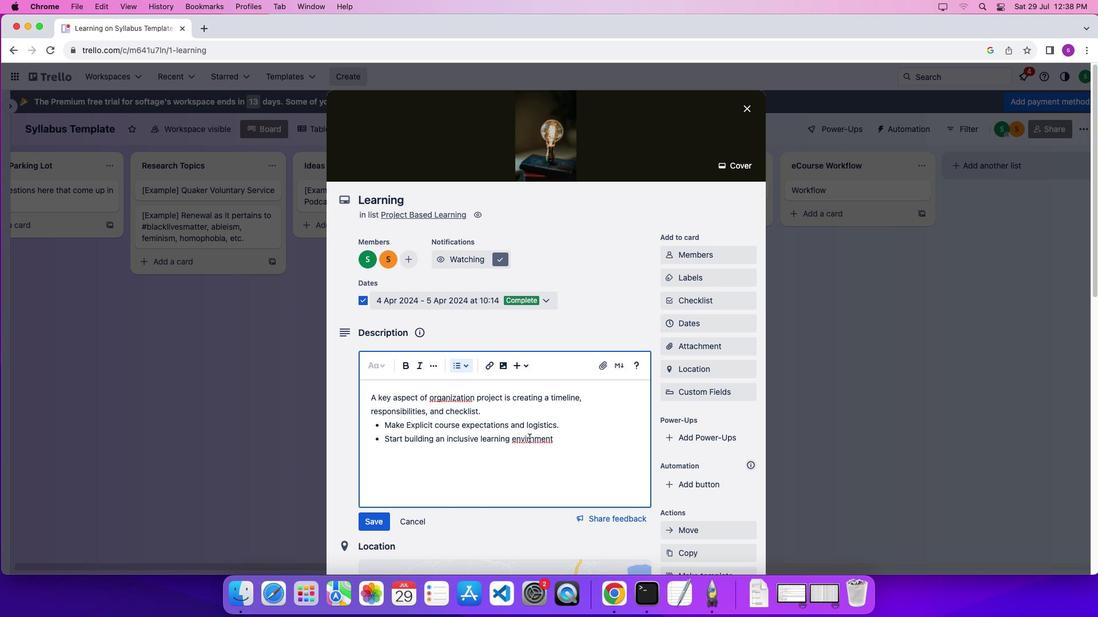 
Action: Mouse moved to (568, 504)
Screenshot: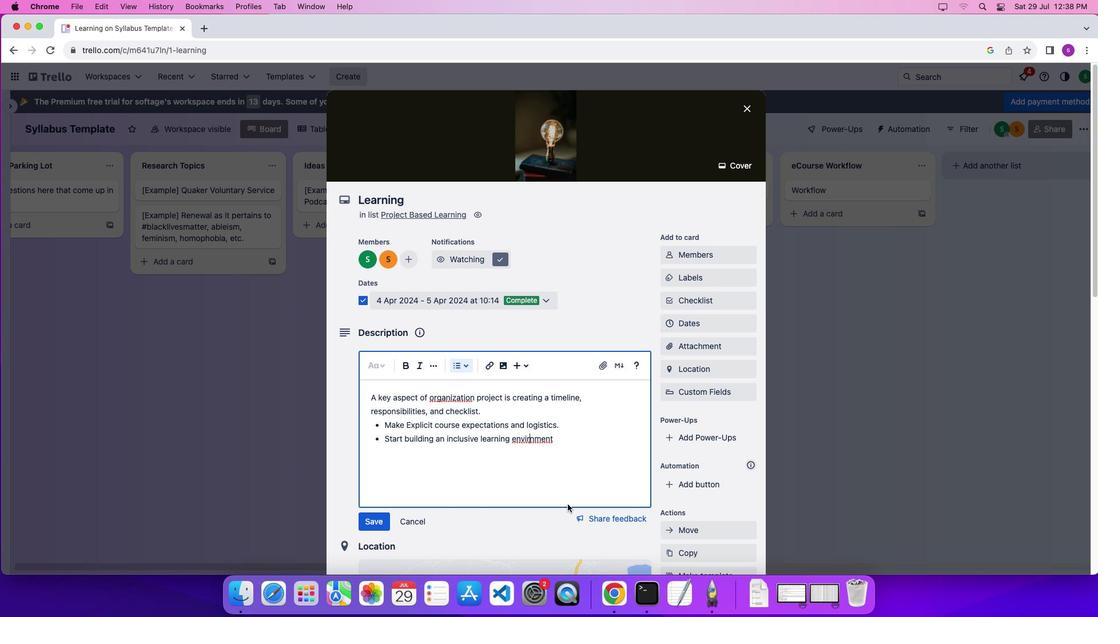 
Action: Key pressed 'o'
Screenshot: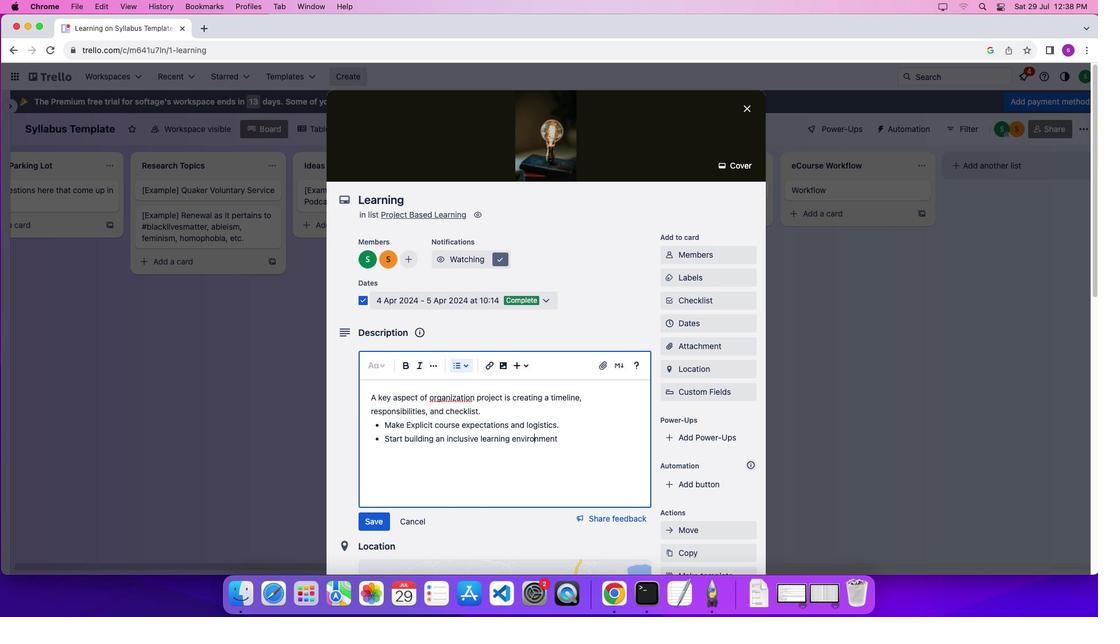
Action: Mouse moved to (584, 445)
Screenshot: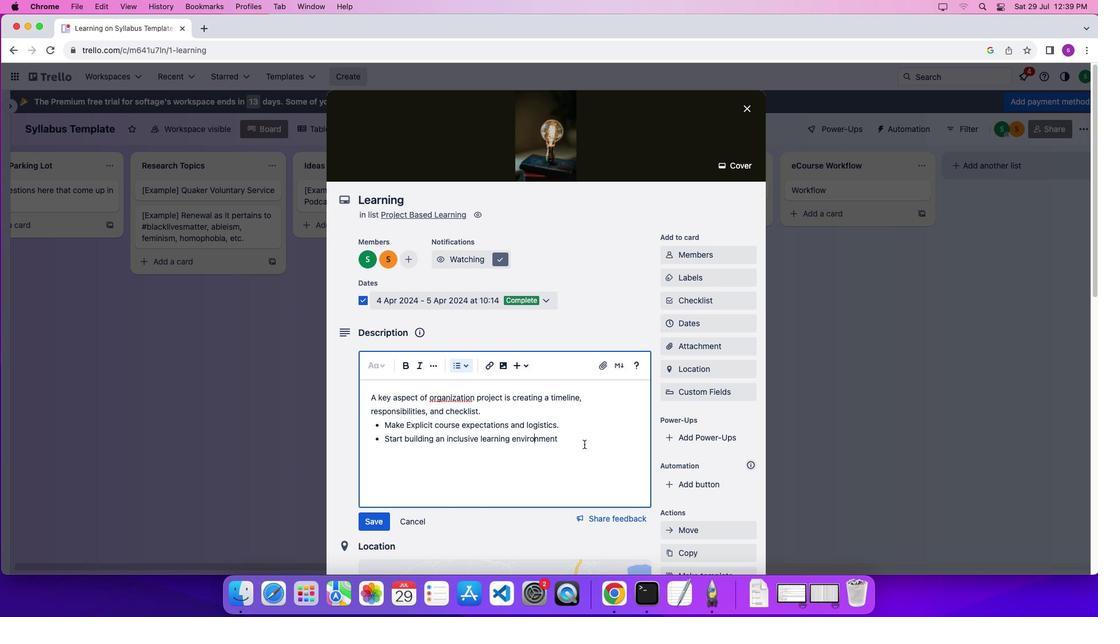 
Action: Mouse pressed left at (584, 445)
Screenshot: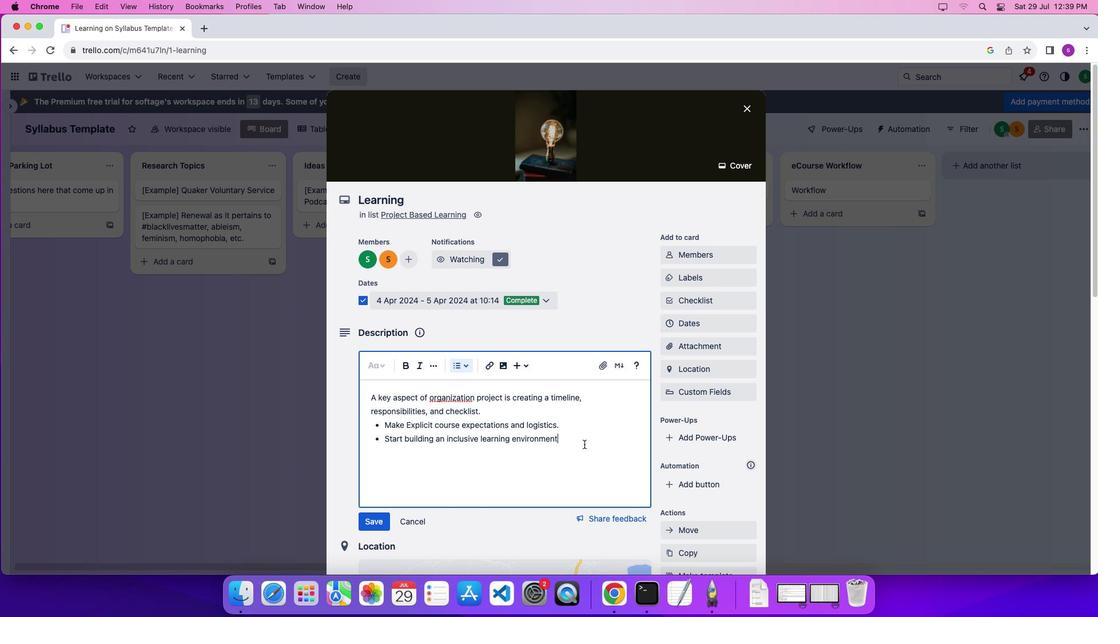 
Action: Mouse moved to (584, 445)
Screenshot: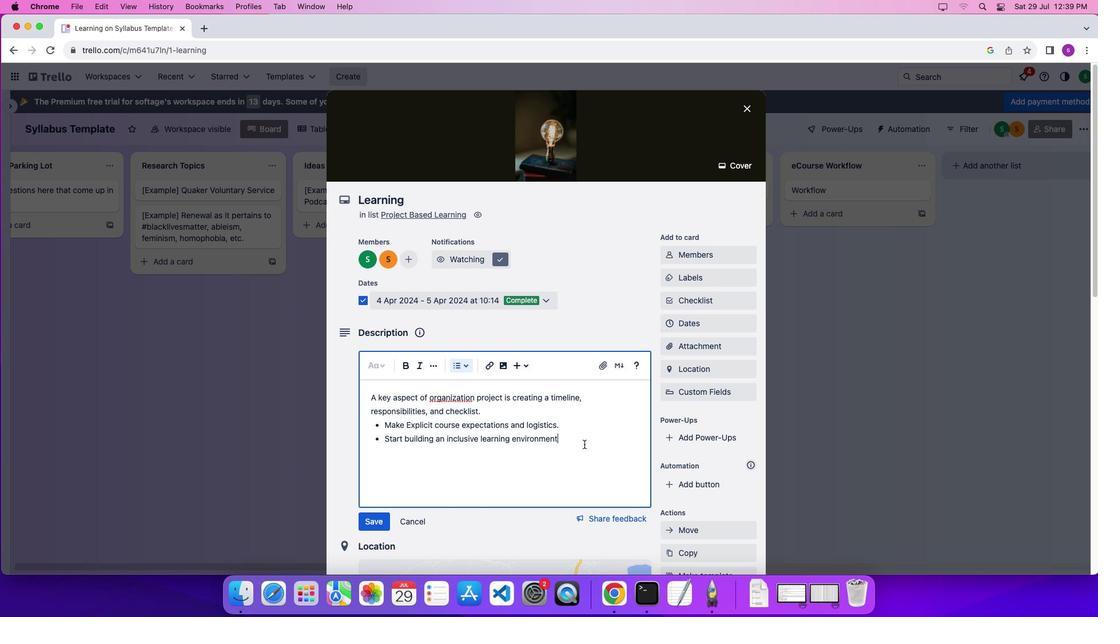 
Action: Key pressed Key.enterKey.shift'G''e''t'Key.space's''t''u''d''e''n''t''s'Key.space'e''n''g''a''g''e''d'Key.space'a''n''d'Key.space'e''x''c''i''t''e''d'Key.space't''o'Key.space'l''e''a''r''n'
Screenshot: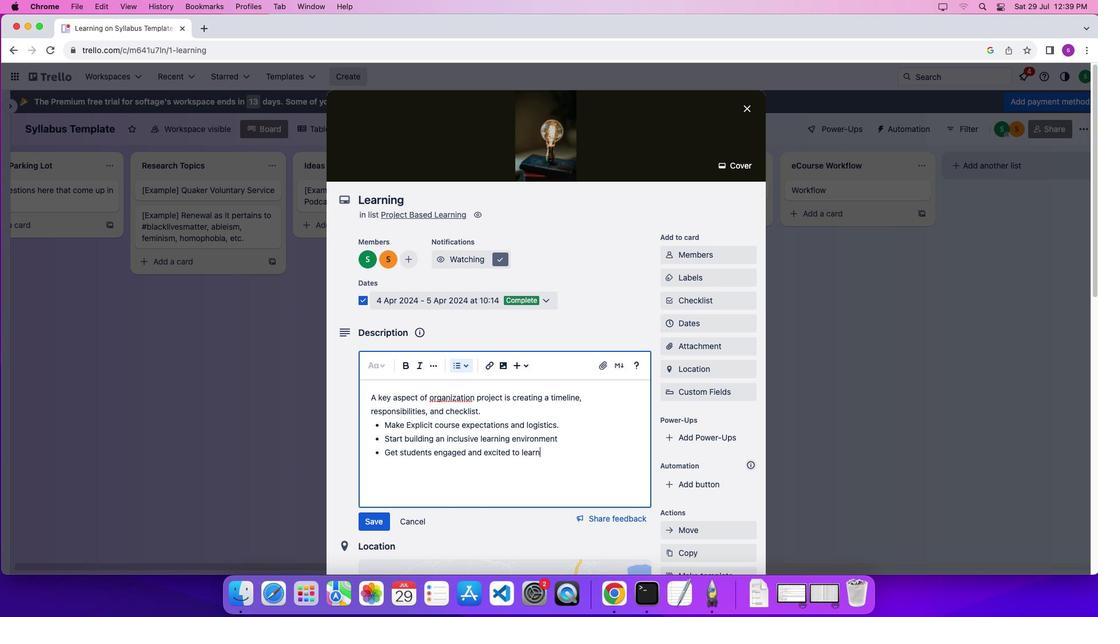 
Action: Mouse moved to (565, 455)
Screenshot: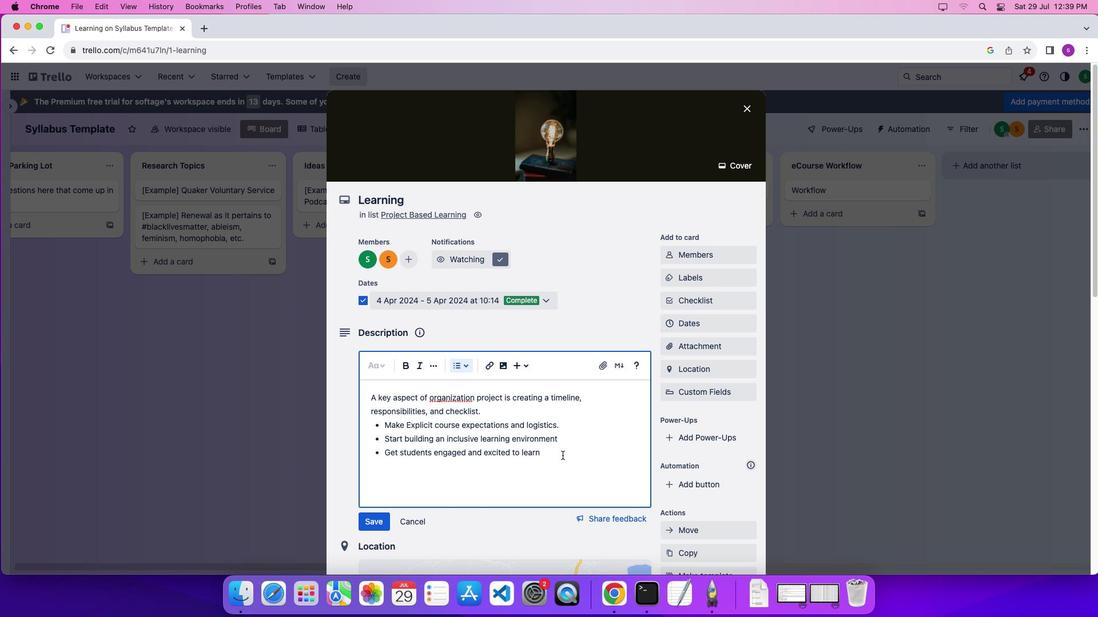
Action: Mouse pressed left at (565, 455)
Screenshot: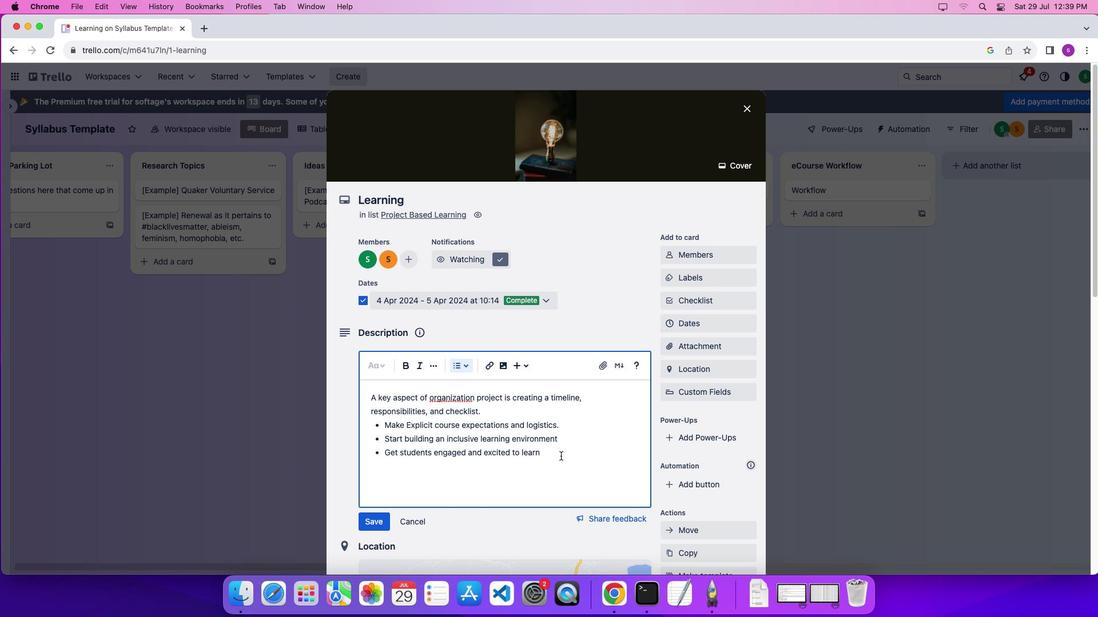 
Action: Mouse moved to (407, 366)
Screenshot: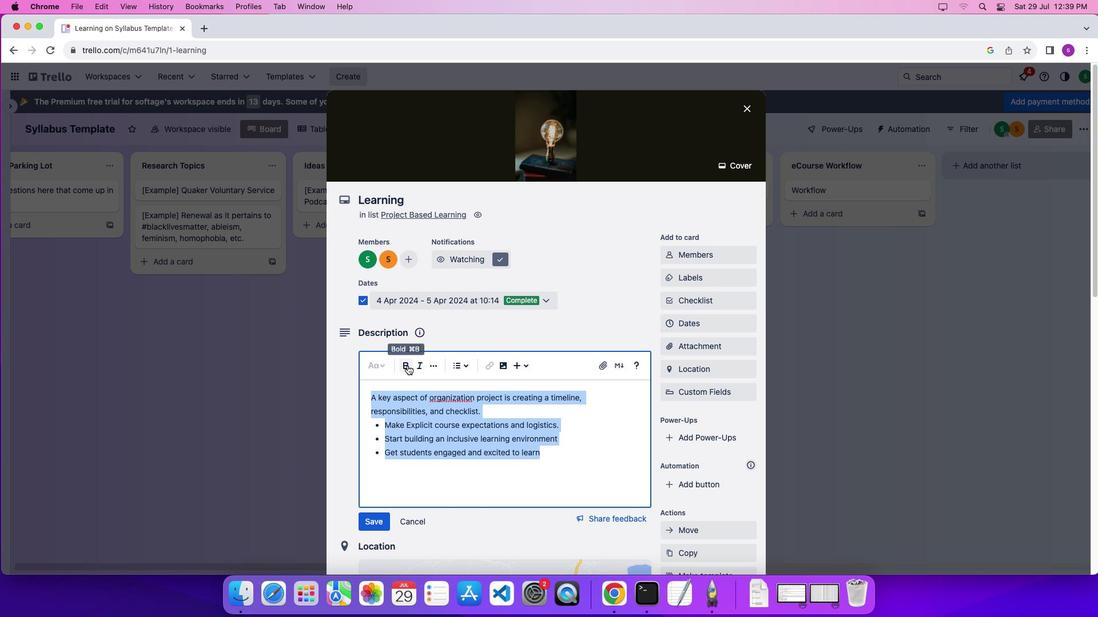 
Action: Mouse pressed left at (407, 366)
Screenshot: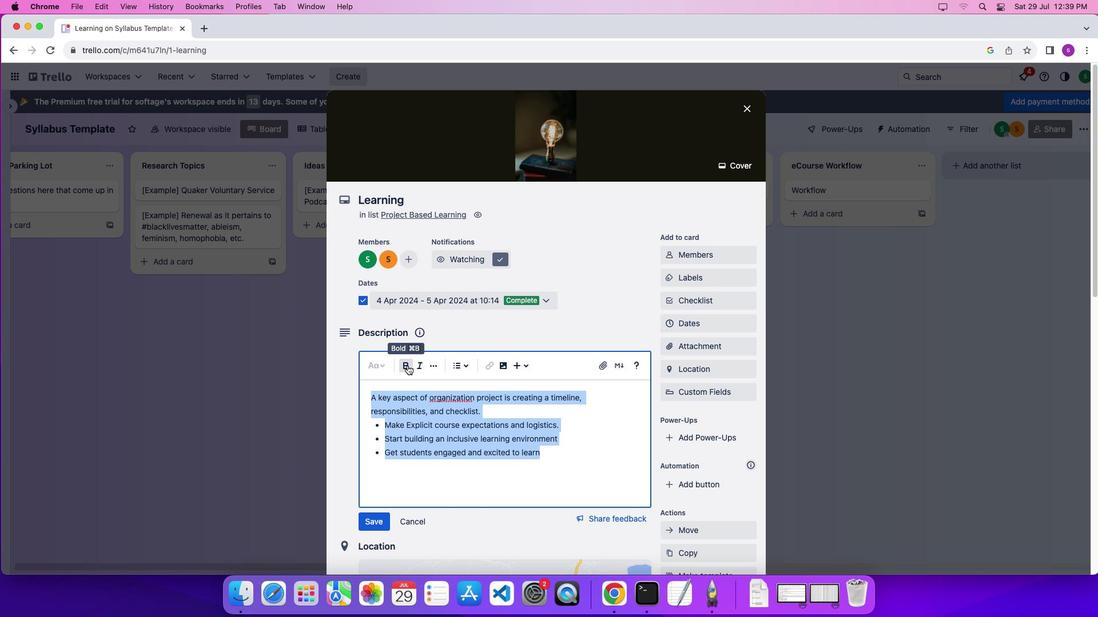 
Action: Mouse moved to (415, 367)
Screenshot: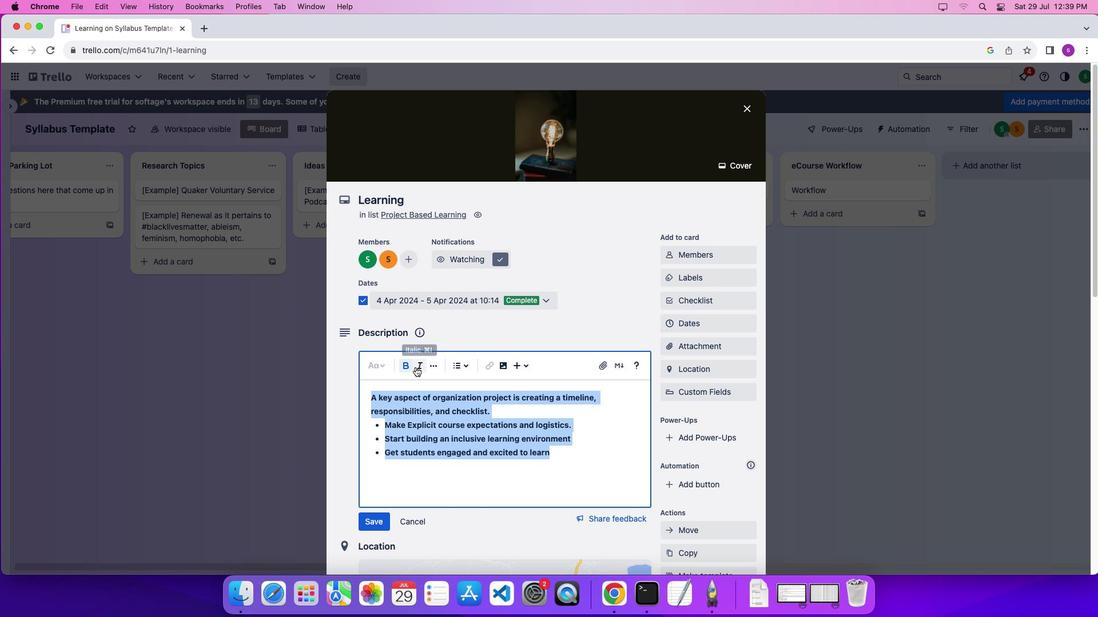 
Action: Mouse pressed left at (415, 367)
Screenshot: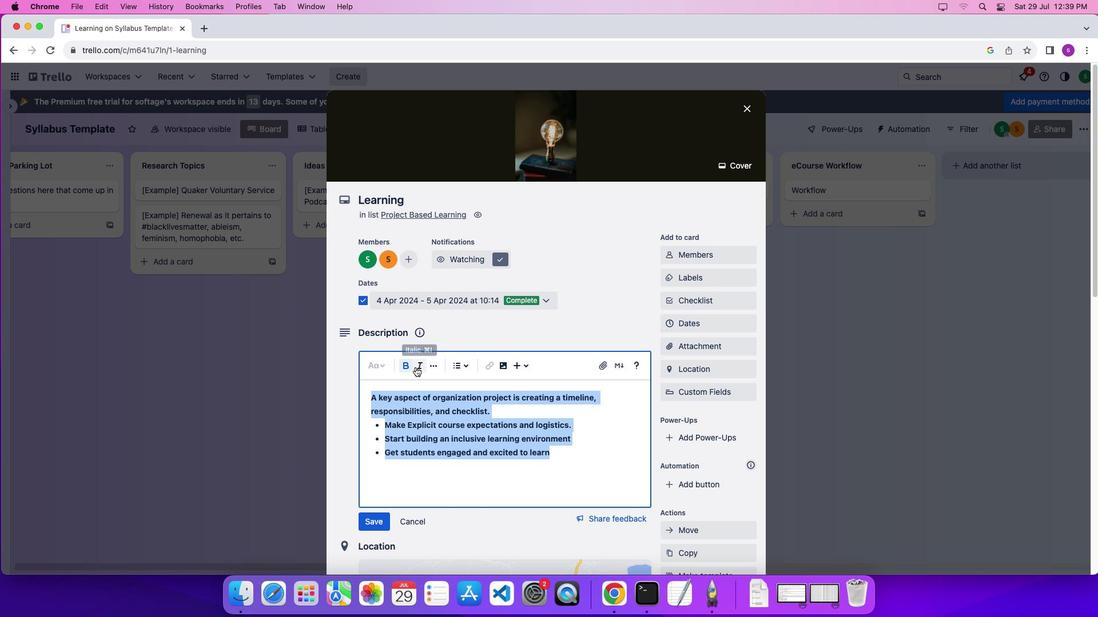 
Action: Mouse moved to (432, 363)
Screenshot: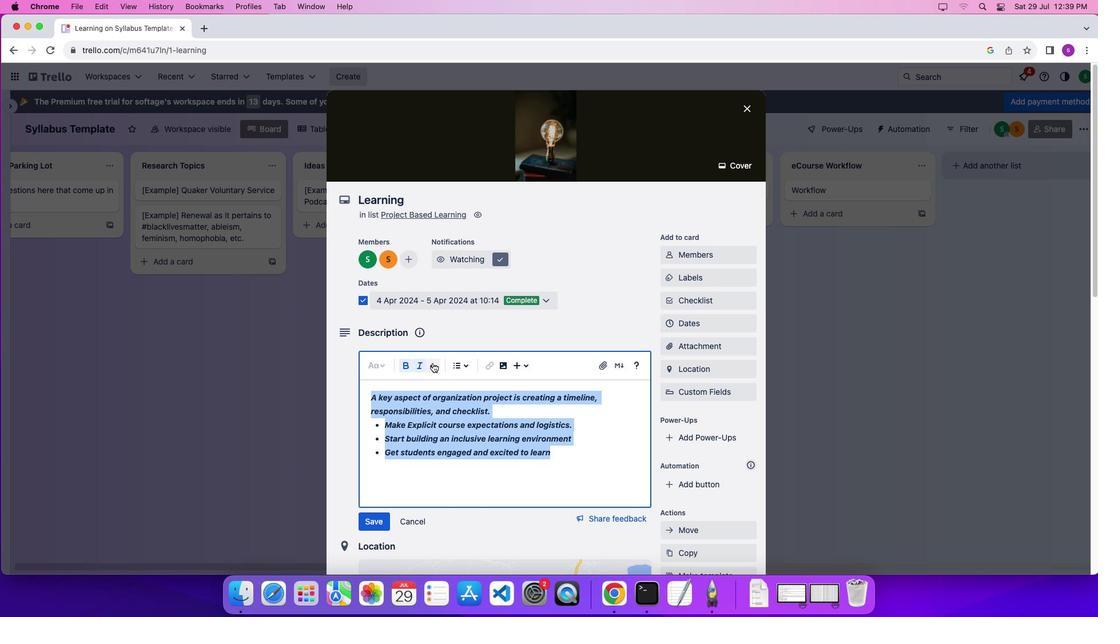 
Action: Mouse pressed left at (432, 363)
Screenshot: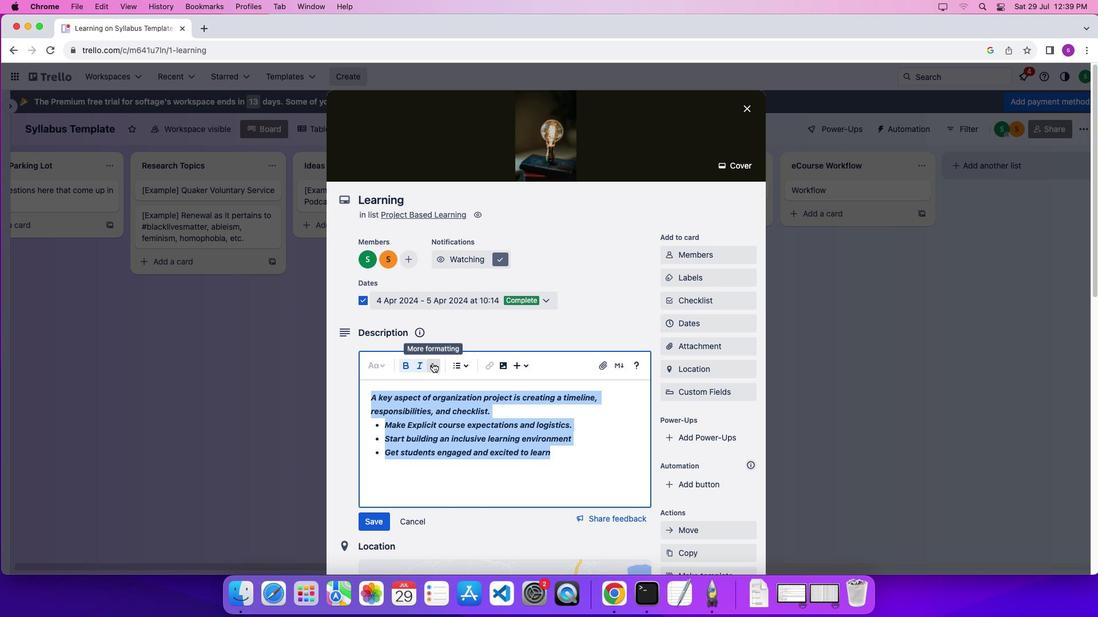 
Action: Mouse moved to (450, 410)
Screenshot: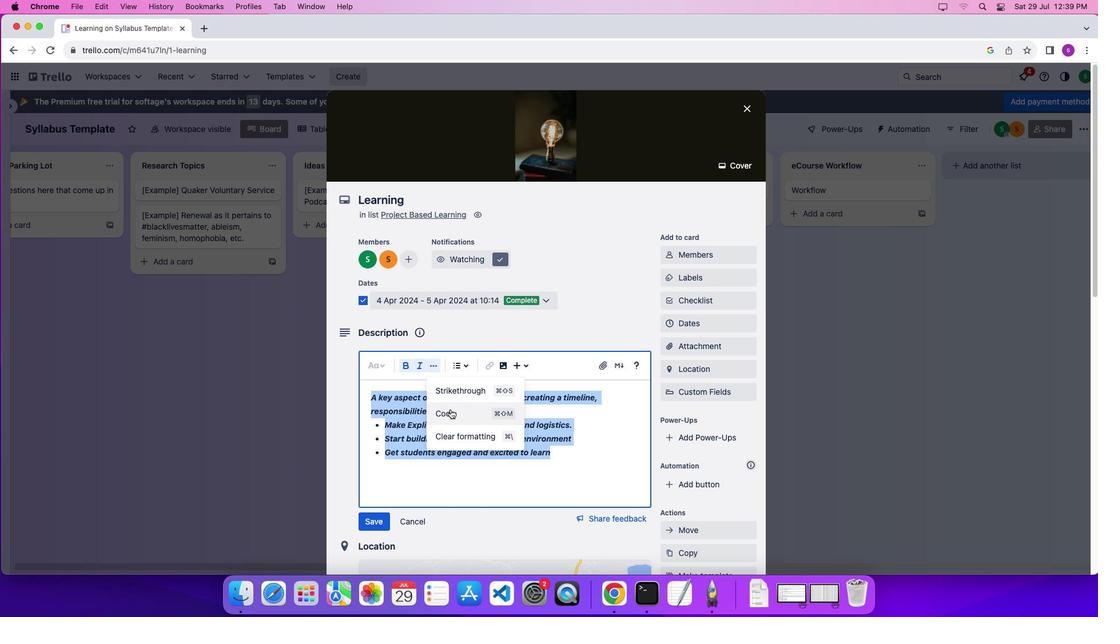 
Action: Mouse pressed left at (450, 410)
Screenshot: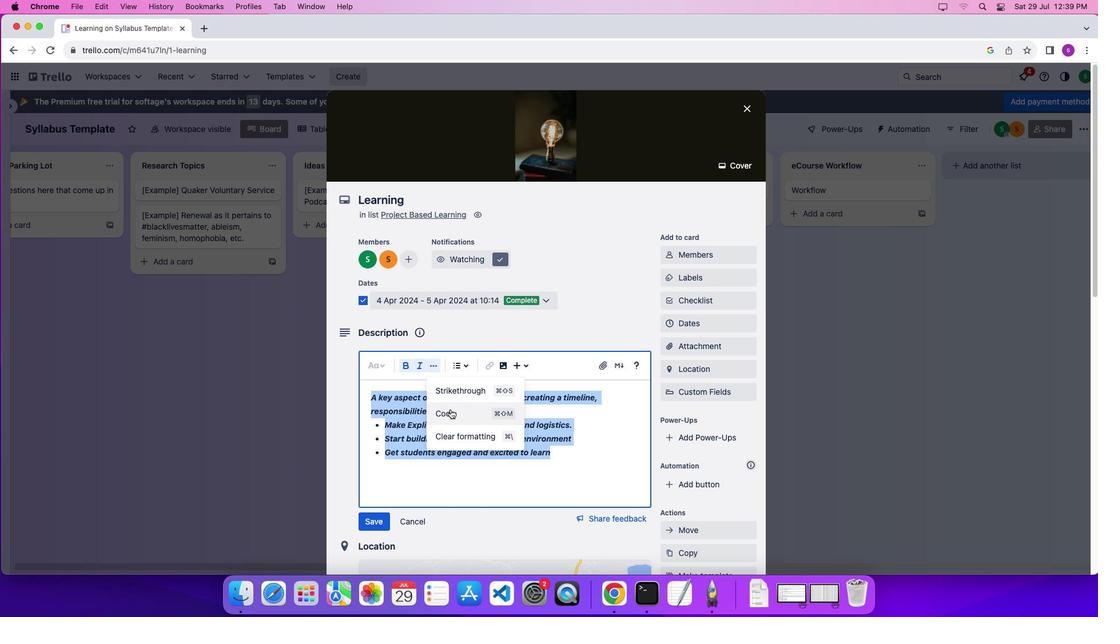 
Action: Mouse moved to (475, 473)
Screenshot: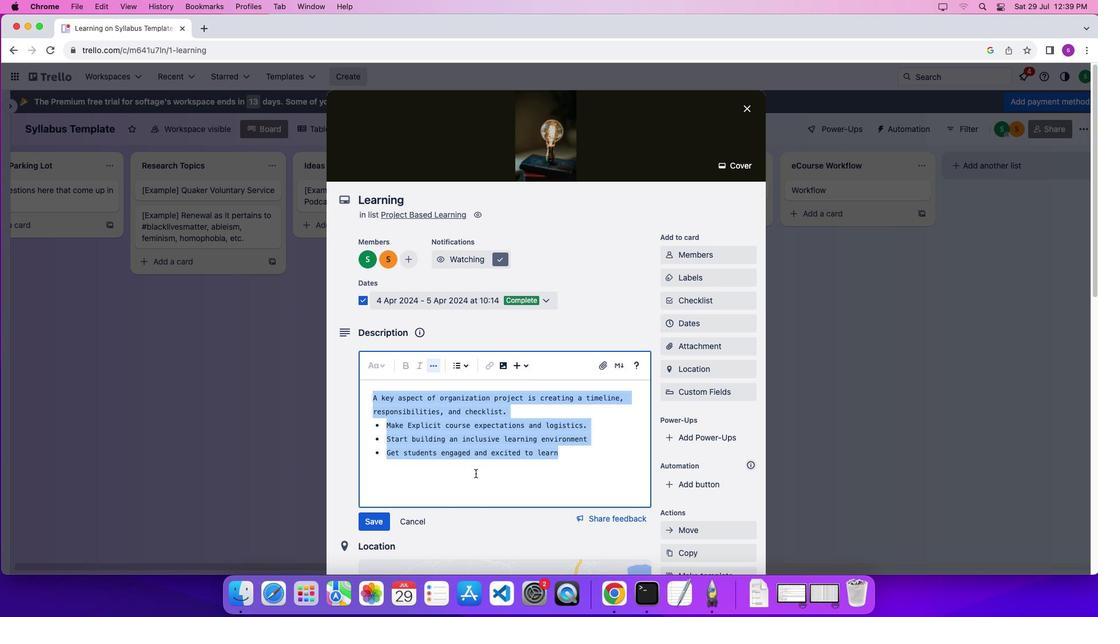 
Action: Mouse pressed left at (475, 473)
Screenshot: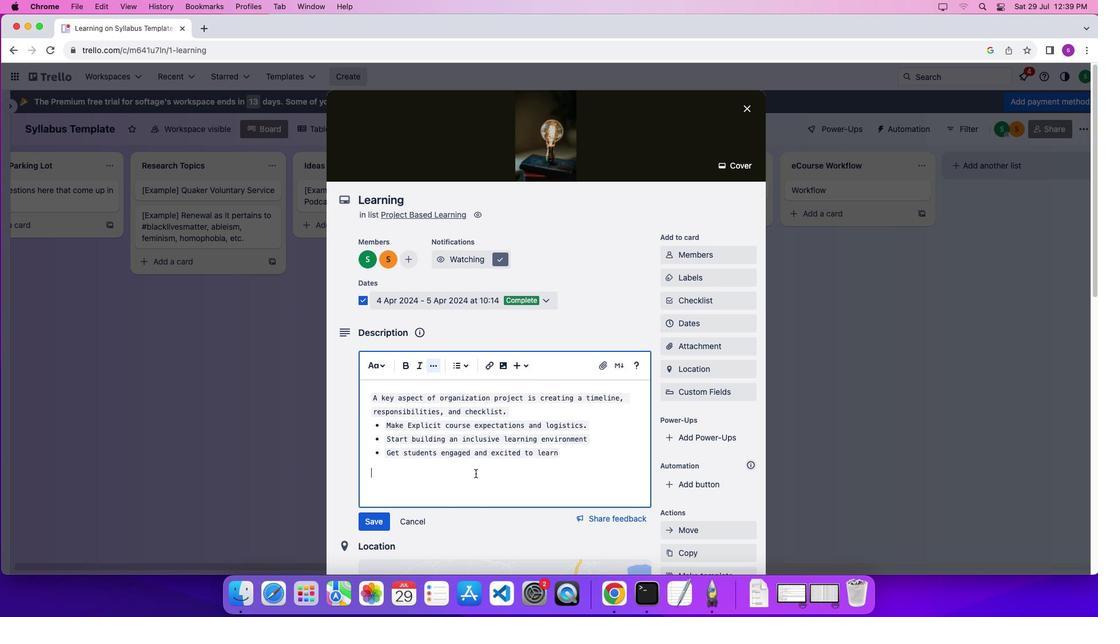
Action: Mouse moved to (373, 526)
Screenshot: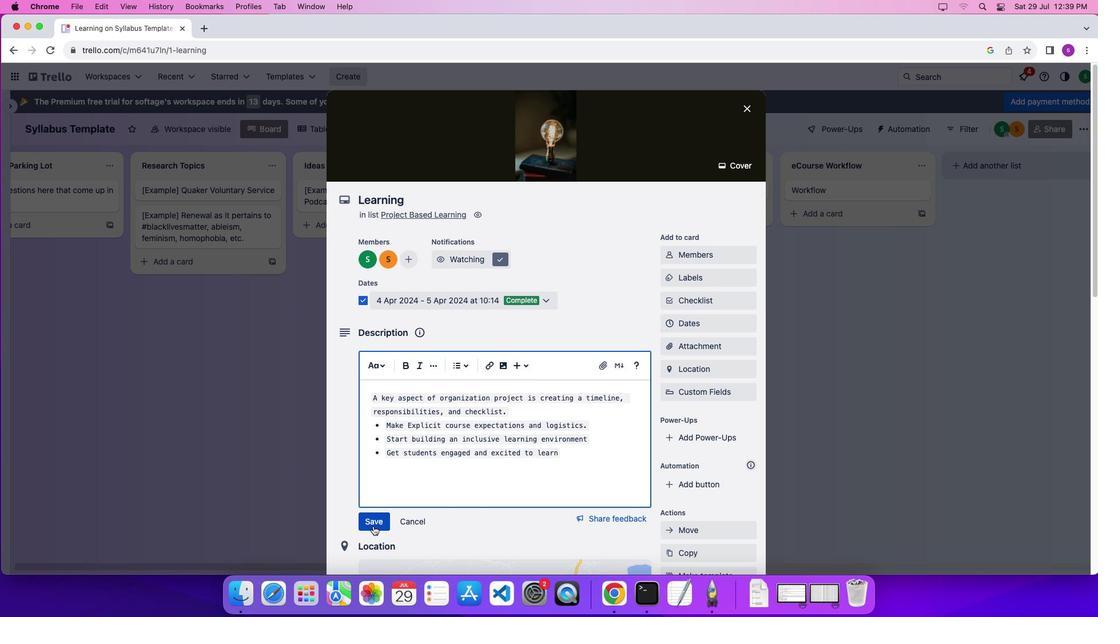
Action: Mouse pressed left at (373, 526)
Screenshot: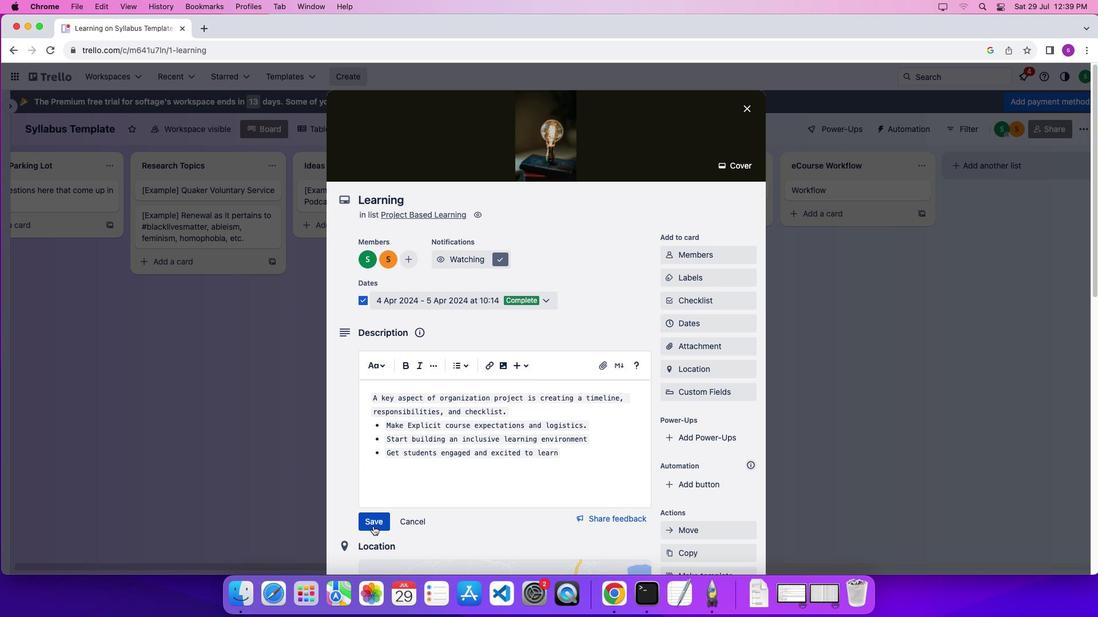 
Action: Mouse moved to (448, 488)
Screenshot: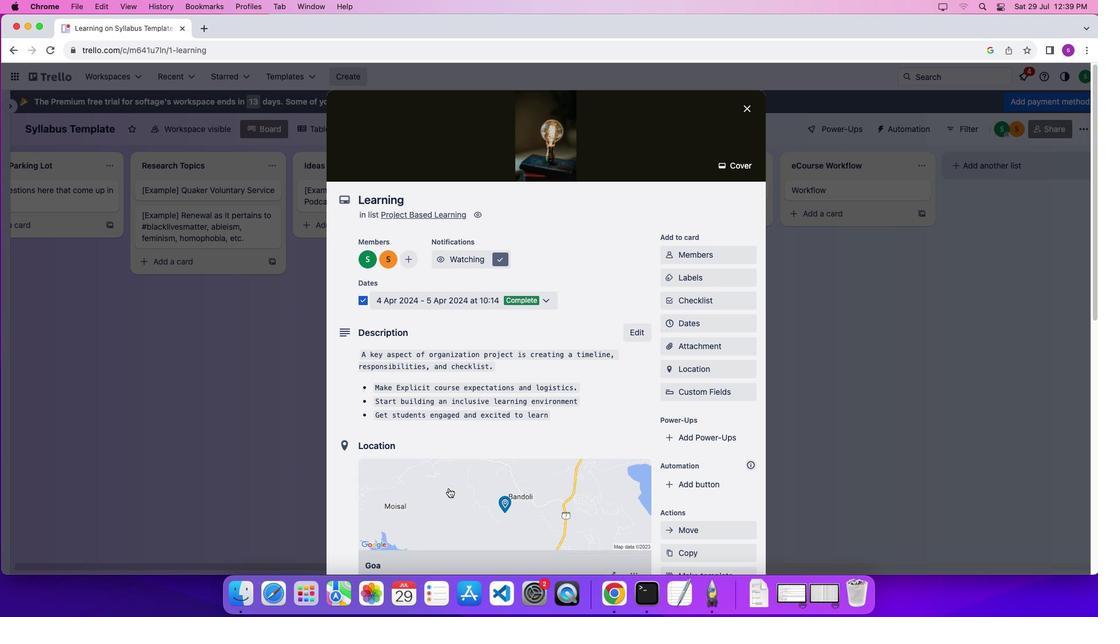 
Action: Mouse scrolled (448, 488) with delta (0, 0)
Screenshot: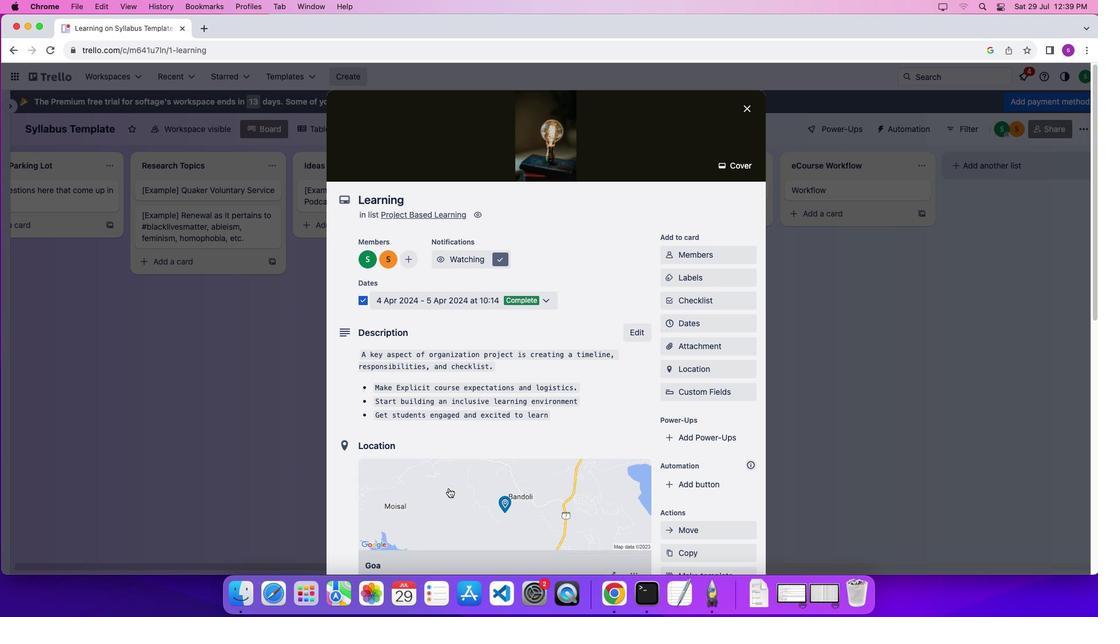 
Action: Mouse scrolled (448, 488) with delta (0, 0)
Screenshot: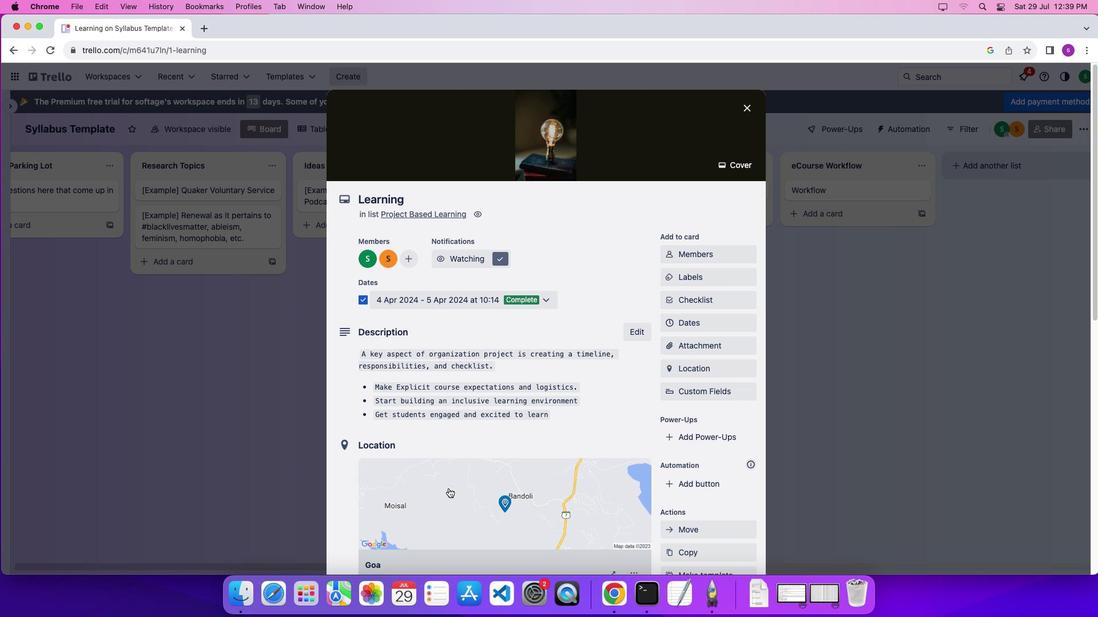 
Action: Mouse moved to (449, 488)
Screenshot: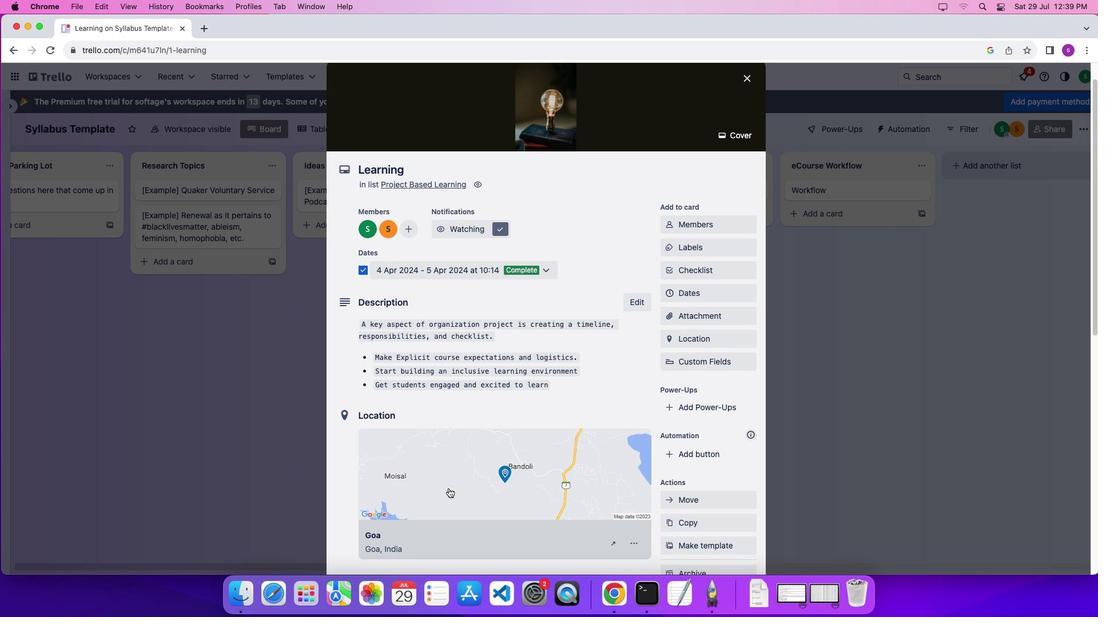 
Action: Mouse scrolled (449, 488) with delta (0, 0)
Screenshot: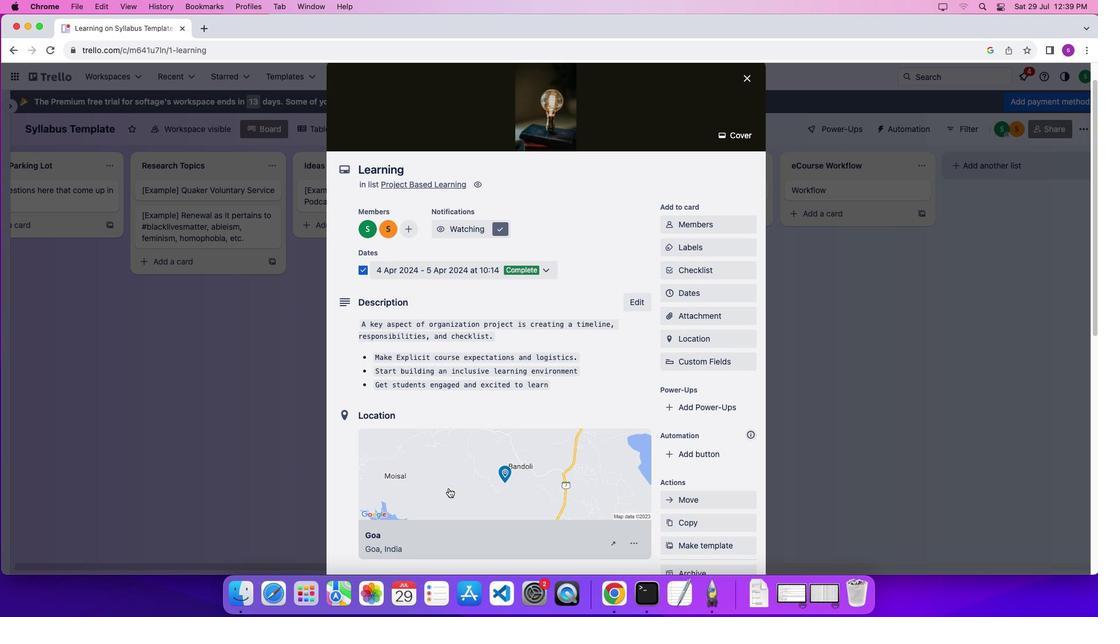 
Action: Mouse scrolled (449, 488) with delta (0, 0)
Screenshot: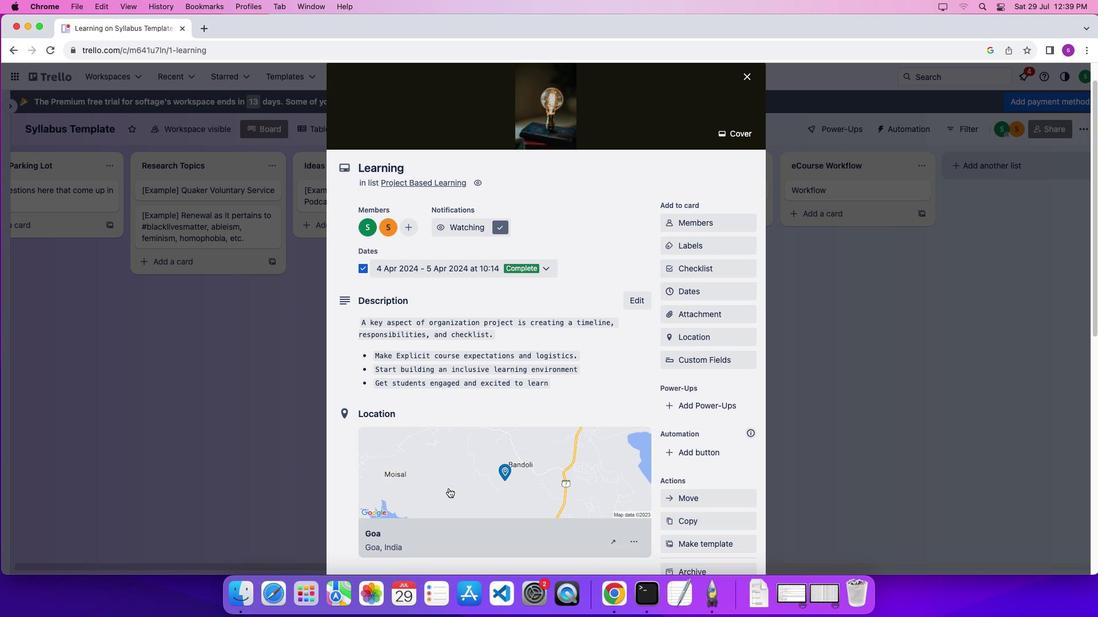 
Action: Mouse scrolled (449, 488) with delta (0, -1)
Screenshot: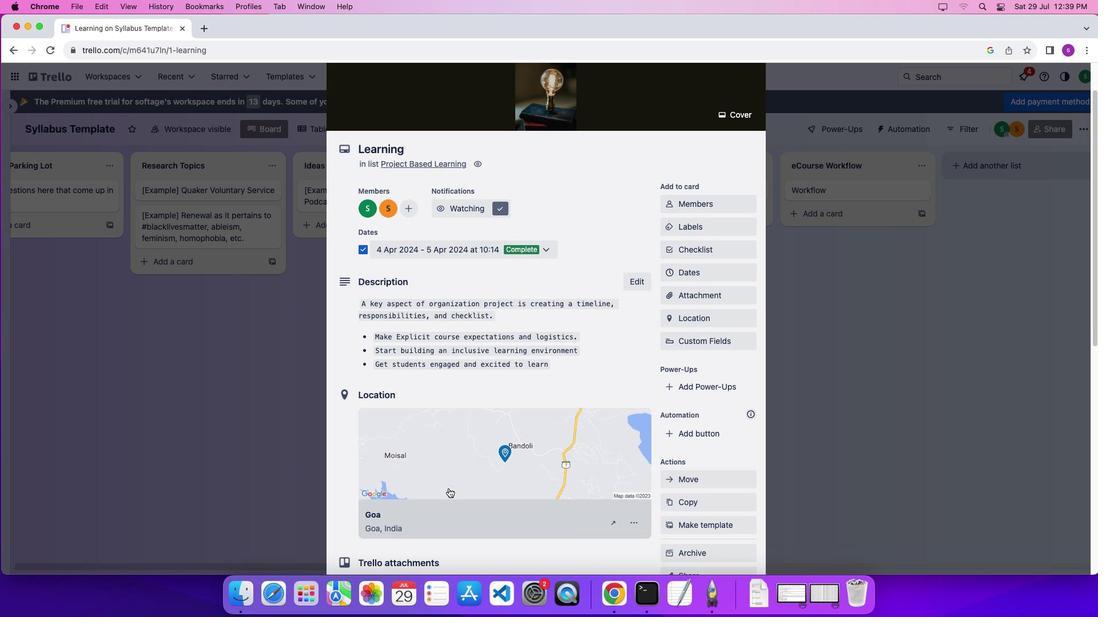
Action: Mouse moved to (449, 489)
Screenshot: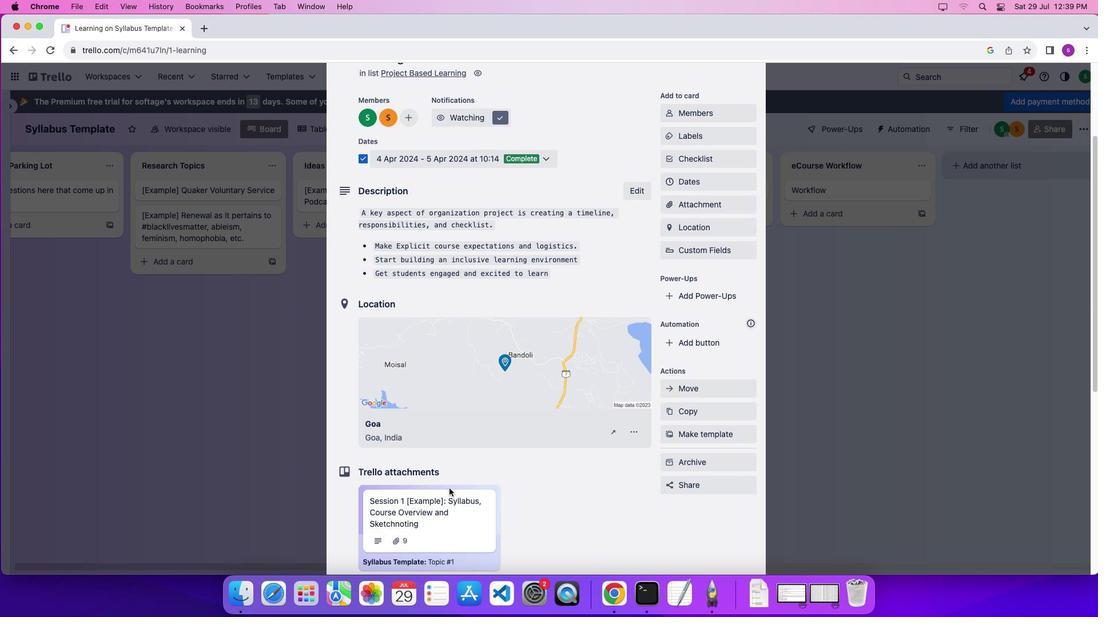 
Action: Mouse scrolled (449, 489) with delta (0, 0)
Screenshot: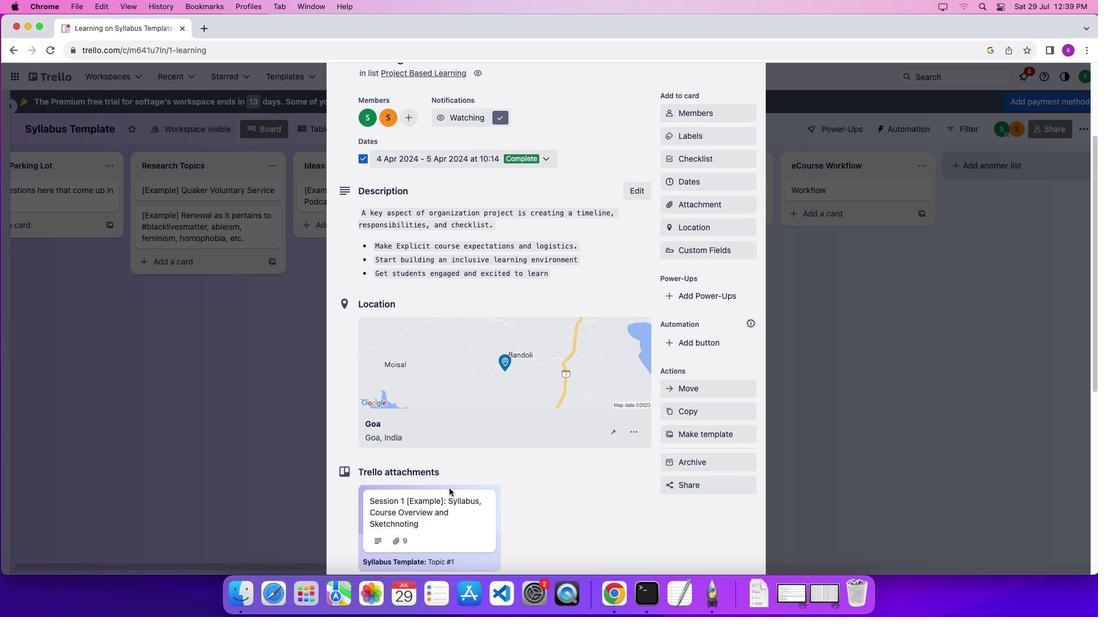 
Action: Mouse scrolled (449, 489) with delta (0, 0)
Screenshot: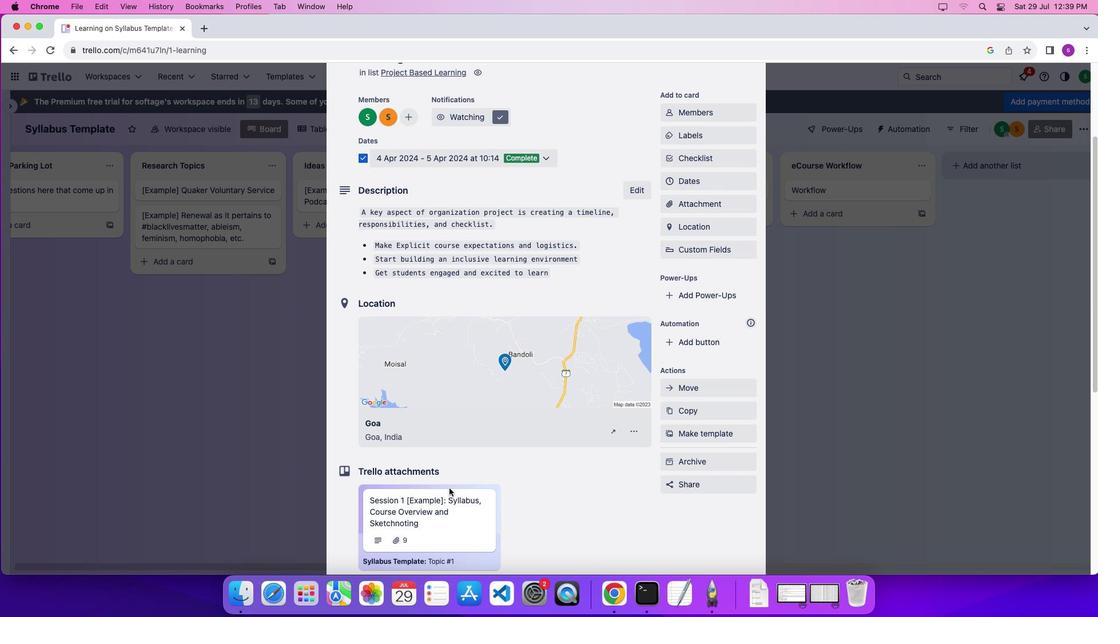 
Action: Mouse scrolled (449, 489) with delta (0, -1)
Screenshot: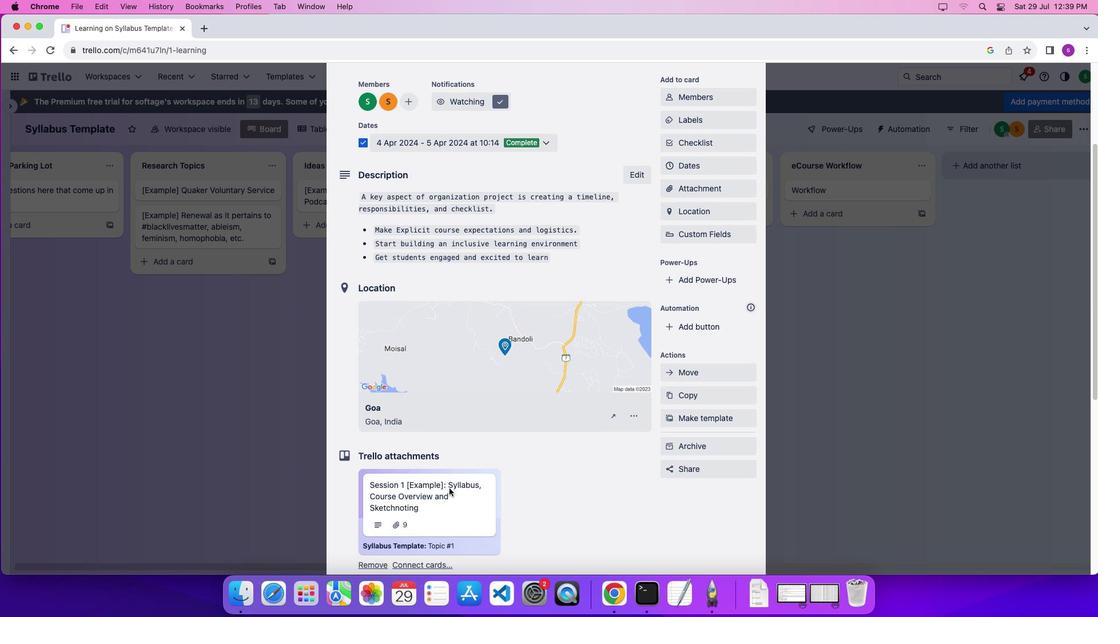 
Action: Mouse scrolled (449, 489) with delta (0, 0)
Screenshot: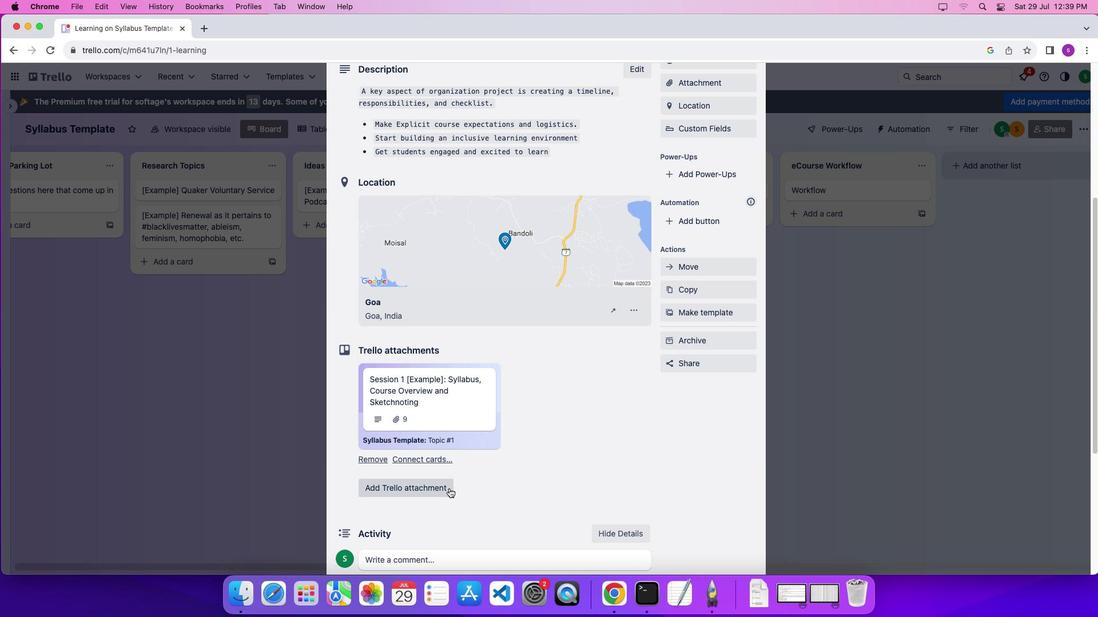
Action: Mouse scrolled (449, 489) with delta (0, 0)
Screenshot: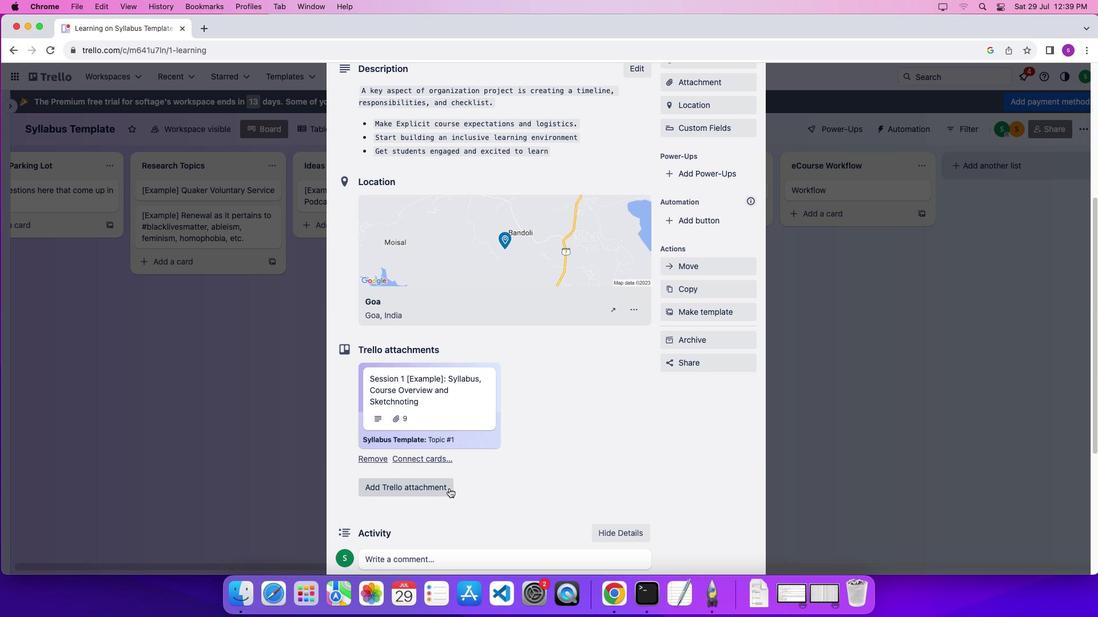 
Action: Mouse scrolled (449, 489) with delta (0, -2)
Screenshot: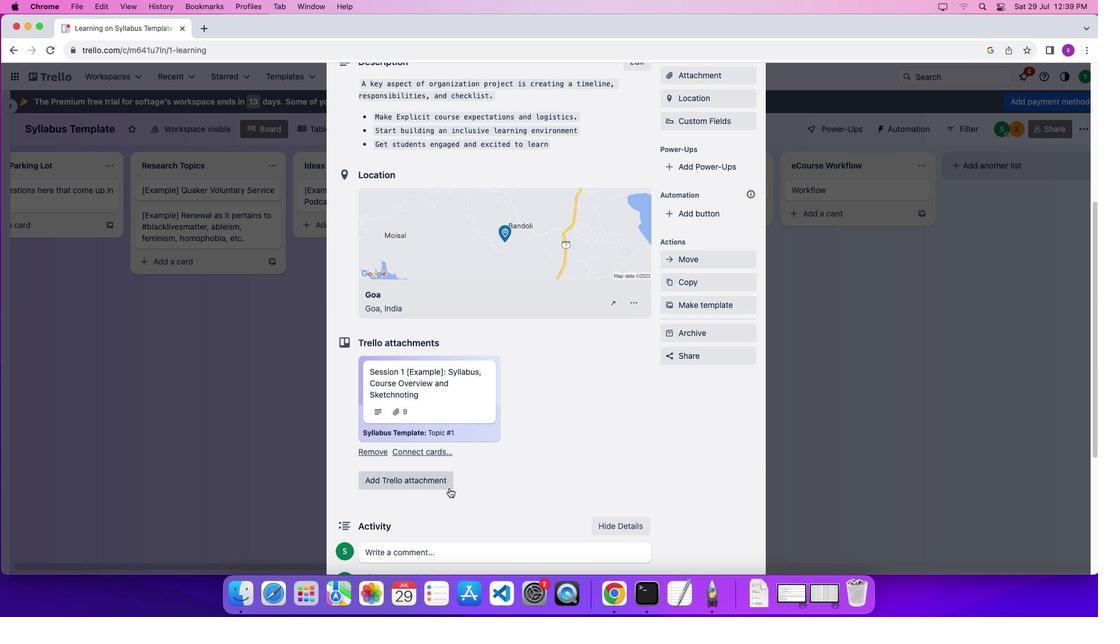 
Action: Mouse moved to (453, 434)
Screenshot: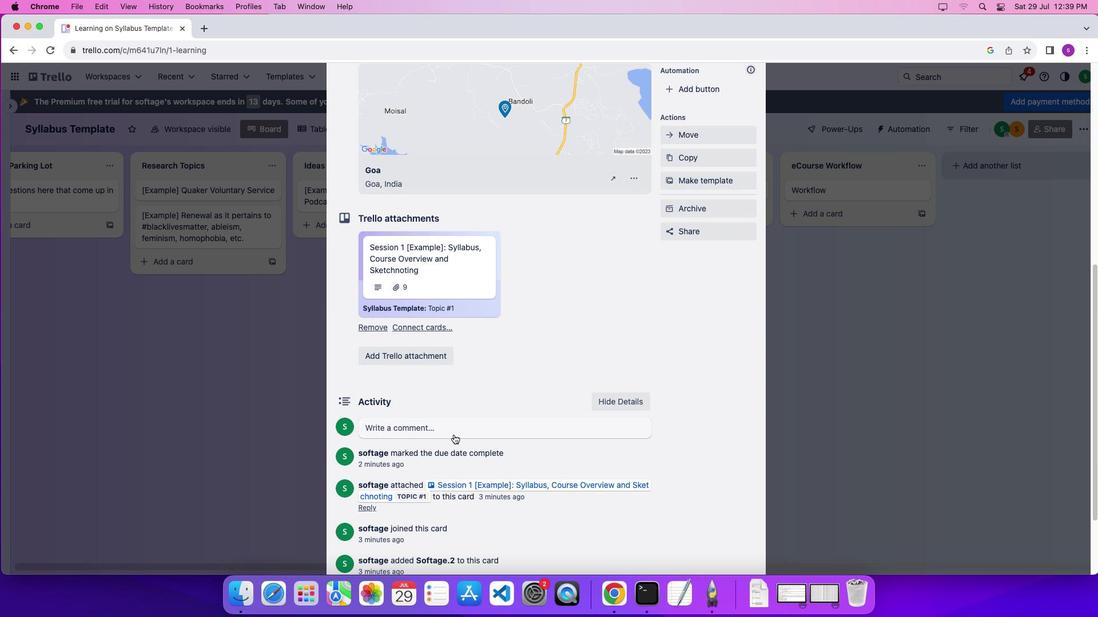 
Action: Mouse pressed left at (453, 434)
Screenshot: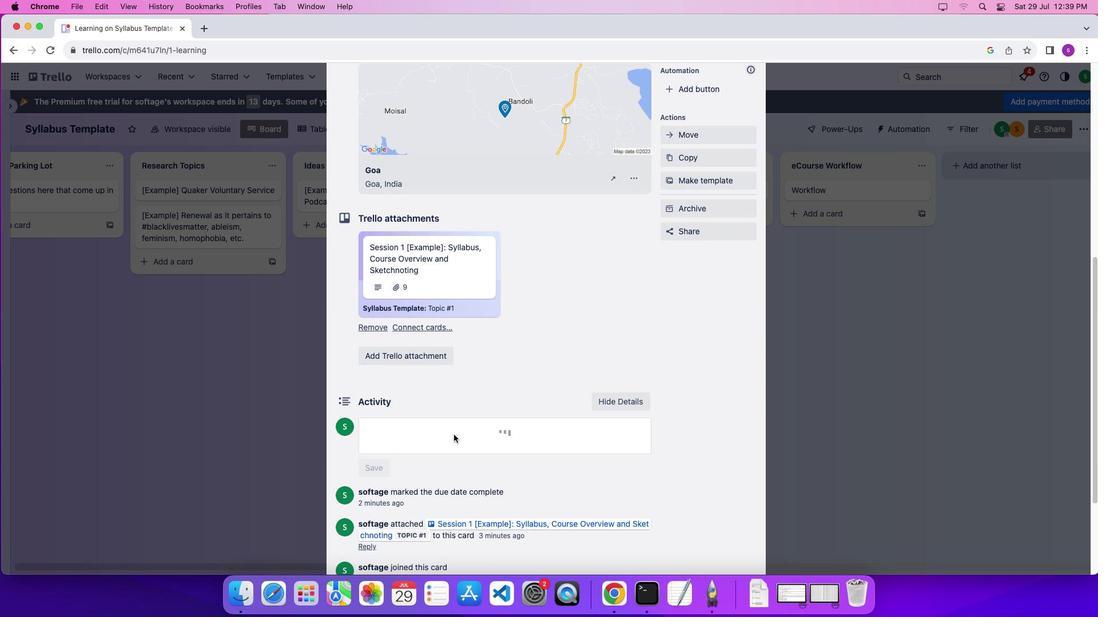 
Action: Mouse moved to (451, 457)
Screenshot: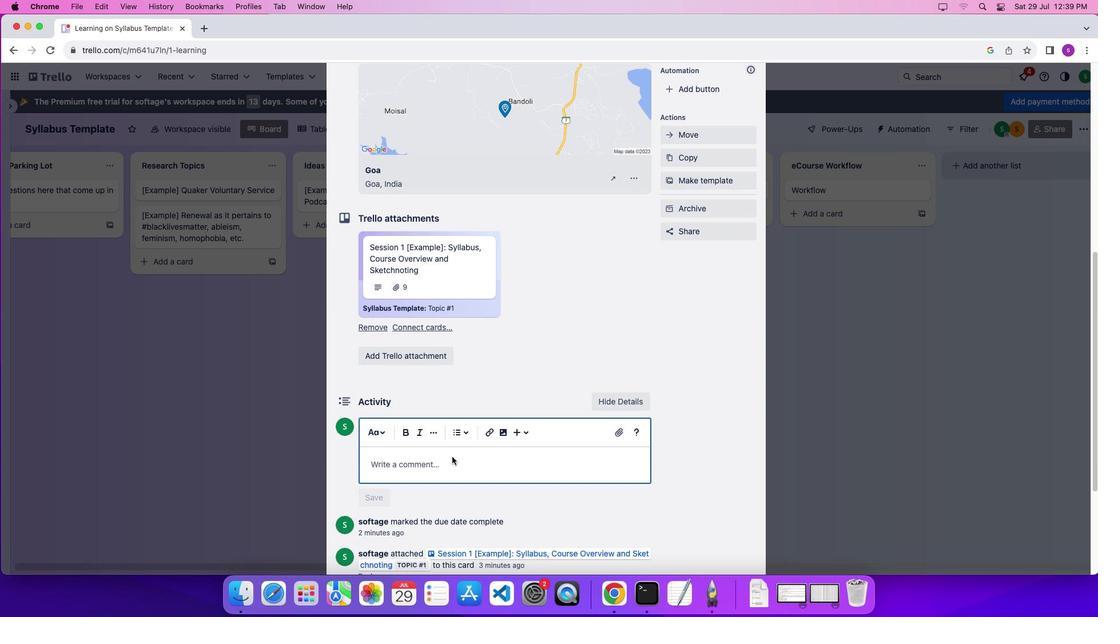 
Action: Mouse pressed left at (451, 457)
Screenshot: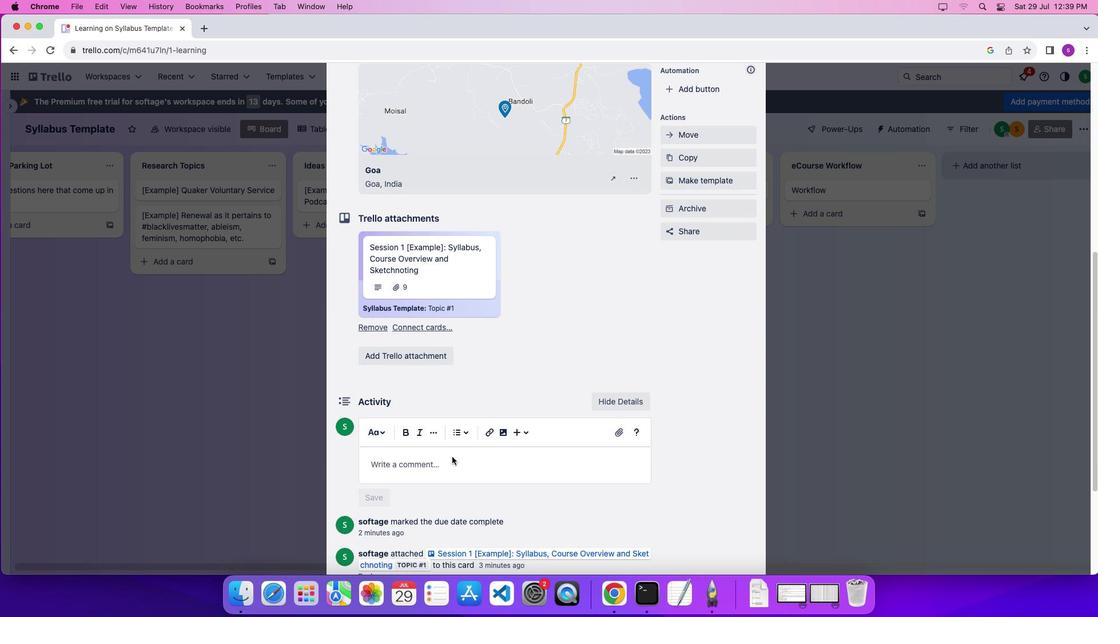 
Action: Mouse moved to (454, 464)
Screenshot: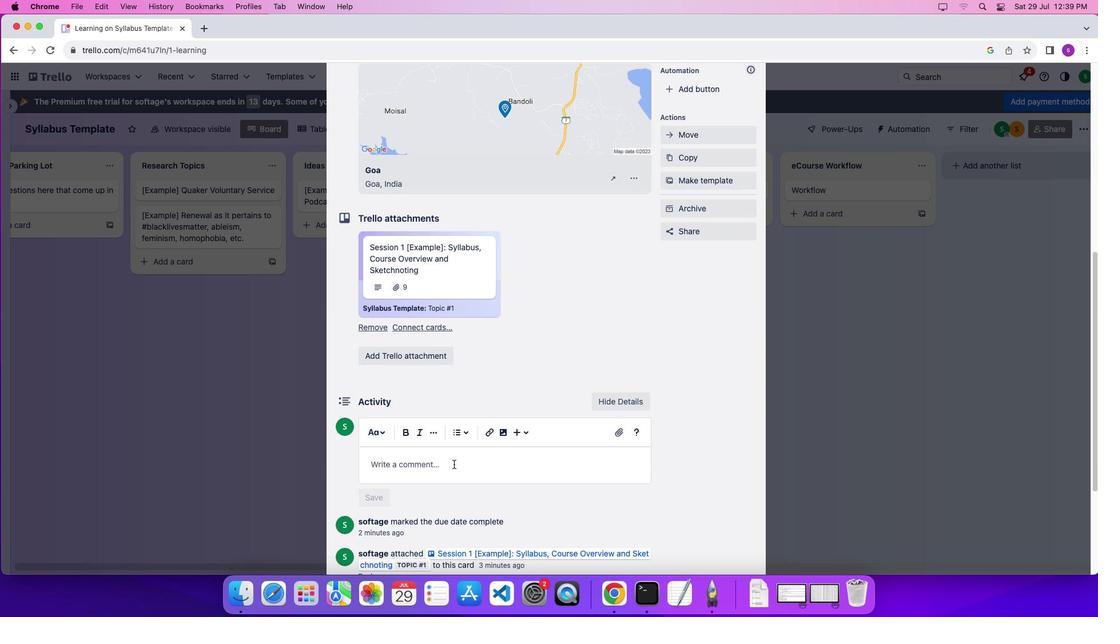 
Action: Mouse pressed left at (454, 464)
Screenshot: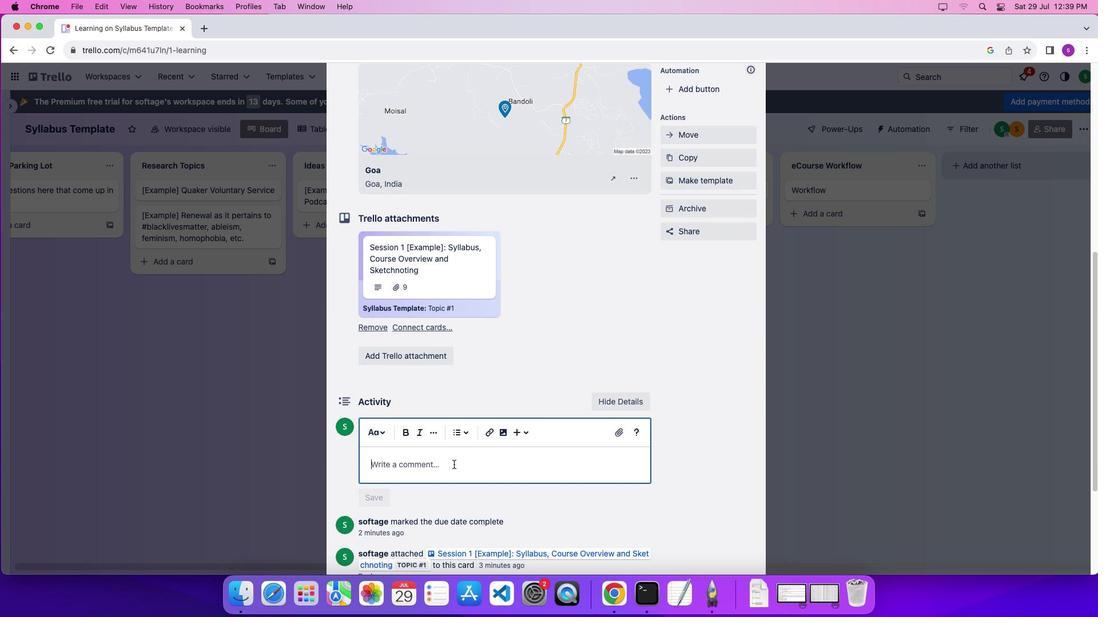 
Action: Key pressed Key.shift'B''y'Key.spaceKey.shift'M''i''c''h''a''e''l'Key.spaceKey.shift'B''u''r''k''e''.'
Screenshot: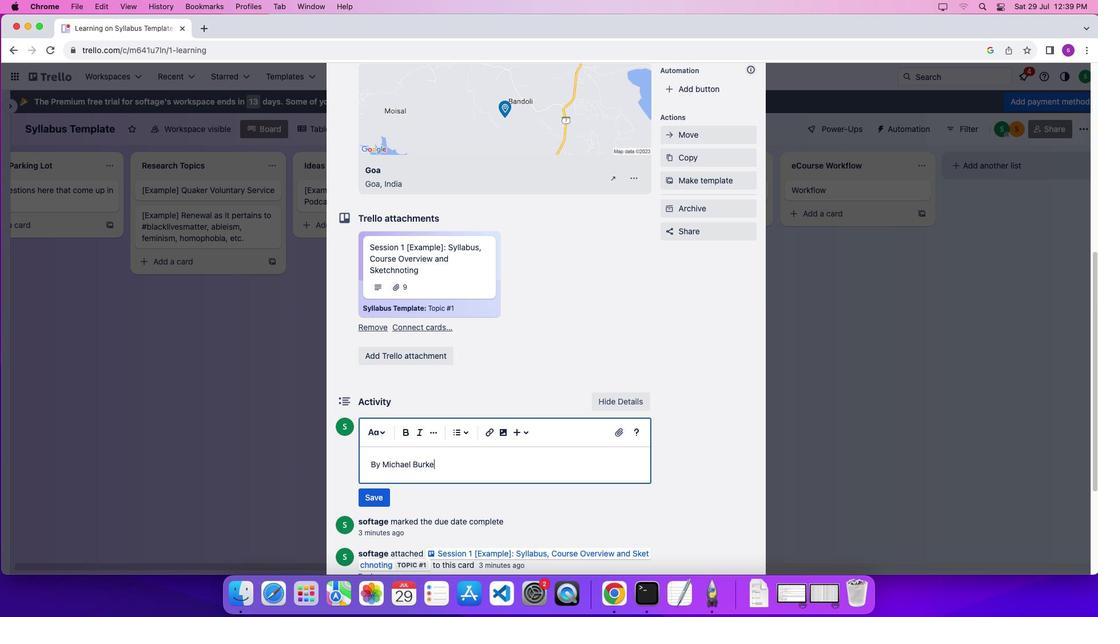 
Action: Mouse moved to (441, 460)
Screenshot: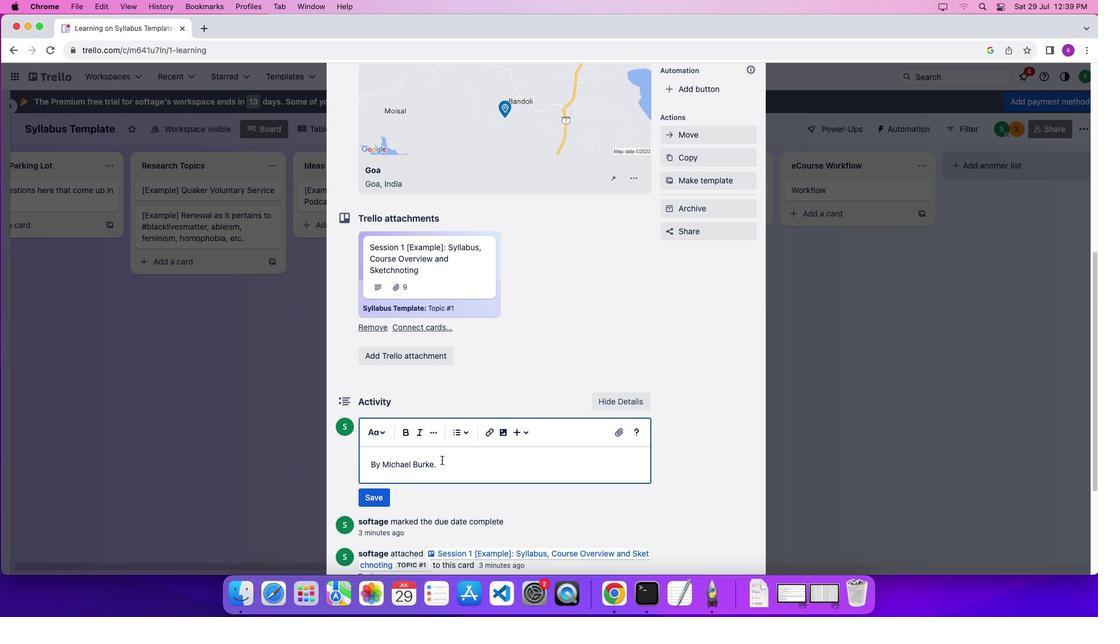 
Action: Mouse pressed left at (441, 460)
Screenshot: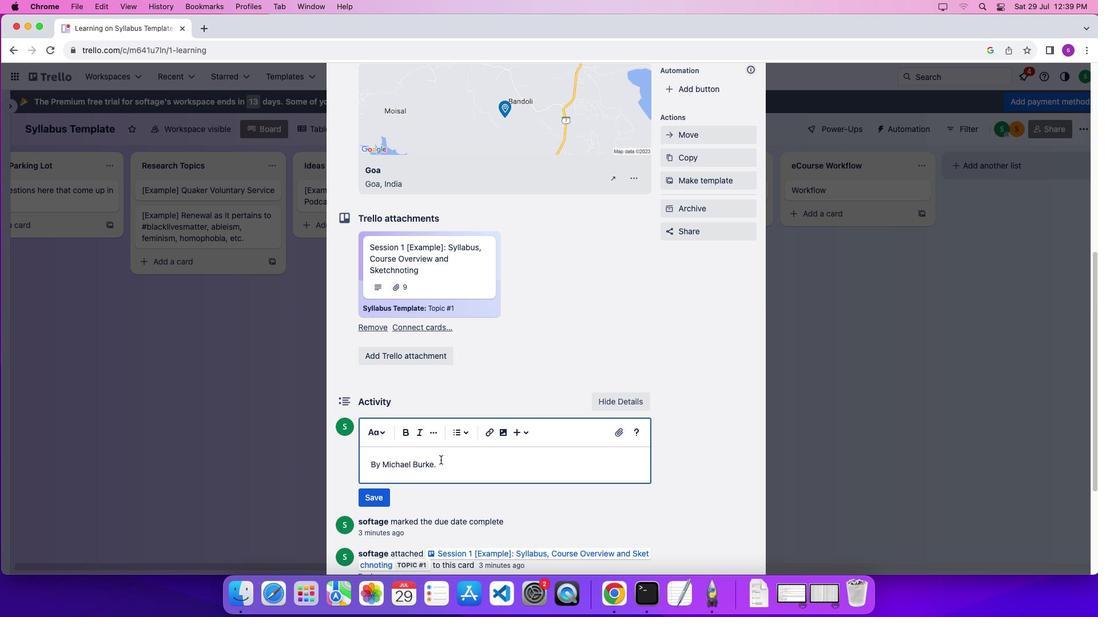 
Action: Mouse moved to (406, 433)
Screenshot: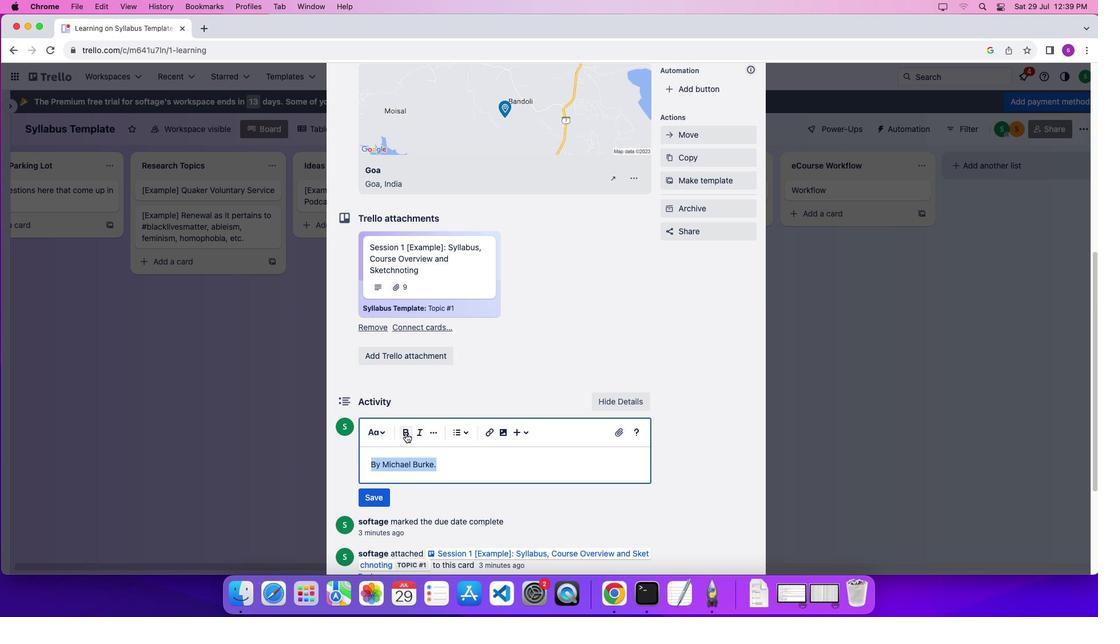 
Action: Mouse pressed left at (406, 433)
Screenshot: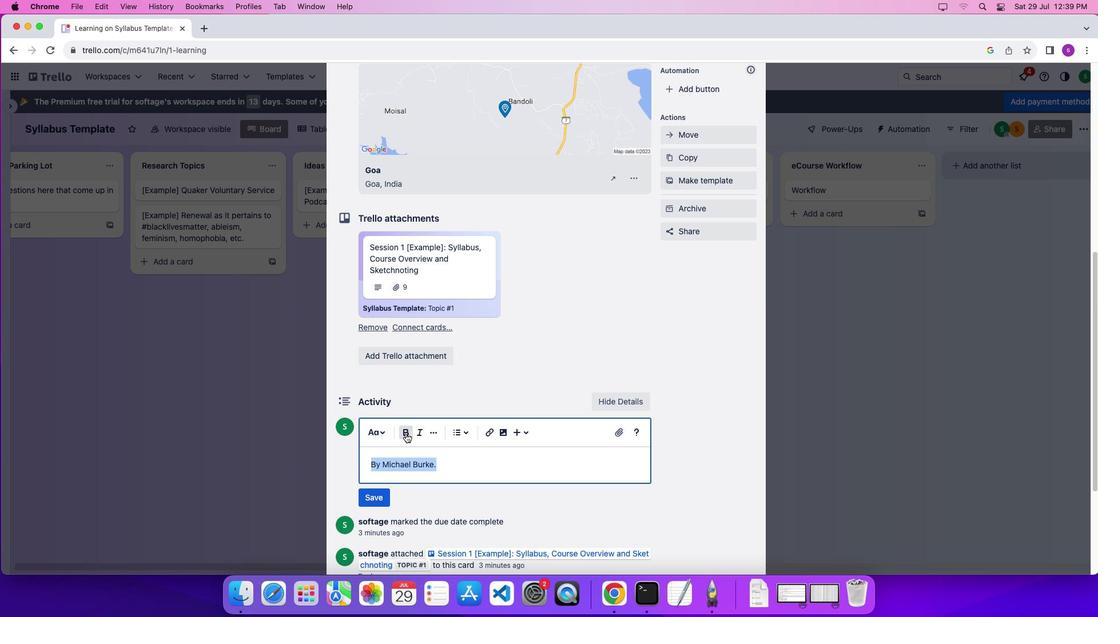 
Action: Mouse moved to (418, 433)
Screenshot: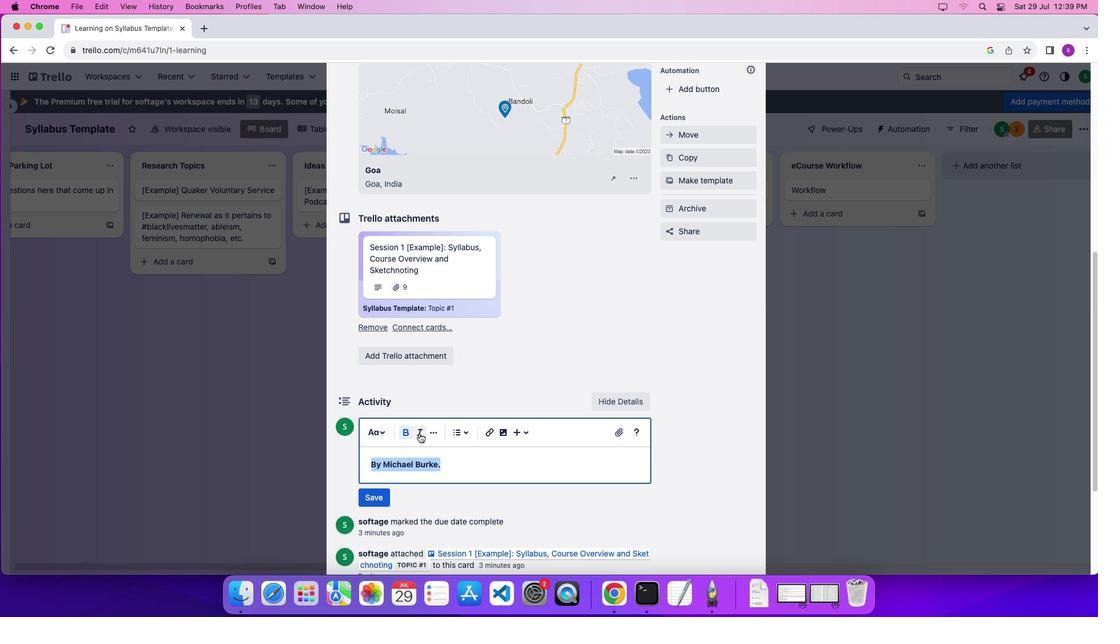 
Action: Mouse pressed left at (418, 433)
Screenshot: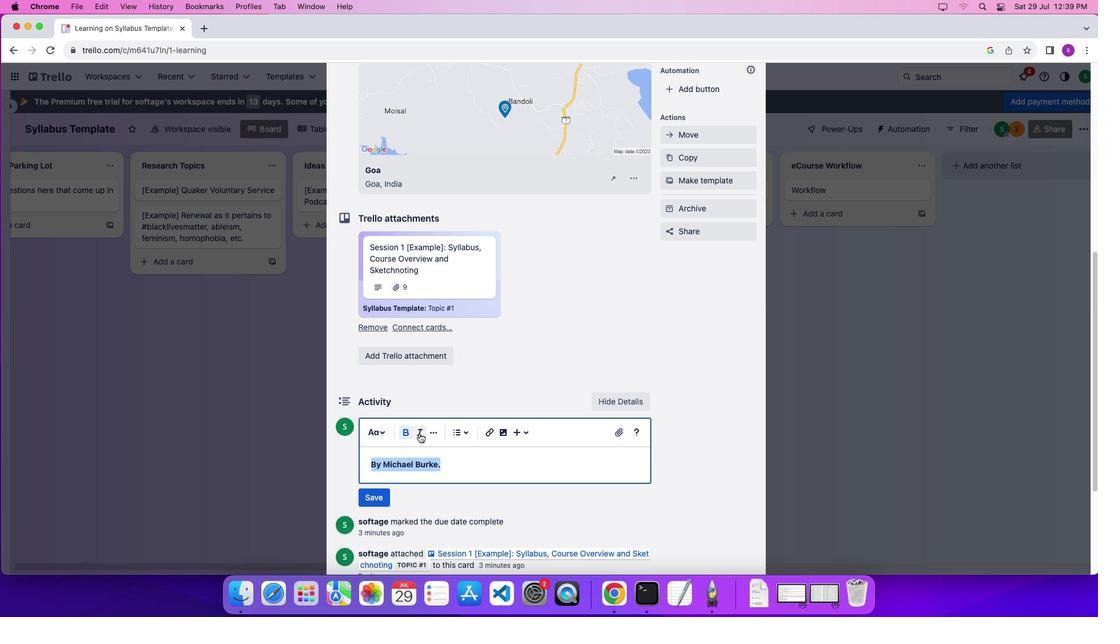 
Action: Mouse moved to (451, 458)
